 Task: Create a corporate business powerpoint presentation template or business plan presentation slide design.
Action: Mouse moved to (310, 148)
Screenshot: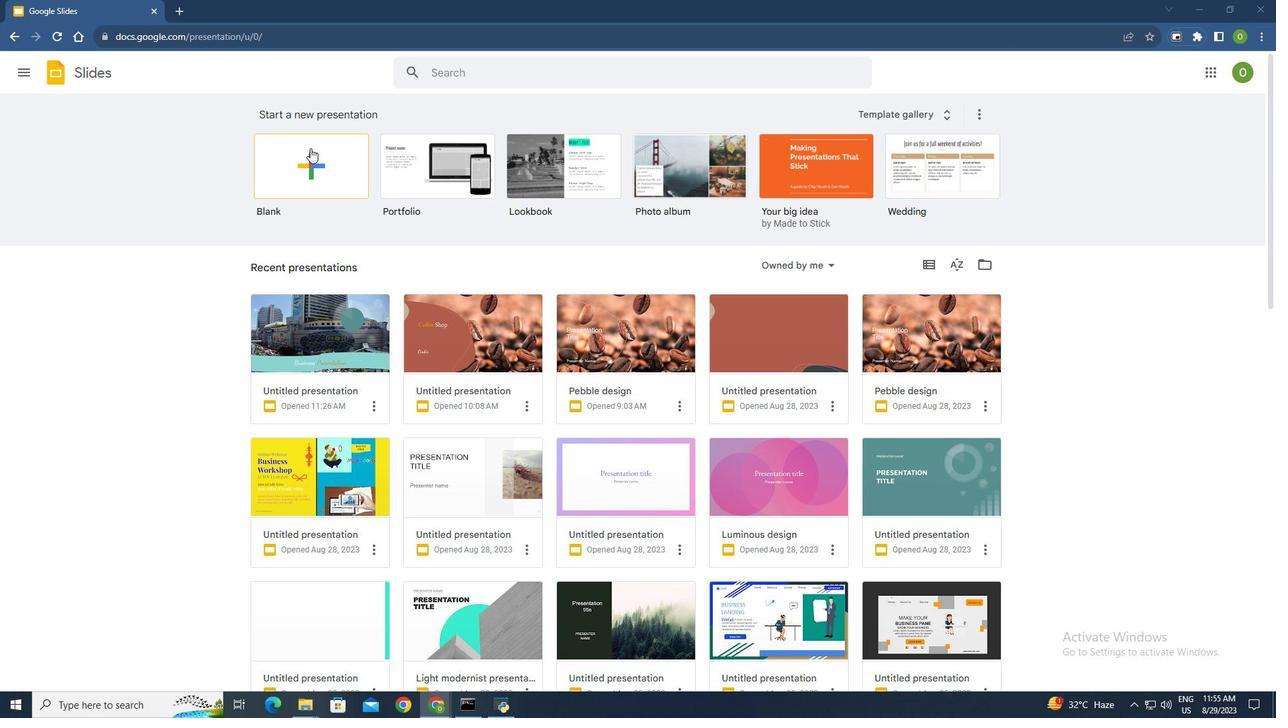 
Action: Mouse pressed left at (310, 148)
Screenshot: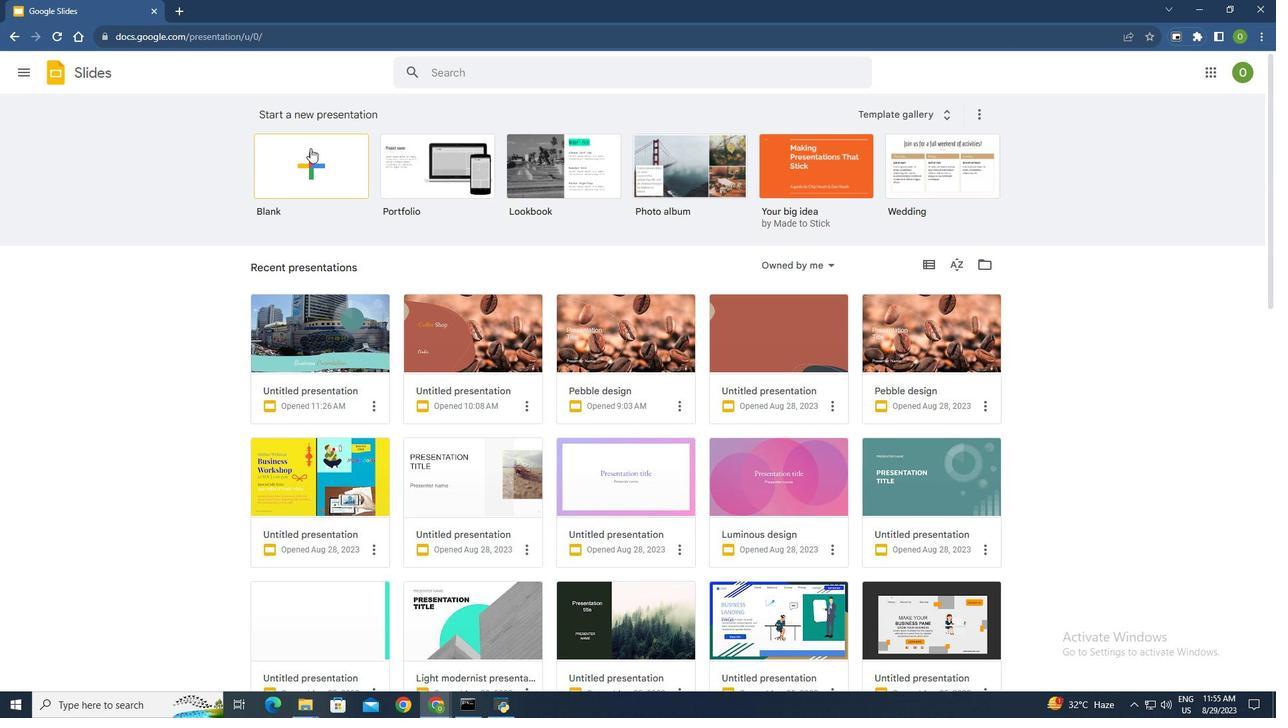 
Action: Mouse moved to (547, 218)
Screenshot: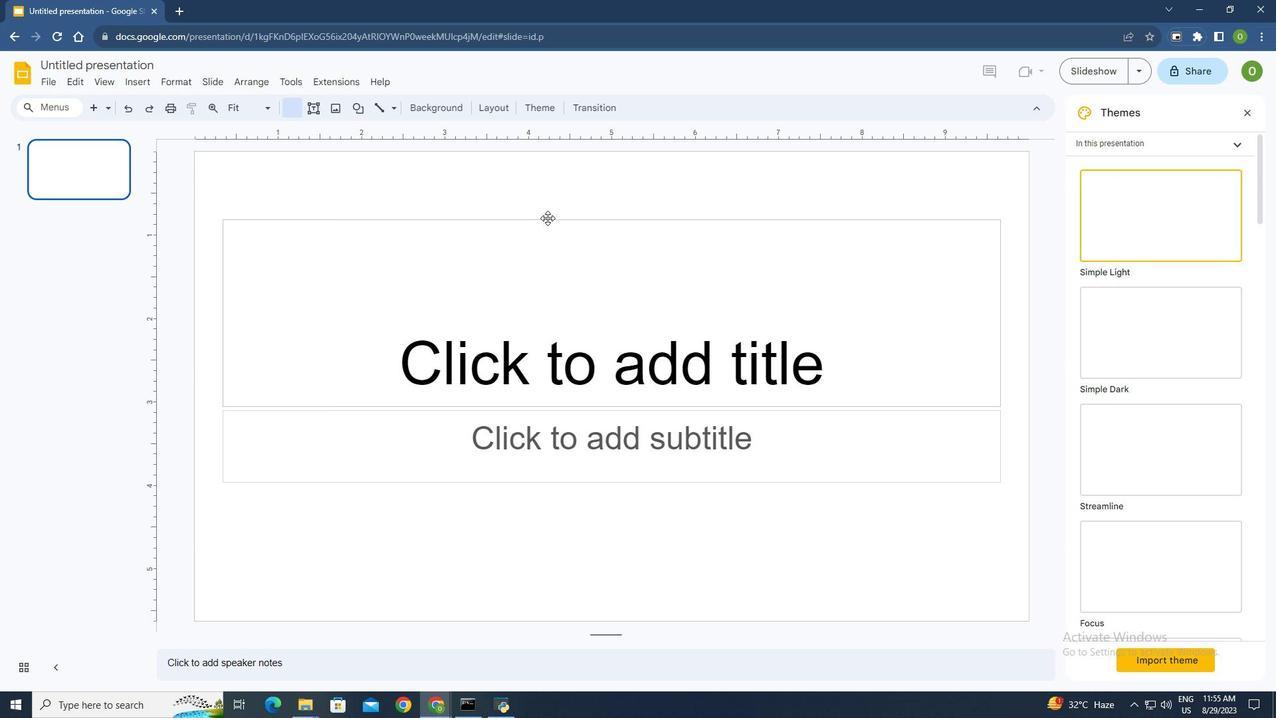 
Action: Mouse pressed left at (547, 218)
Screenshot: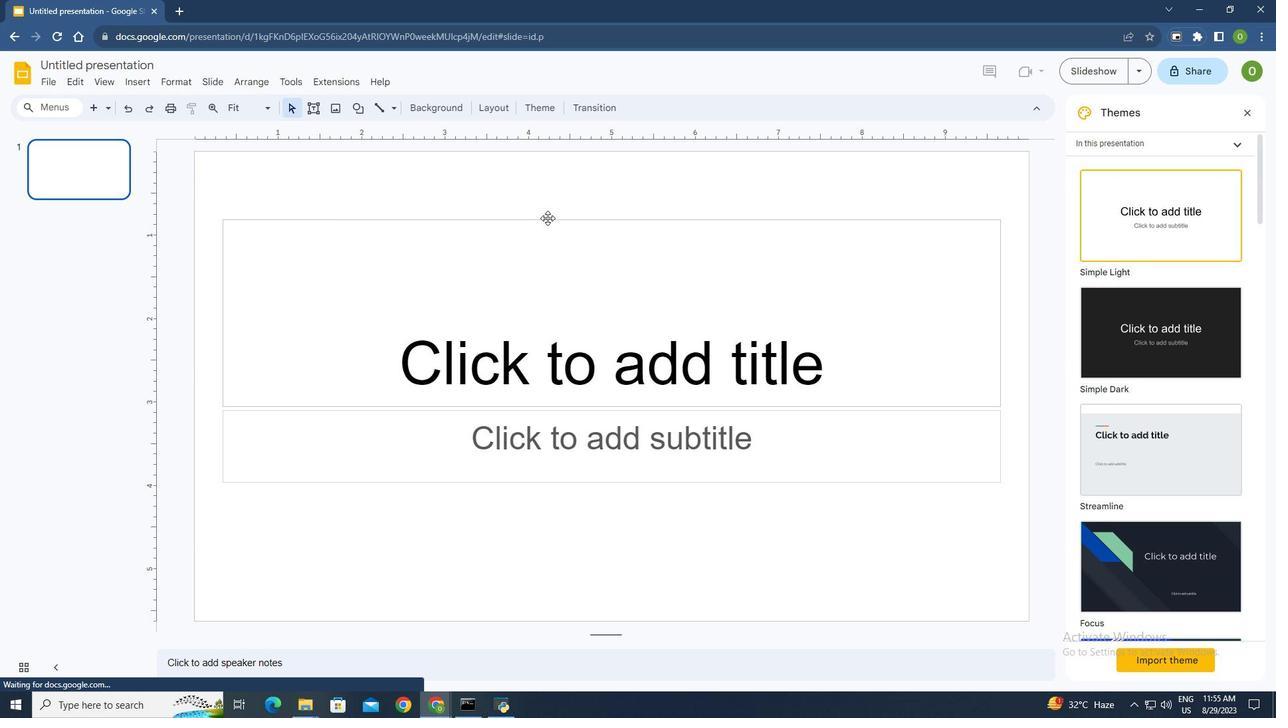 
Action: Key pressed <Key.delete>
Screenshot: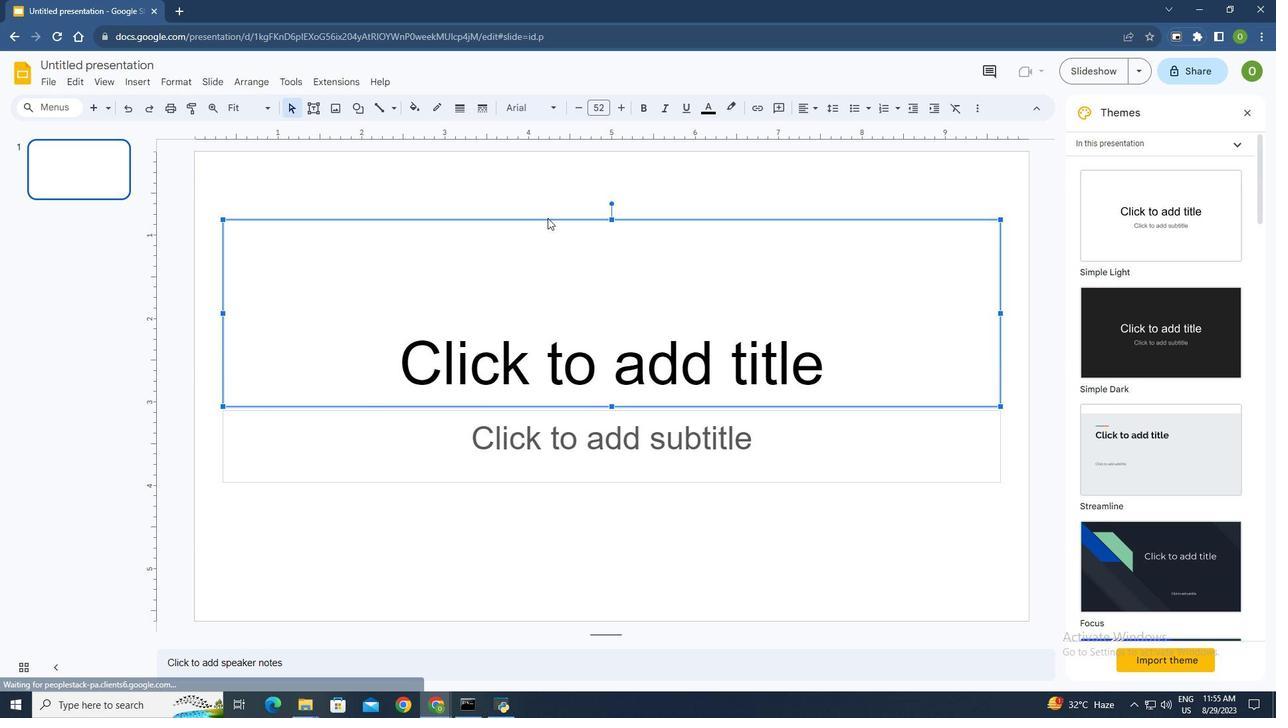 
Action: Mouse moved to (511, 411)
Screenshot: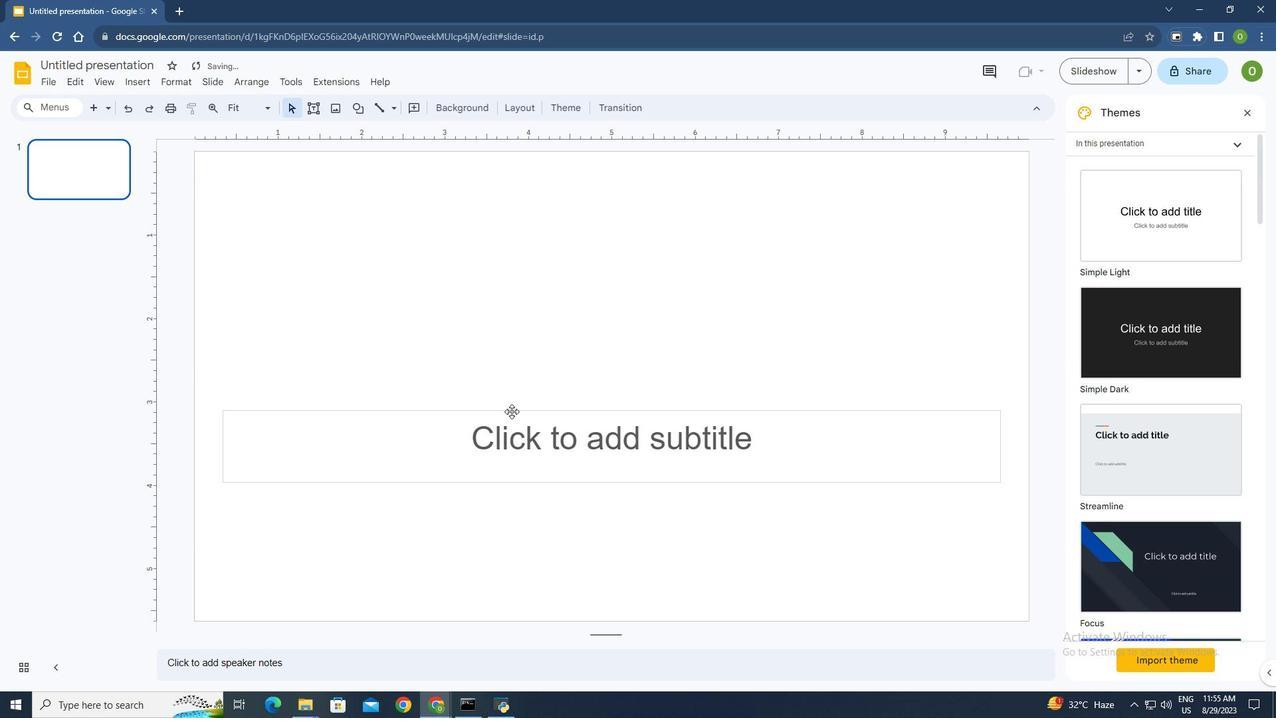 
Action: Mouse pressed left at (511, 411)
Screenshot: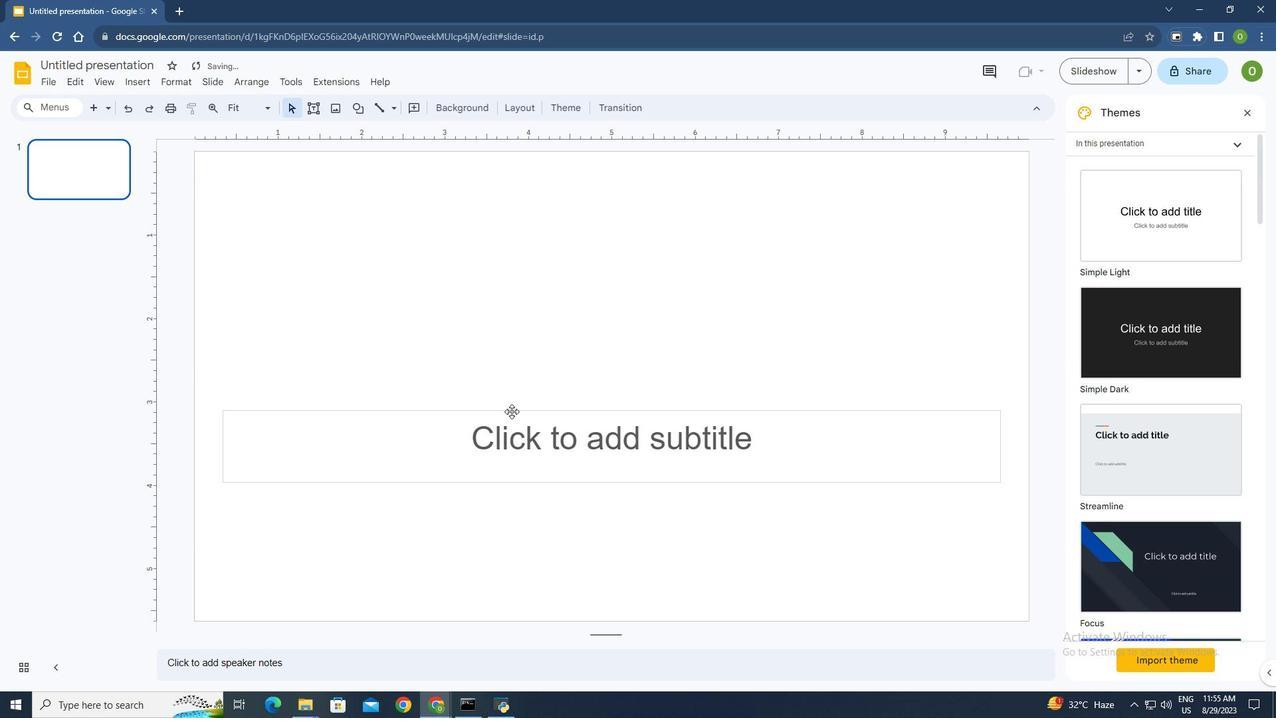 
Action: Key pressed <Key.delete>
Screenshot: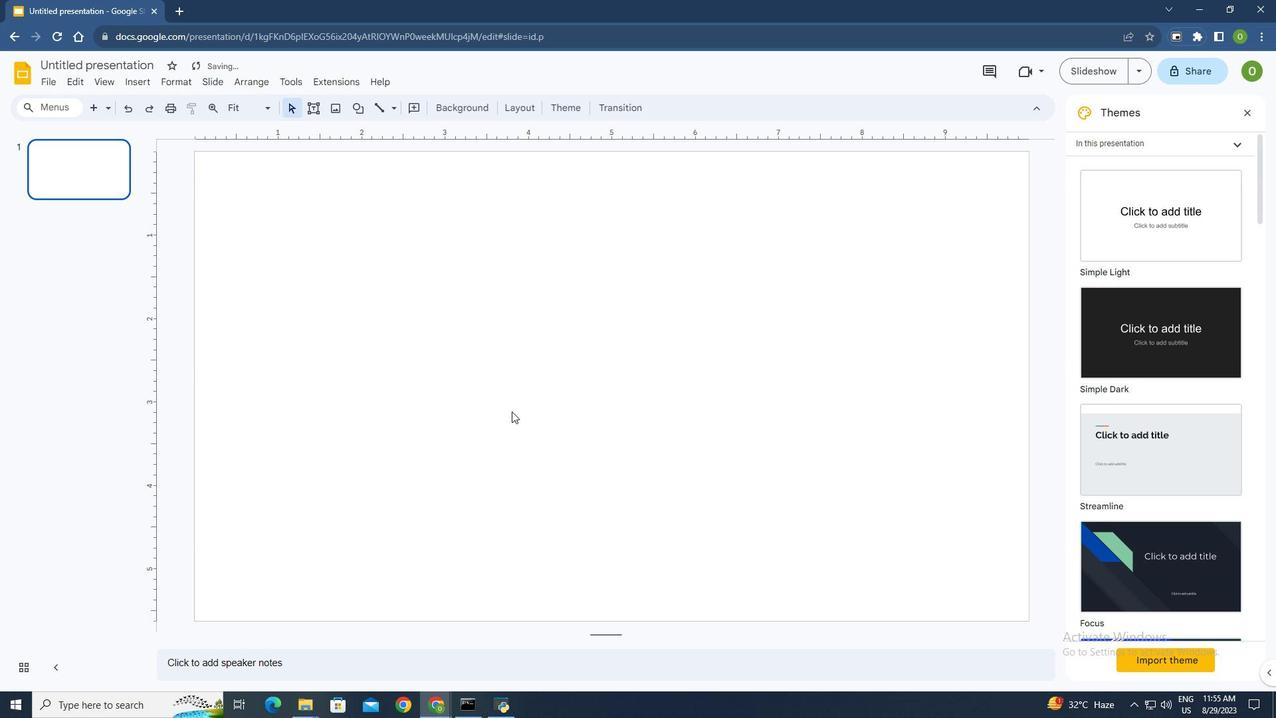 
Action: Mouse moved to (1141, 503)
Screenshot: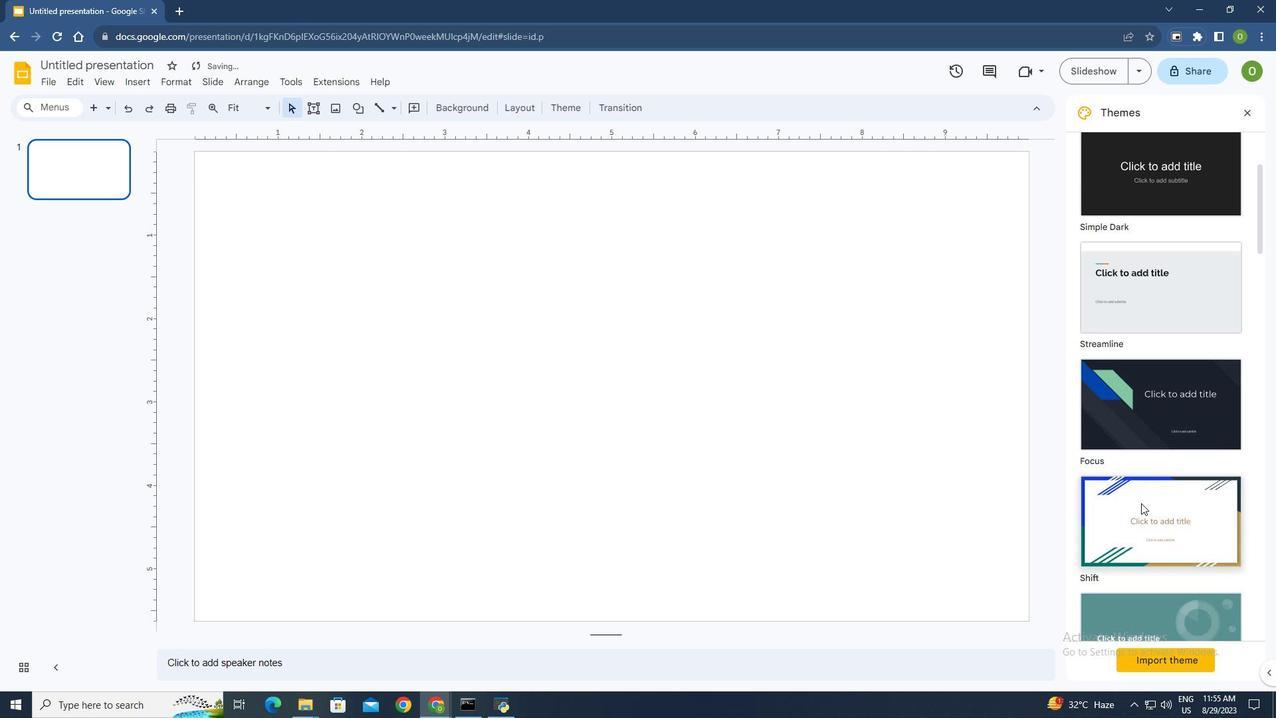 
Action: Mouse scrolled (1141, 502) with delta (0, 0)
Screenshot: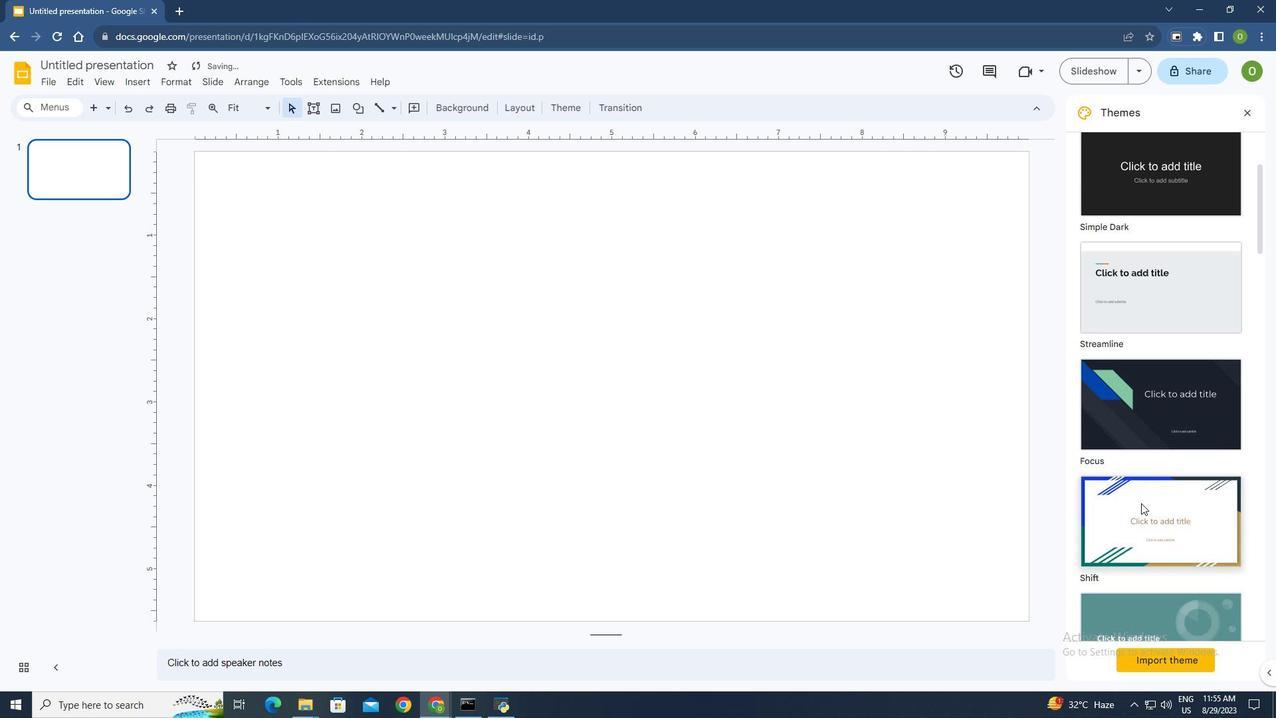 
Action: Mouse scrolled (1141, 502) with delta (0, 0)
Screenshot: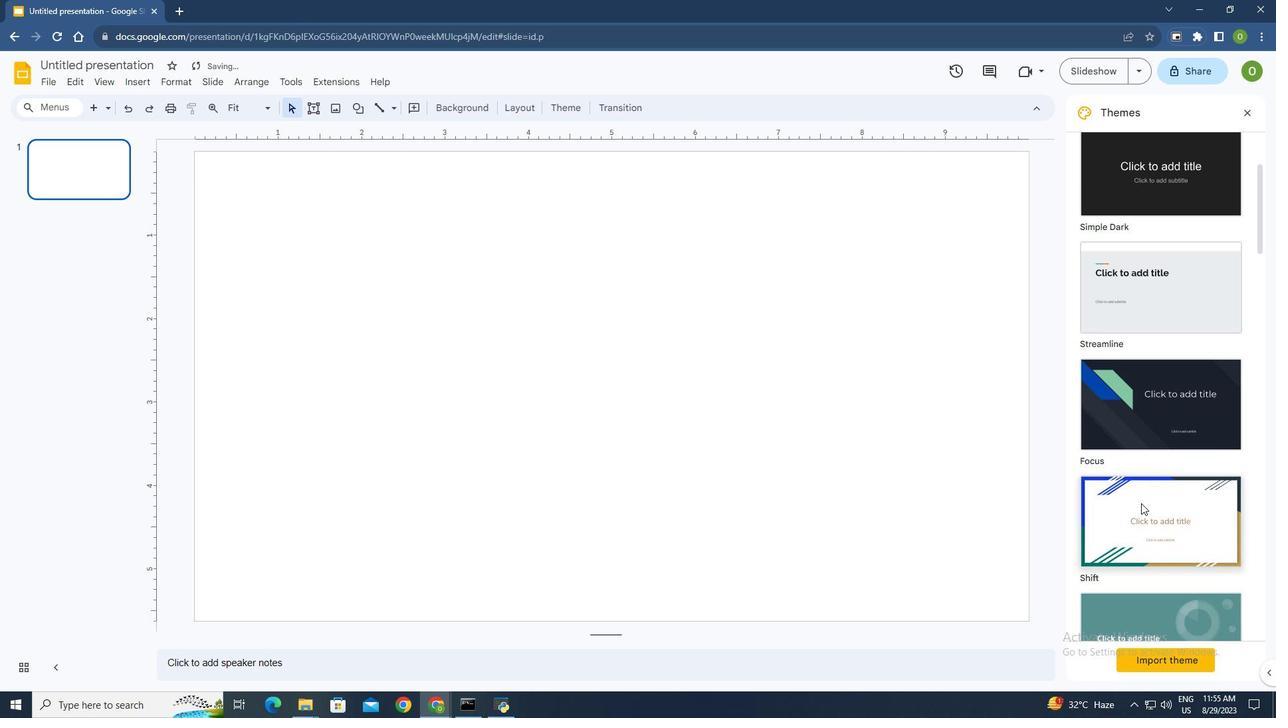
Action: Mouse scrolled (1141, 502) with delta (0, 0)
Screenshot: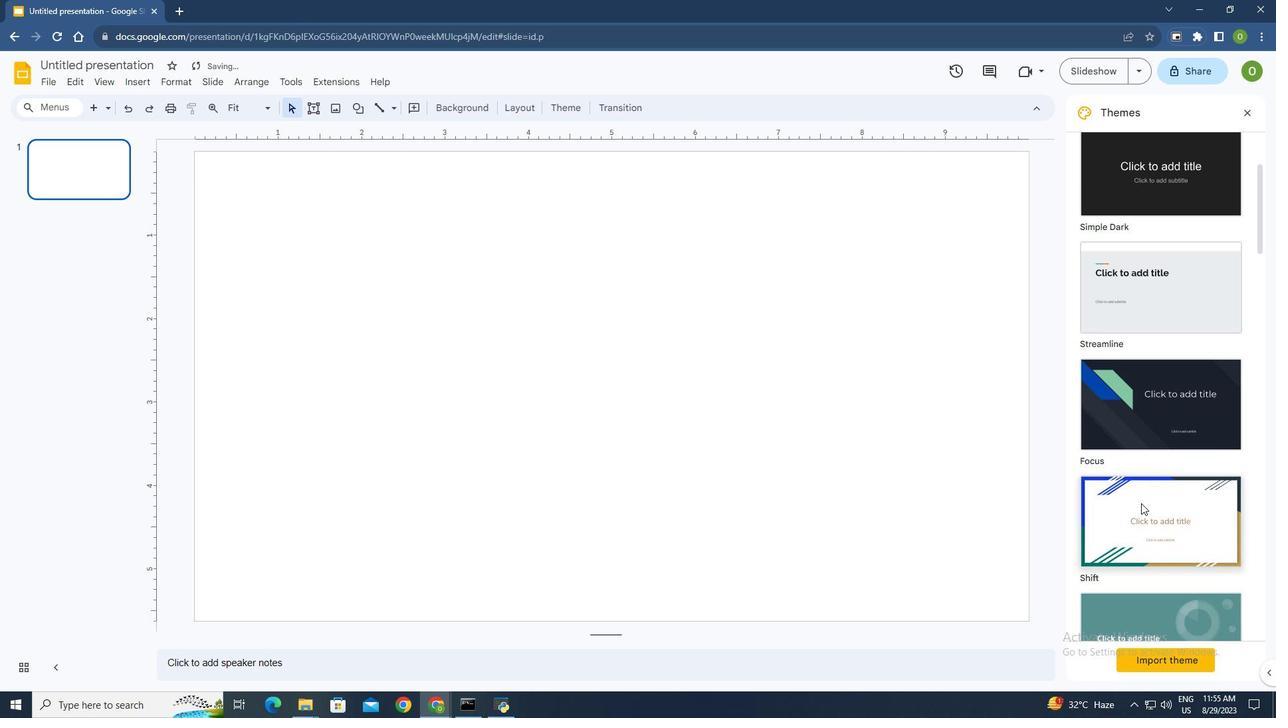 
Action: Mouse scrolled (1141, 502) with delta (0, 0)
Screenshot: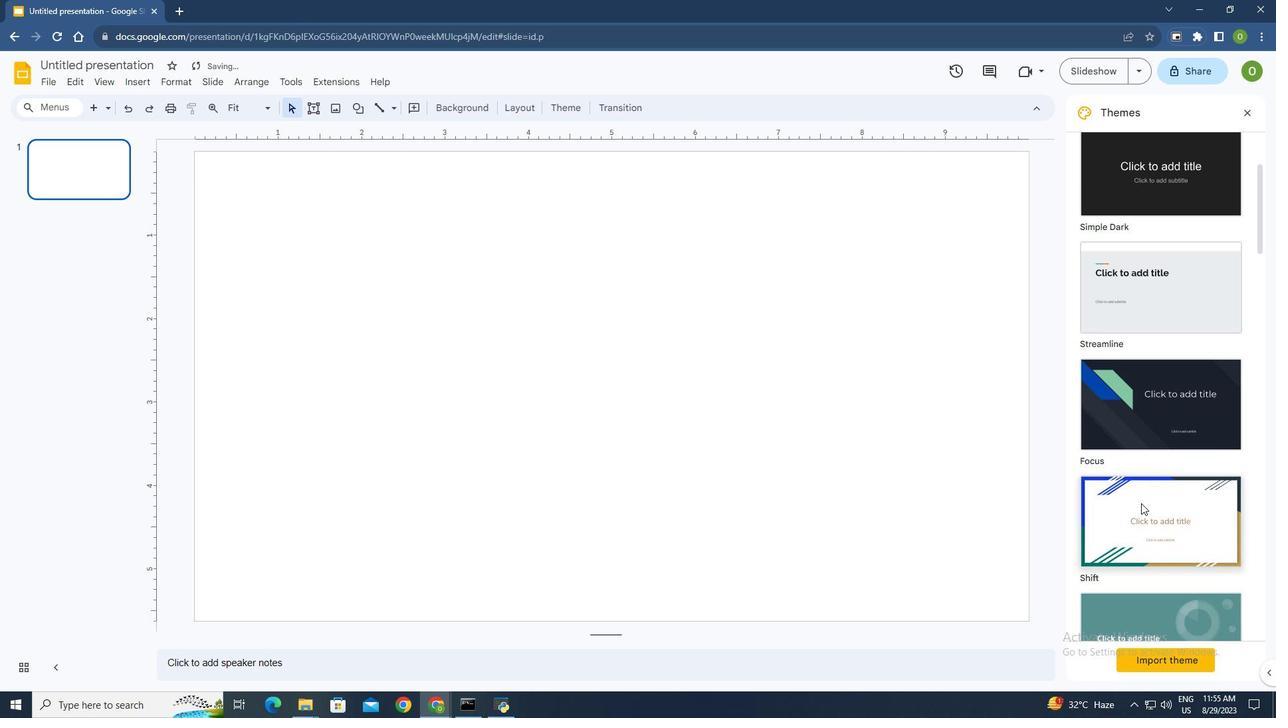 
Action: Mouse scrolled (1141, 502) with delta (0, 0)
Screenshot: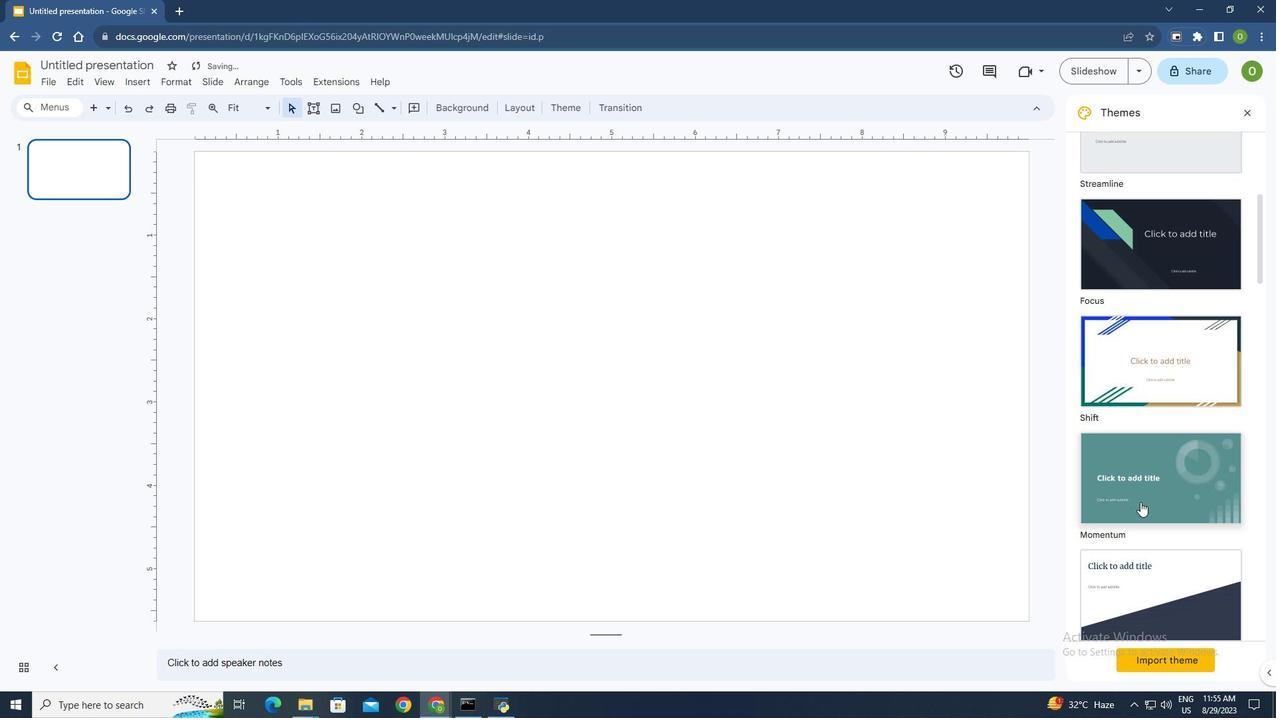 
Action: Mouse moved to (1140, 496)
Screenshot: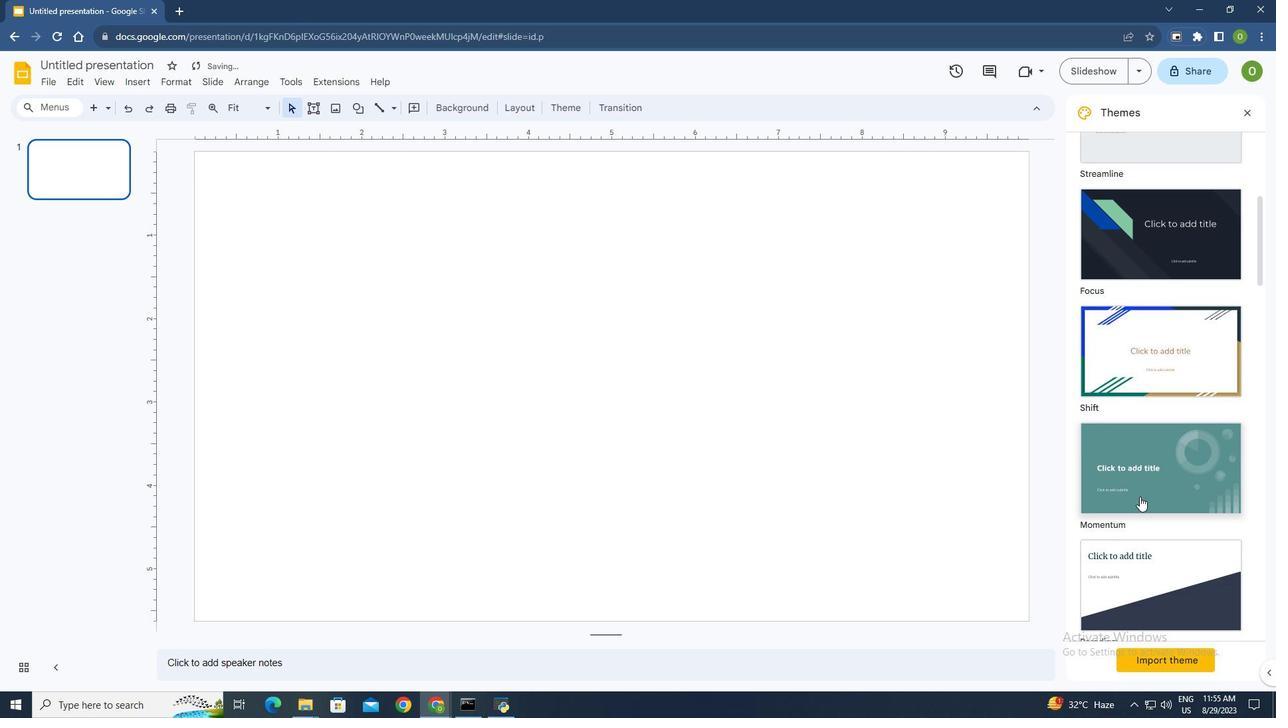
Action: Mouse scrolled (1140, 495) with delta (0, 0)
Screenshot: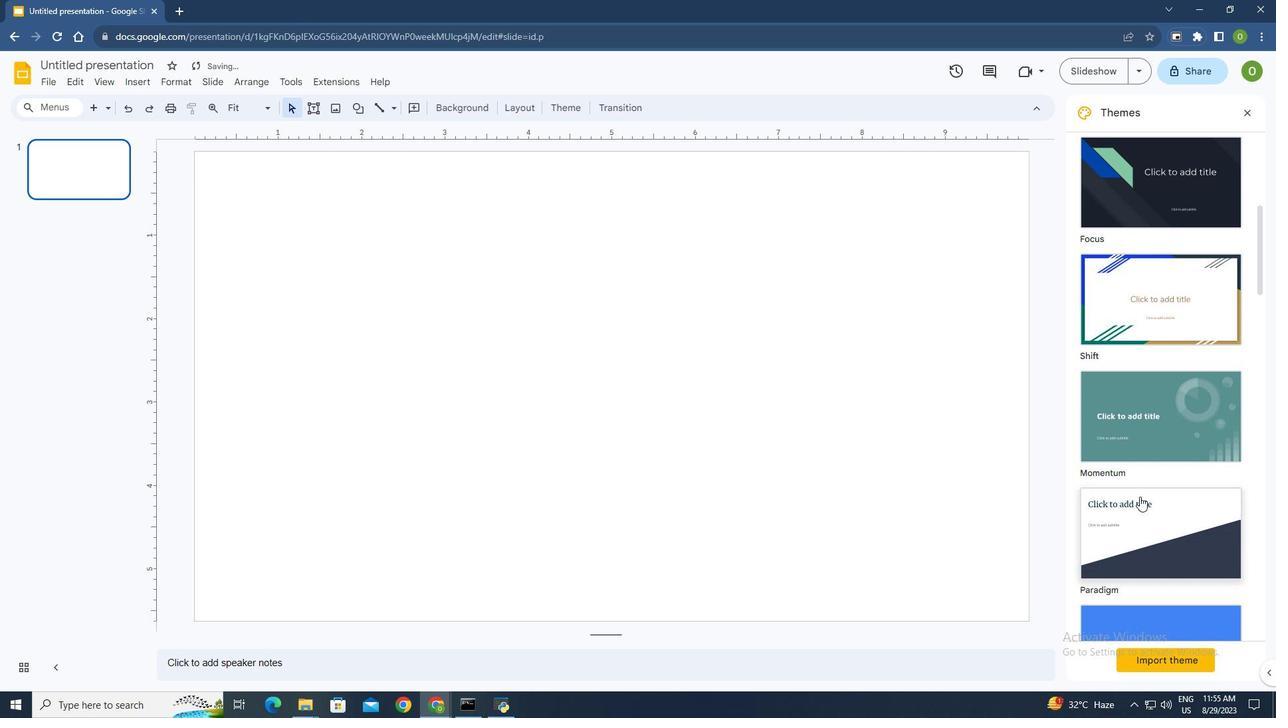 
Action: Mouse scrolled (1140, 495) with delta (0, 0)
Screenshot: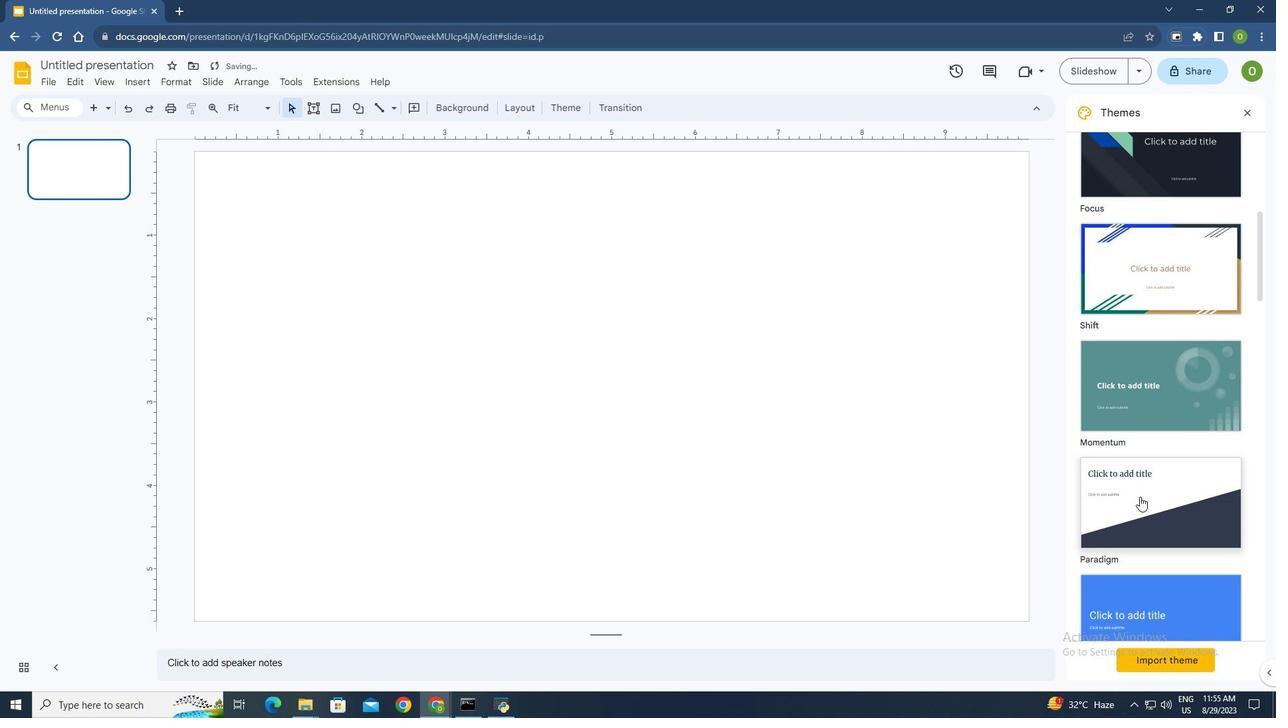 
Action: Mouse scrolled (1140, 495) with delta (0, 0)
Screenshot: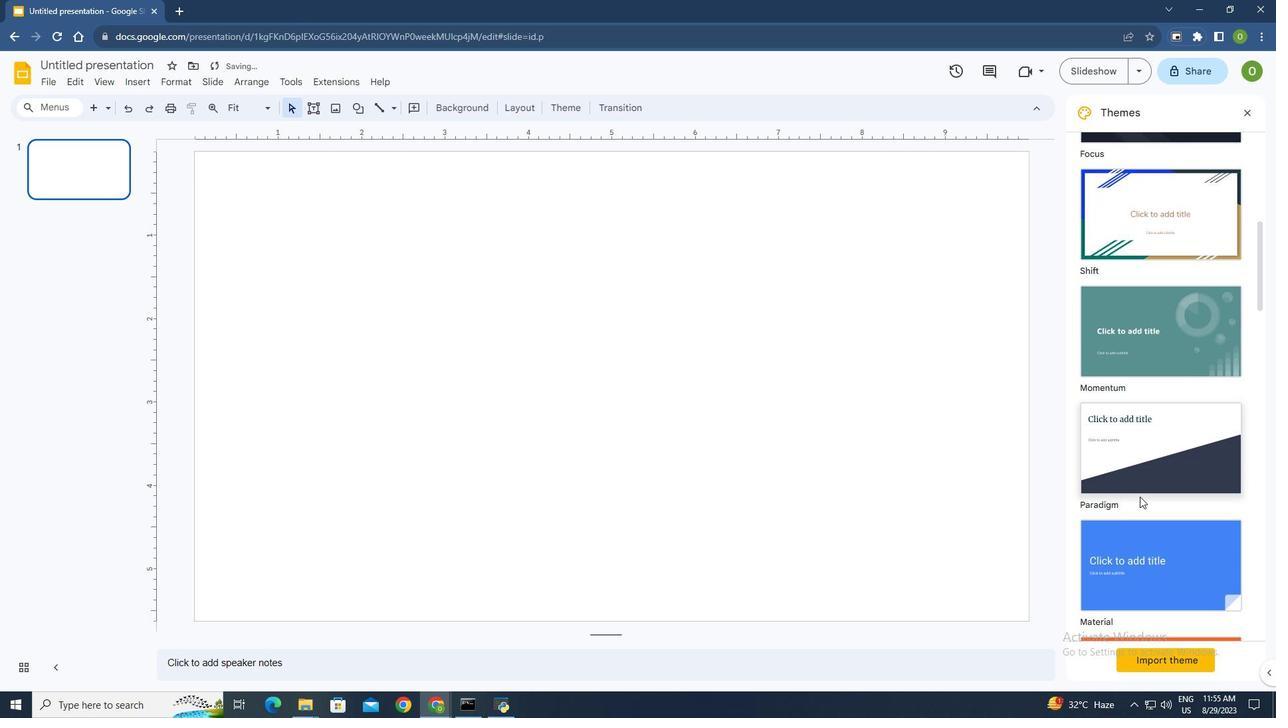 
Action: Mouse scrolled (1140, 495) with delta (0, 0)
Screenshot: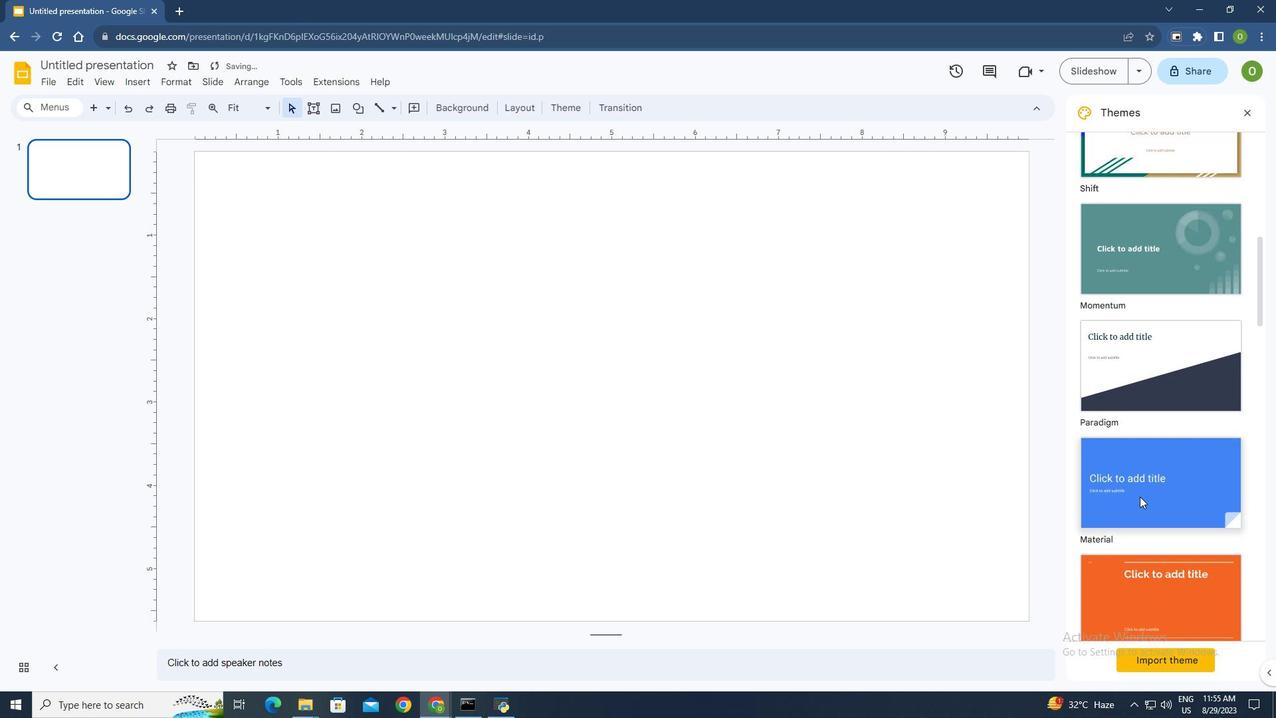 
Action: Mouse scrolled (1140, 495) with delta (0, 0)
Screenshot: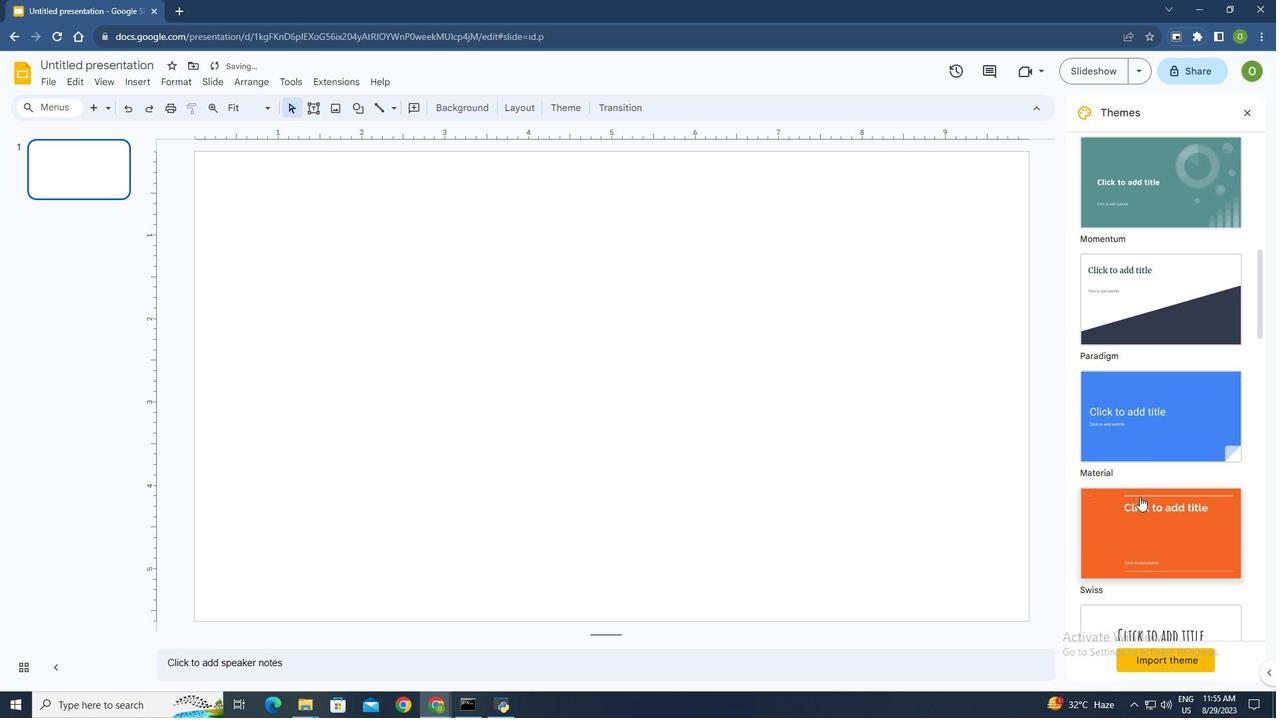 
Action: Mouse scrolled (1140, 495) with delta (0, 0)
Screenshot: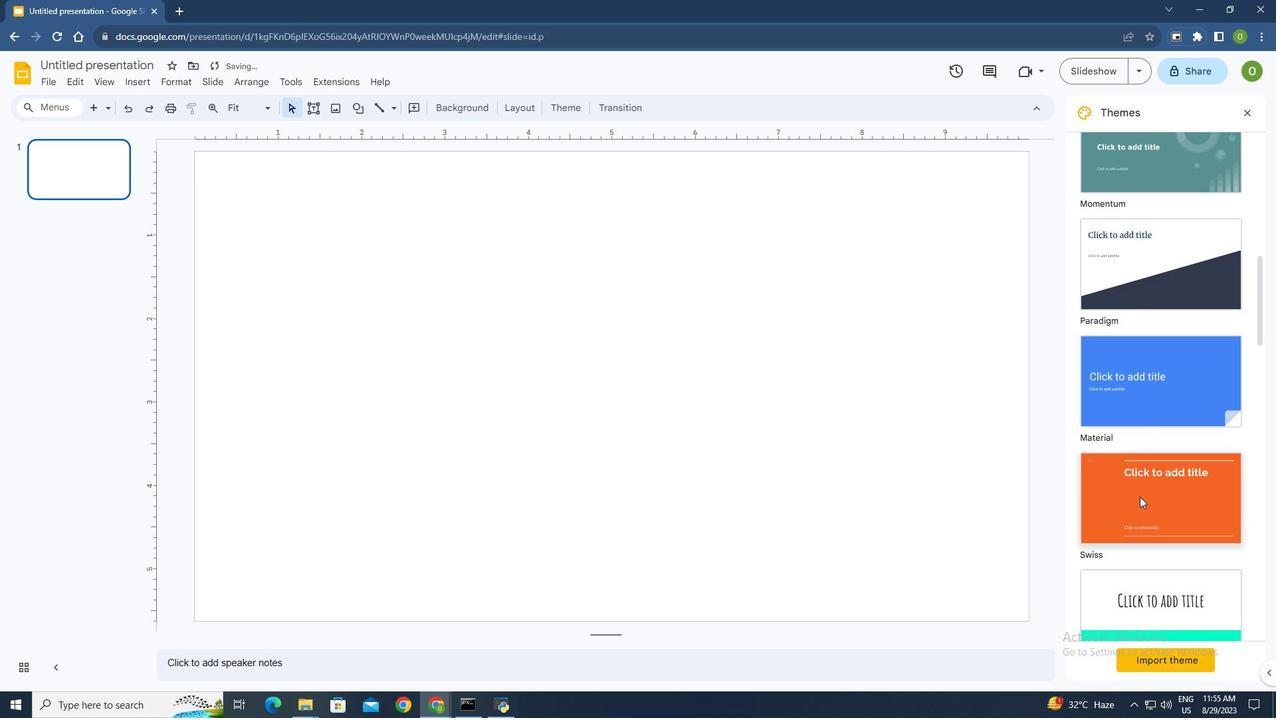 
Action: Mouse scrolled (1140, 495) with delta (0, 0)
Screenshot: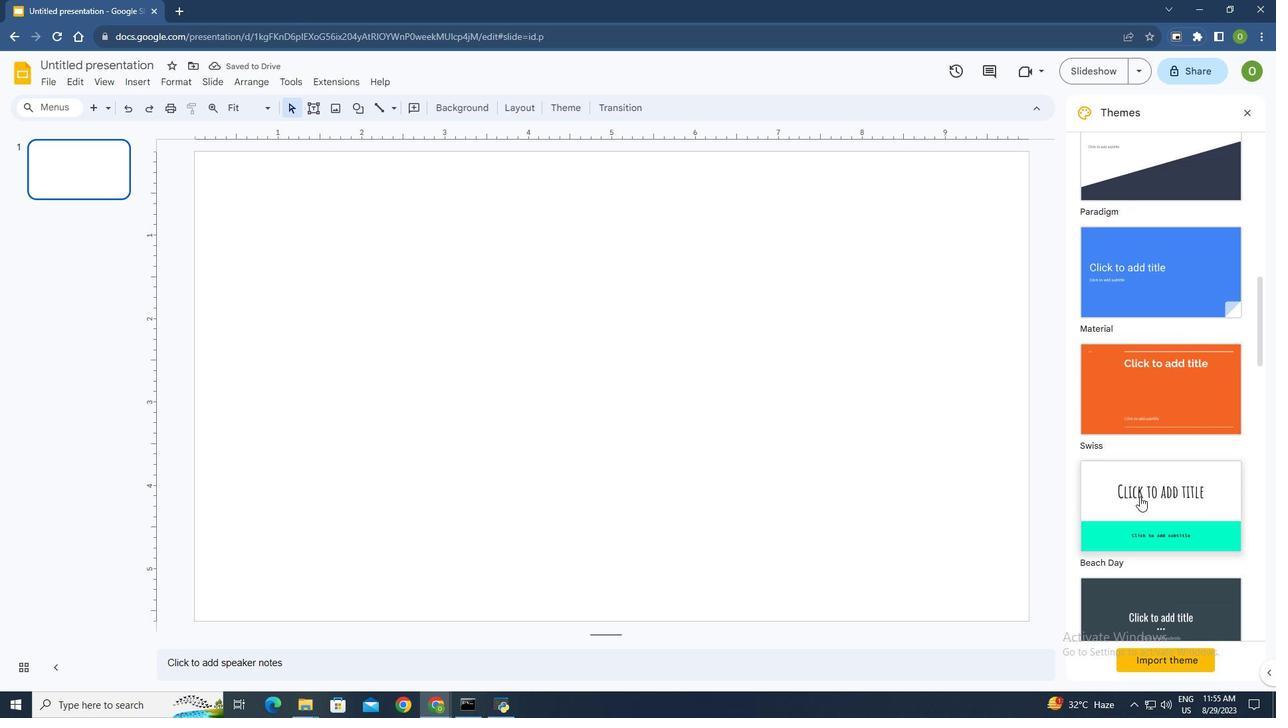 
Action: Mouse scrolled (1140, 495) with delta (0, 0)
Screenshot: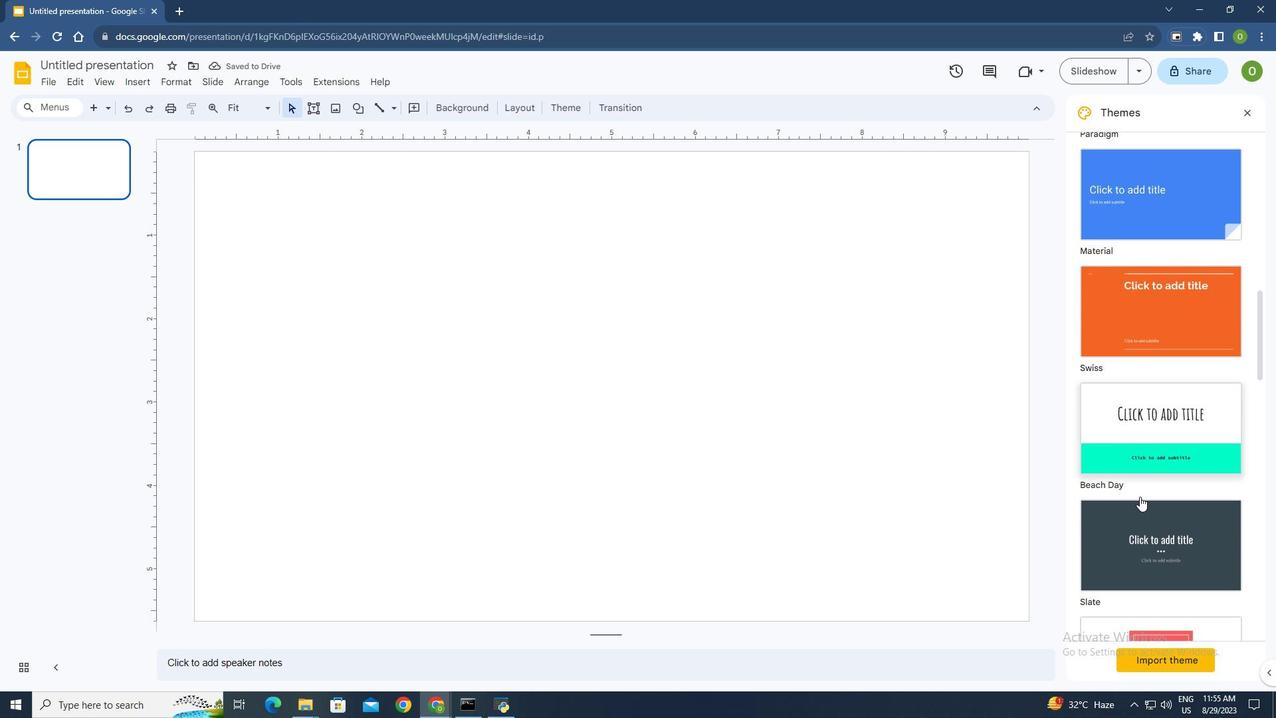 
Action: Mouse scrolled (1140, 495) with delta (0, 0)
Screenshot: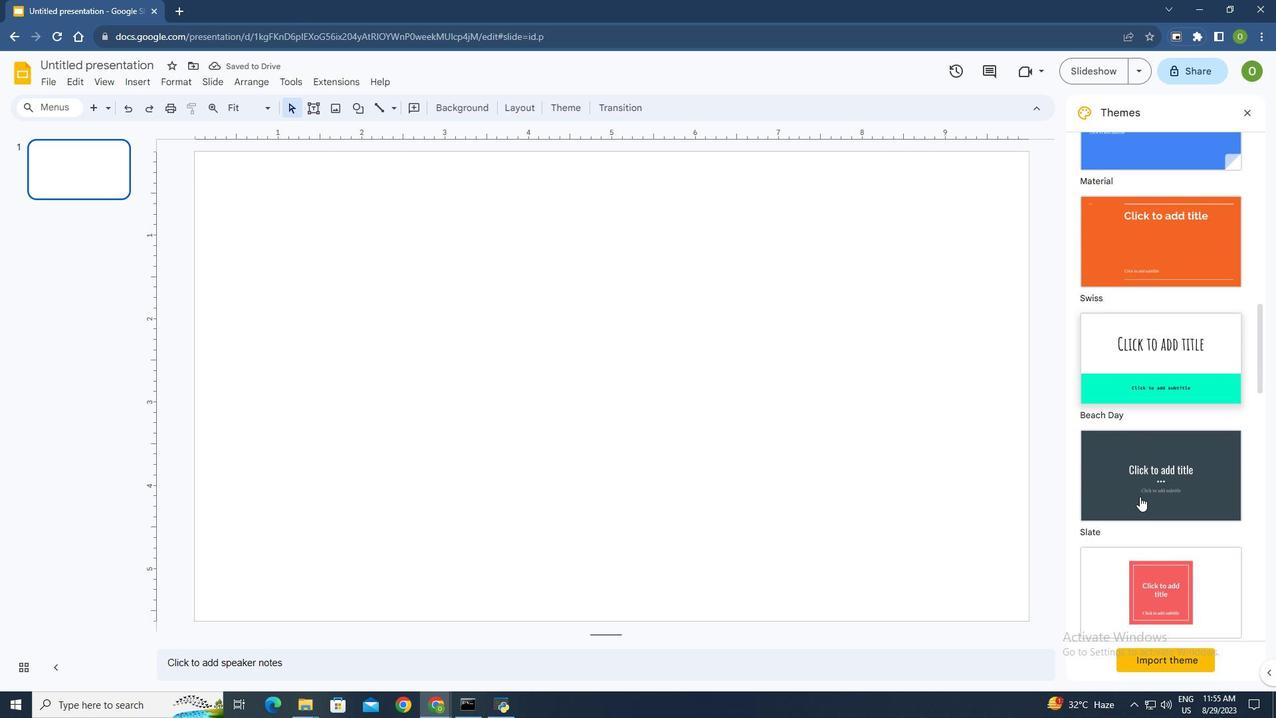 
Action: Mouse scrolled (1140, 495) with delta (0, 0)
Screenshot: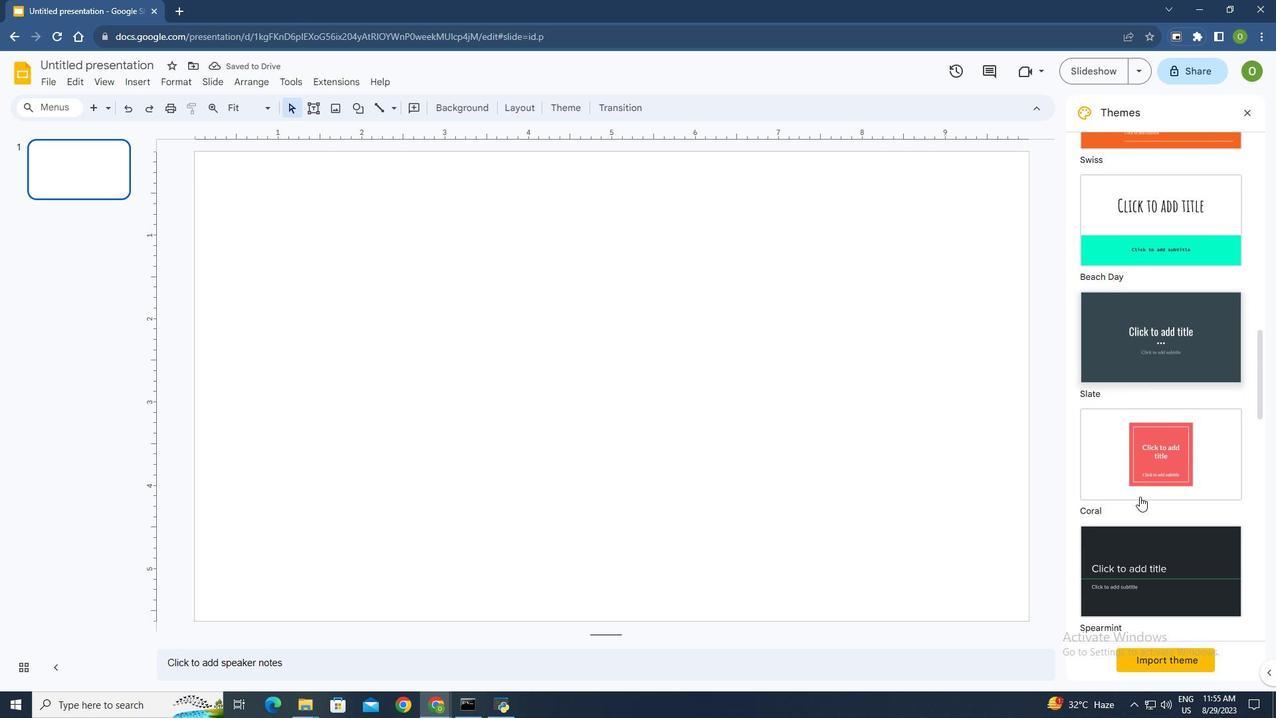 
Action: Mouse scrolled (1140, 495) with delta (0, 0)
Screenshot: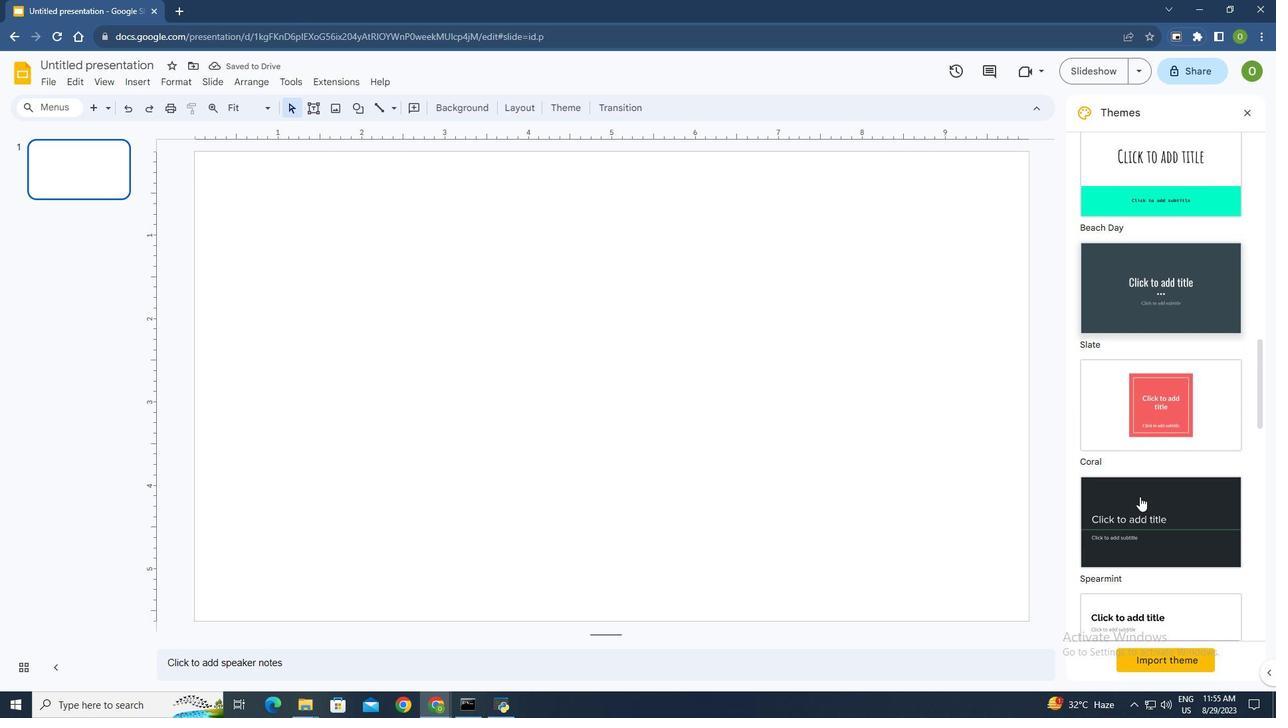 
Action: Mouse scrolled (1140, 495) with delta (0, 0)
Screenshot: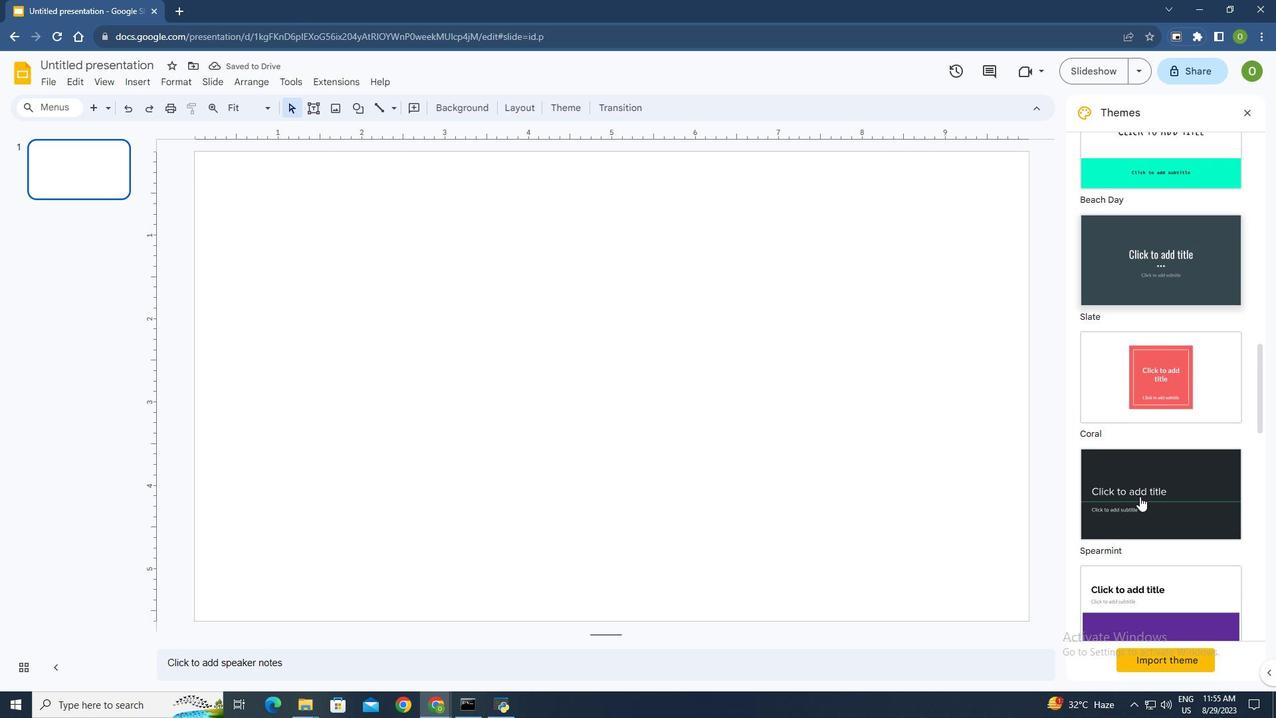 
Action: Mouse scrolled (1140, 495) with delta (0, 0)
Screenshot: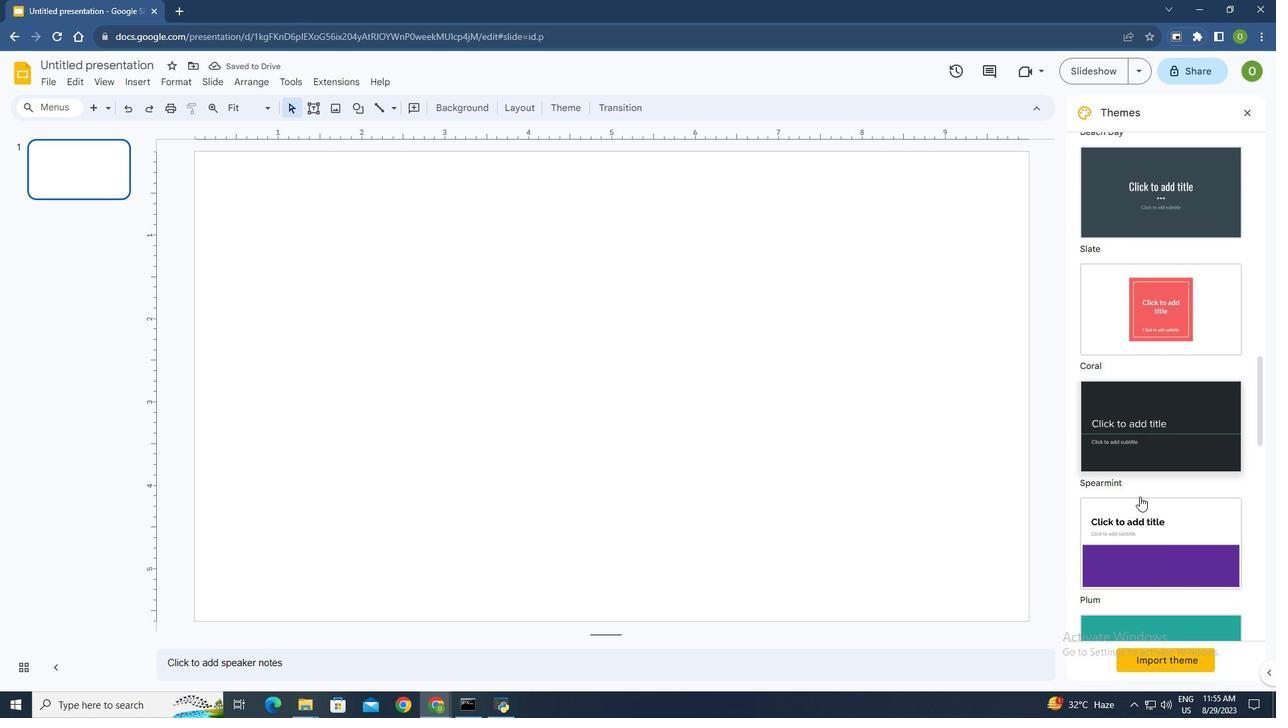 
Action: Mouse scrolled (1140, 495) with delta (0, 0)
Screenshot: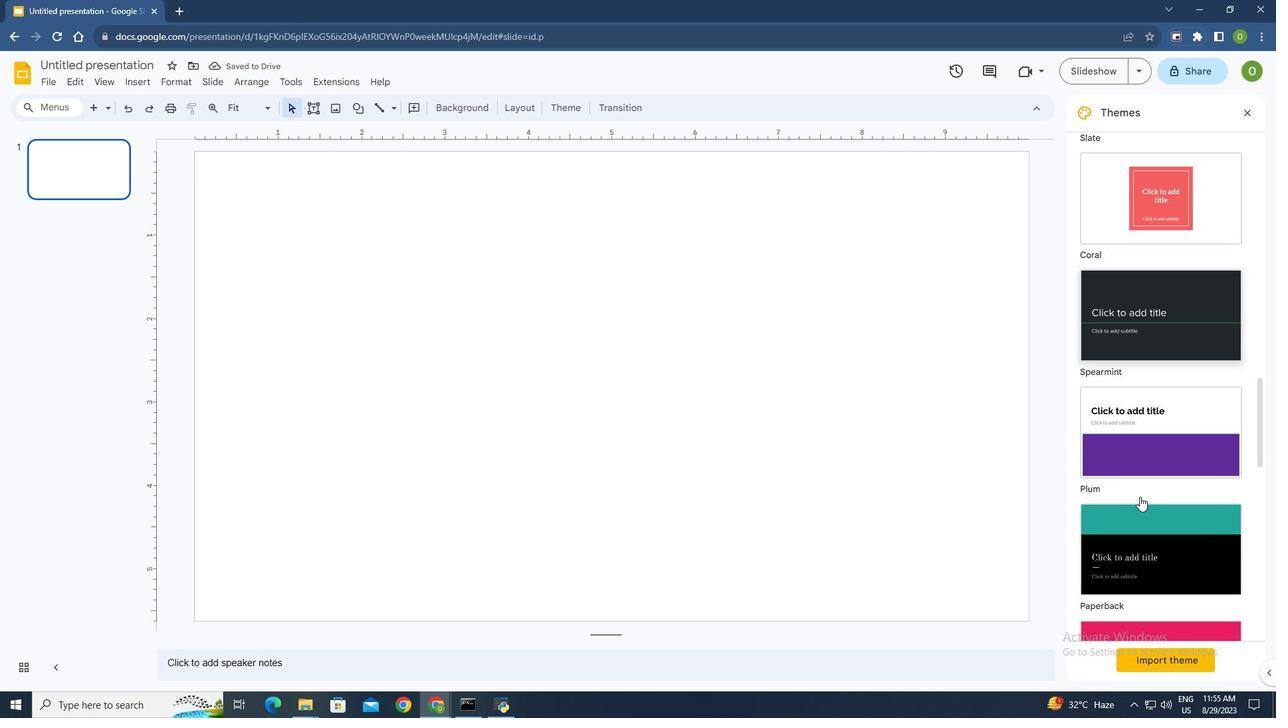 
Action: Mouse scrolled (1140, 495) with delta (0, 0)
Screenshot: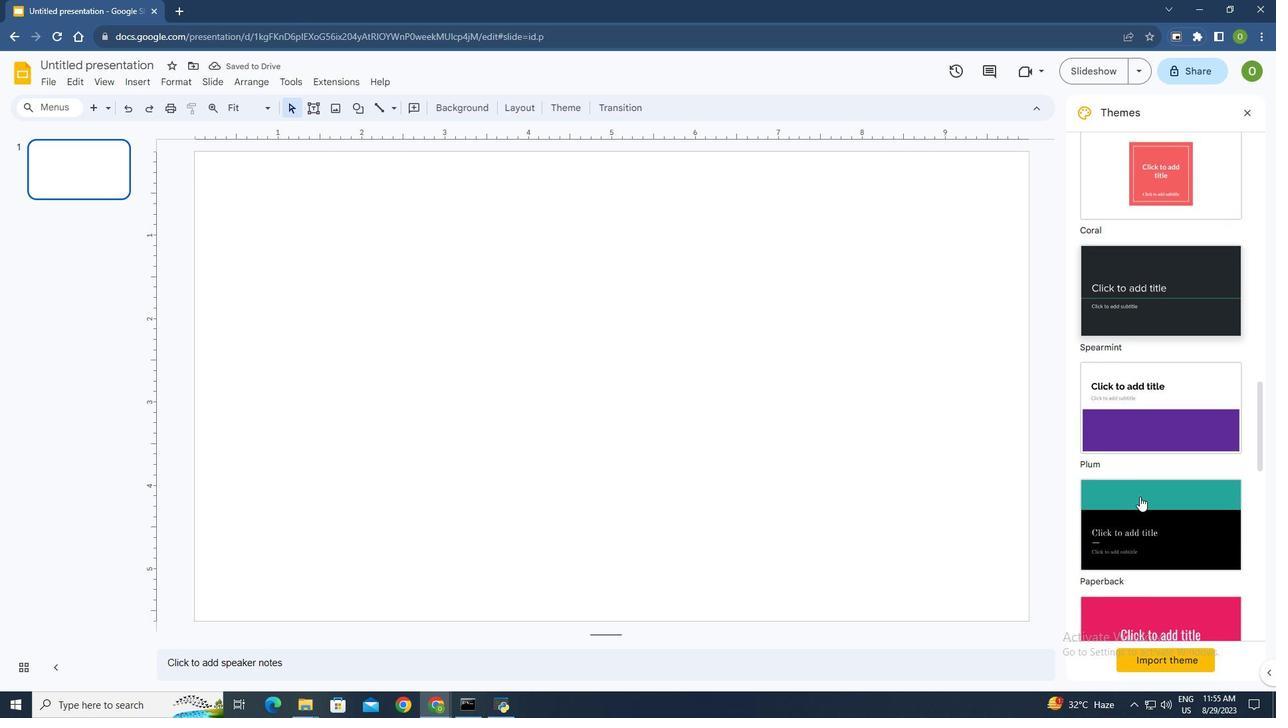 
Action: Mouse scrolled (1140, 495) with delta (0, 0)
Screenshot: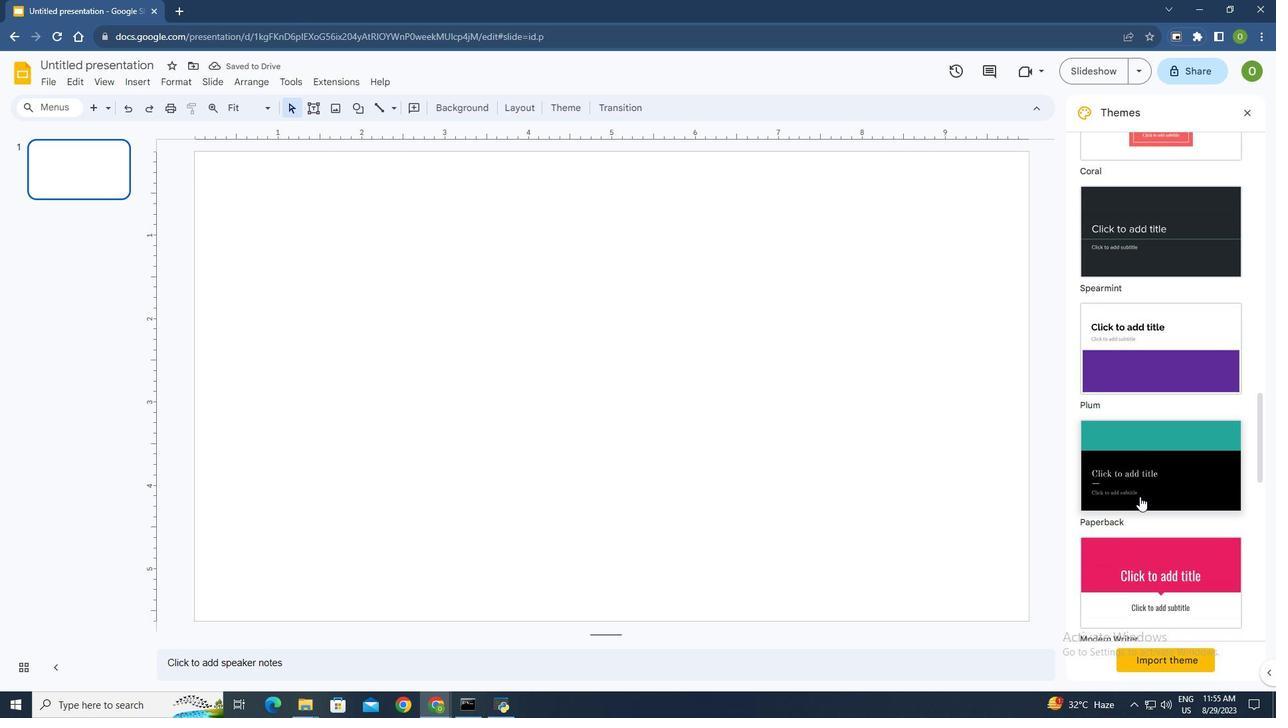 
Action: Mouse scrolled (1140, 495) with delta (0, 0)
Screenshot: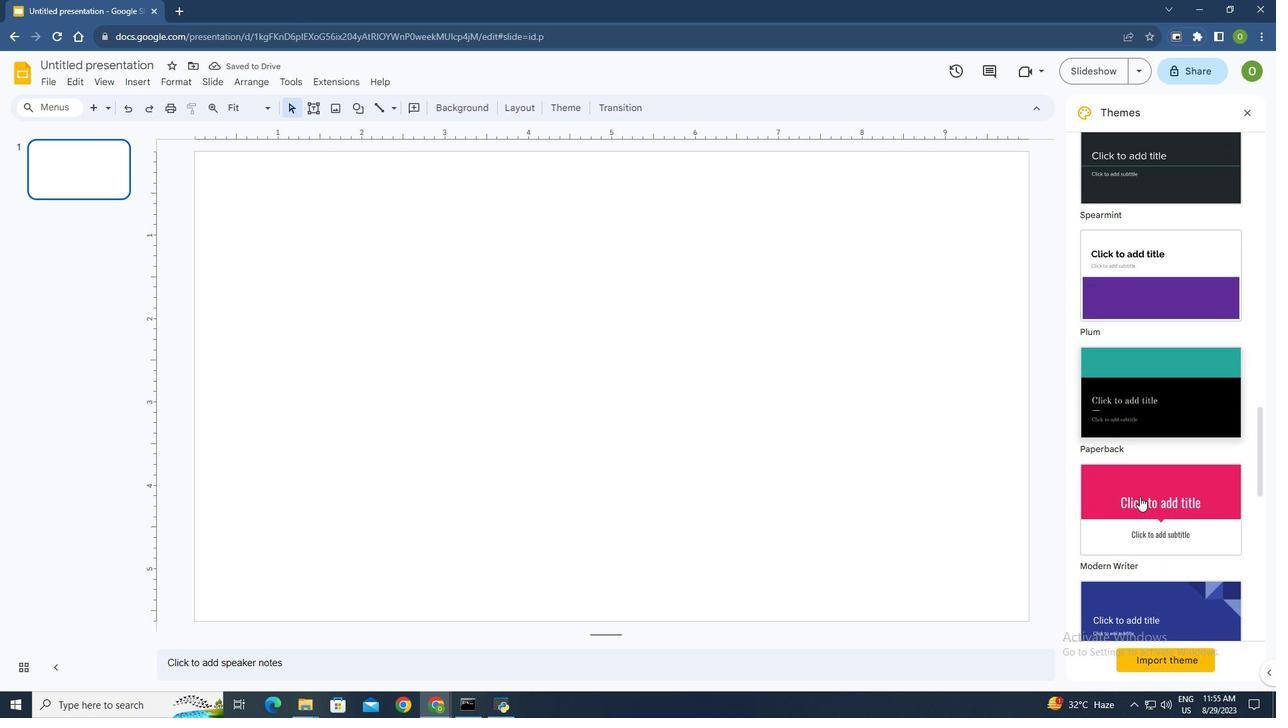 
Action: Mouse scrolled (1140, 495) with delta (0, 0)
Screenshot: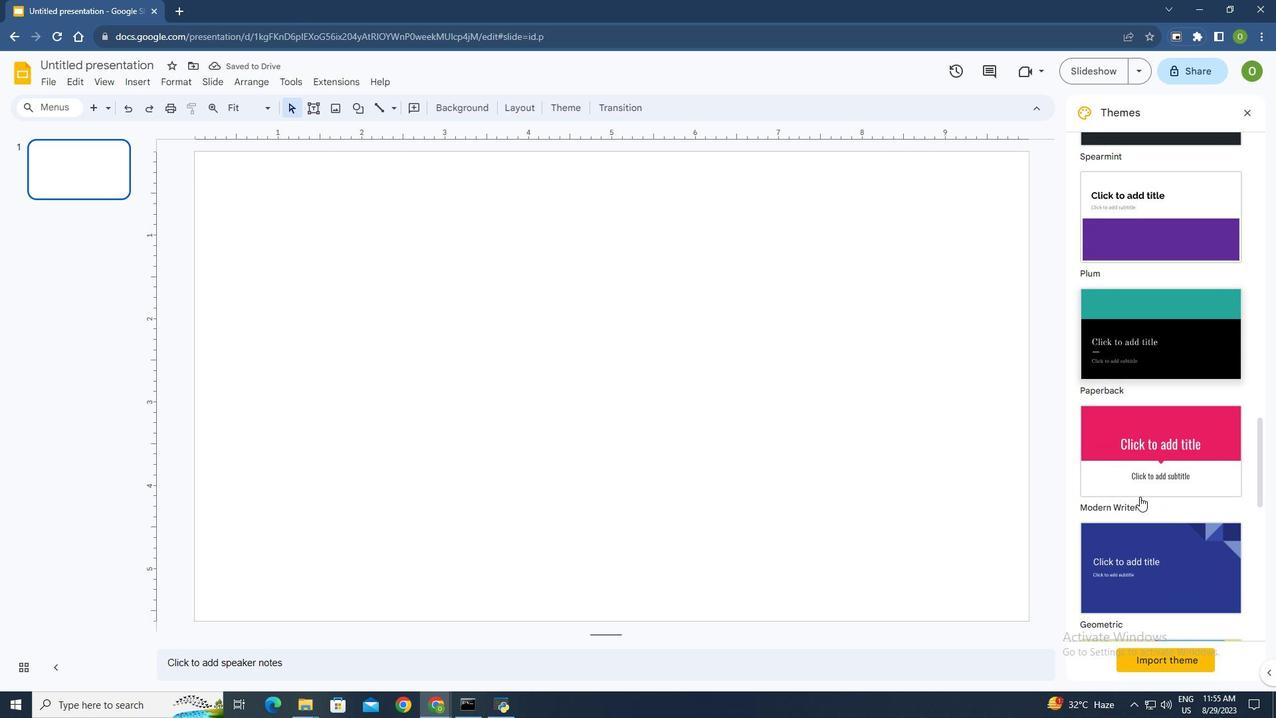 
Action: Mouse scrolled (1140, 495) with delta (0, 0)
Screenshot: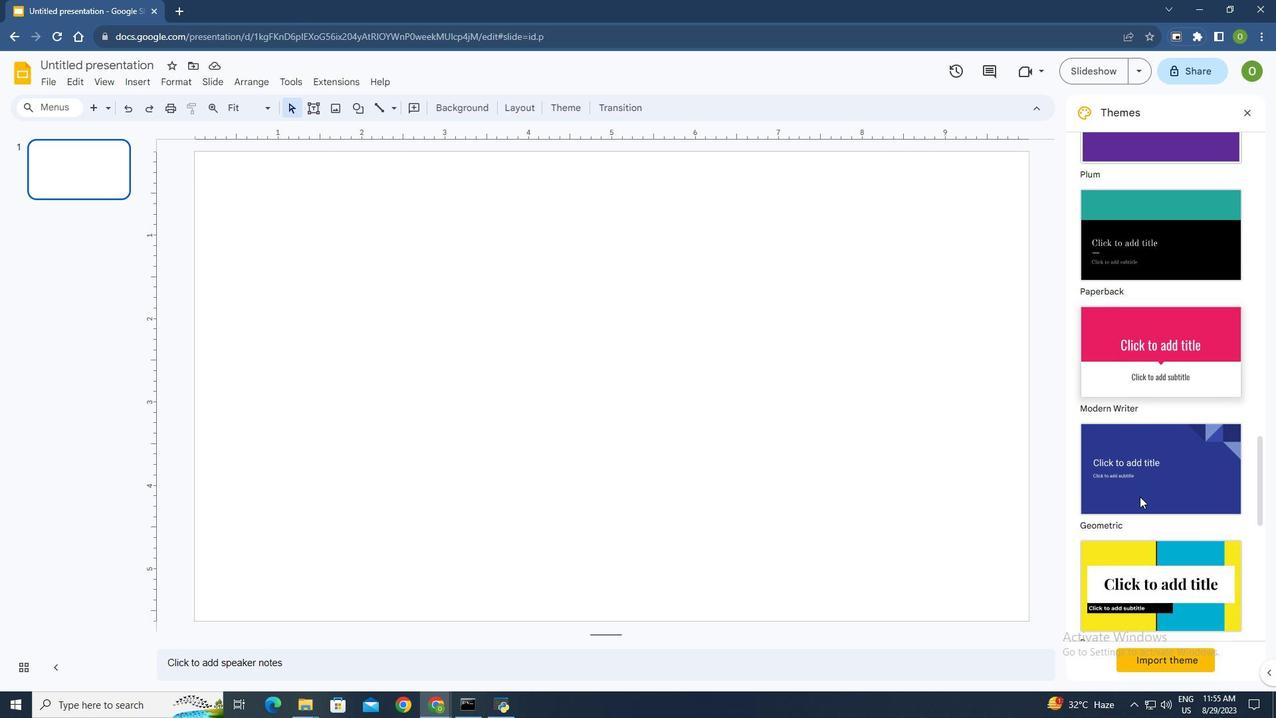 
Action: Mouse scrolled (1140, 495) with delta (0, 0)
Screenshot: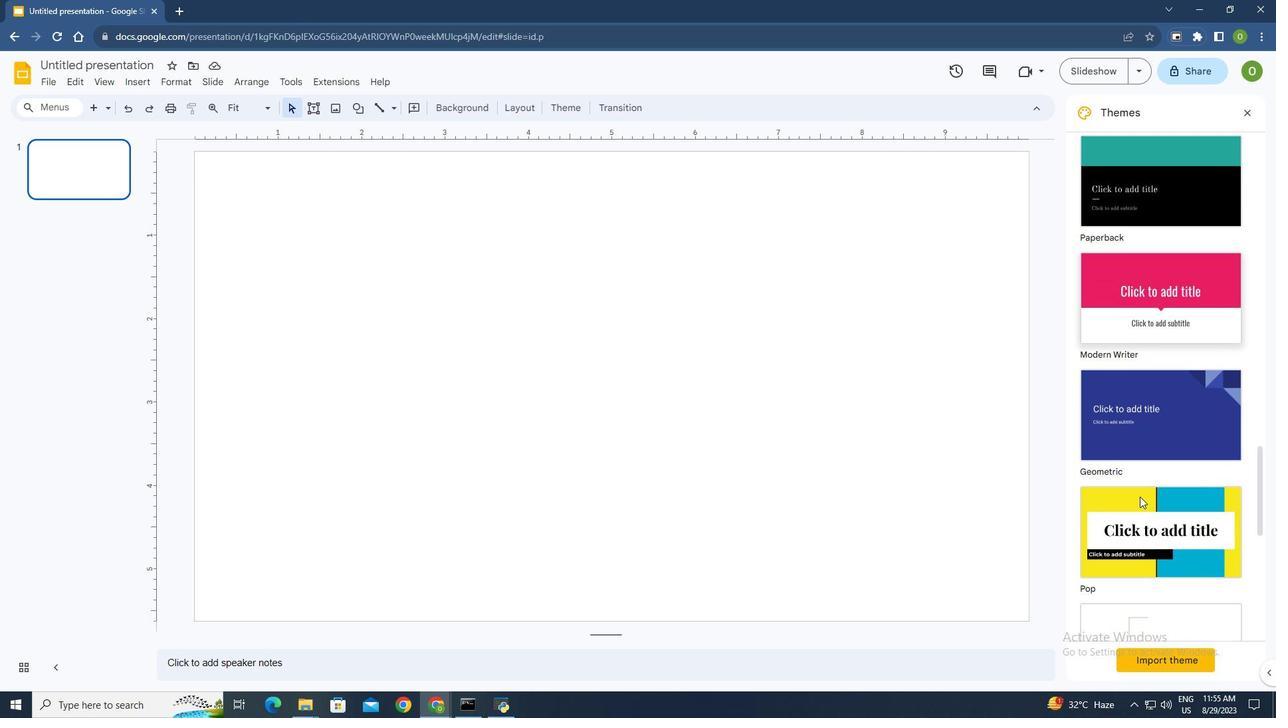 
Action: Mouse scrolled (1140, 495) with delta (0, 0)
Screenshot: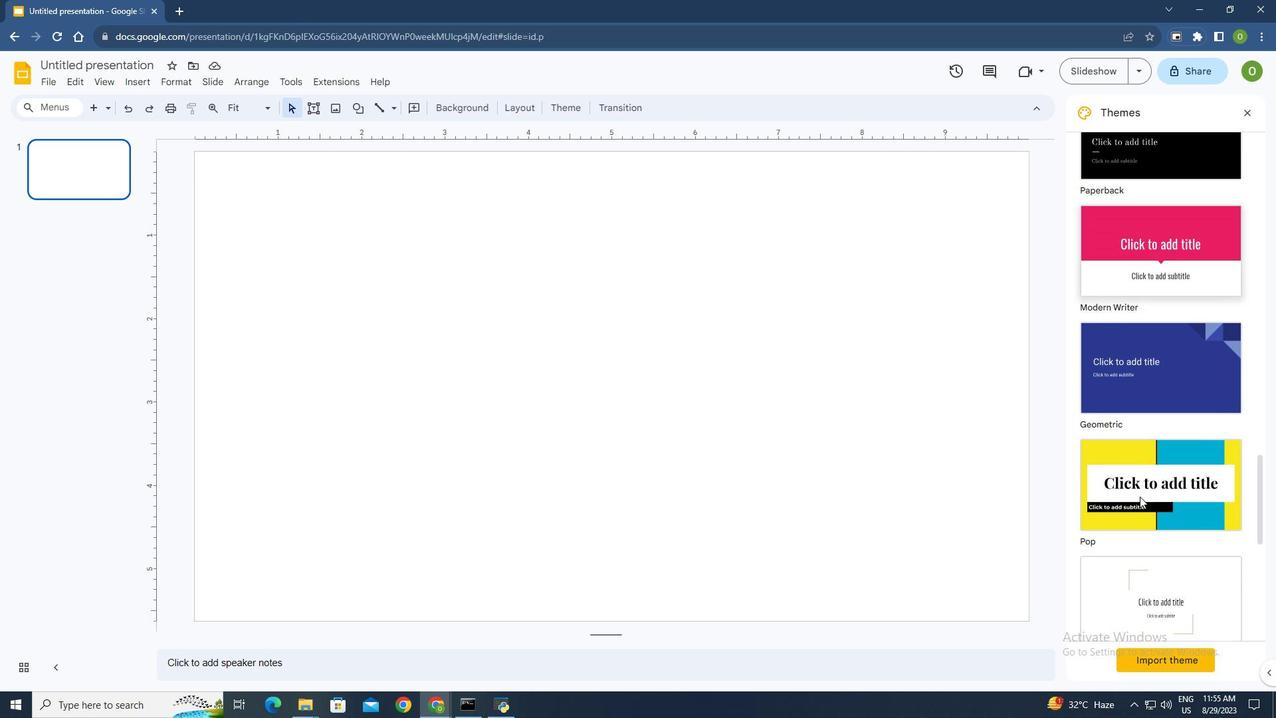 
Action: Mouse scrolled (1140, 495) with delta (0, 0)
Screenshot: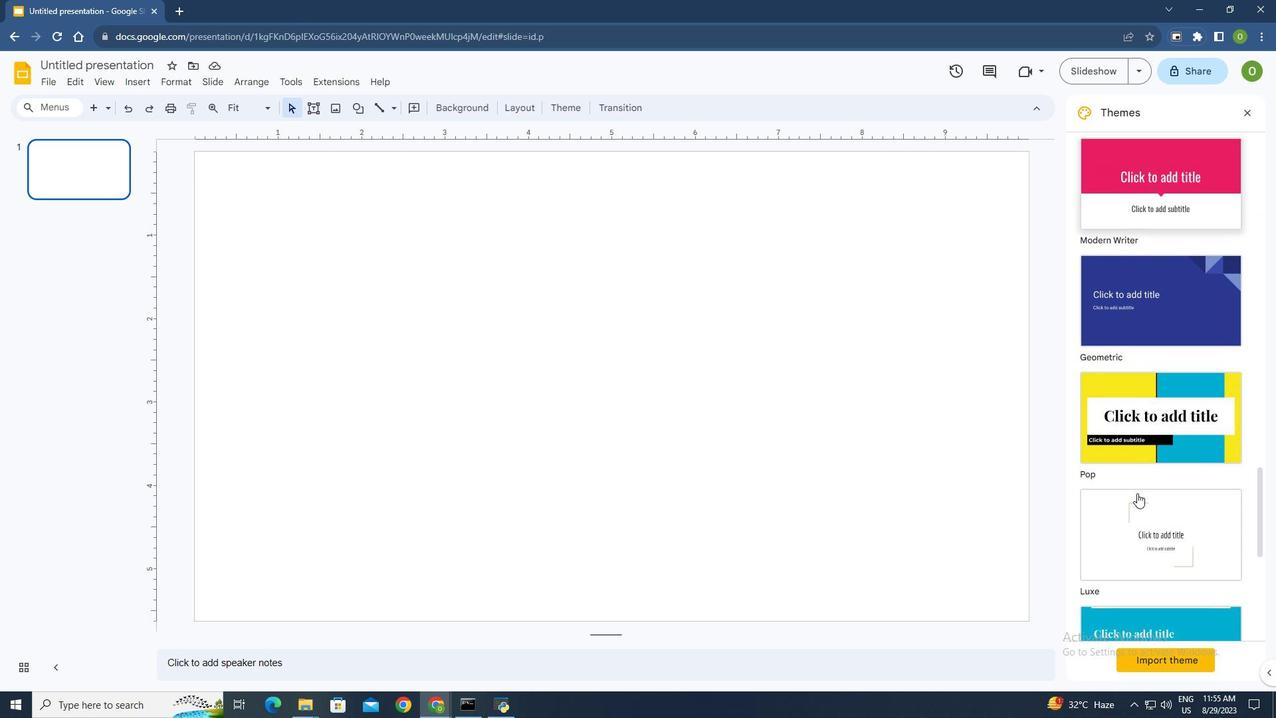 
Action: Mouse moved to (1136, 492)
Screenshot: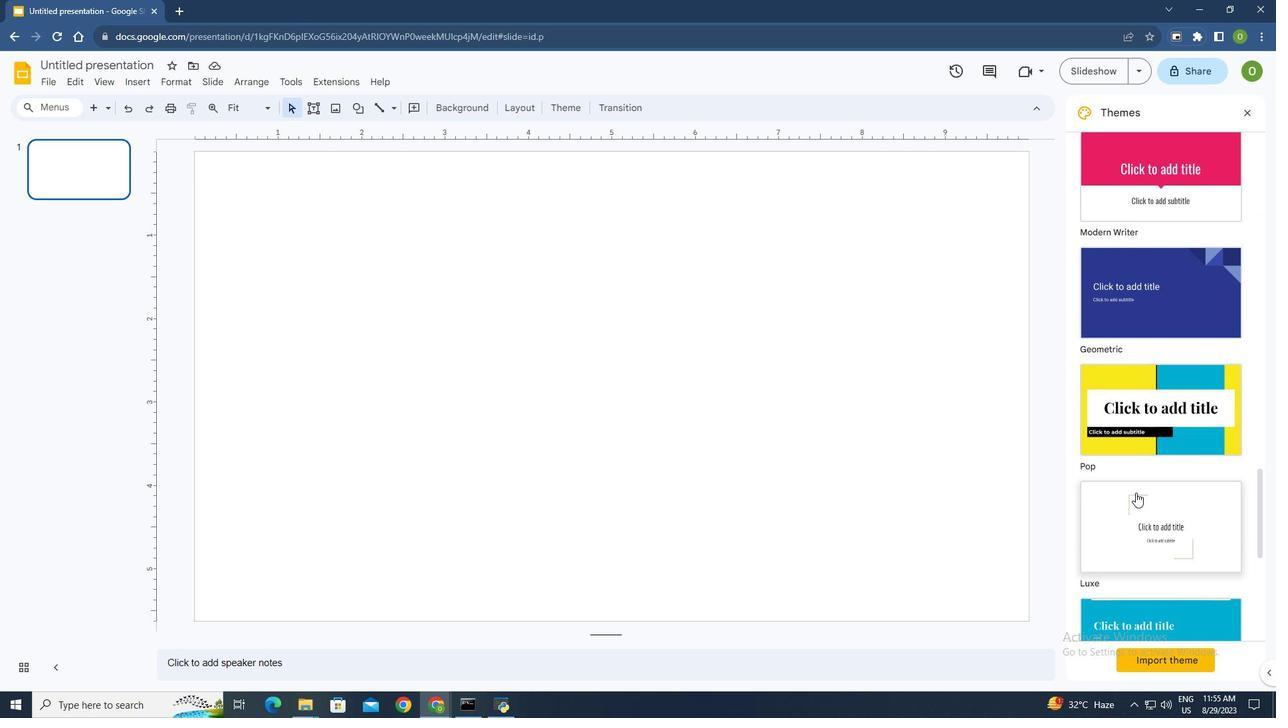 
Action: Mouse scrolled (1136, 491) with delta (0, 0)
Screenshot: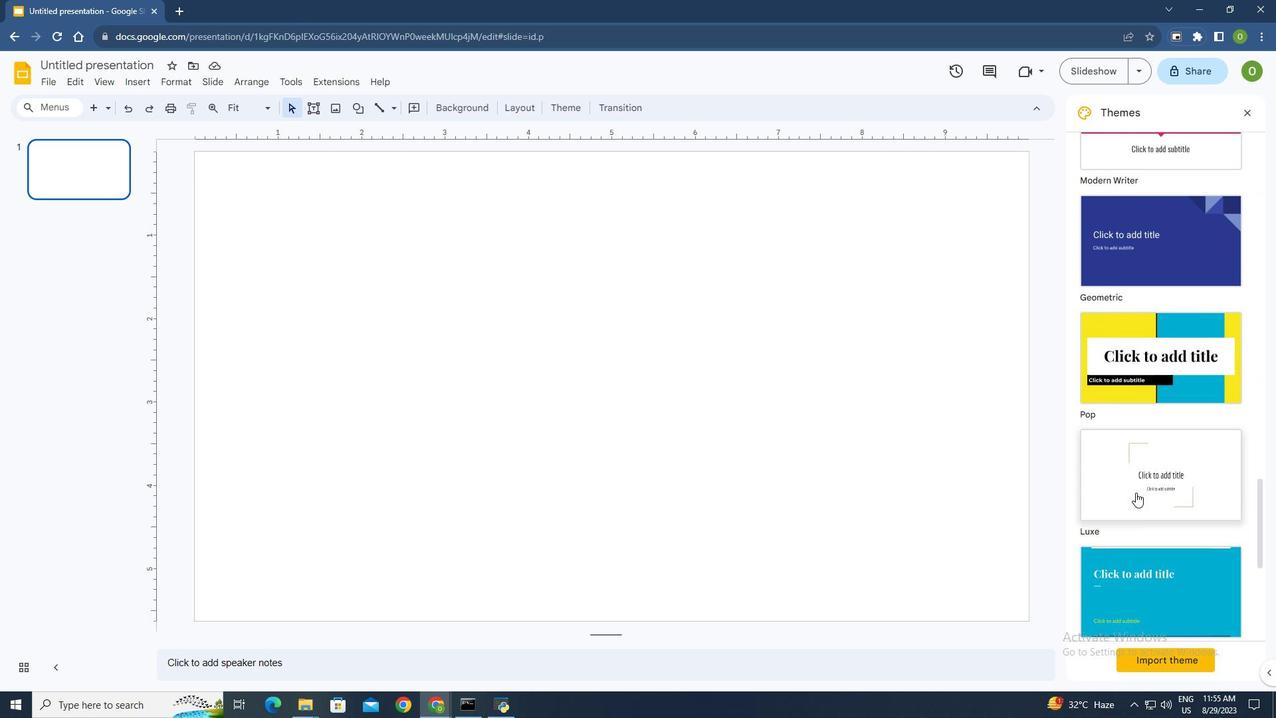 
Action: Mouse moved to (1129, 480)
Screenshot: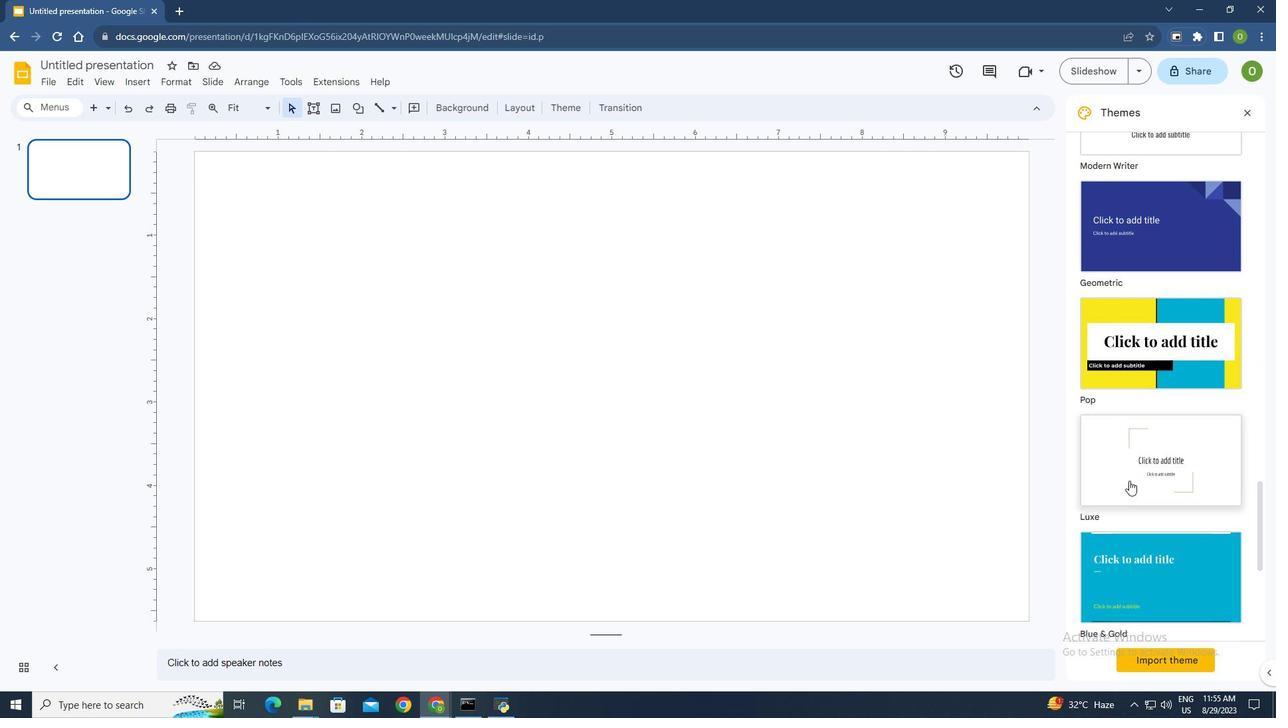 
Action: Mouse scrolled (1129, 481) with delta (0, 0)
Screenshot: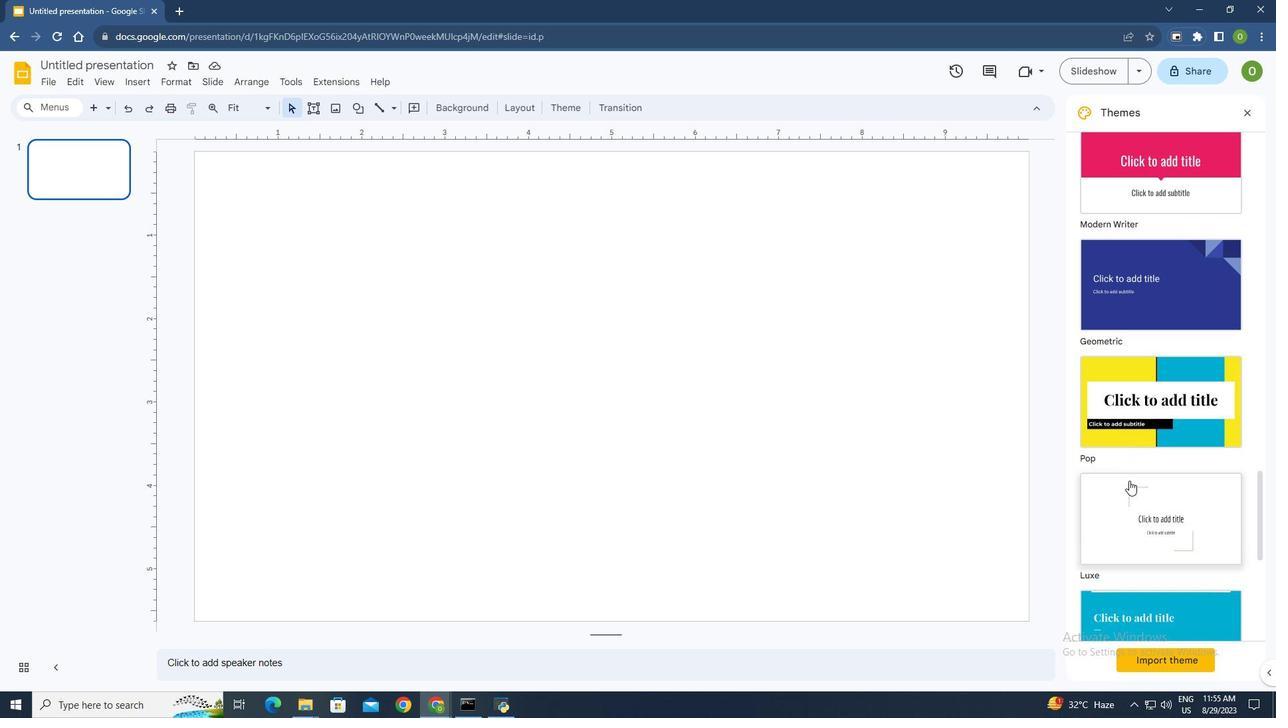 
Action: Mouse moved to (1173, 277)
Screenshot: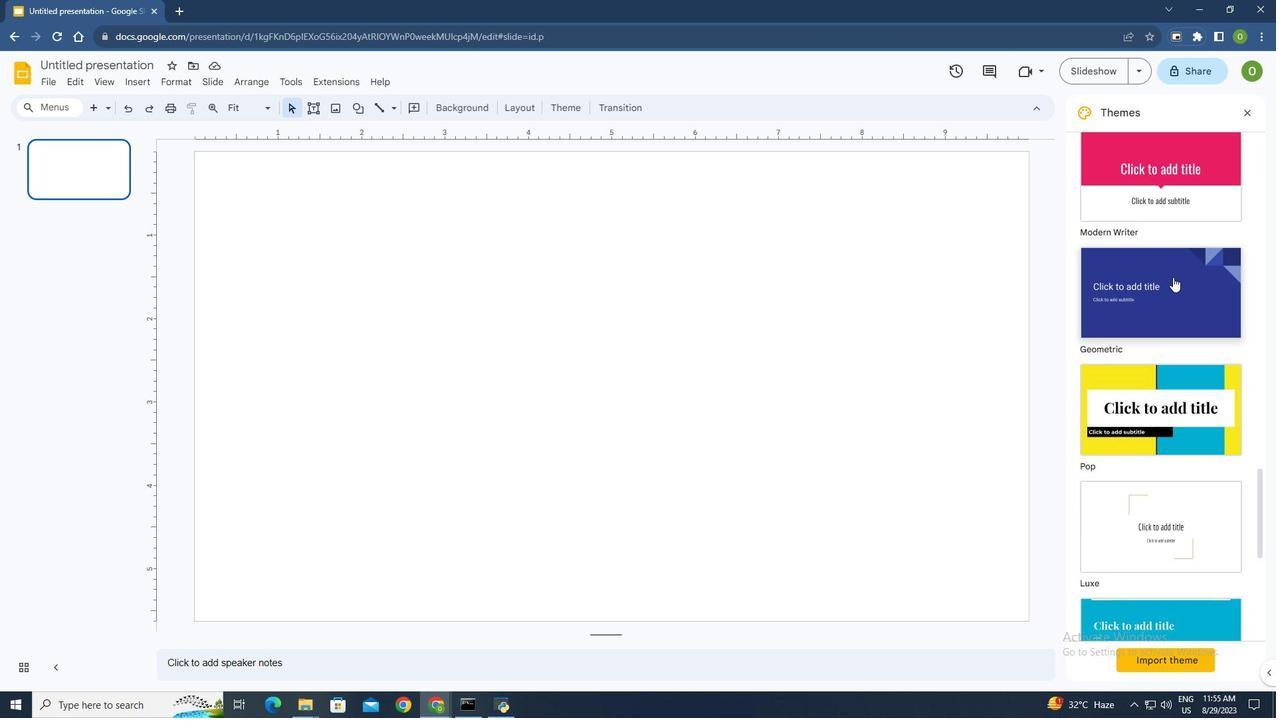 
Action: Mouse pressed left at (1173, 277)
Screenshot: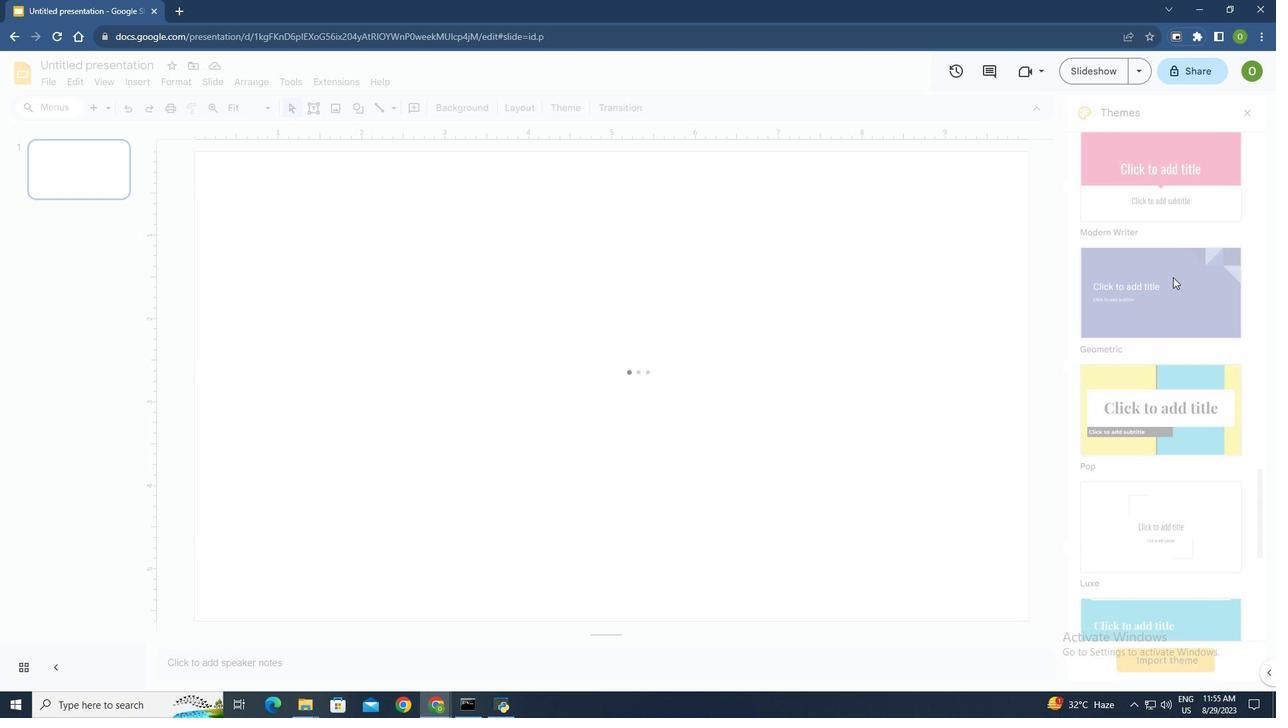 
Action: Mouse moved to (620, 334)
Screenshot: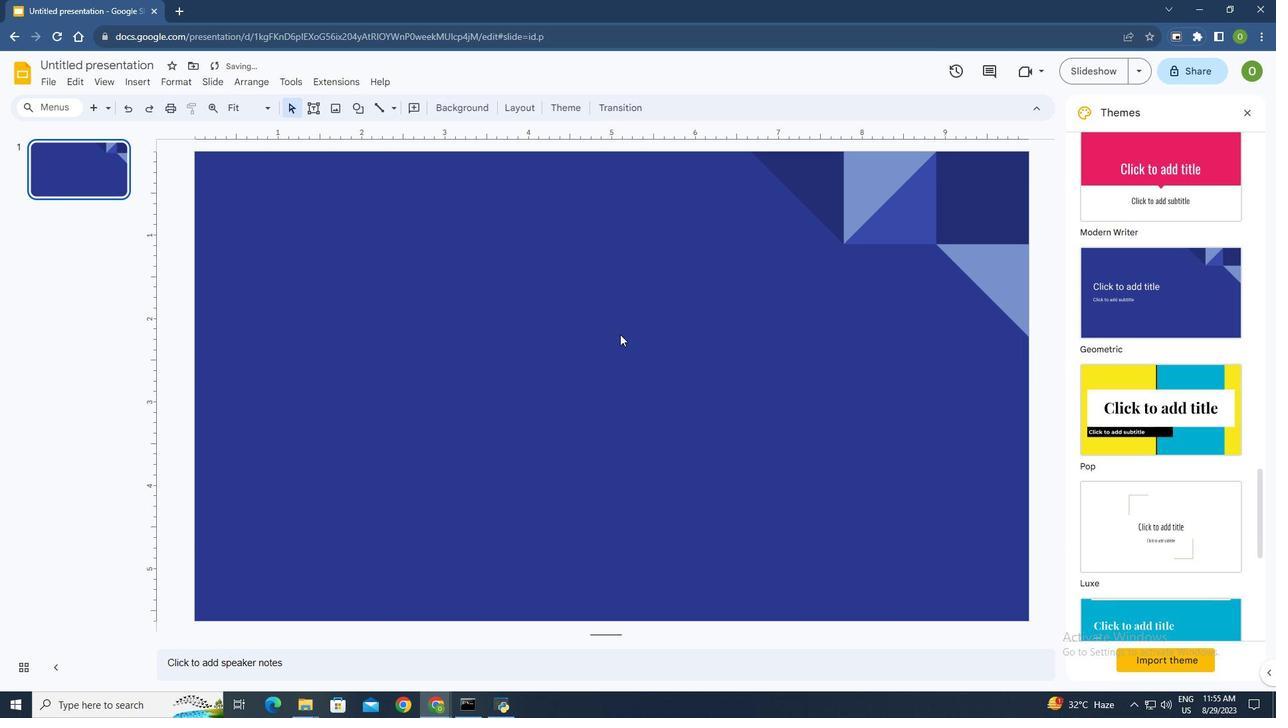 
Action: Mouse pressed left at (620, 334)
Screenshot: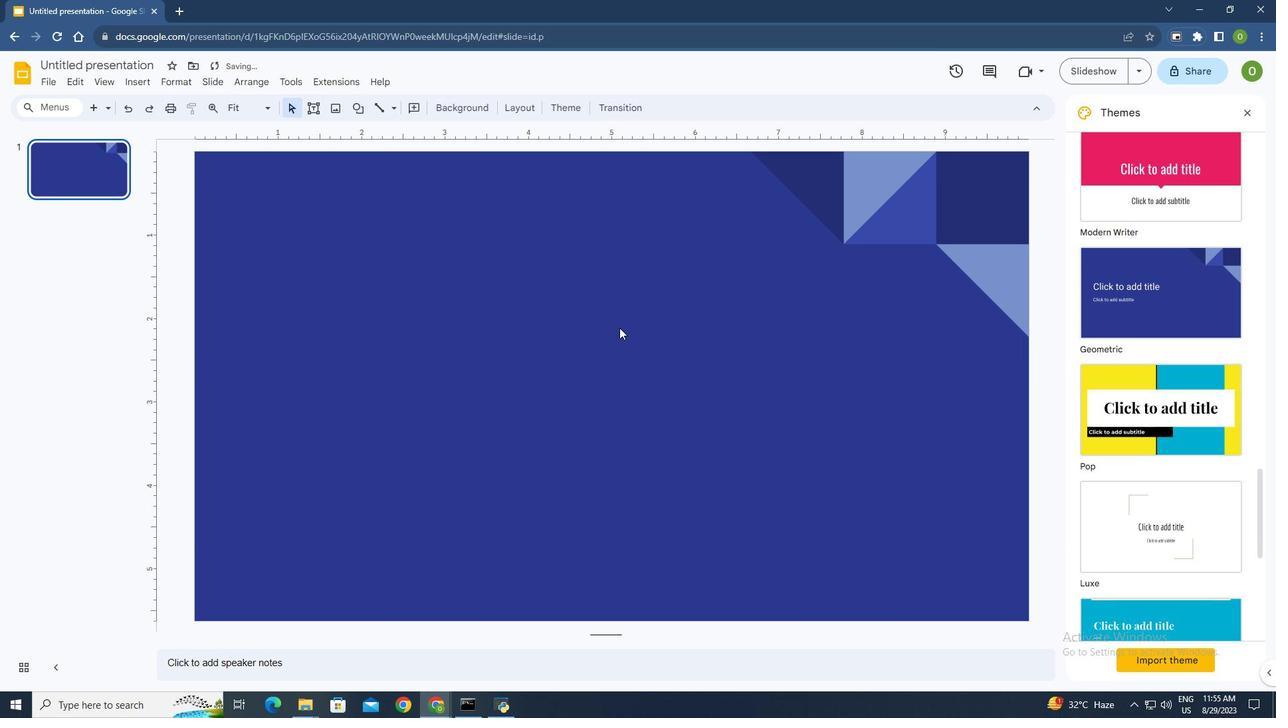 
Action: Mouse moved to (355, 105)
Screenshot: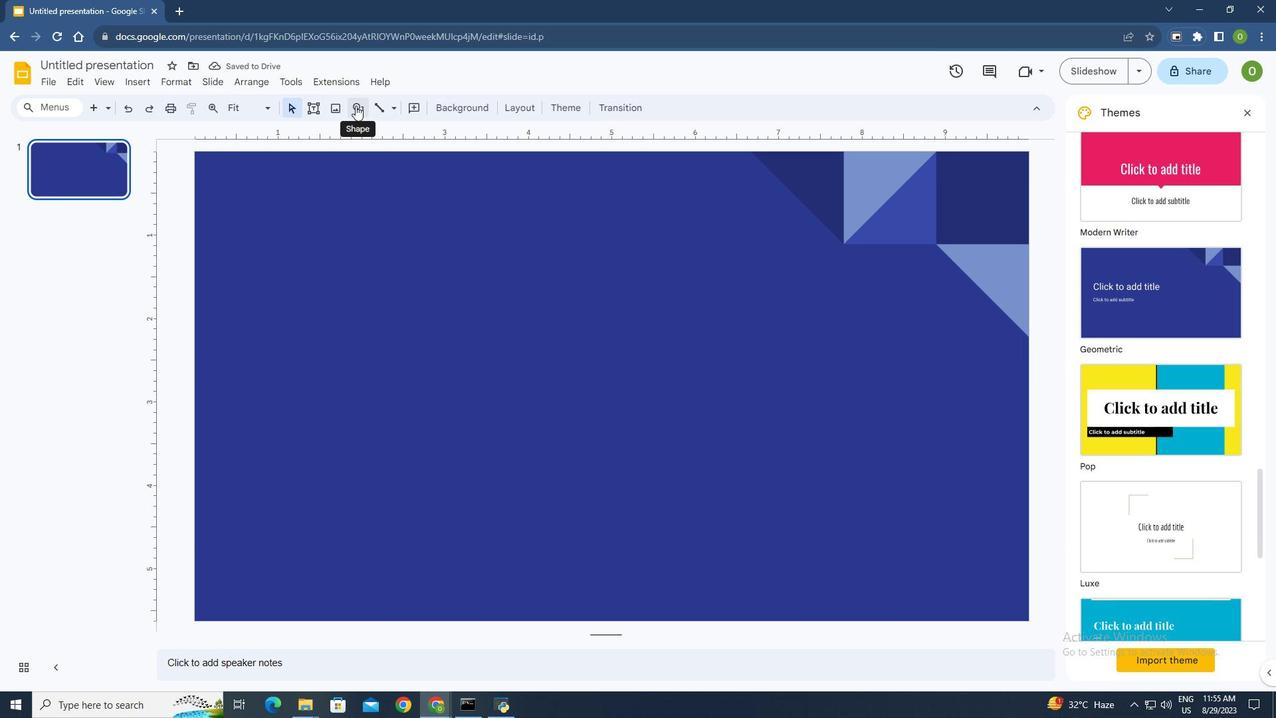 
Action: Mouse pressed left at (355, 105)
Screenshot: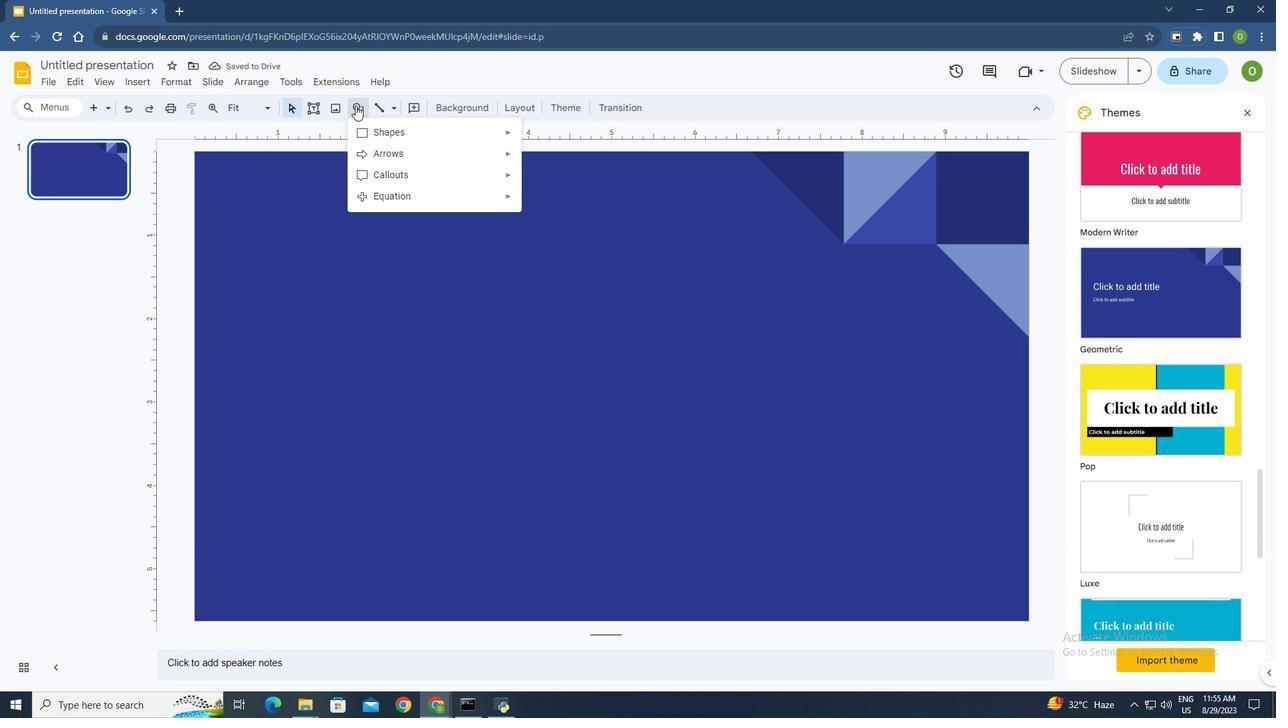 
Action: Mouse moved to (409, 128)
Screenshot: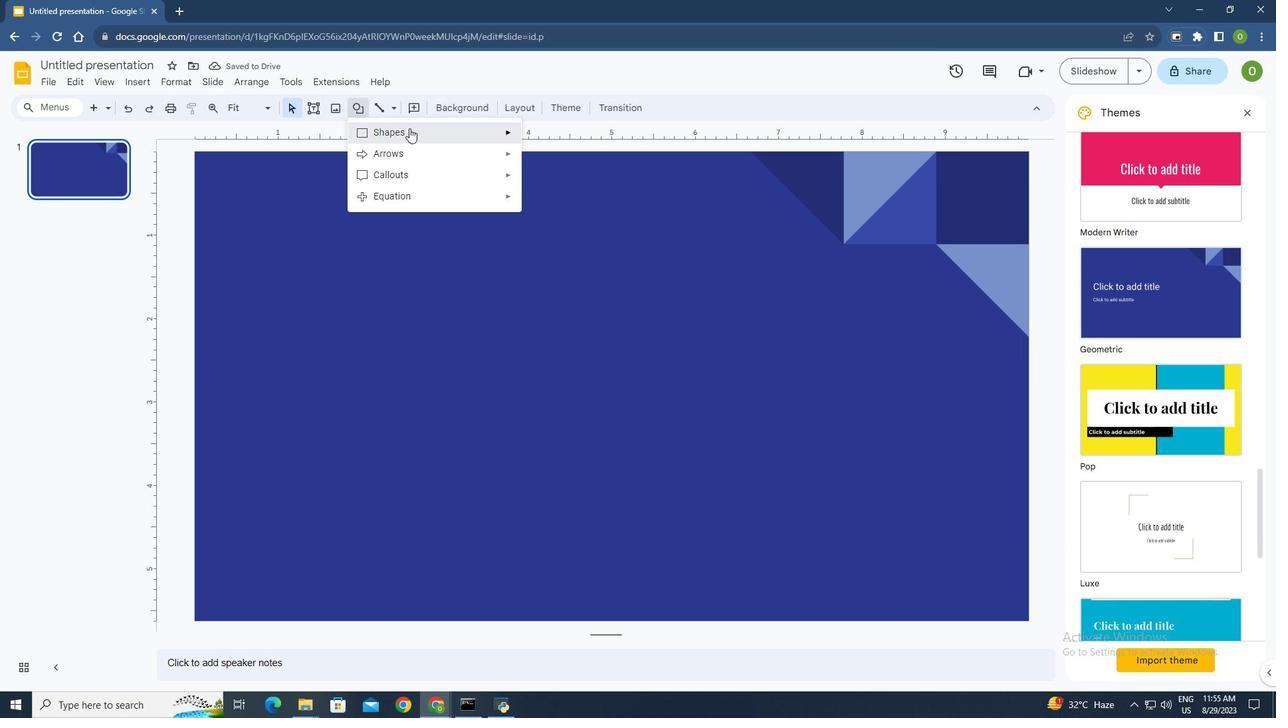 
Action: Mouse pressed left at (409, 128)
Screenshot: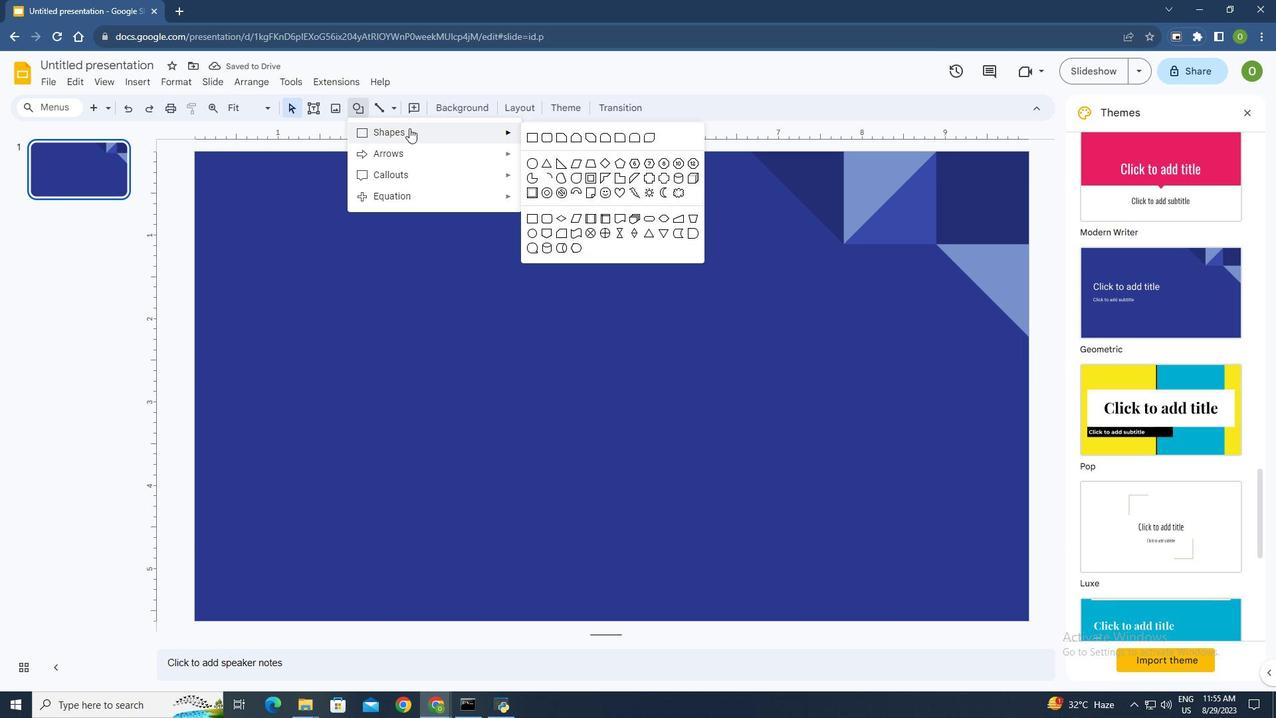 
Action: Mouse moved to (591, 175)
Screenshot: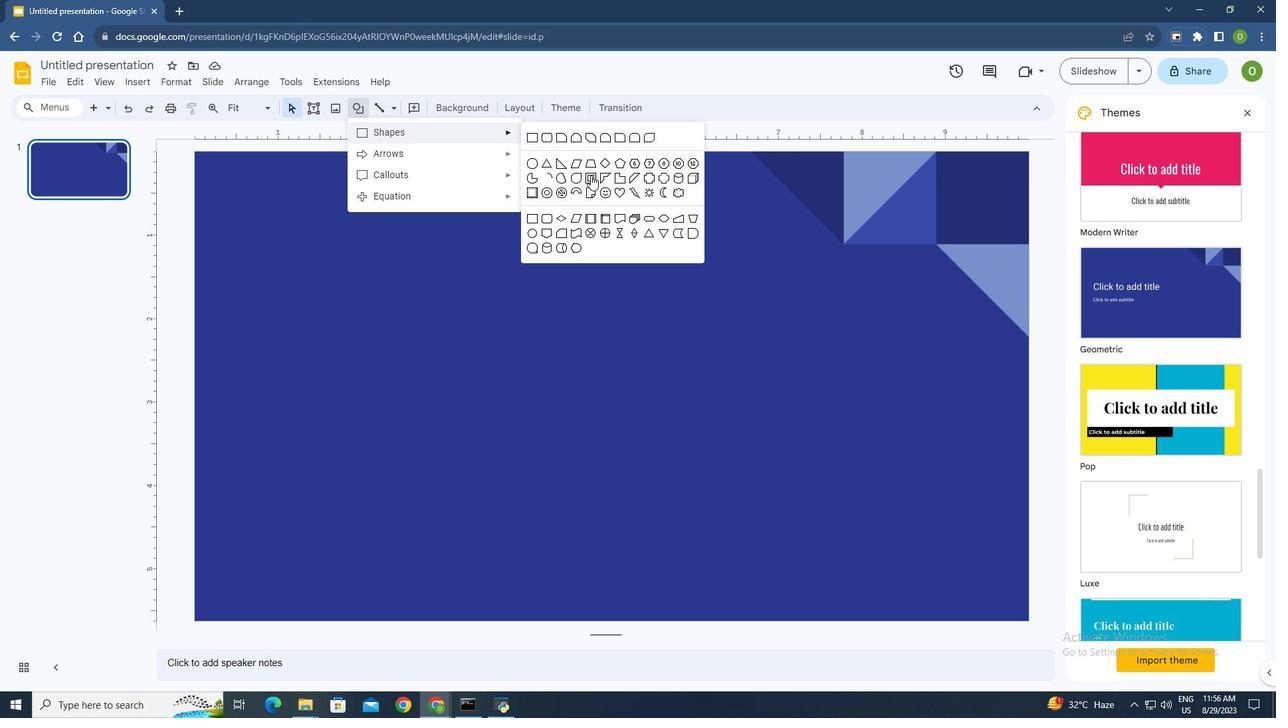 
Action: Mouse pressed left at (591, 175)
Screenshot: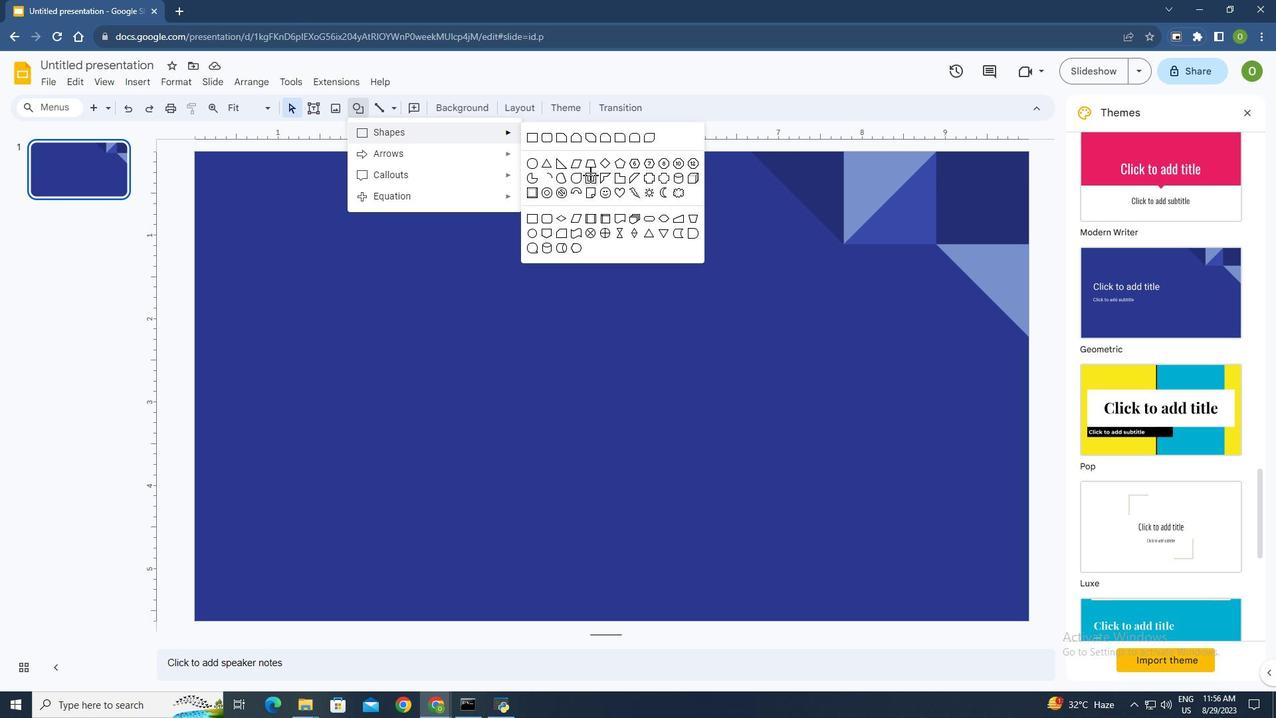 
Action: Mouse moved to (244, 176)
Screenshot: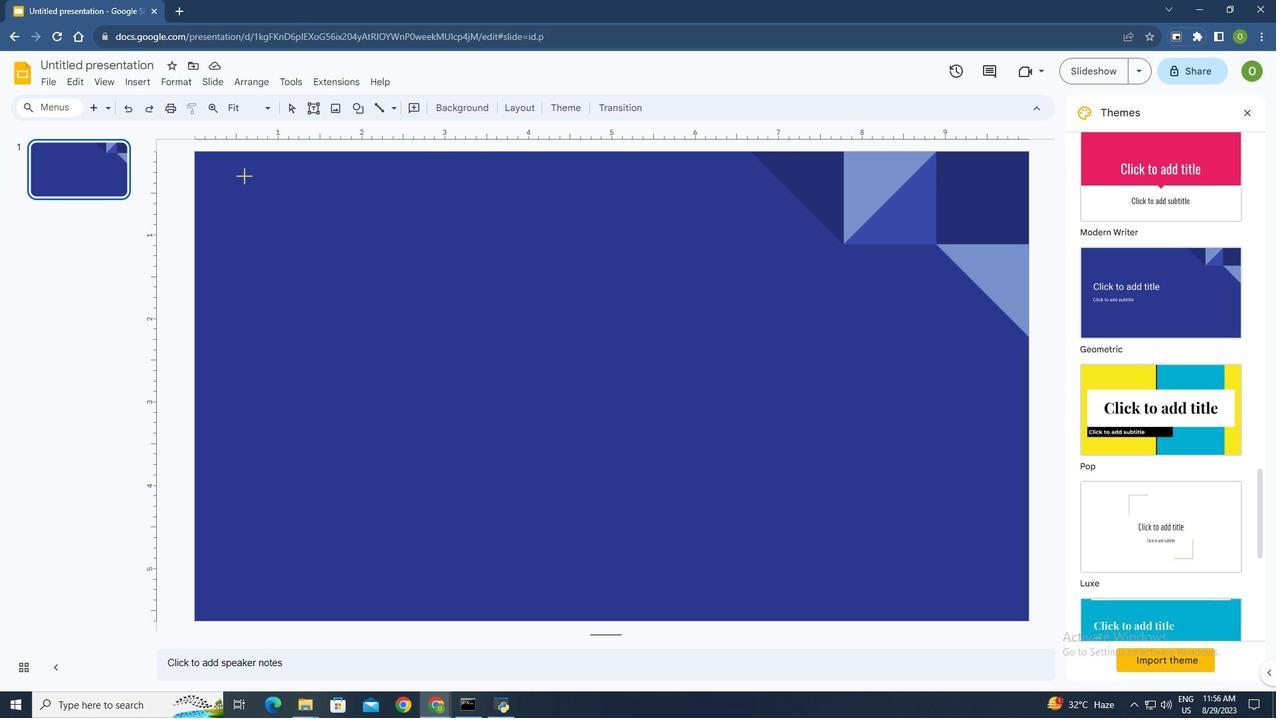 
Action: Mouse pressed left at (244, 176)
Screenshot: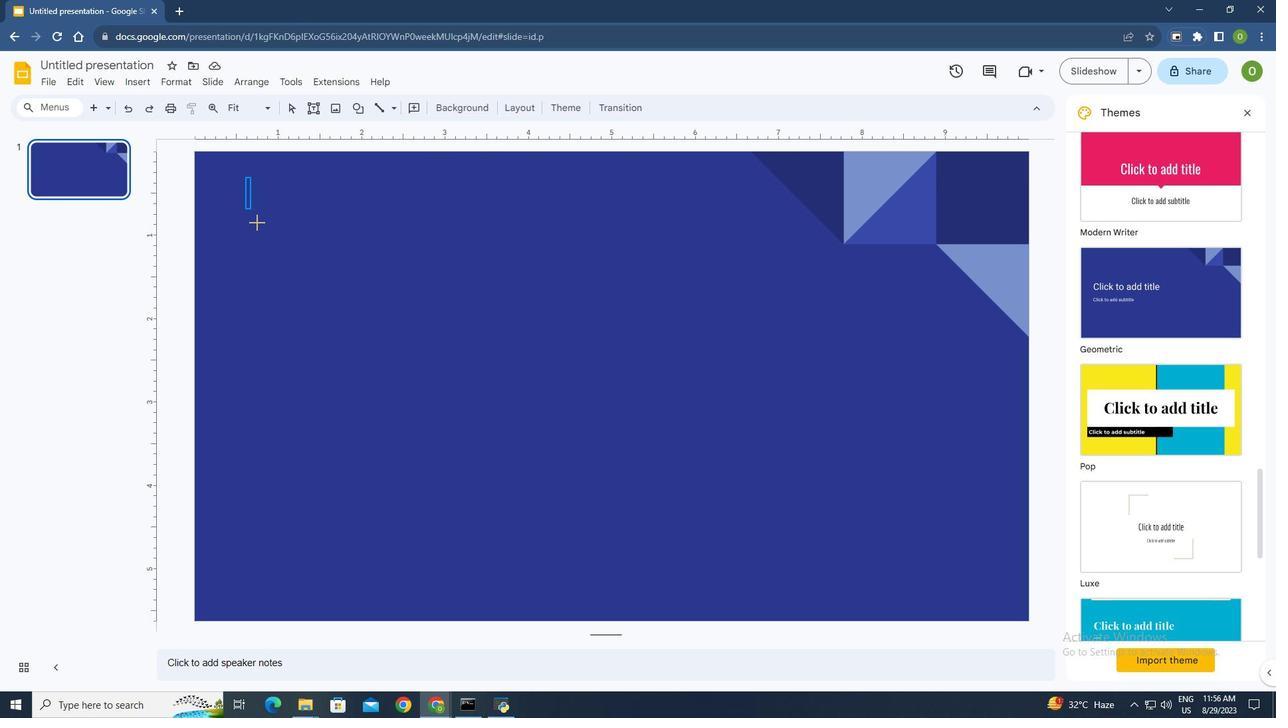 
Action: Mouse moved to (491, 384)
Screenshot: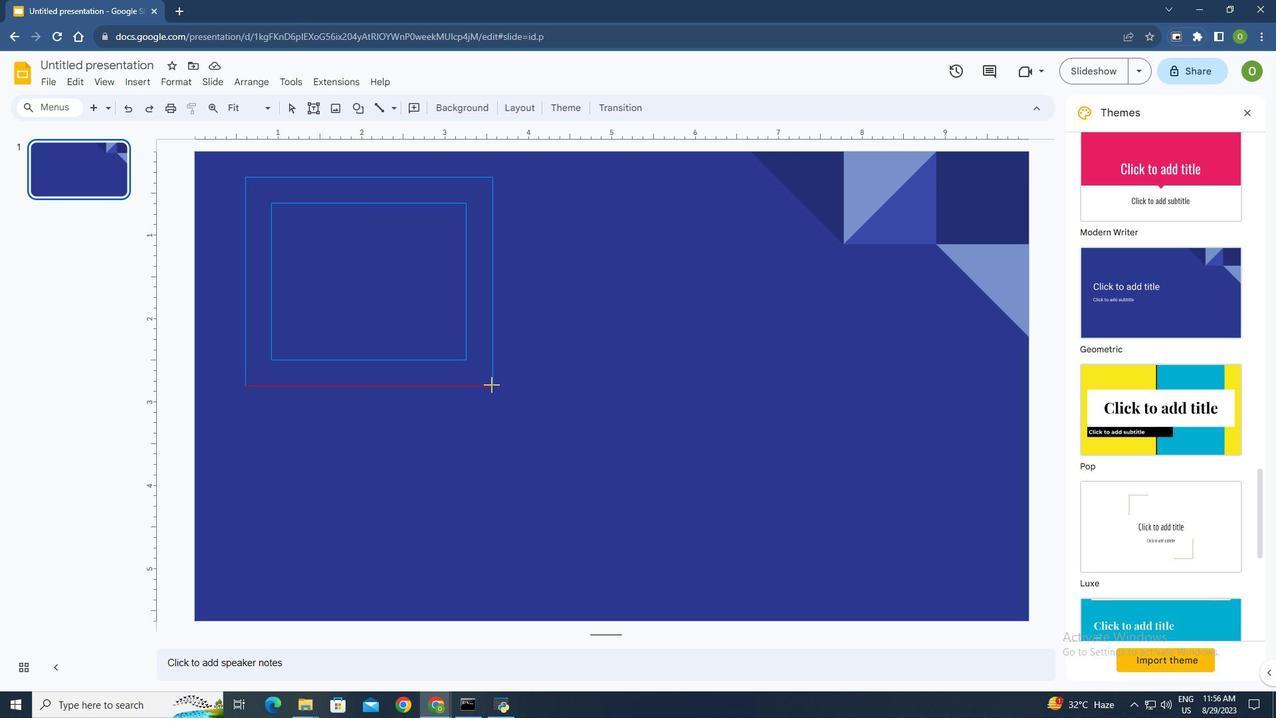 
Action: Key pressed <Key.shift>
Screenshot: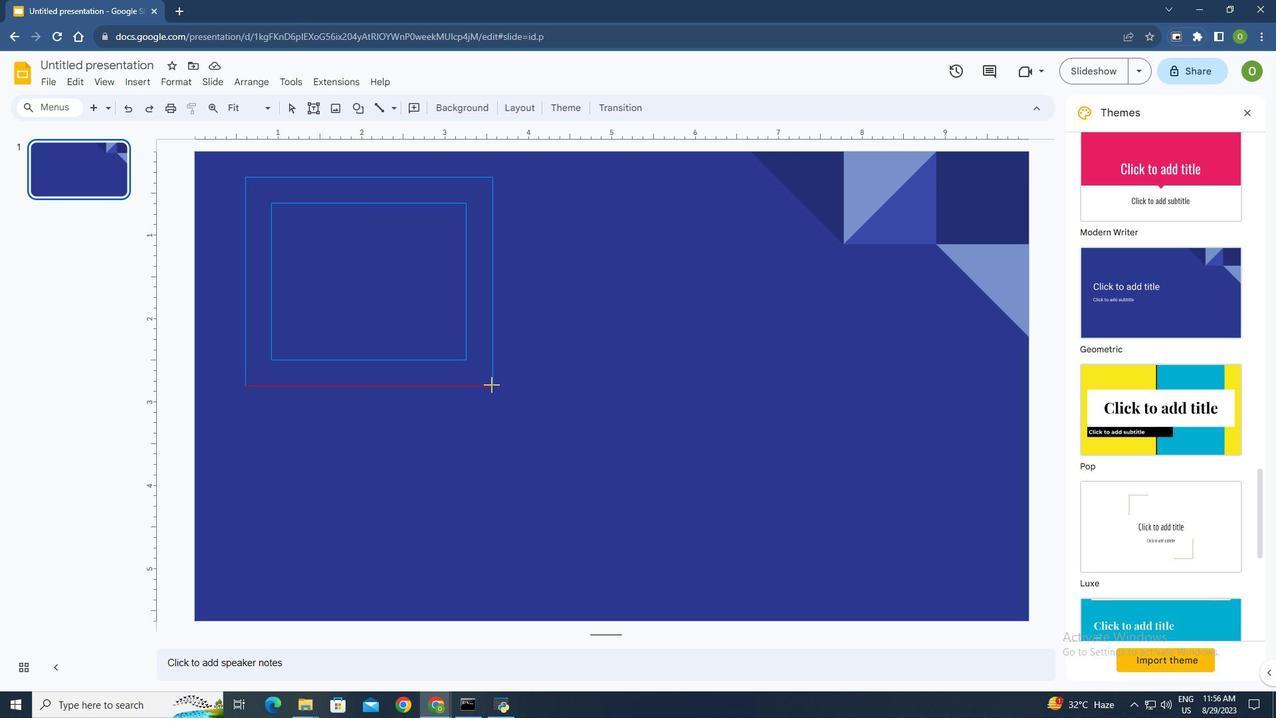 
Action: Mouse moved to (499, 399)
Screenshot: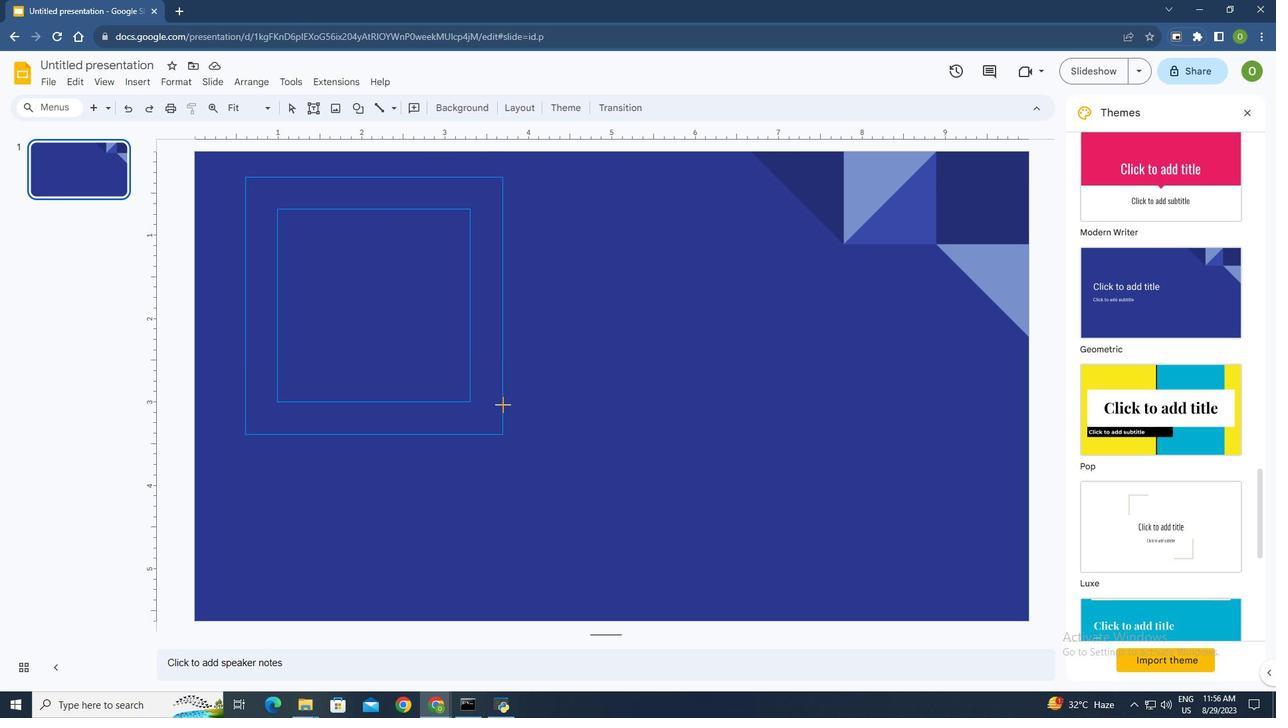 
Action: Key pressed <Key.shift>
Screenshot: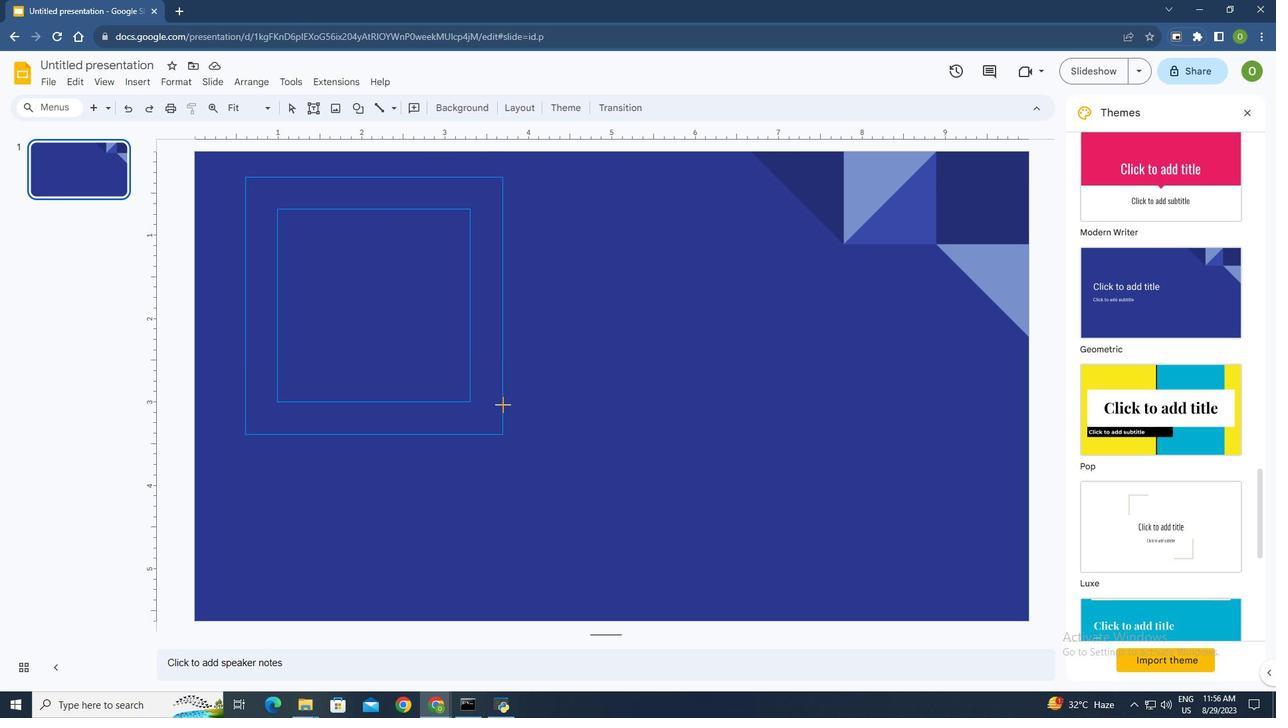 
Action: Mouse moved to (499, 400)
Screenshot: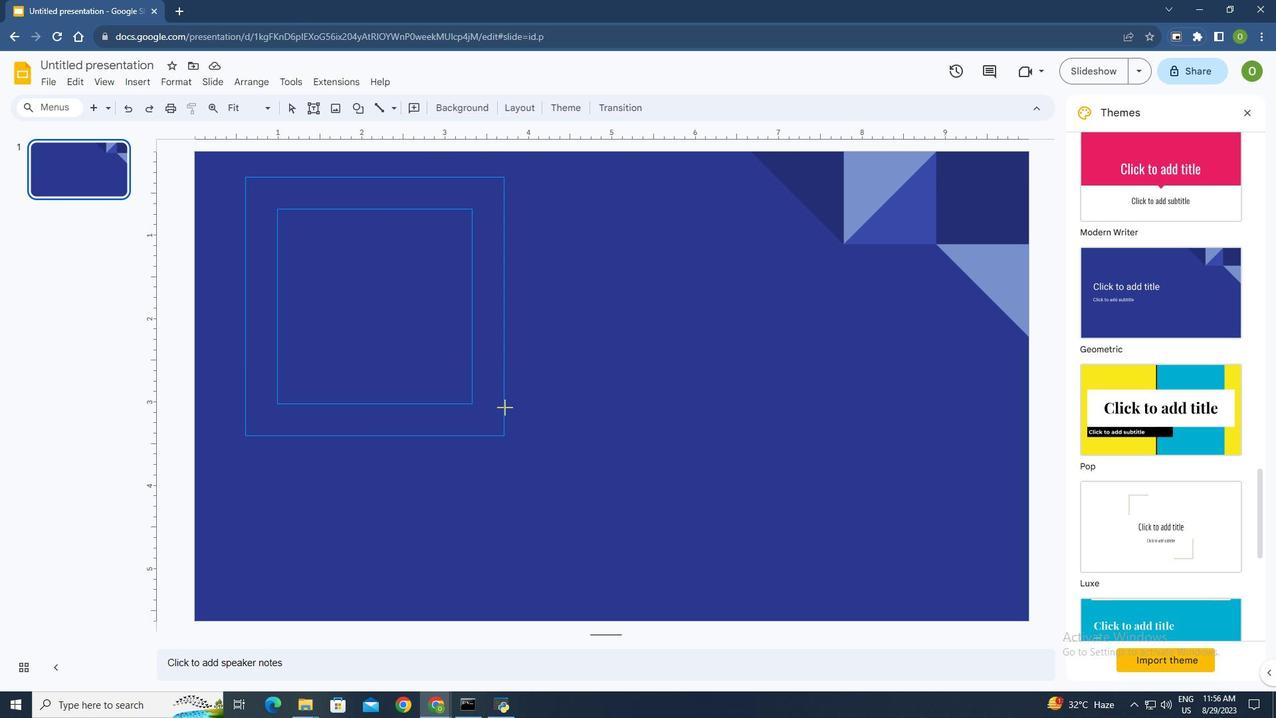 
Action: Key pressed <Key.shift>
Screenshot: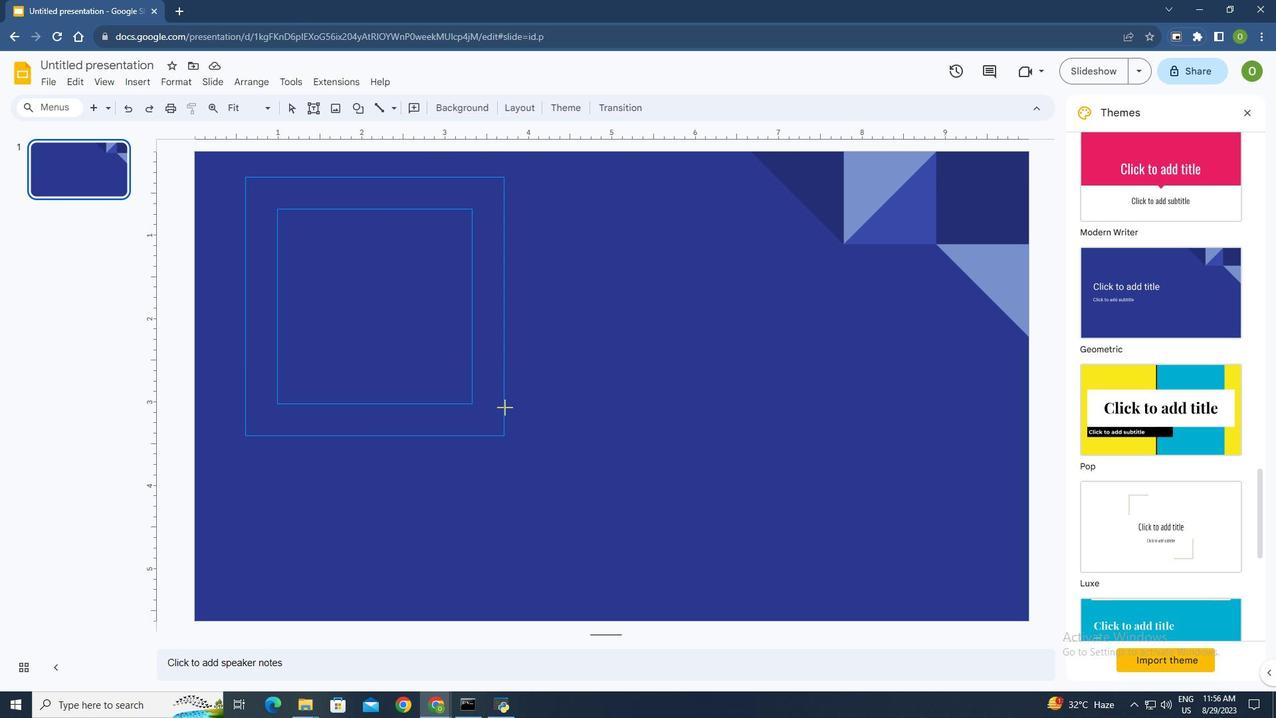 
Action: Mouse moved to (500, 402)
Screenshot: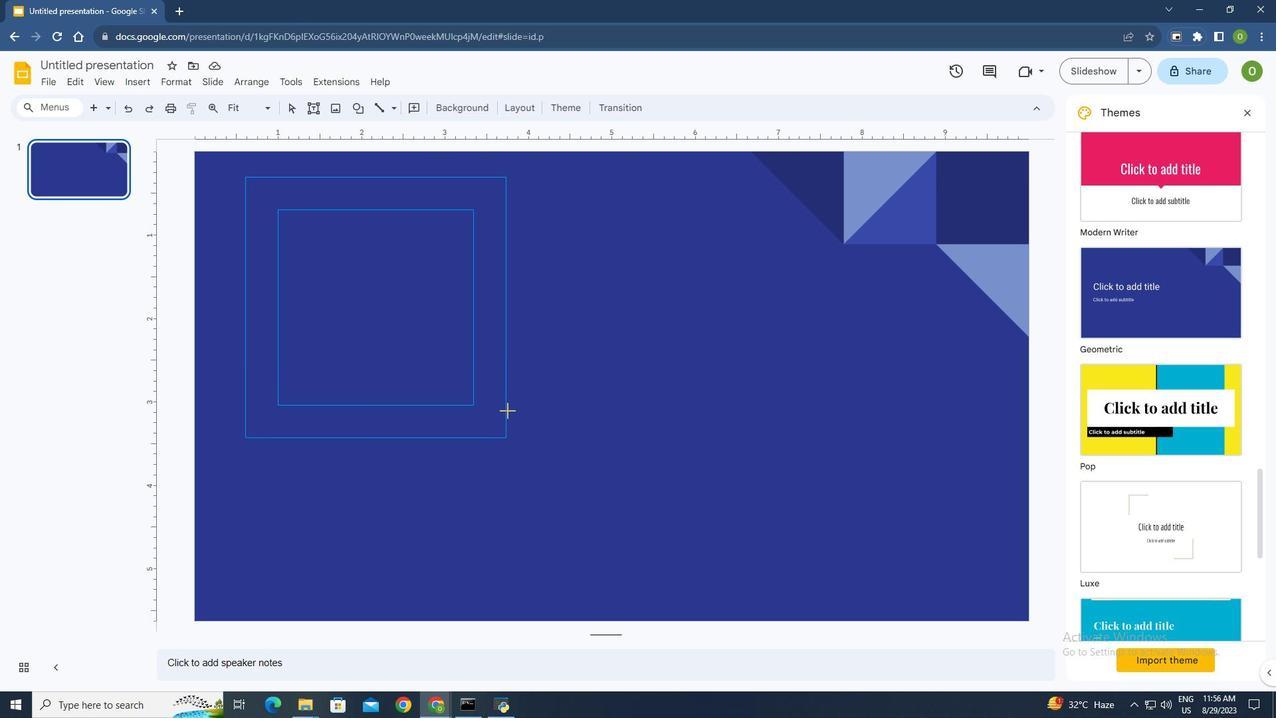 
Action: Key pressed <Key.shift>
Screenshot: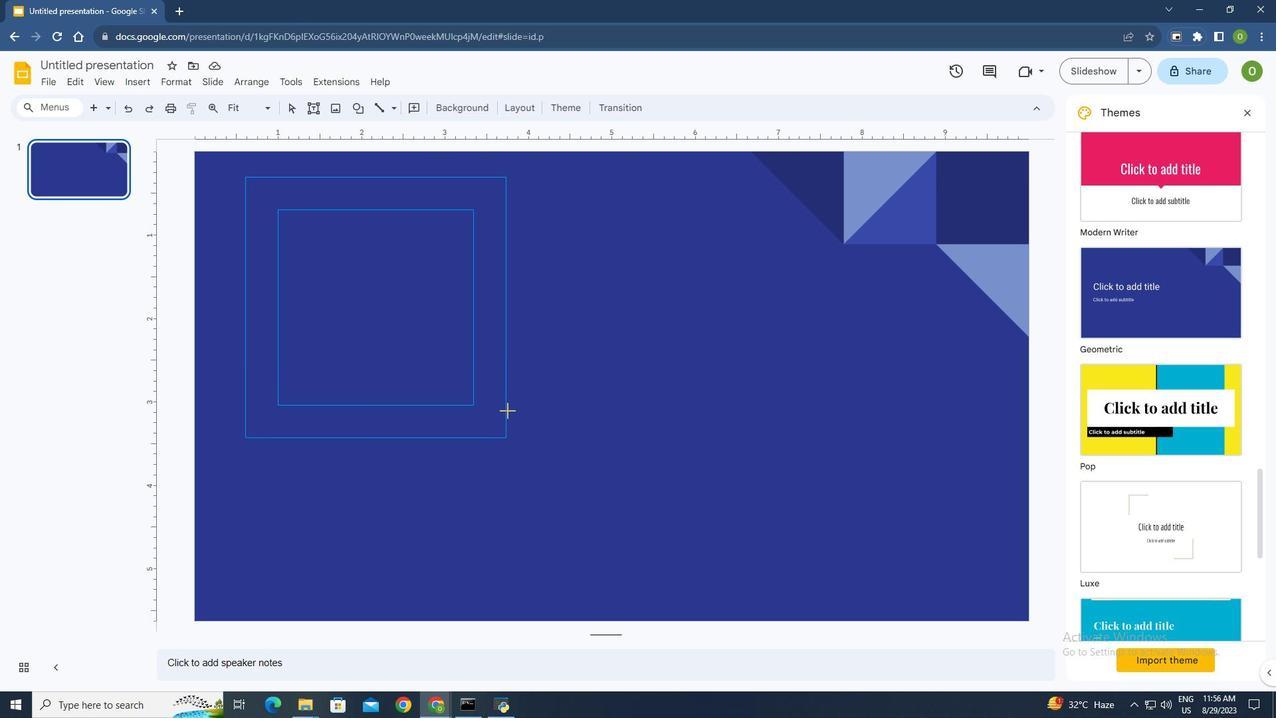 
Action: Mouse moved to (501, 402)
Screenshot: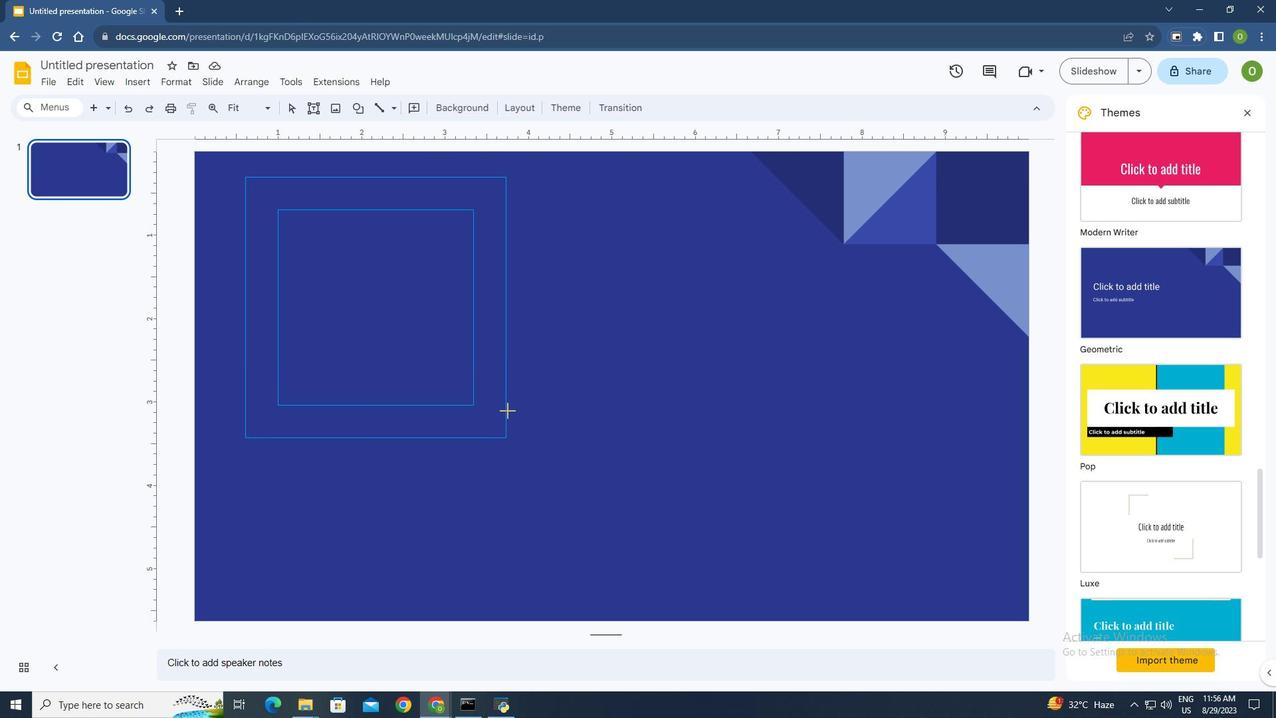 
Action: Key pressed <Key.shift>
Screenshot: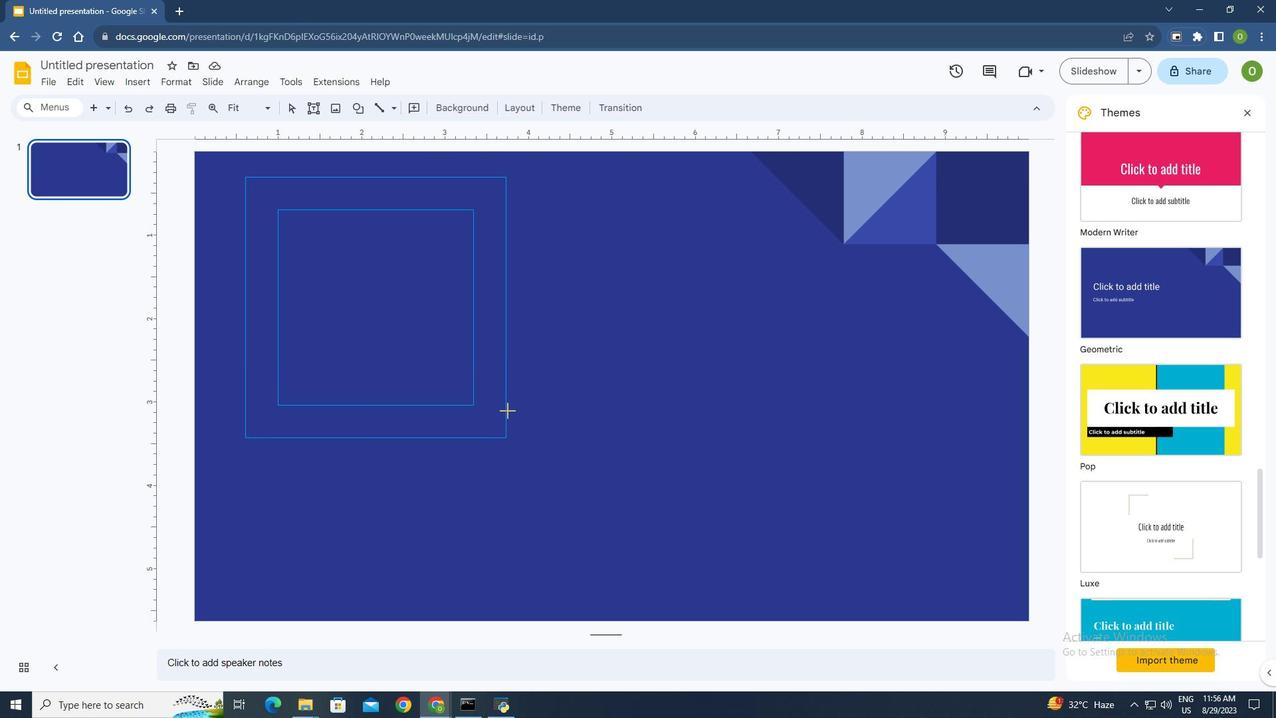 
Action: Mouse moved to (501, 403)
Screenshot: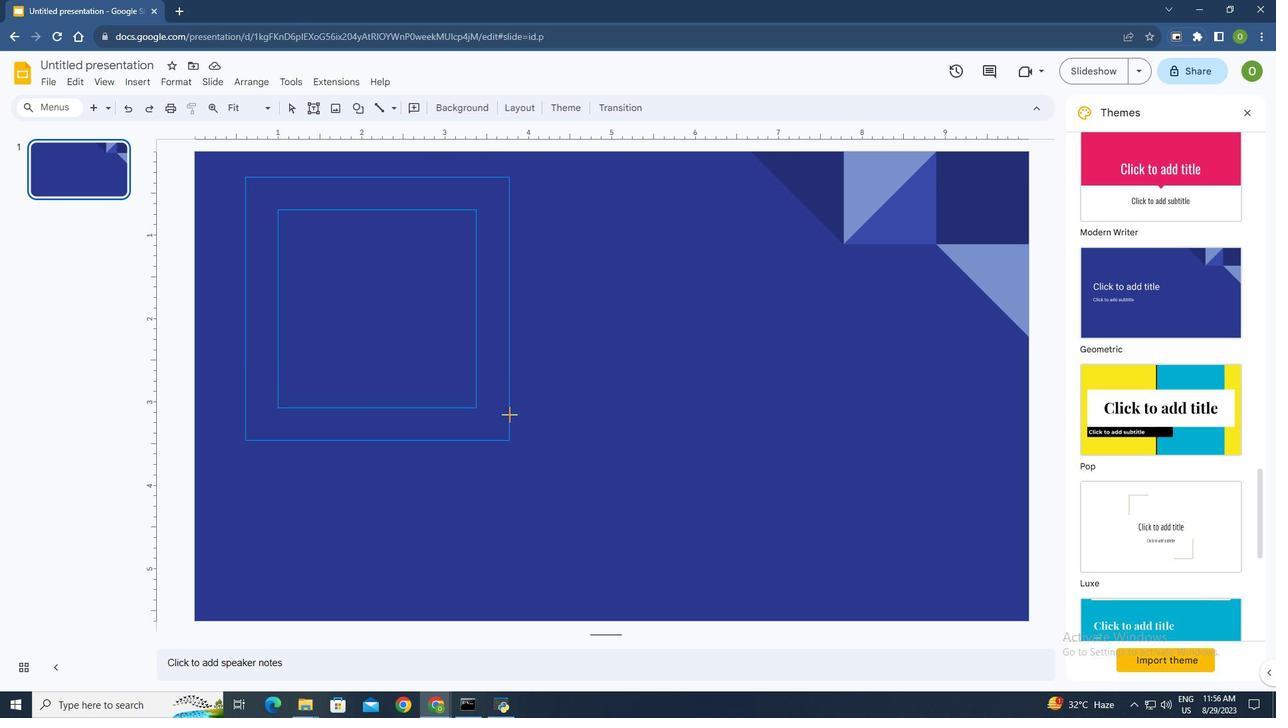 
Action: Key pressed <Key.shift>
Screenshot: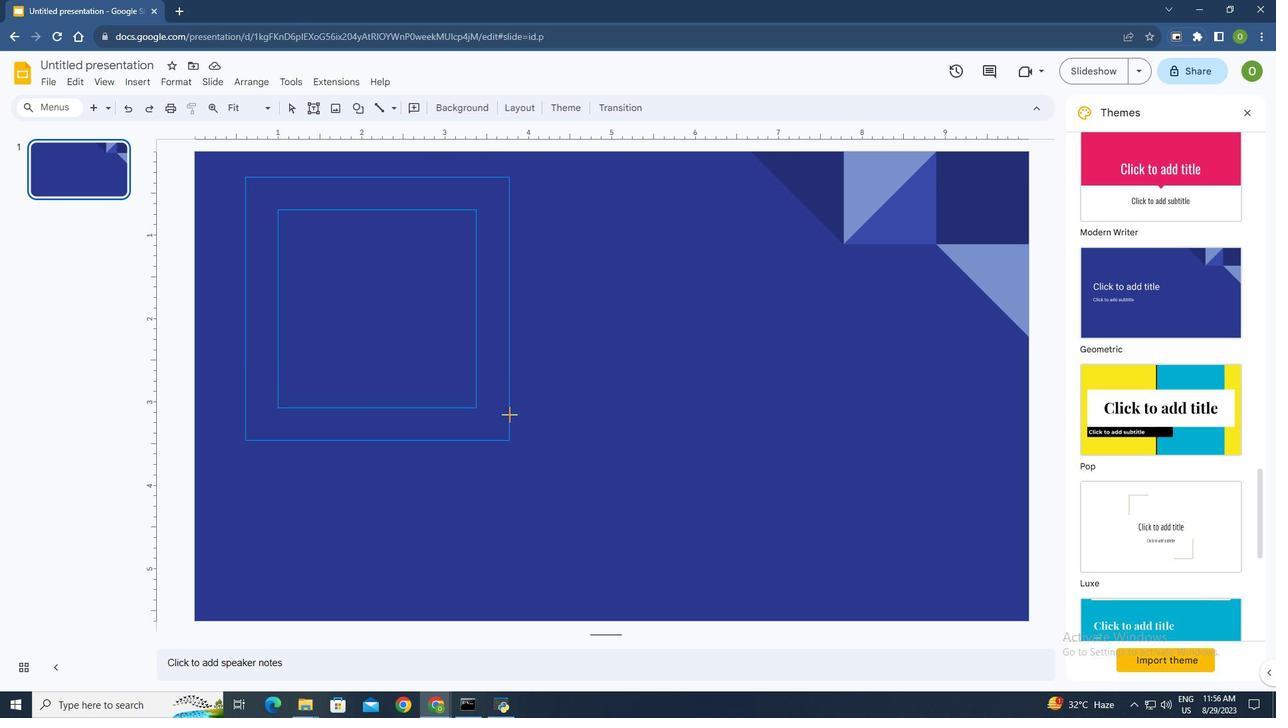 
Action: Mouse moved to (503, 404)
Screenshot: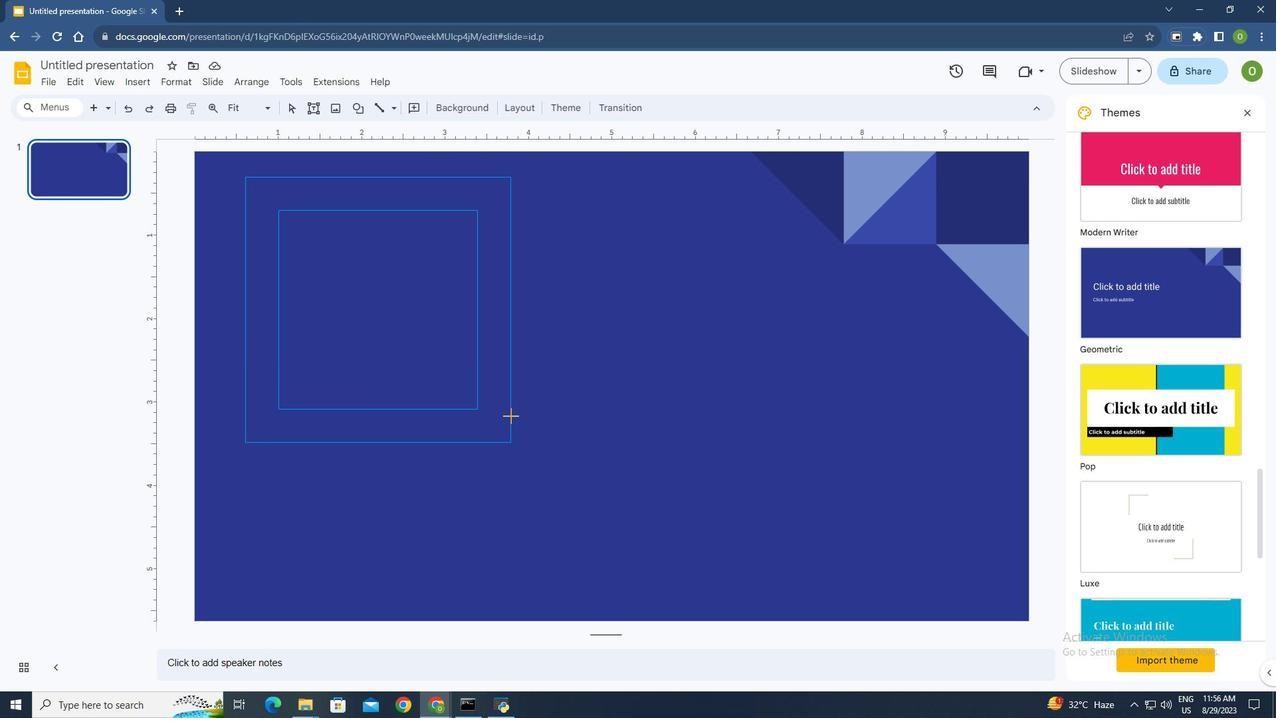 
Action: Key pressed <Key.shift>
Screenshot: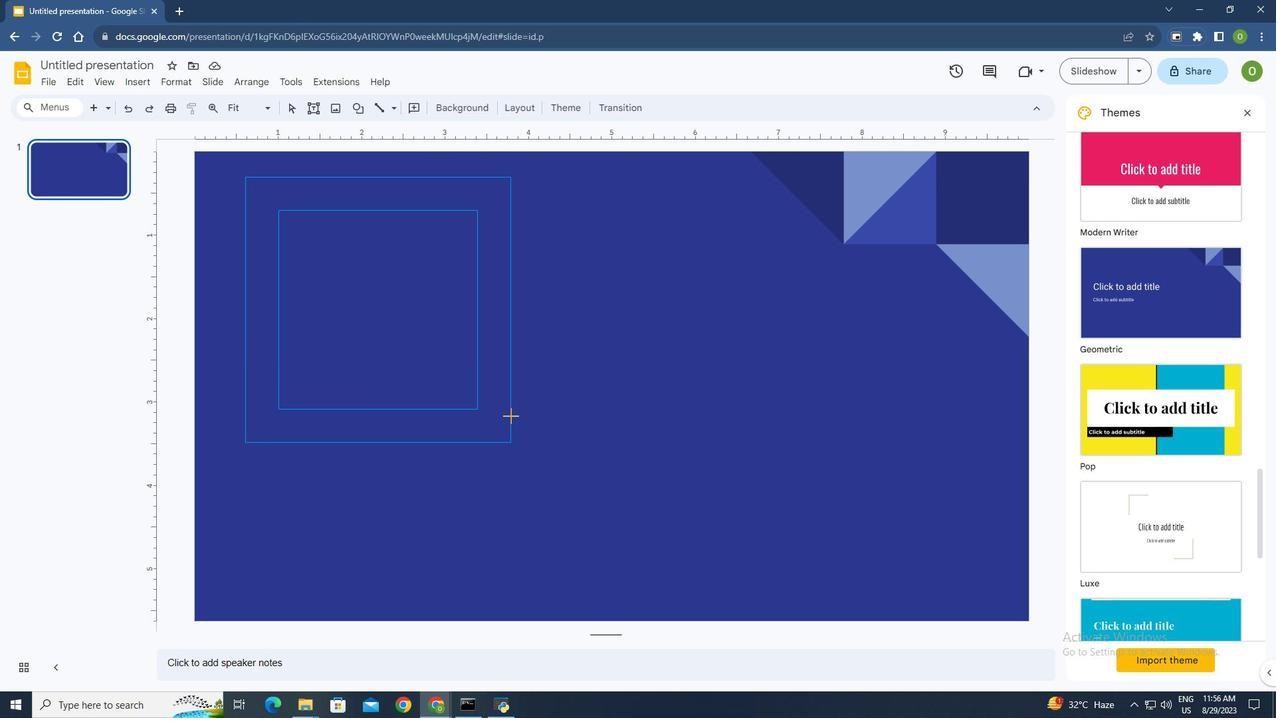 
Action: Mouse moved to (504, 406)
Screenshot: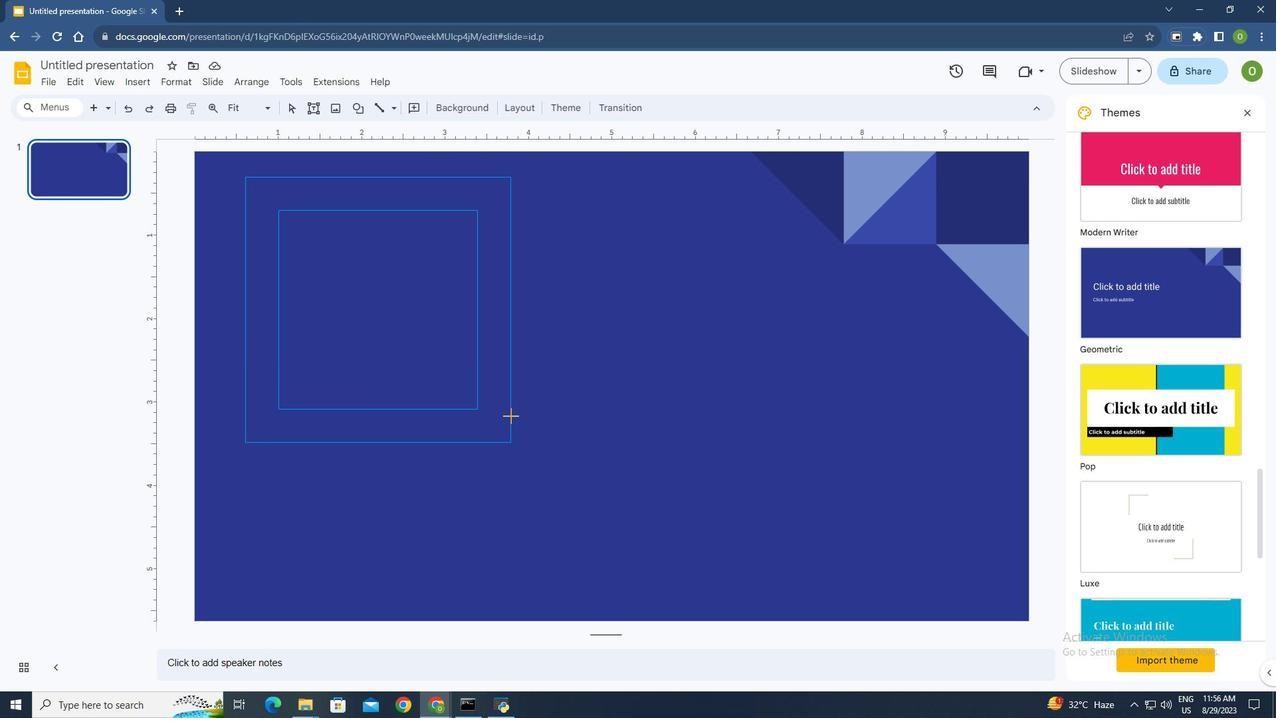 
Action: Key pressed <Key.shift>
Screenshot: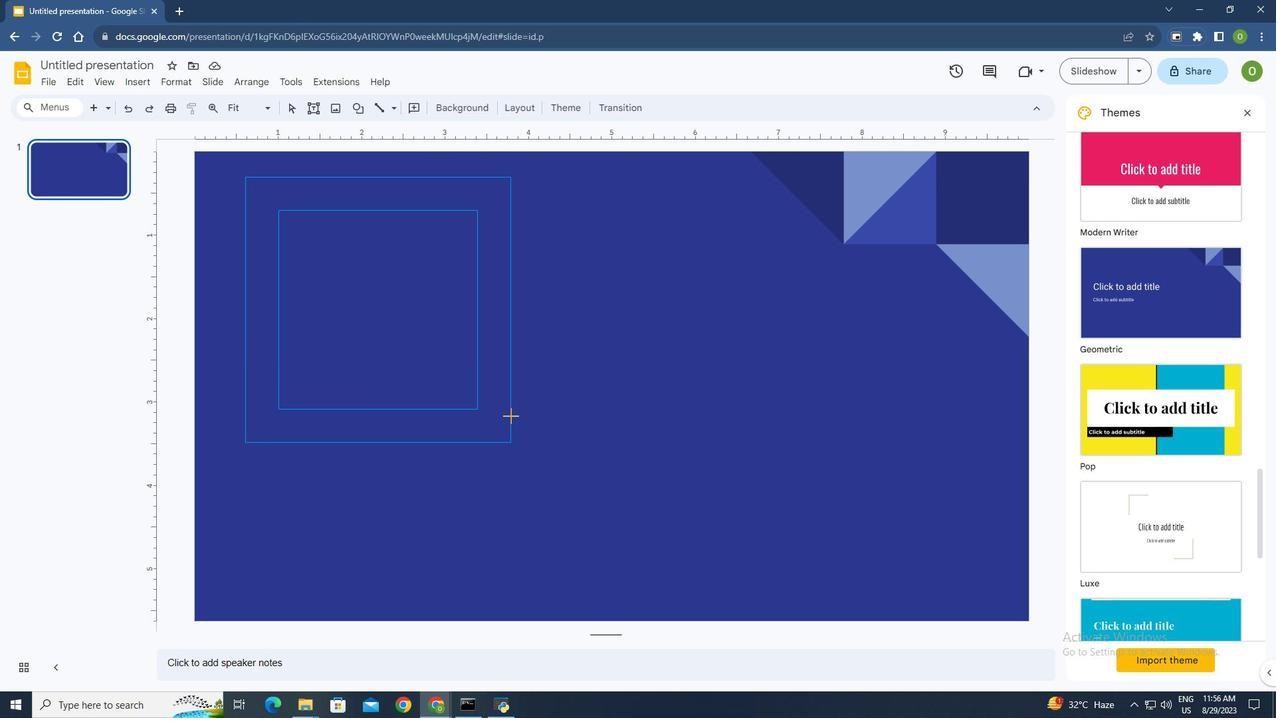 
Action: Mouse moved to (506, 408)
Screenshot: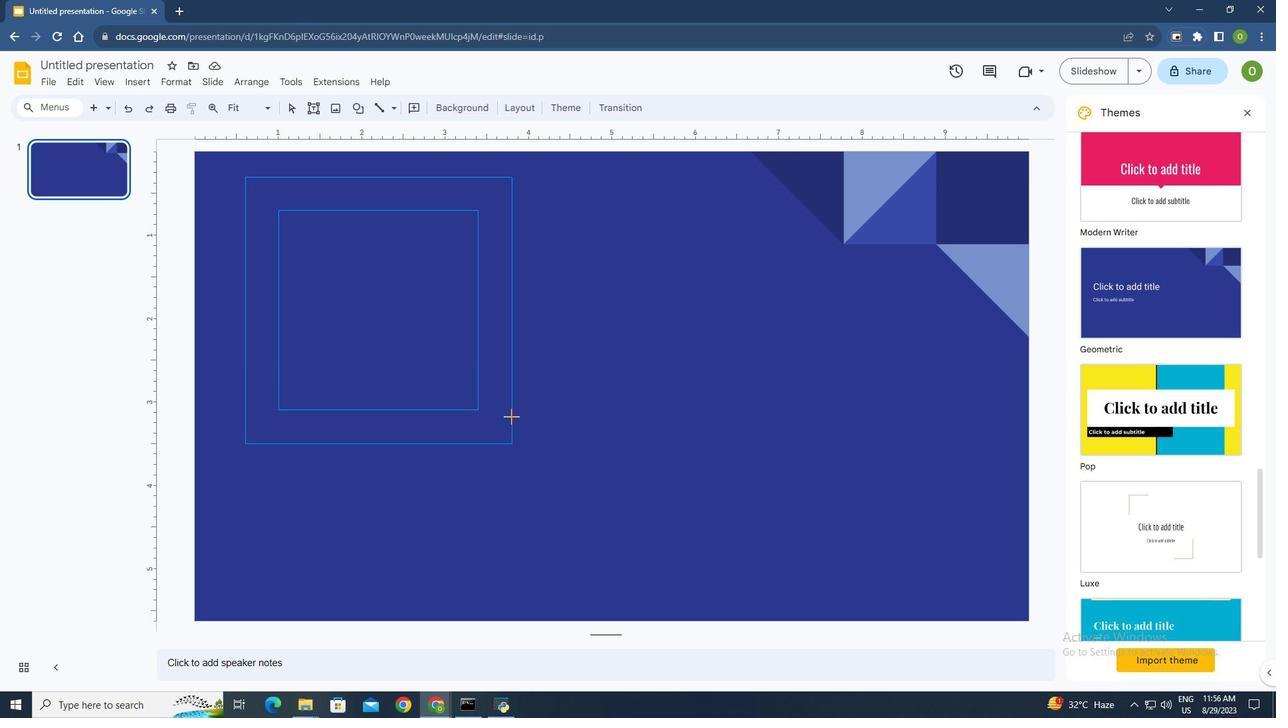 
Action: Key pressed <Key.shift>
Screenshot: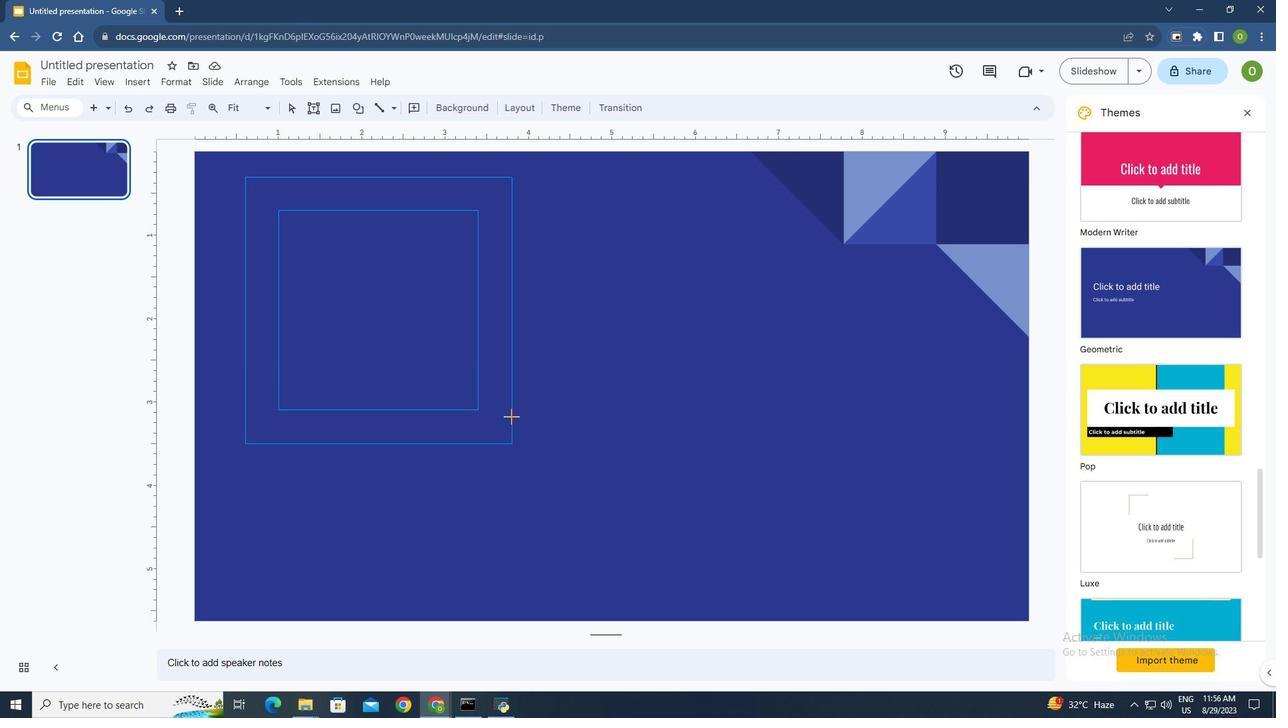 
Action: Mouse moved to (507, 410)
Screenshot: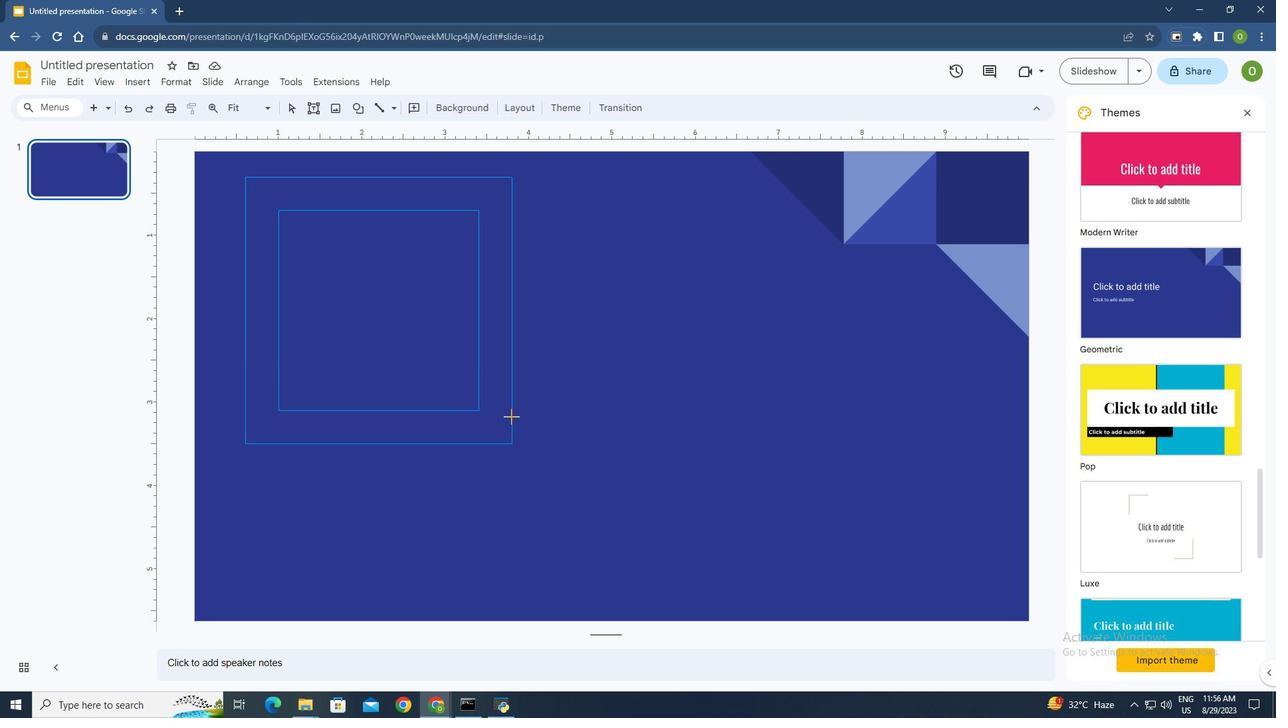 
Action: Key pressed <Key.shift>
Screenshot: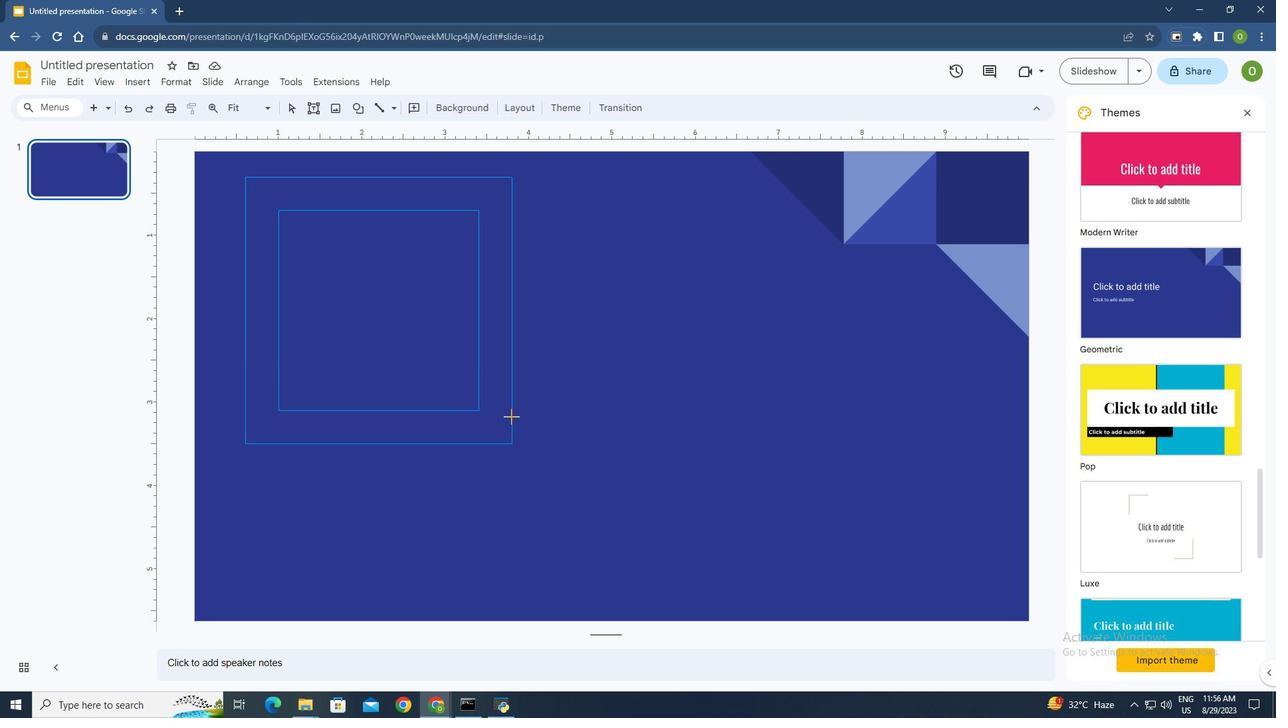 
Action: Mouse moved to (509, 413)
Screenshot: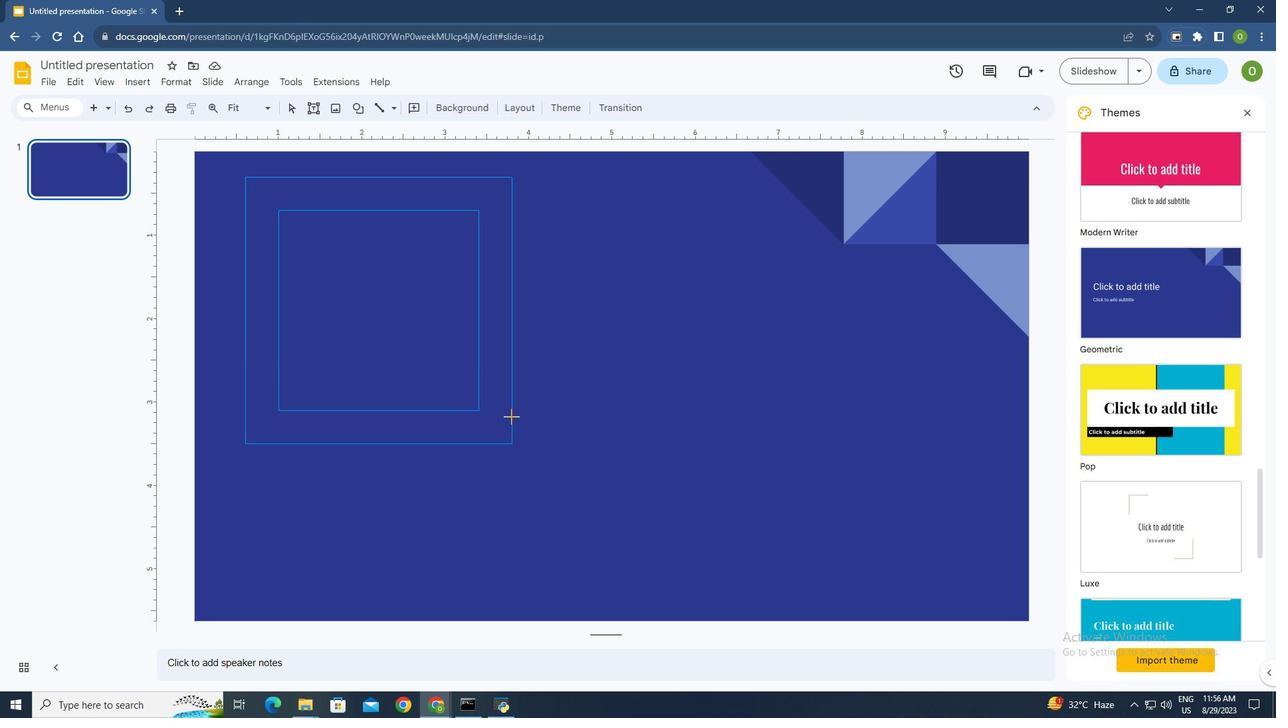 
Action: Key pressed <Key.shift>
Screenshot: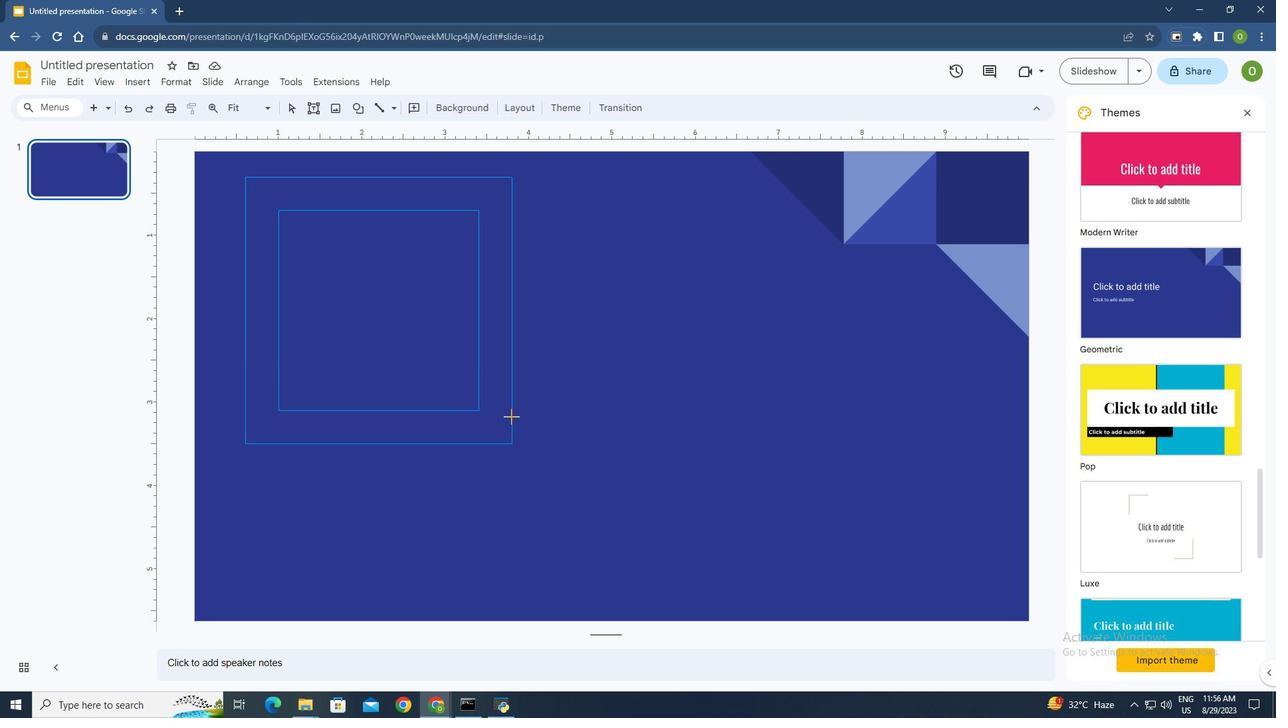 
Action: Mouse moved to (510, 415)
Screenshot: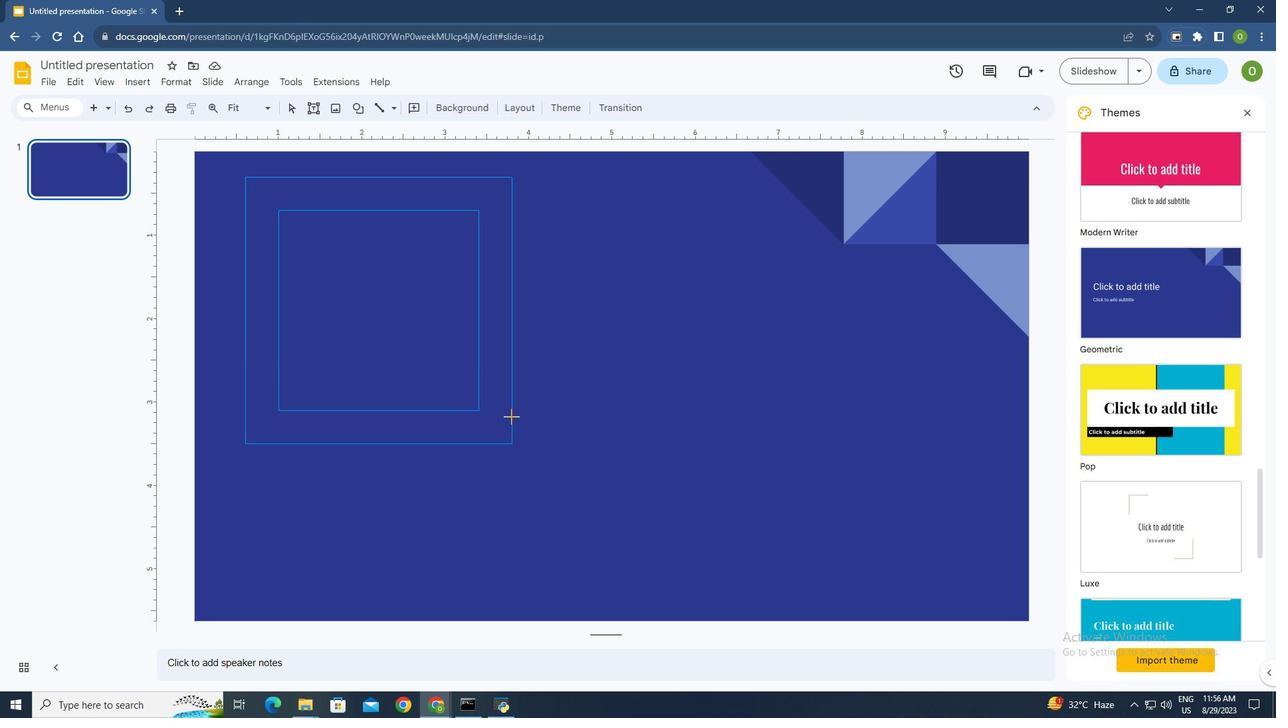 
Action: Key pressed <Key.shift>
Screenshot: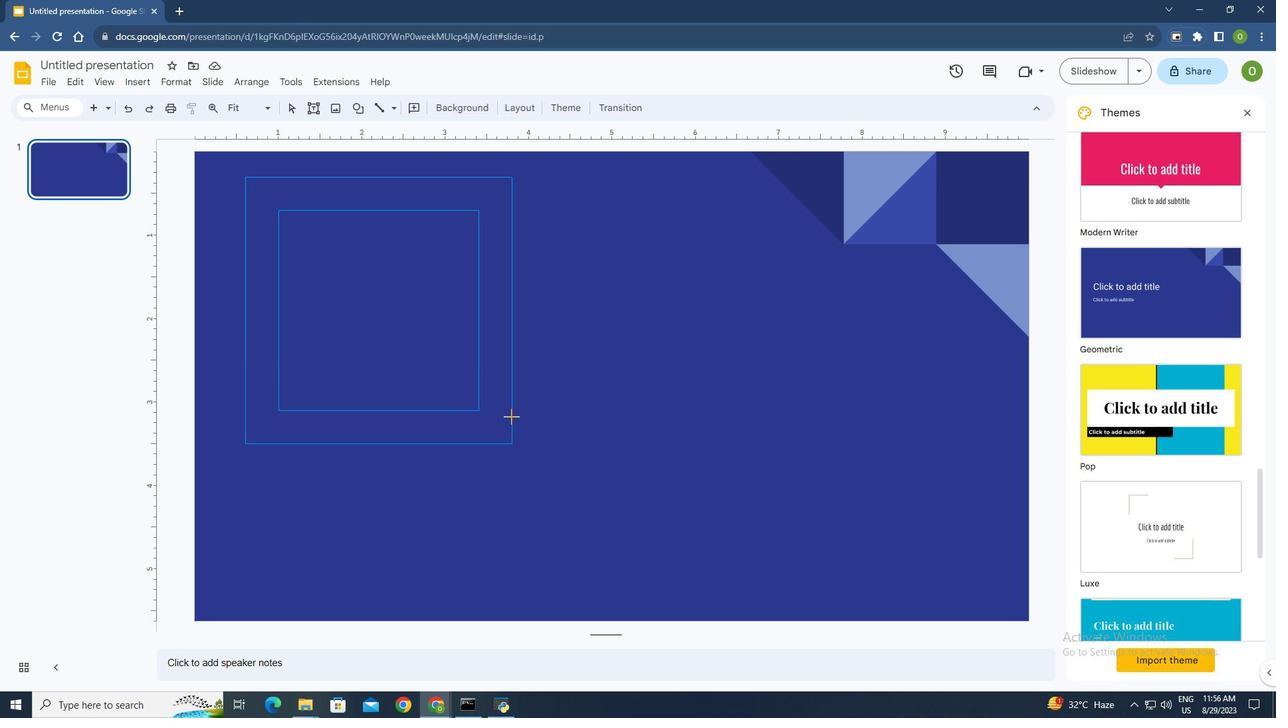 
Action: Mouse moved to (511, 416)
Screenshot: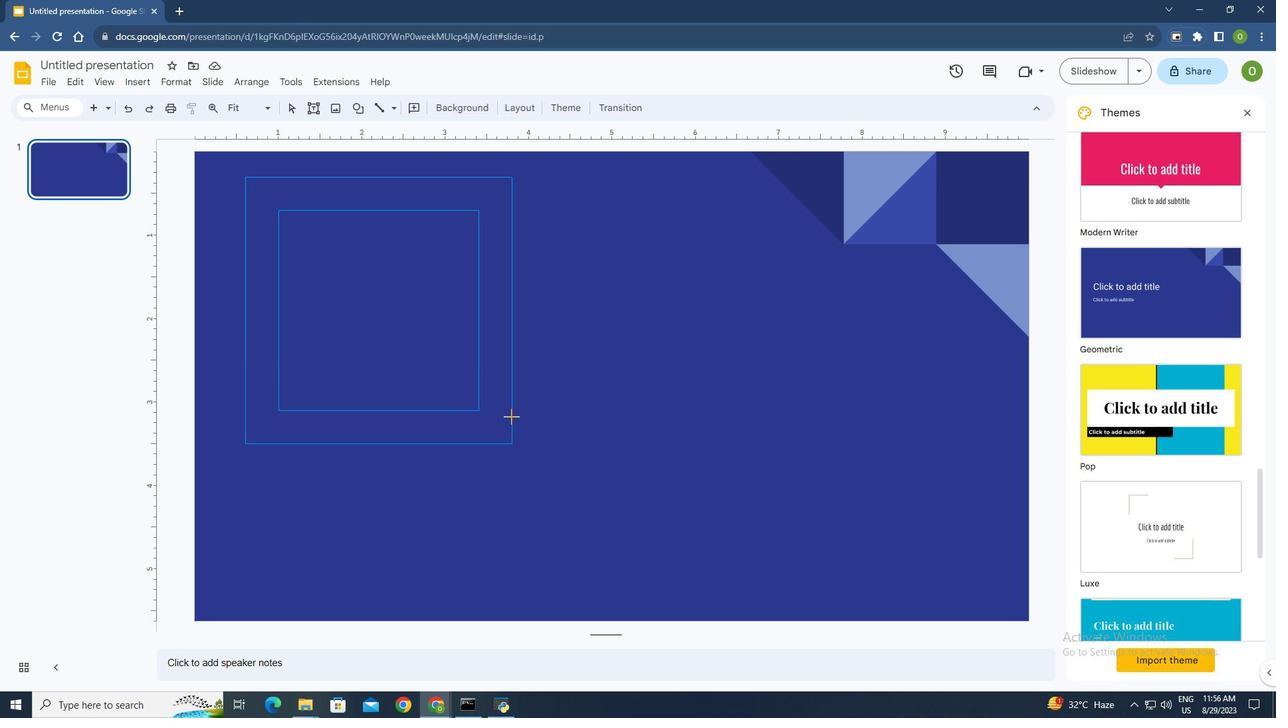 
Action: Key pressed <Key.shift>
Screenshot: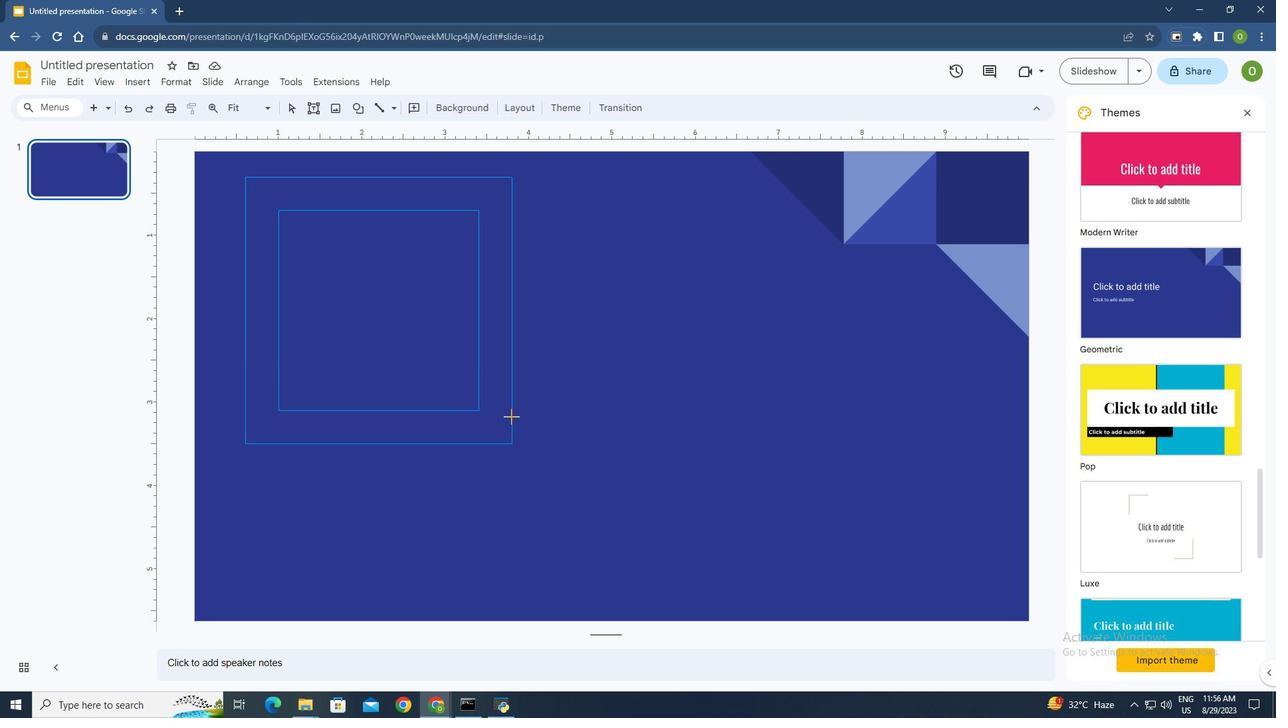 
Action: Mouse moved to (511, 416)
Screenshot: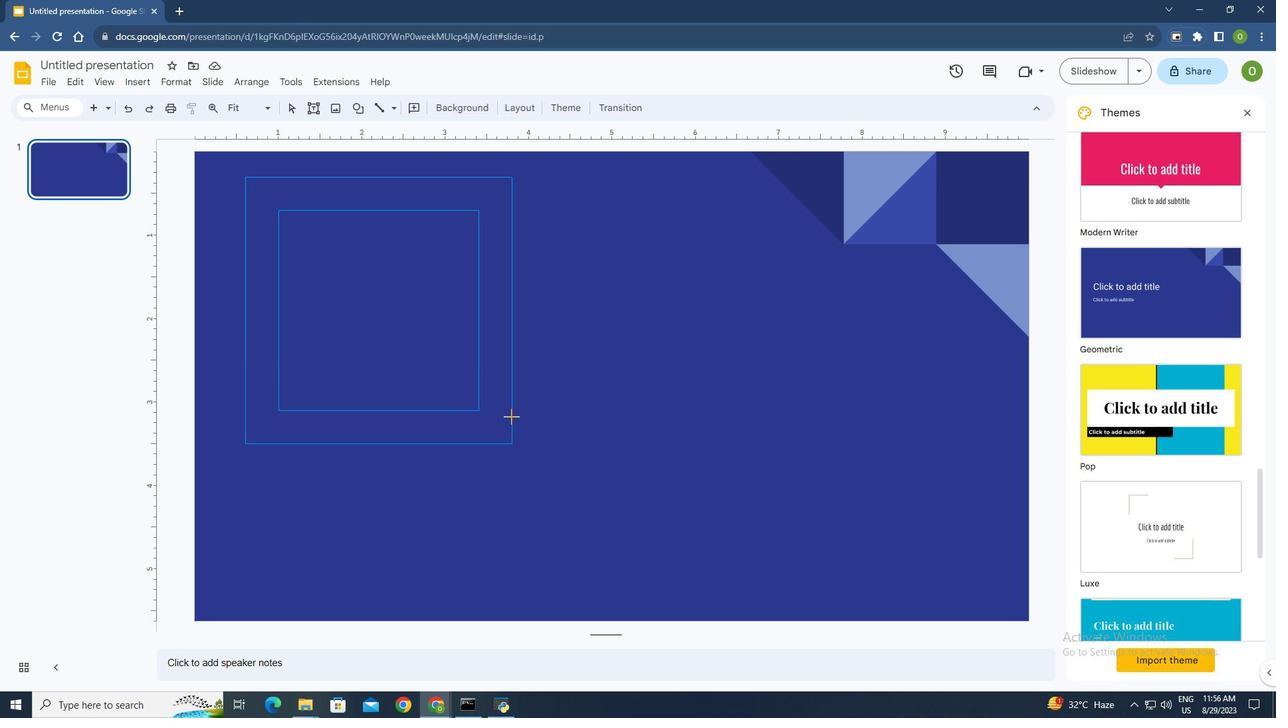 
Action: Key pressed <Key.shift>
Screenshot: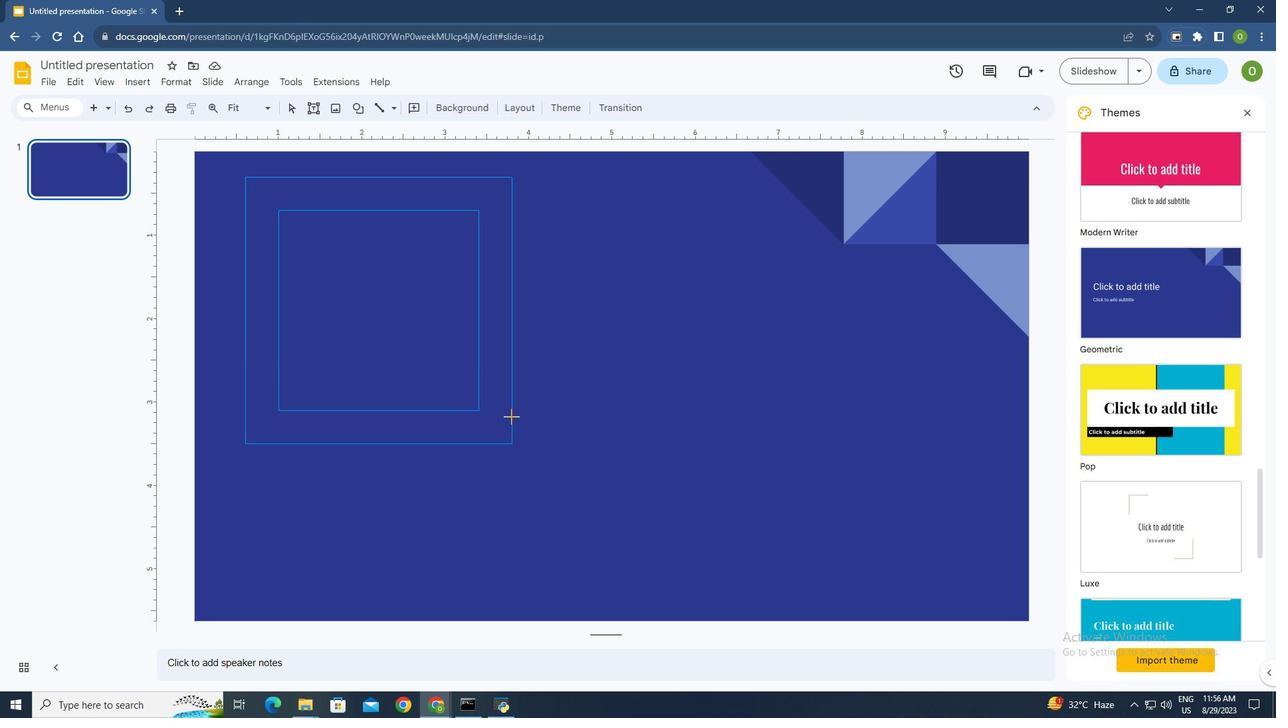 
Action: Mouse moved to (511, 416)
Screenshot: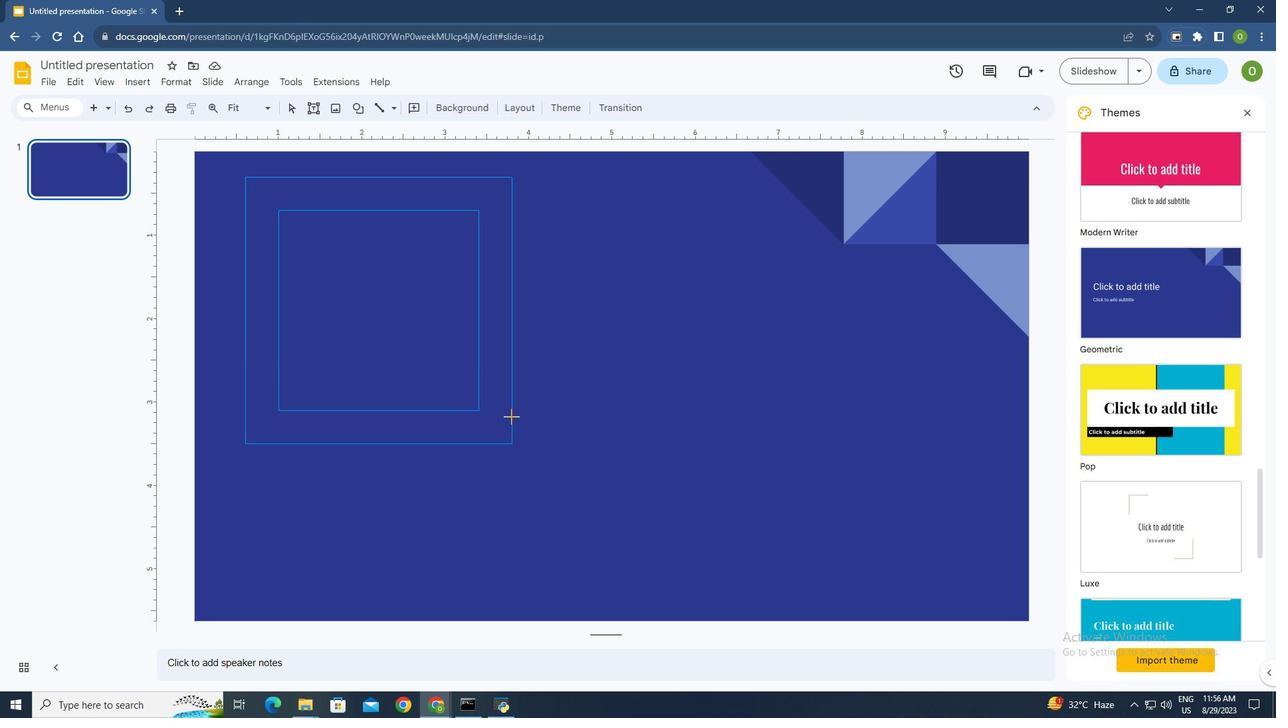 
Action: Key pressed <Key.shift><Key.shift><Key.shift><Key.shift><Key.shift><Key.shift><Key.shift><Key.shift><Key.shift><Key.shift><Key.shift><Key.shift><Key.shift><Key.shift><Key.shift><Key.shift><Key.shift><Key.shift><Key.shift><Key.shift><Key.shift><Key.shift><Key.shift><Key.shift>
Screenshot: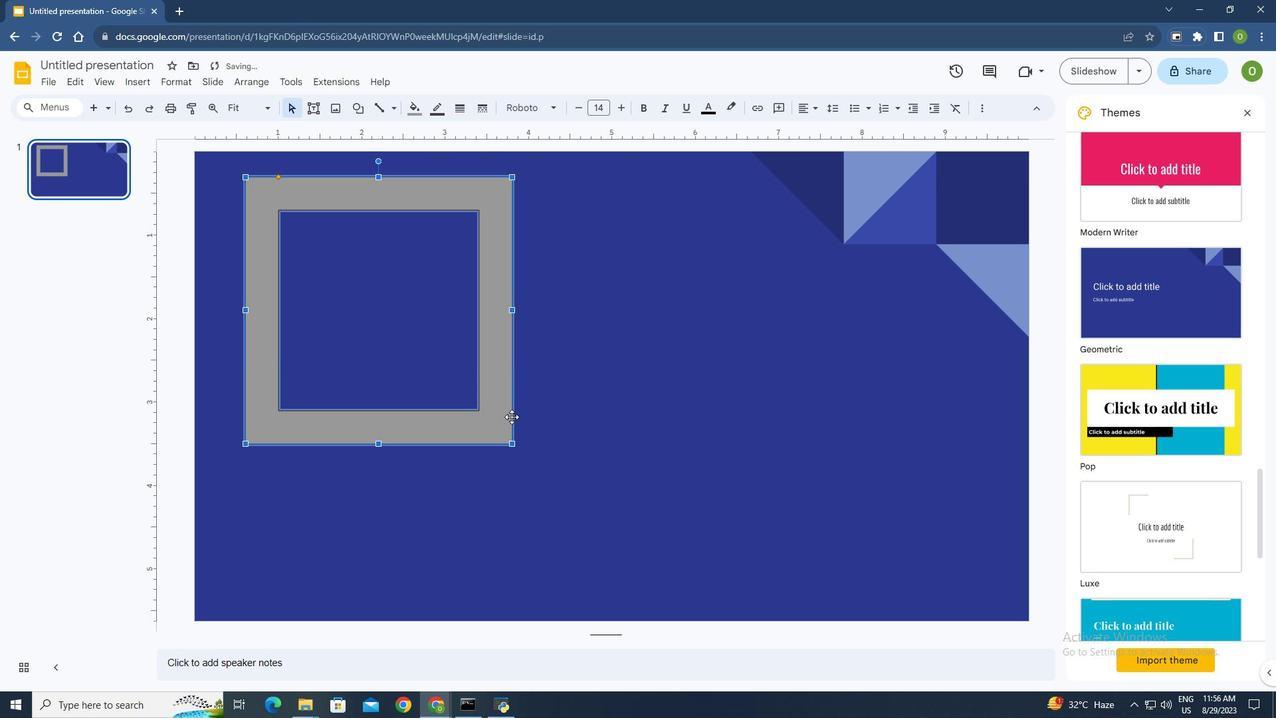
Action: Mouse moved to (511, 416)
Screenshot: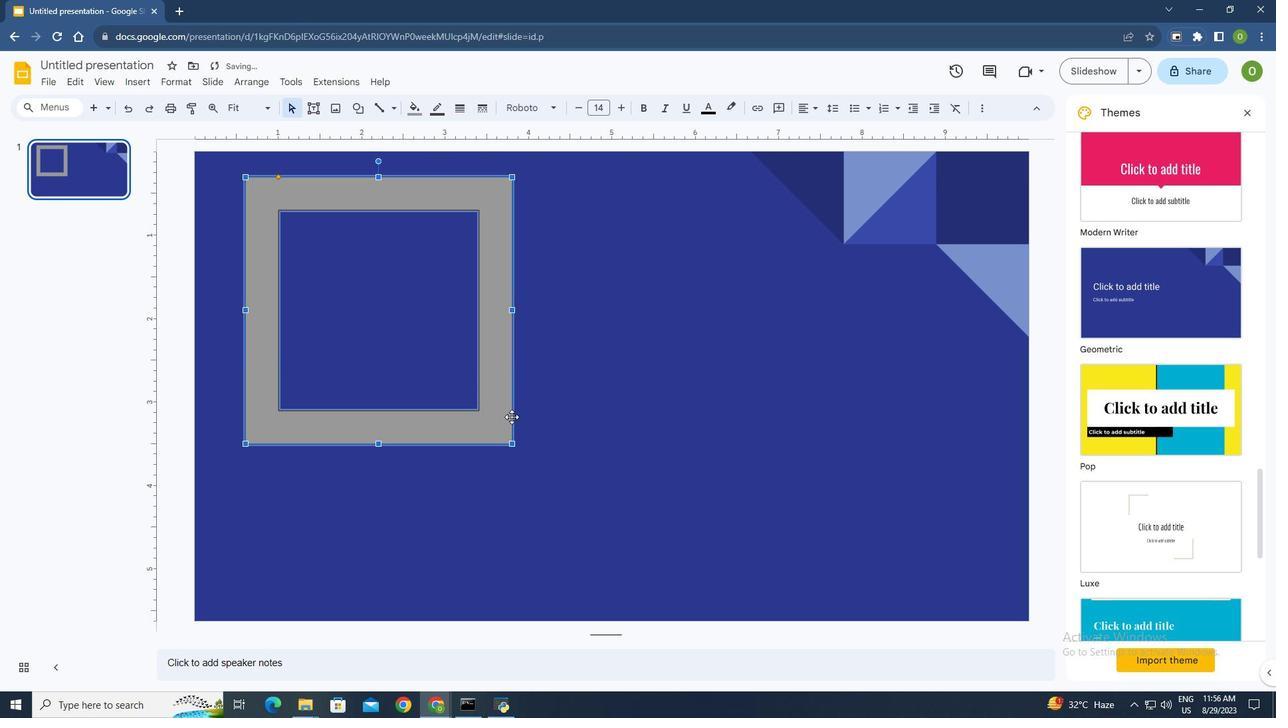 
Action: Key pressed <Key.shift><Key.shift><Key.shift>
Screenshot: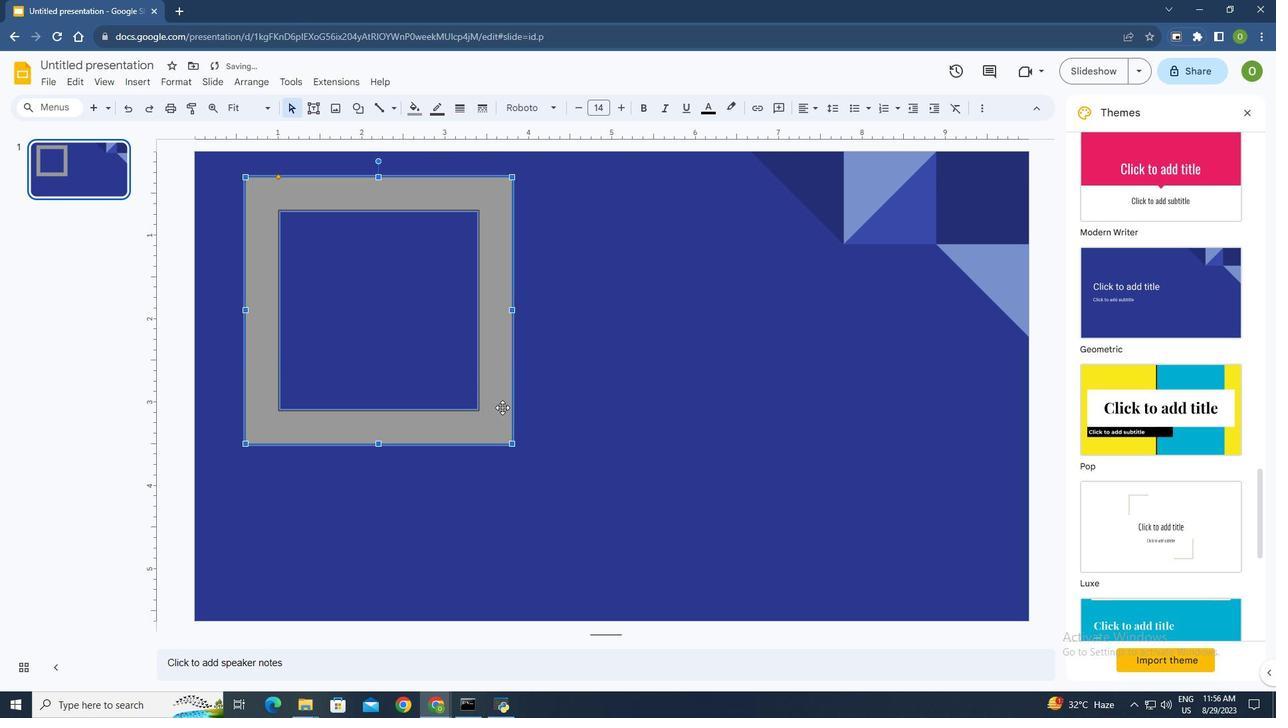 
Action: Mouse moved to (511, 416)
Screenshot: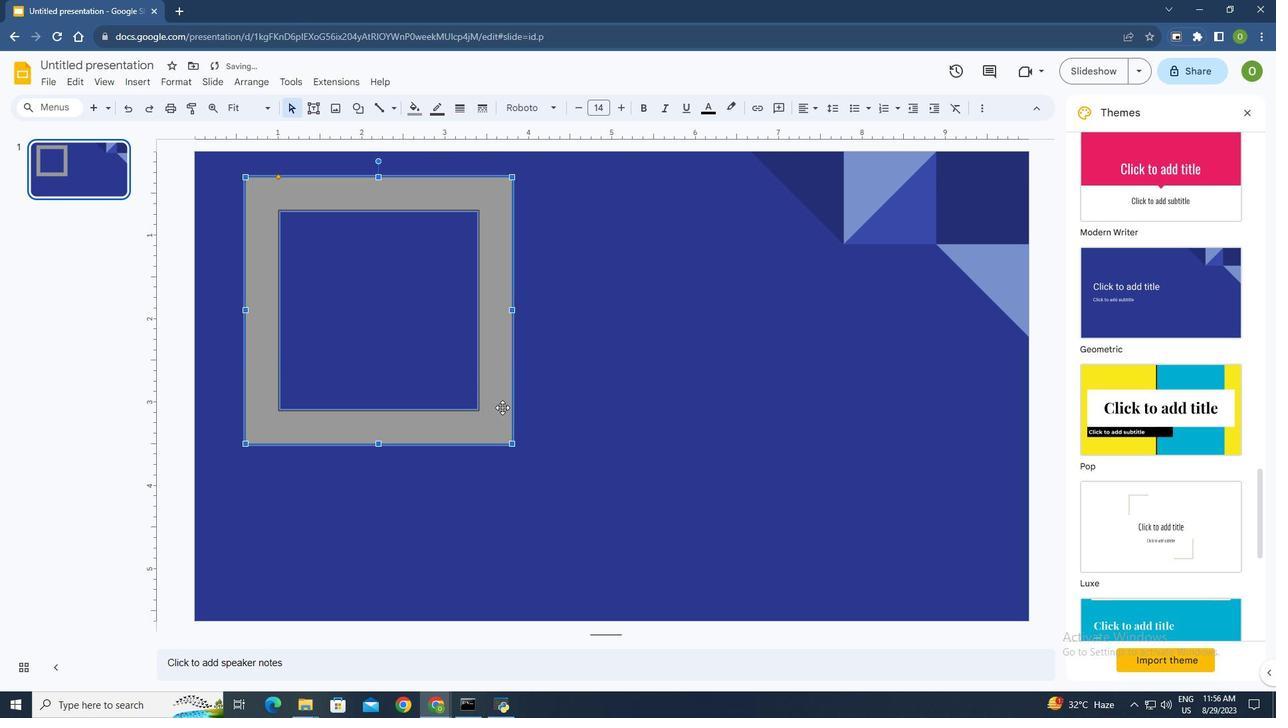 
Action: Key pressed <Key.shift><Key.shift><Key.shift><Key.shift>
Screenshot: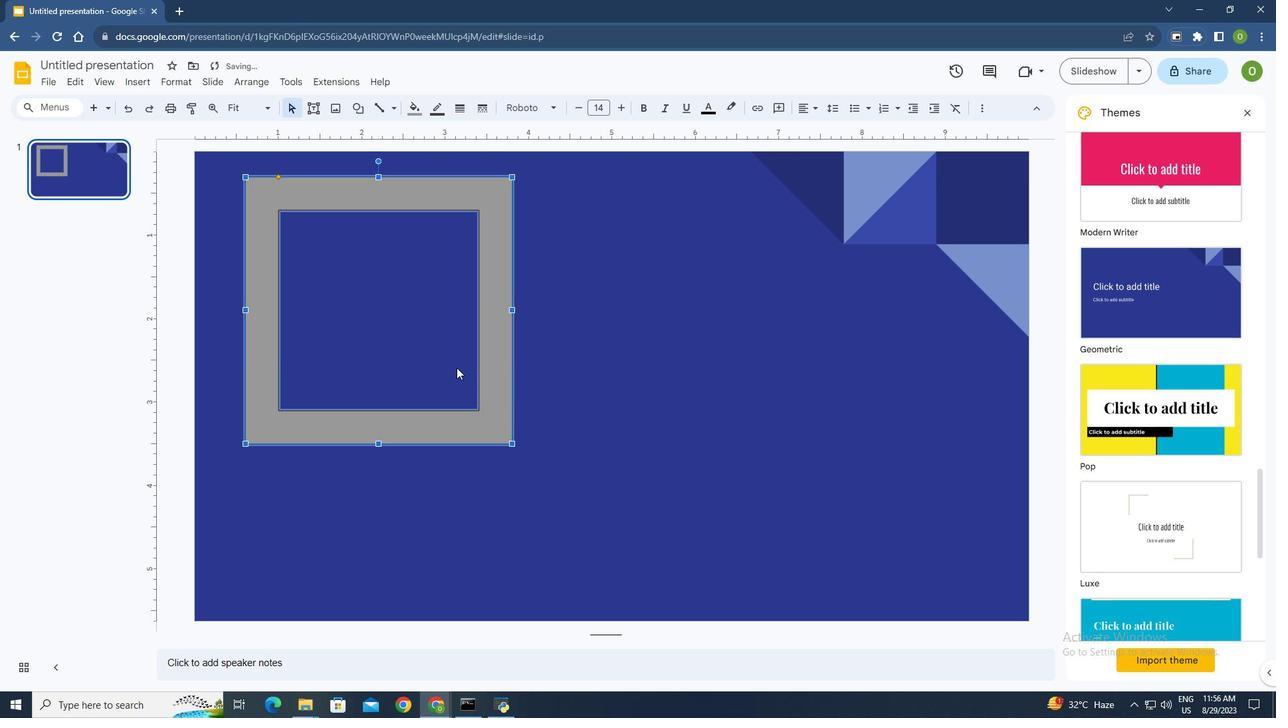 
Action: Mouse moved to (509, 413)
Screenshot: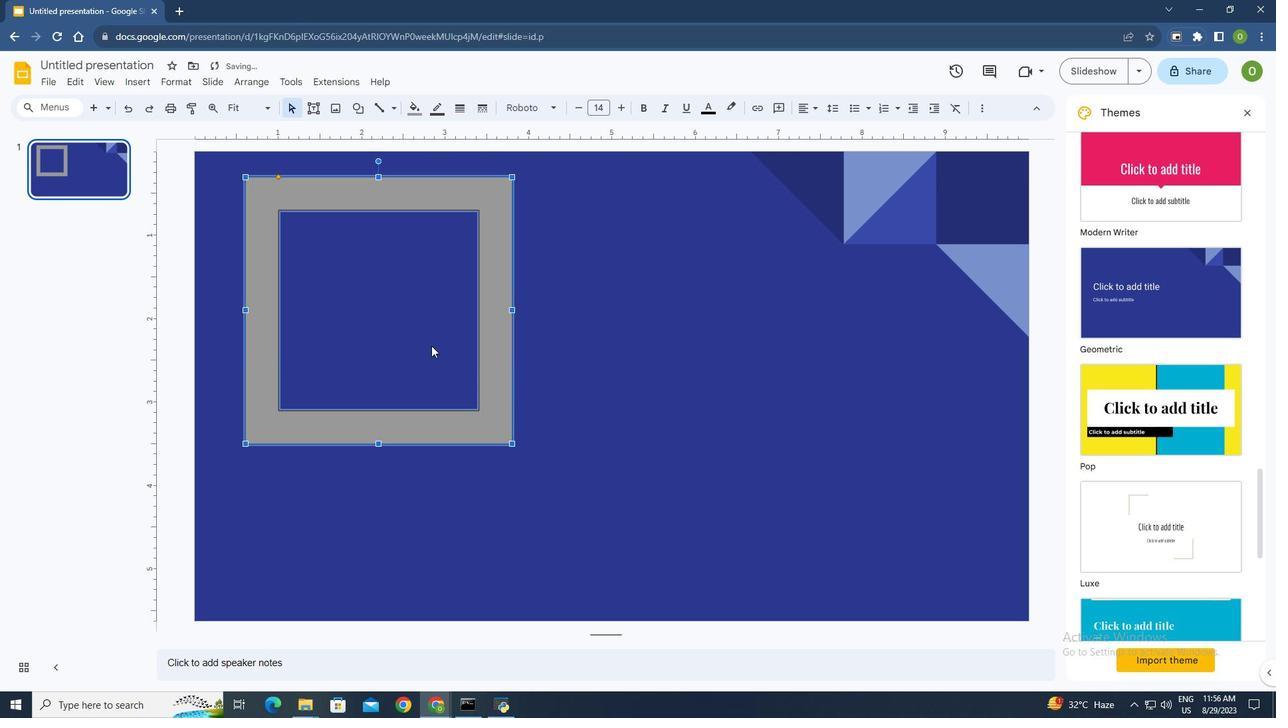 
Action: Key pressed <Key.shift>
Screenshot: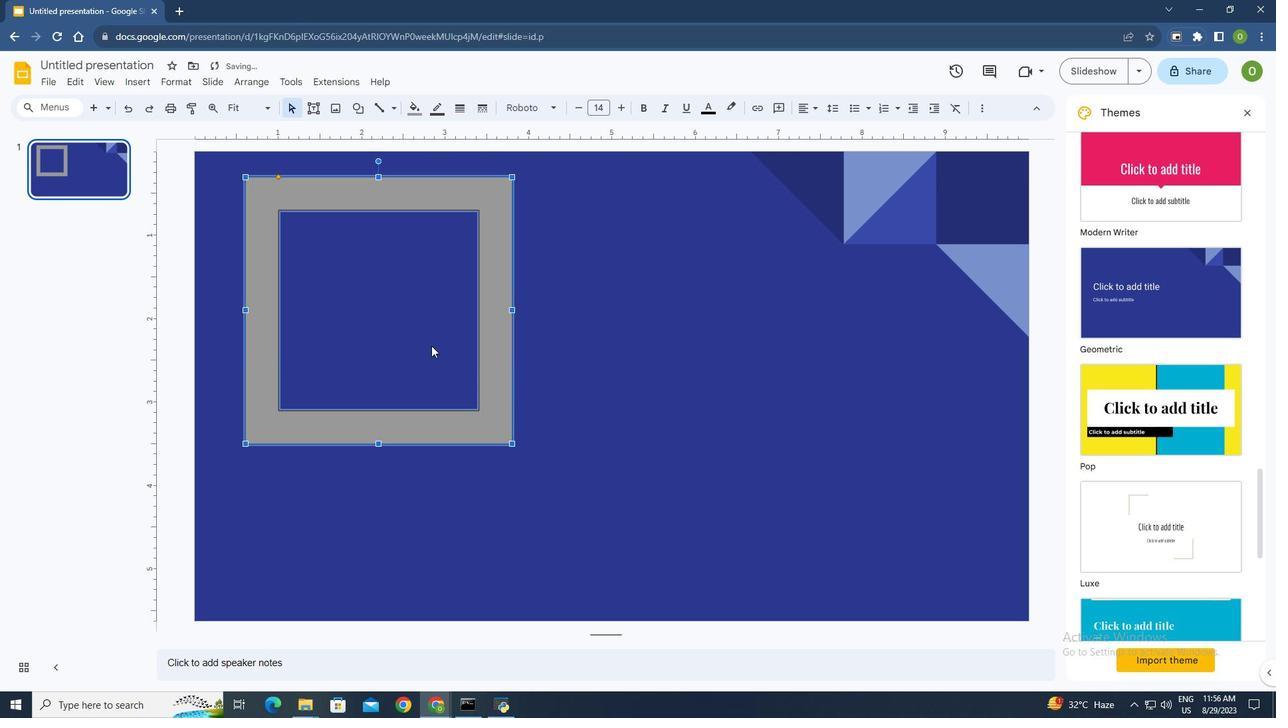 
Action: Mouse moved to (506, 410)
Screenshot: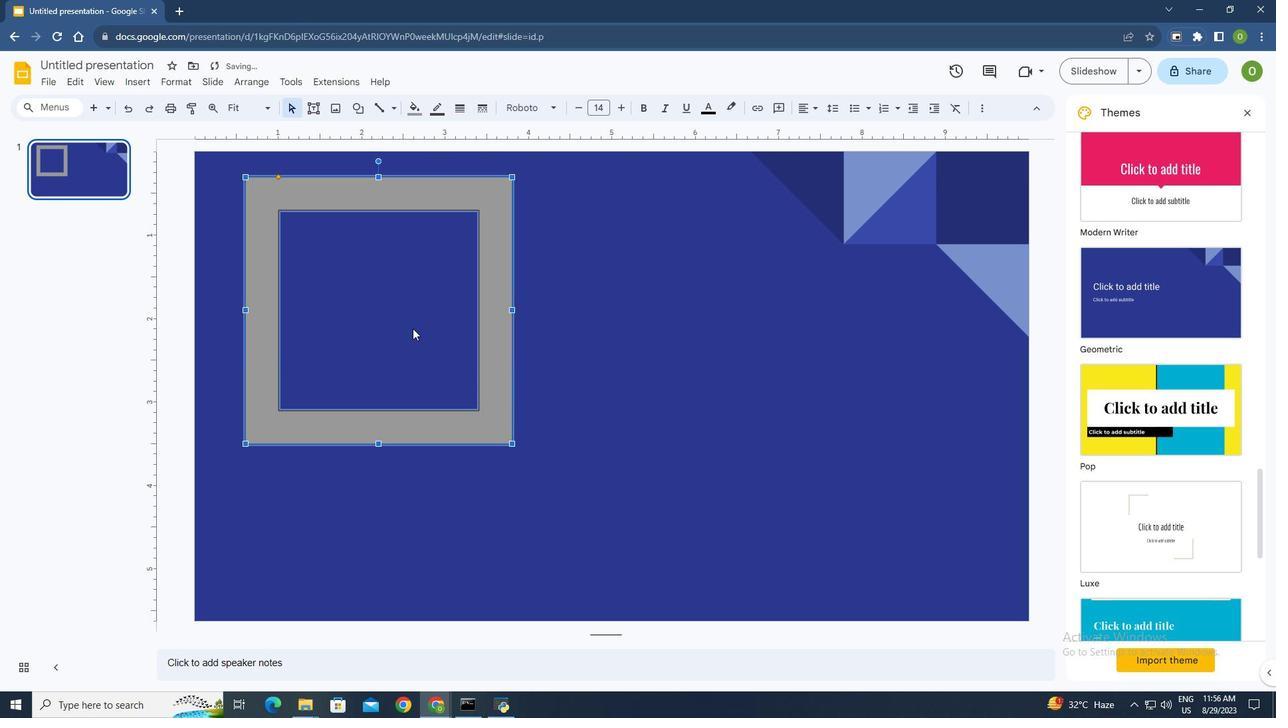 
Action: Key pressed <Key.shift>
Screenshot: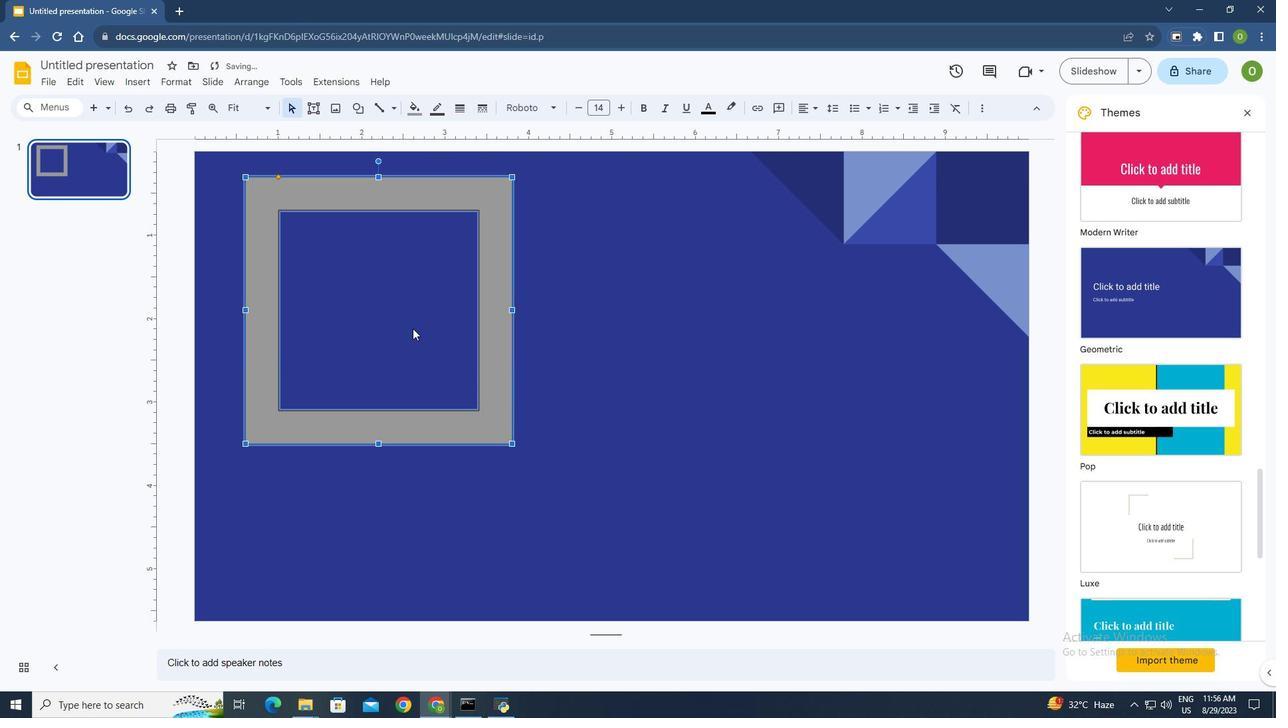 
Action: Mouse moved to (497, 401)
Screenshot: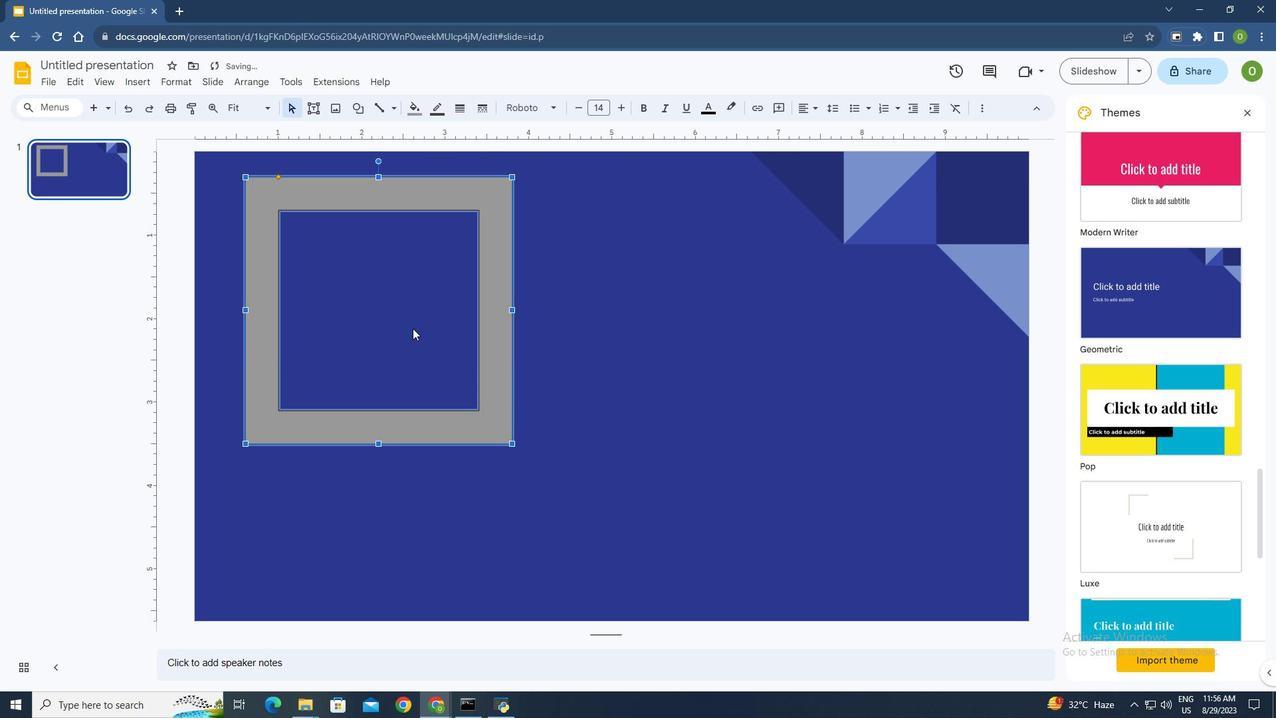 
Action: Key pressed <Key.shift>
Screenshot: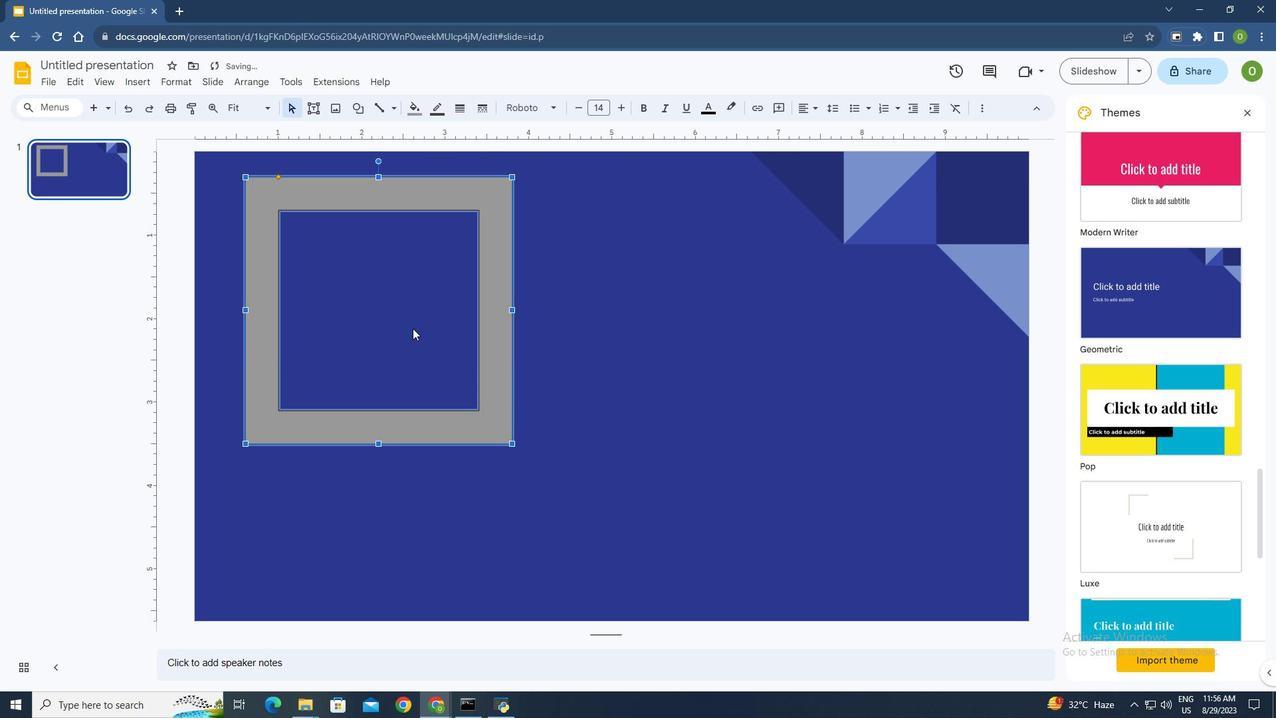 
Action: Mouse moved to (379, 297)
Screenshot: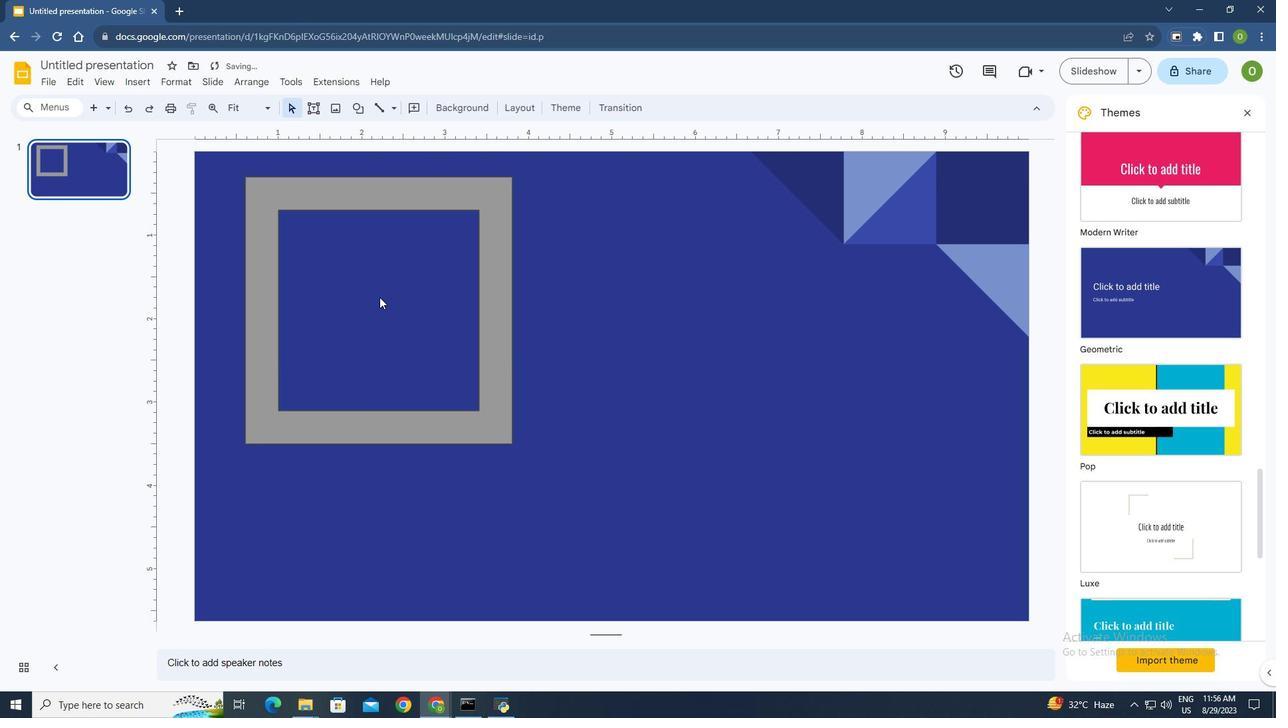 
Action: Mouse pressed left at (379, 297)
Screenshot: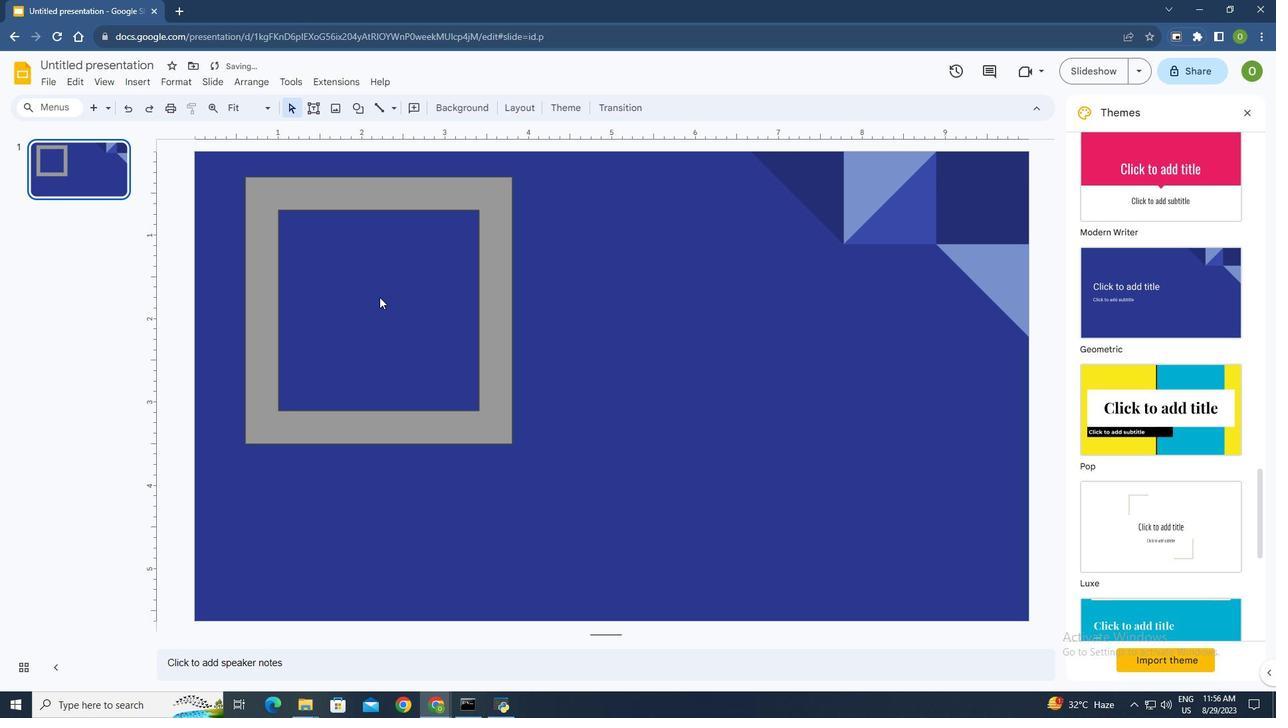 
Action: Mouse pressed right at (379, 297)
Screenshot: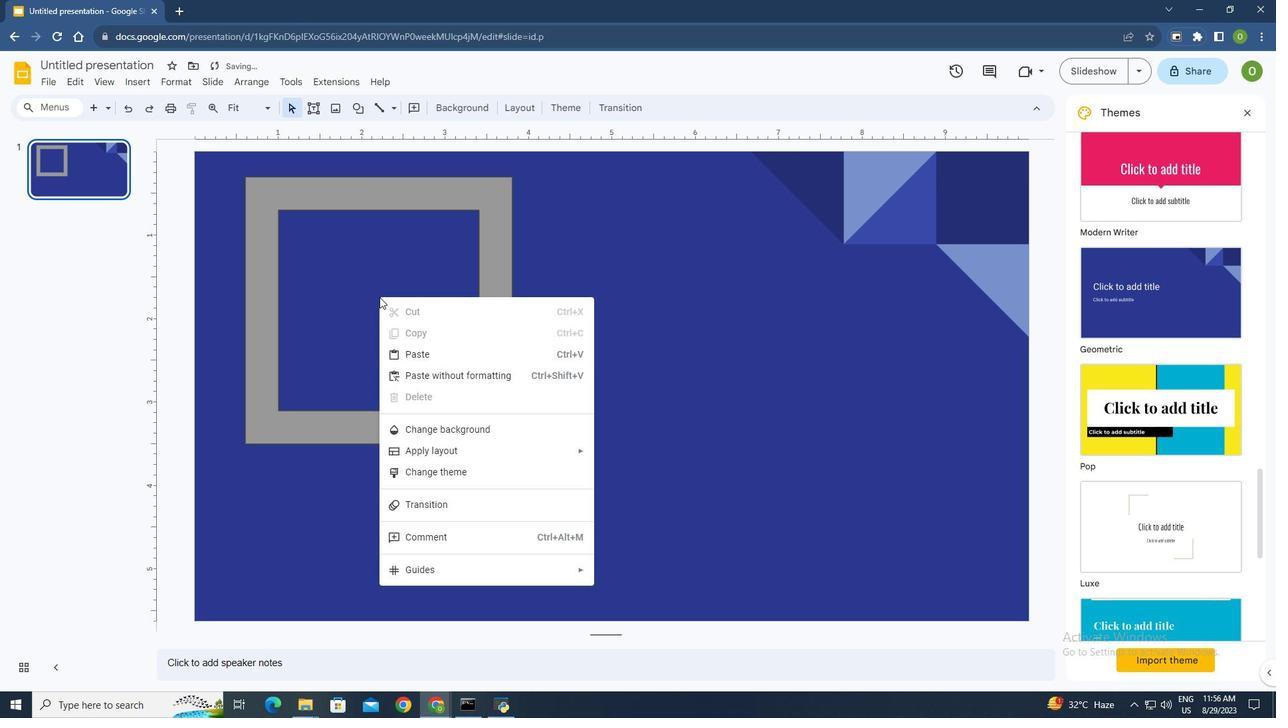 
Action: Mouse moved to (476, 428)
Screenshot: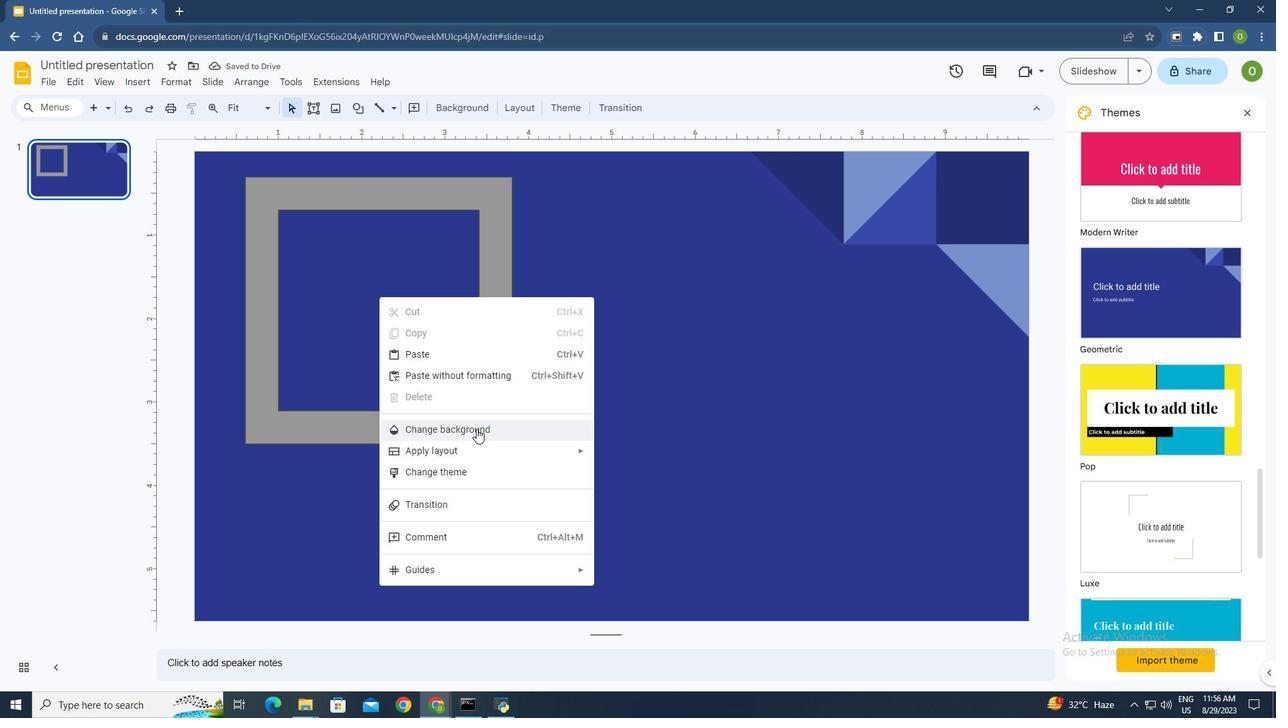 
Action: Mouse pressed left at (476, 428)
Screenshot: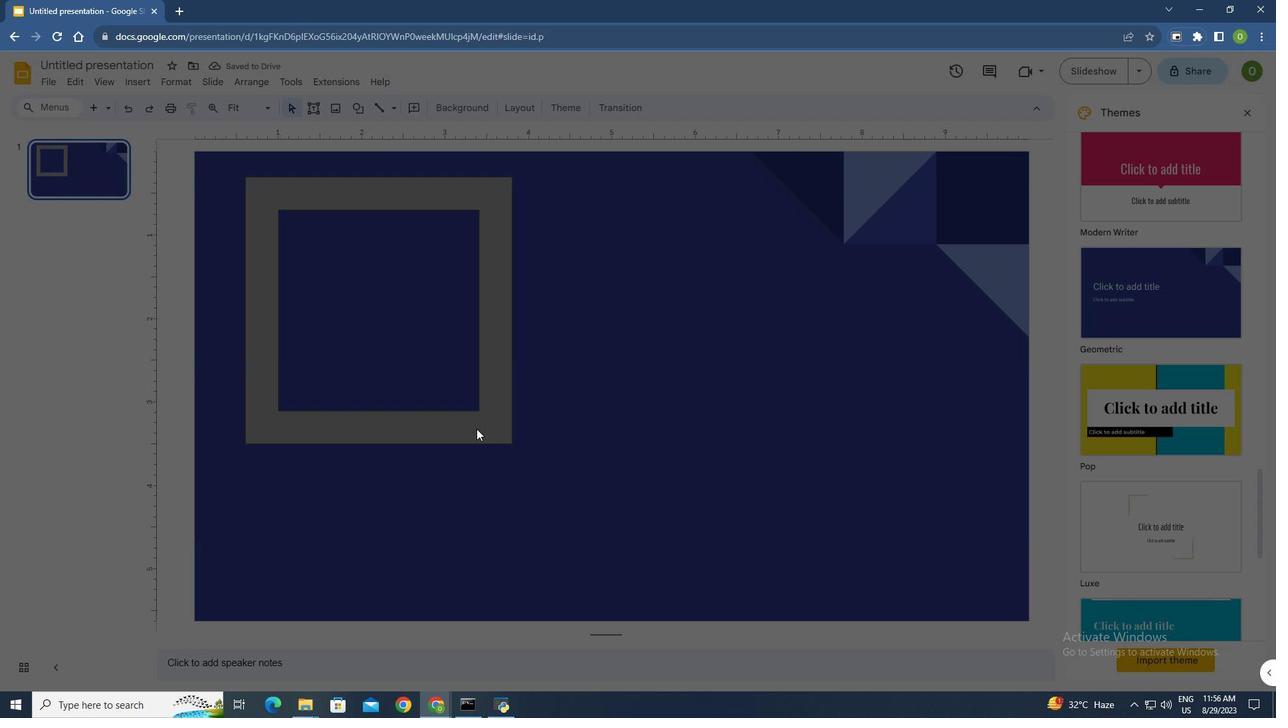 
Action: Mouse moved to (734, 295)
Screenshot: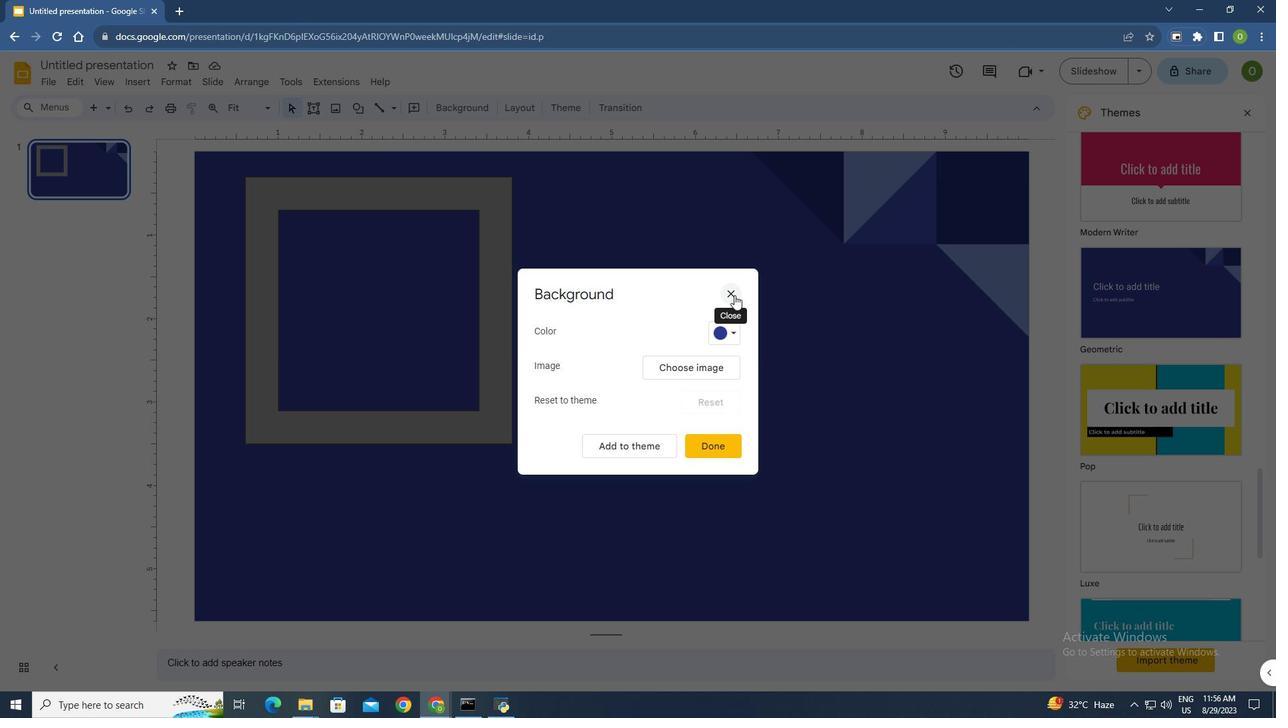 
Action: Mouse pressed left at (734, 295)
Screenshot: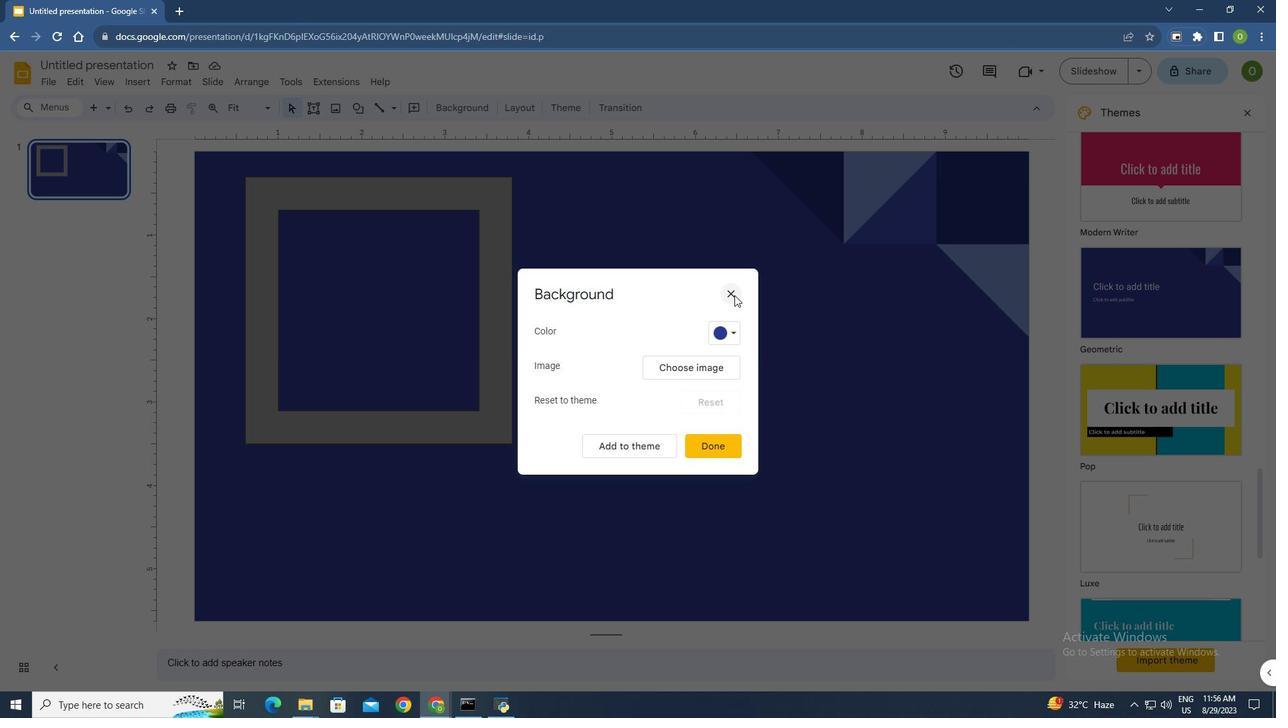 
Action: Mouse moved to (345, 275)
Screenshot: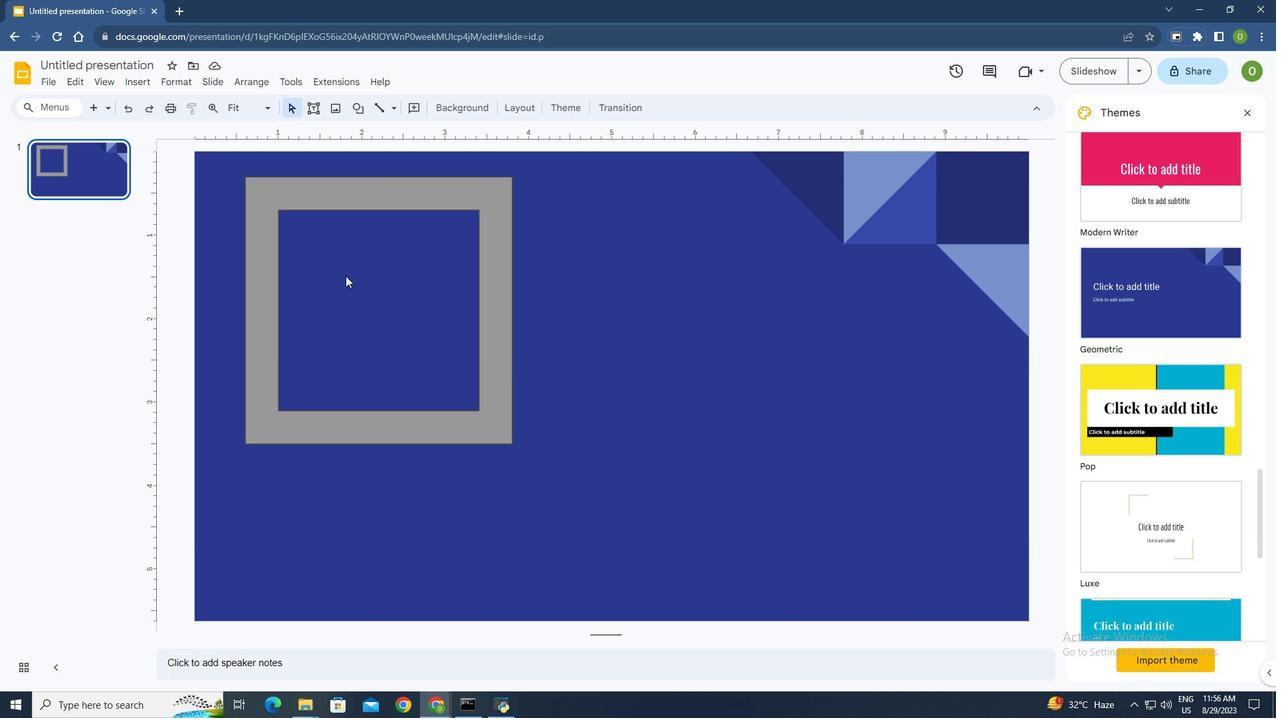 
Action: Mouse pressed left at (345, 275)
Screenshot: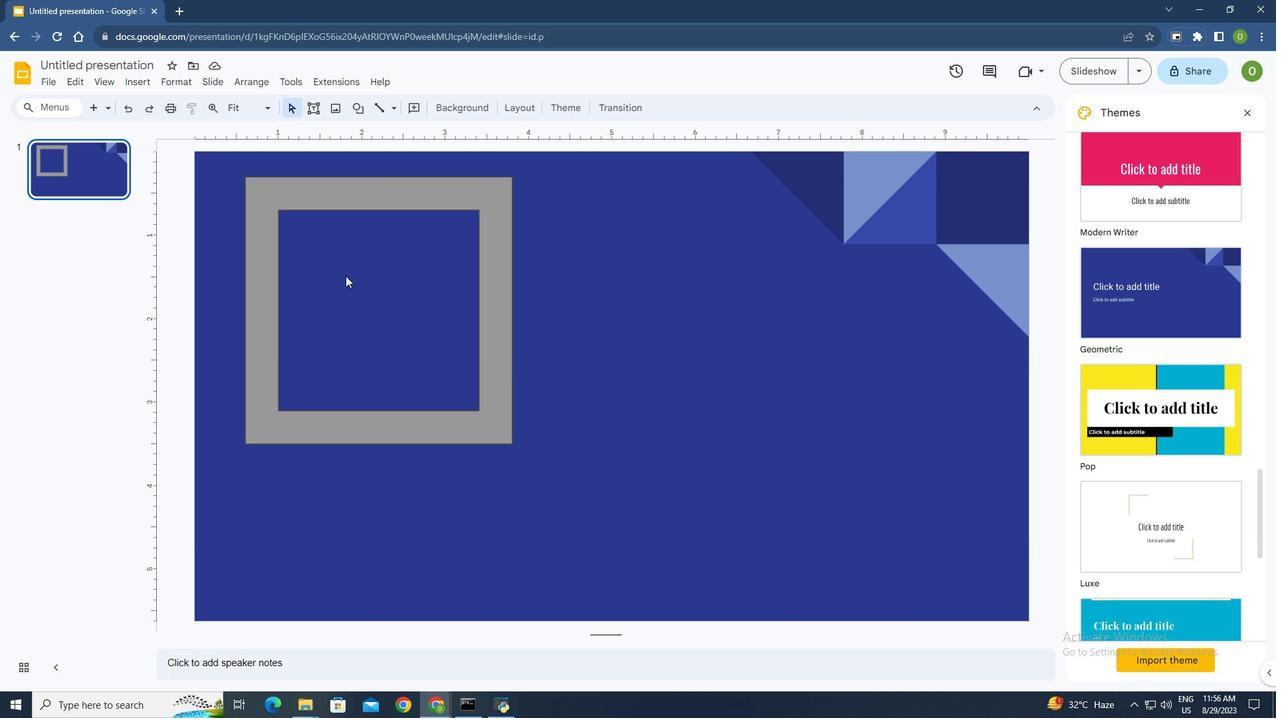 
Action: Mouse moved to (632, 339)
Screenshot: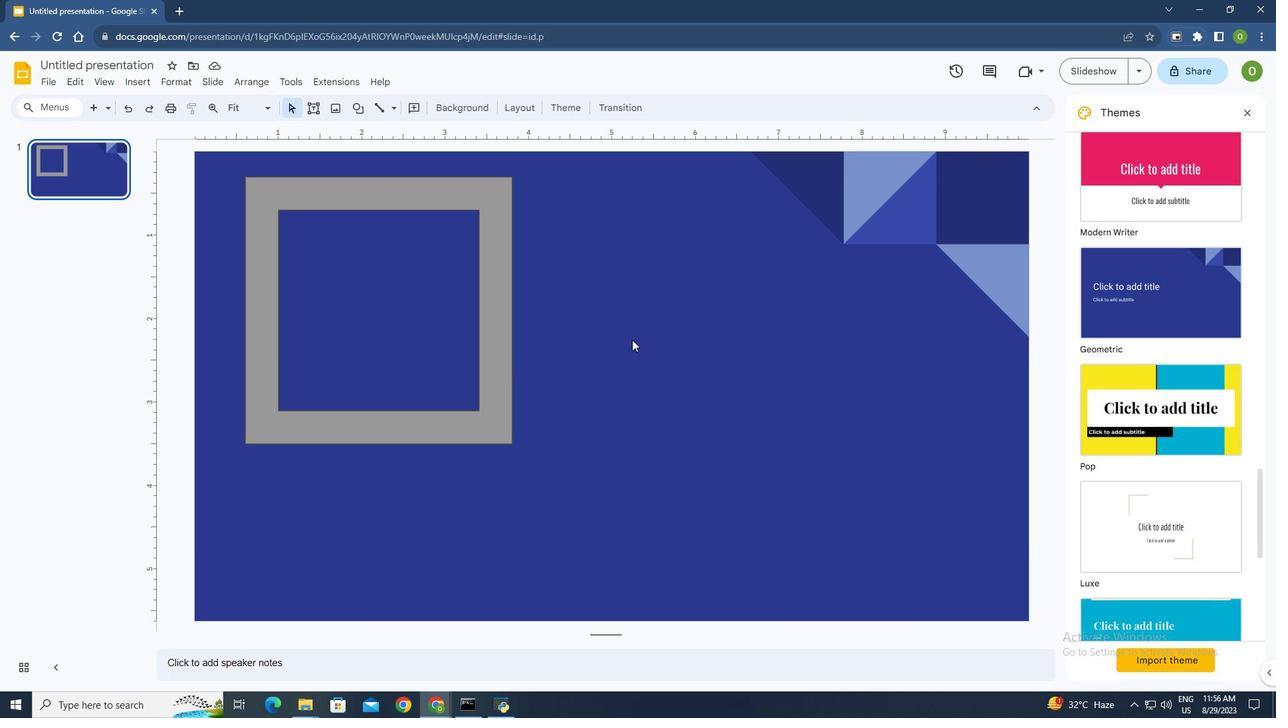 
Action: Mouse pressed left at (632, 339)
Screenshot: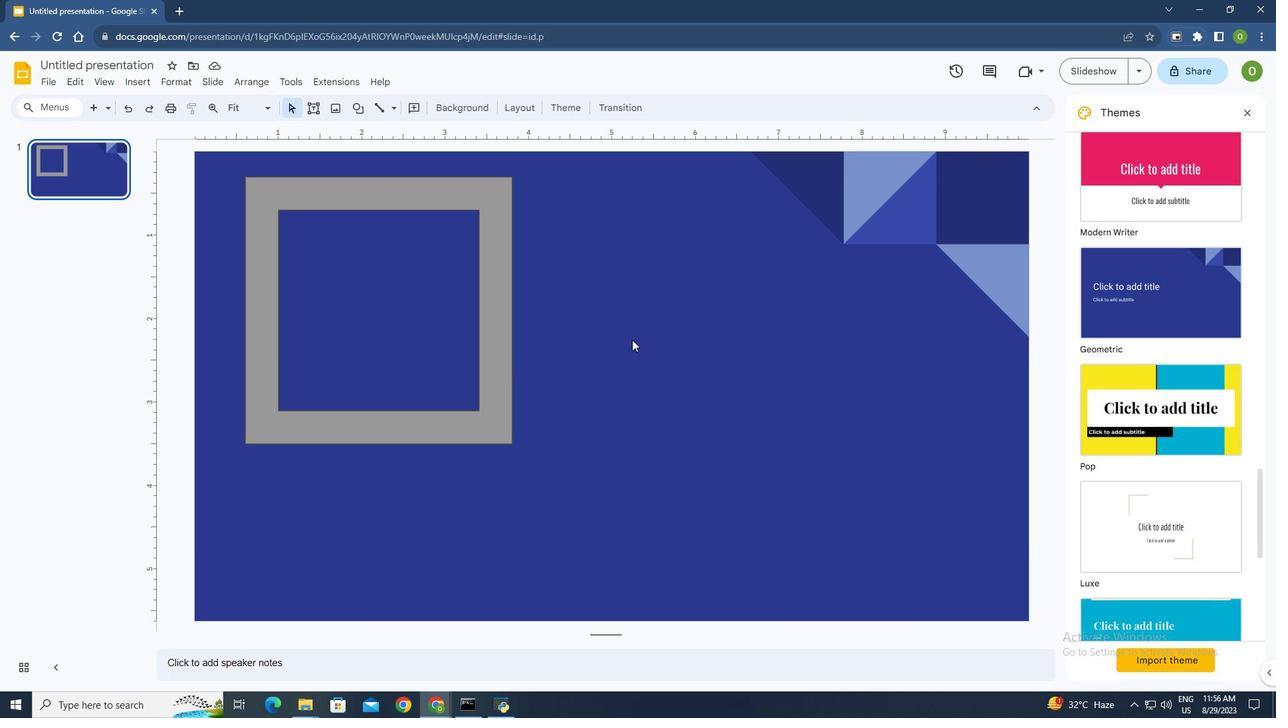 
Action: Mouse pressed right at (632, 339)
Screenshot: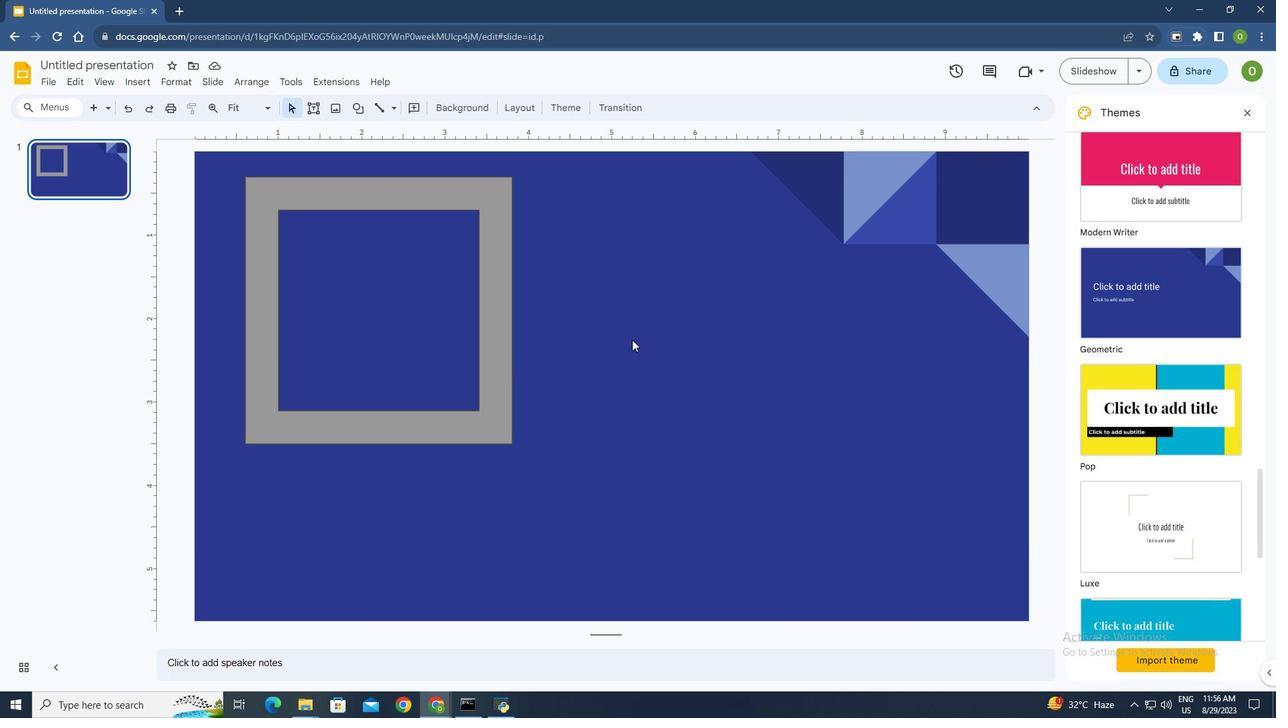 
Action: Mouse moved to (632, 341)
Screenshot: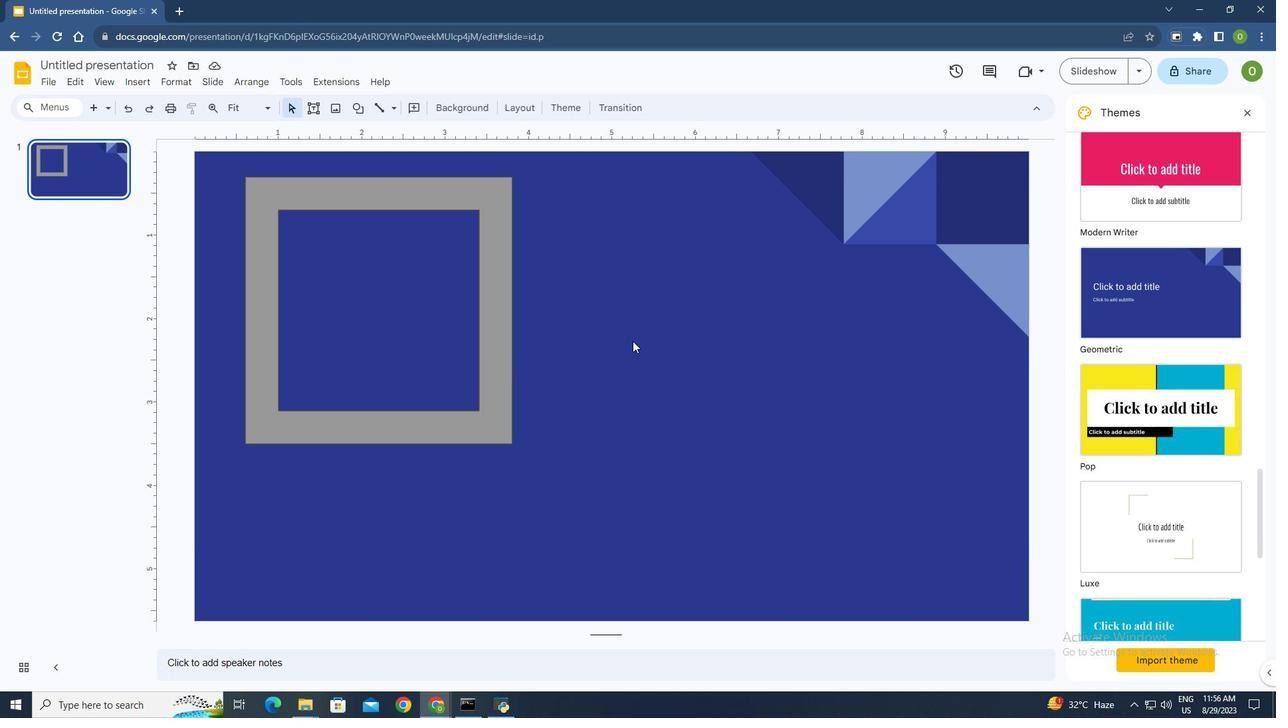 
Action: Mouse pressed right at (632, 341)
Screenshot: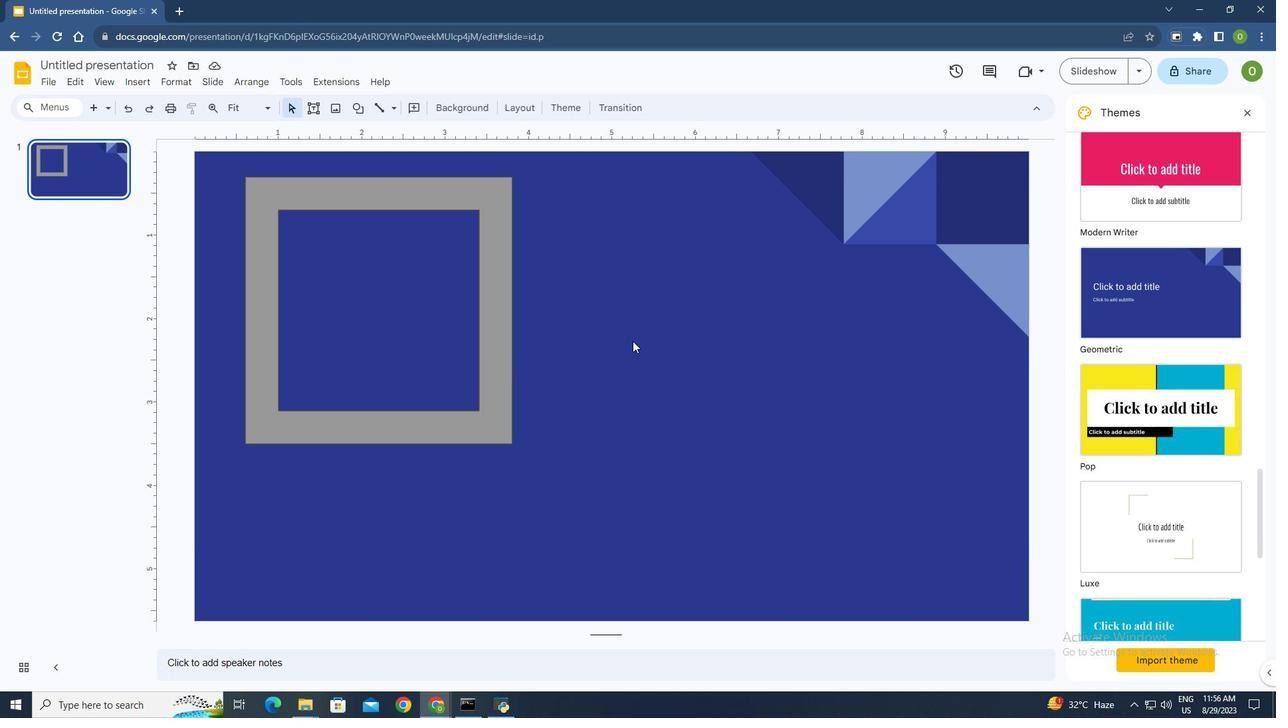 
Action: Mouse moved to (375, 308)
Screenshot: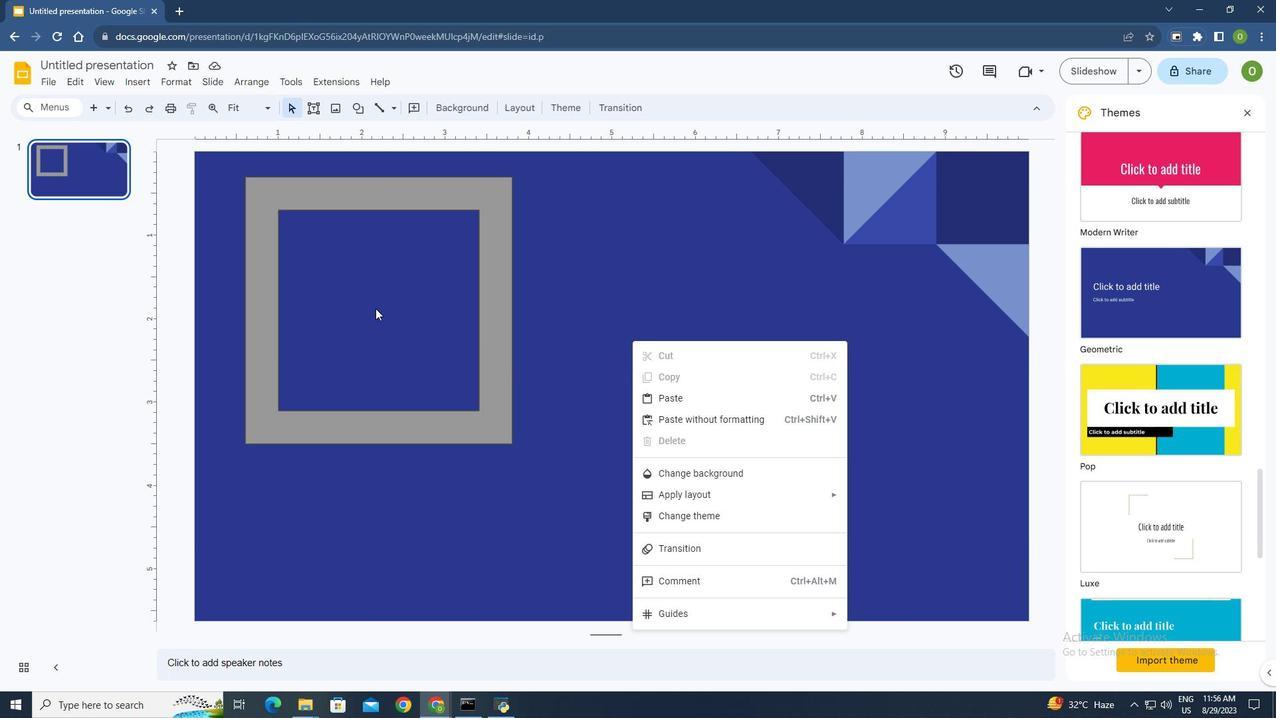 
Action: Mouse pressed left at (375, 308)
Screenshot: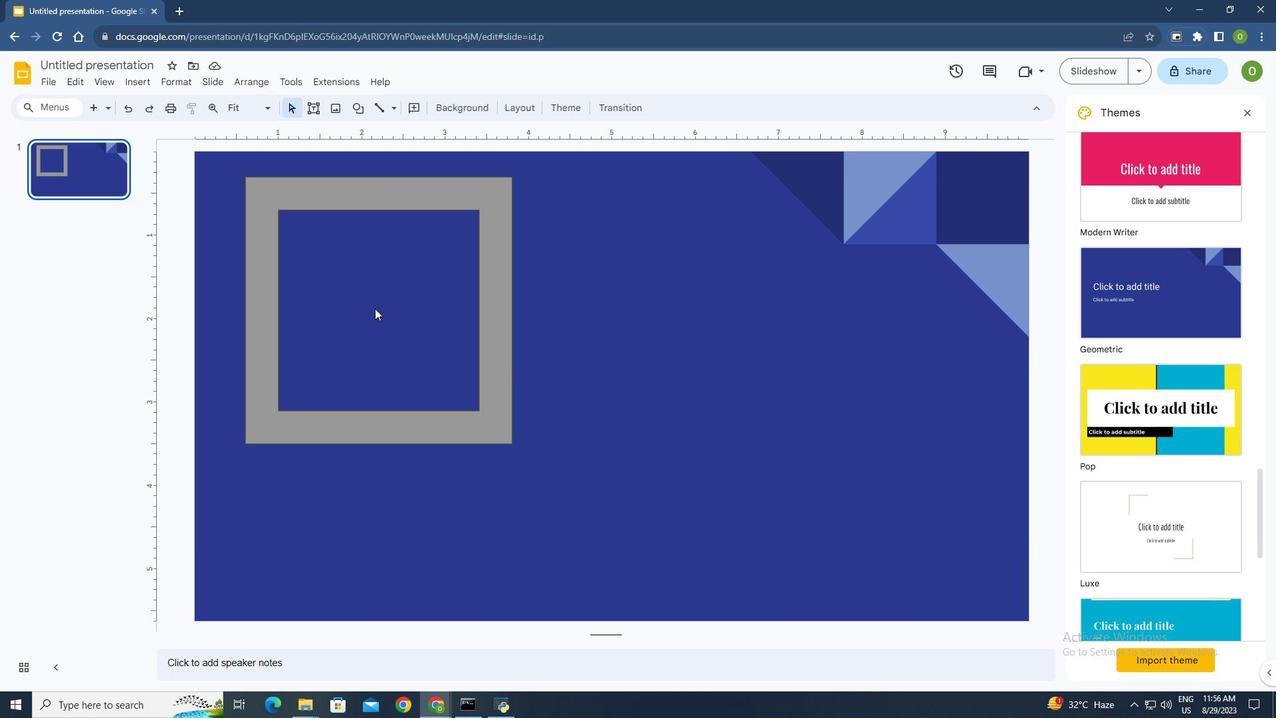 
Action: Mouse moved to (374, 309)
Screenshot: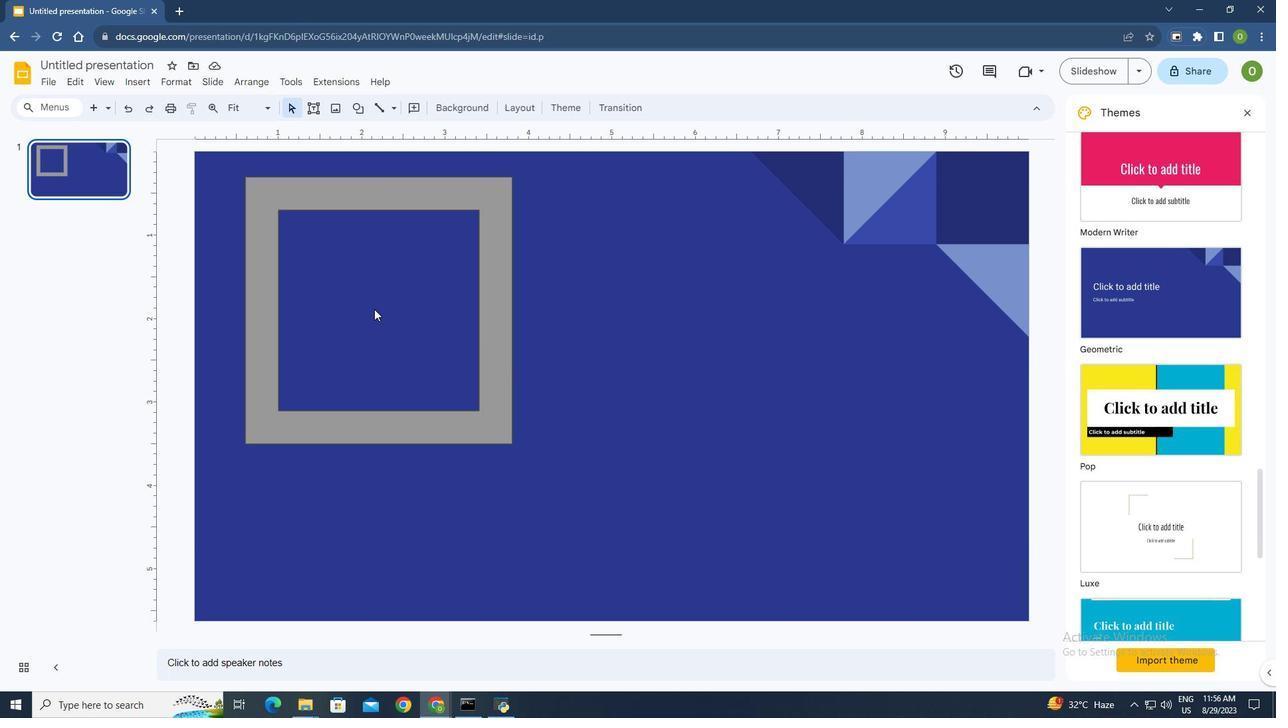 
Action: Mouse pressed left at (374, 309)
Screenshot: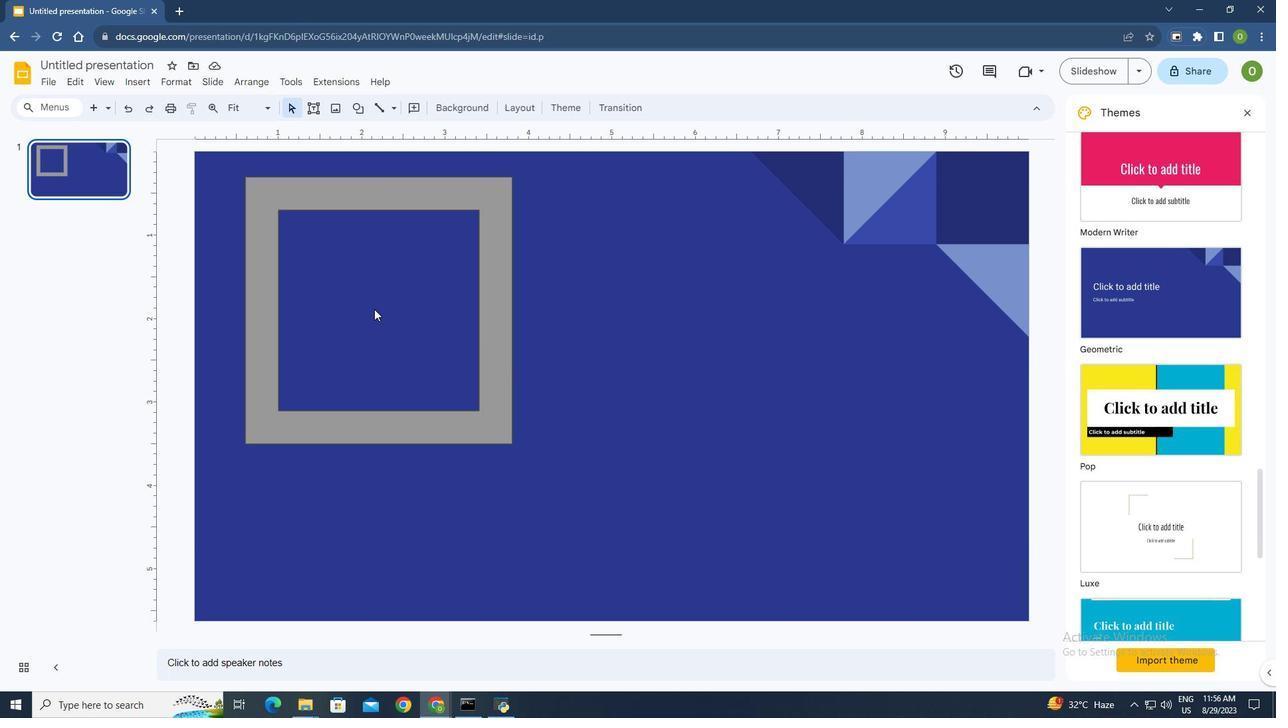
Action: Mouse moved to (339, 105)
Screenshot: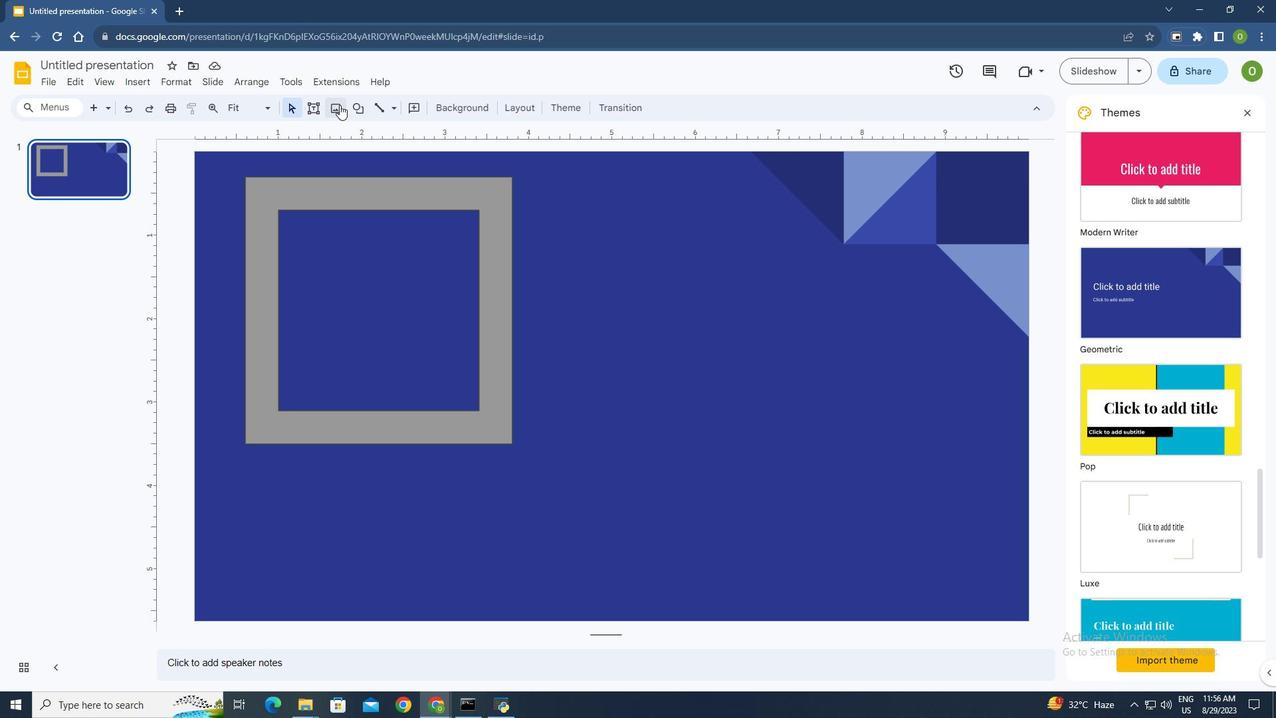 
Action: Mouse pressed left at (339, 105)
Screenshot: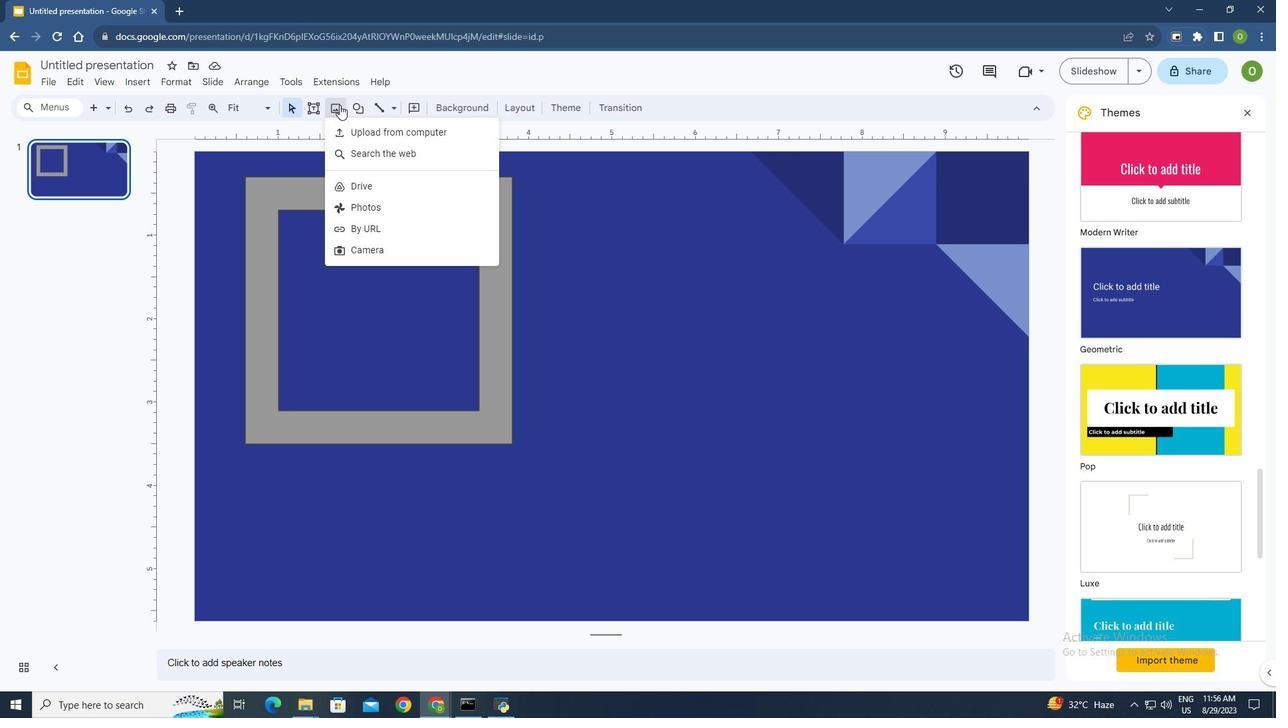 
Action: Mouse moved to (392, 151)
Screenshot: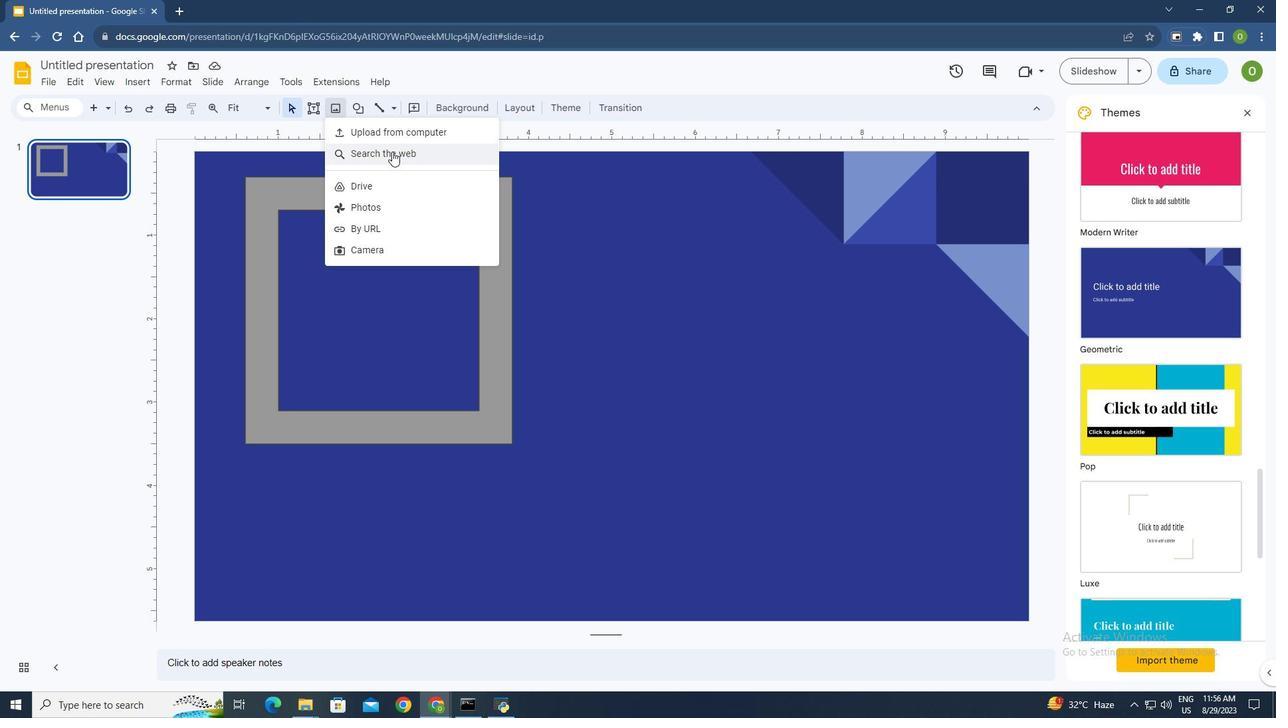 
Action: Mouse pressed left at (392, 151)
Screenshot: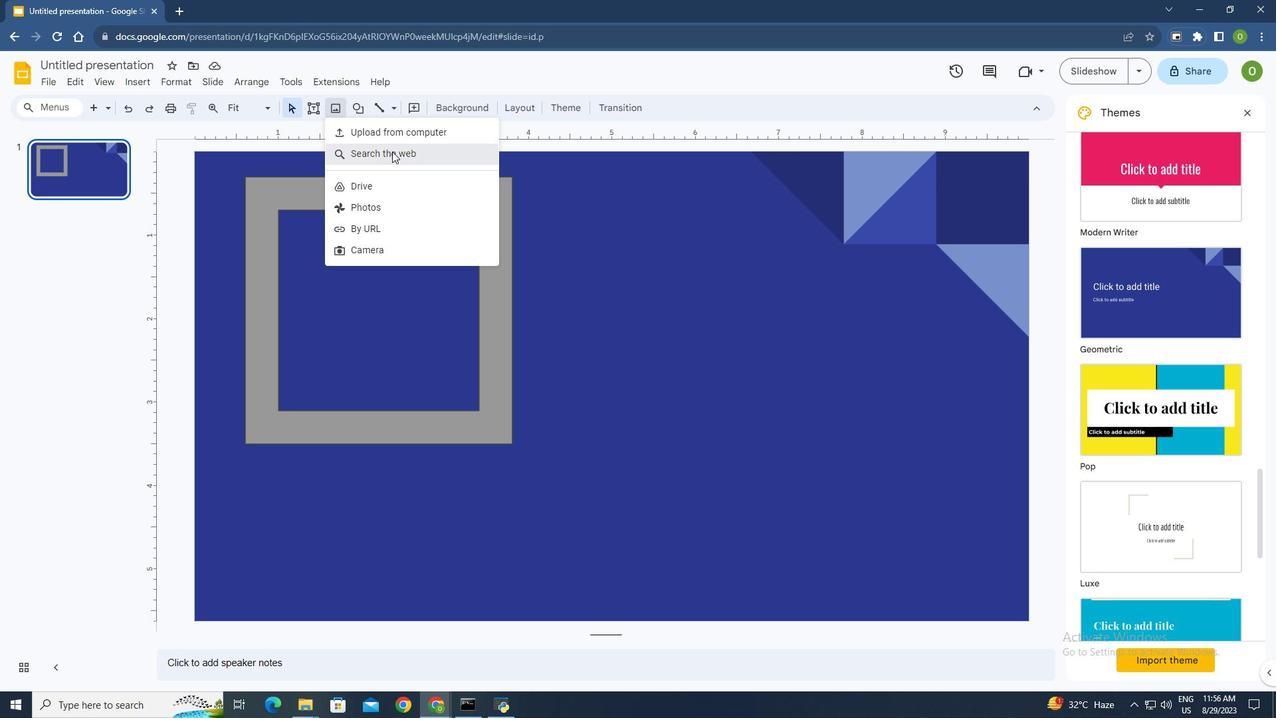 
Action: Mouse moved to (1152, 117)
Screenshot: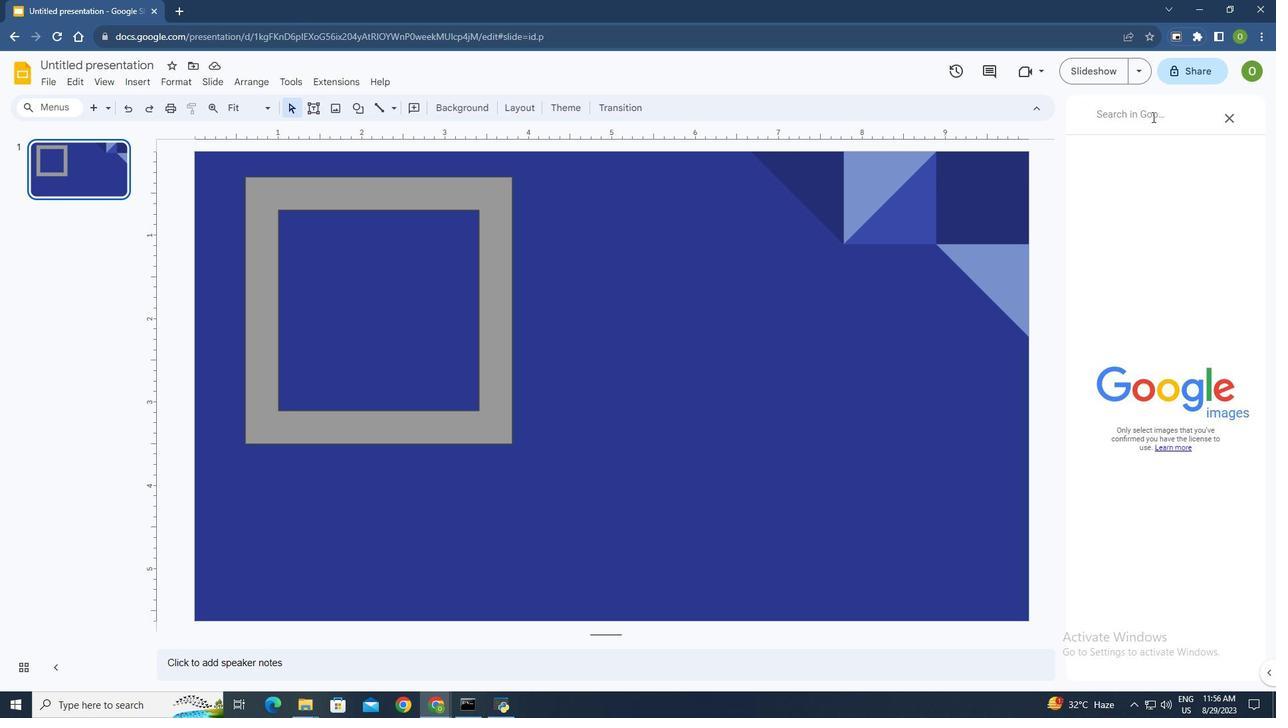 
Action: Mouse pressed left at (1152, 117)
Screenshot: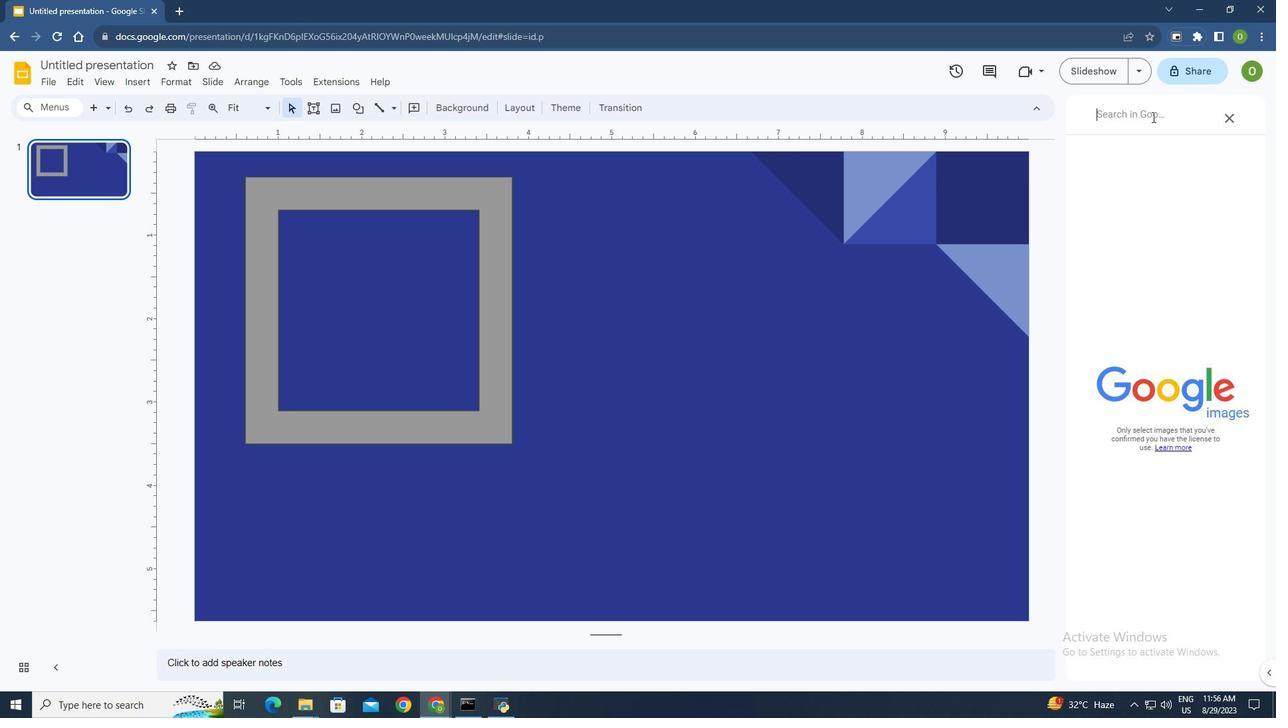 
Action: Key pressed <Key.shift>It<Key.space>employee<Key.enter>
Screenshot: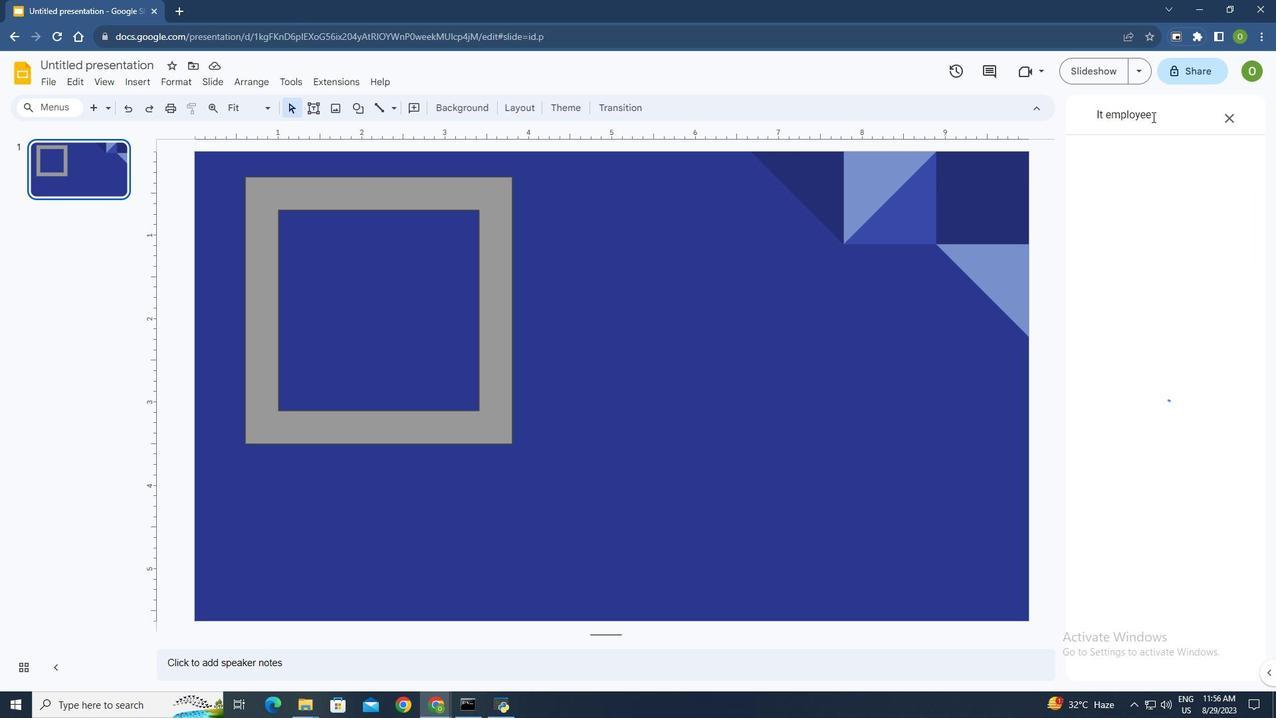 
Action: Mouse moved to (1182, 273)
Screenshot: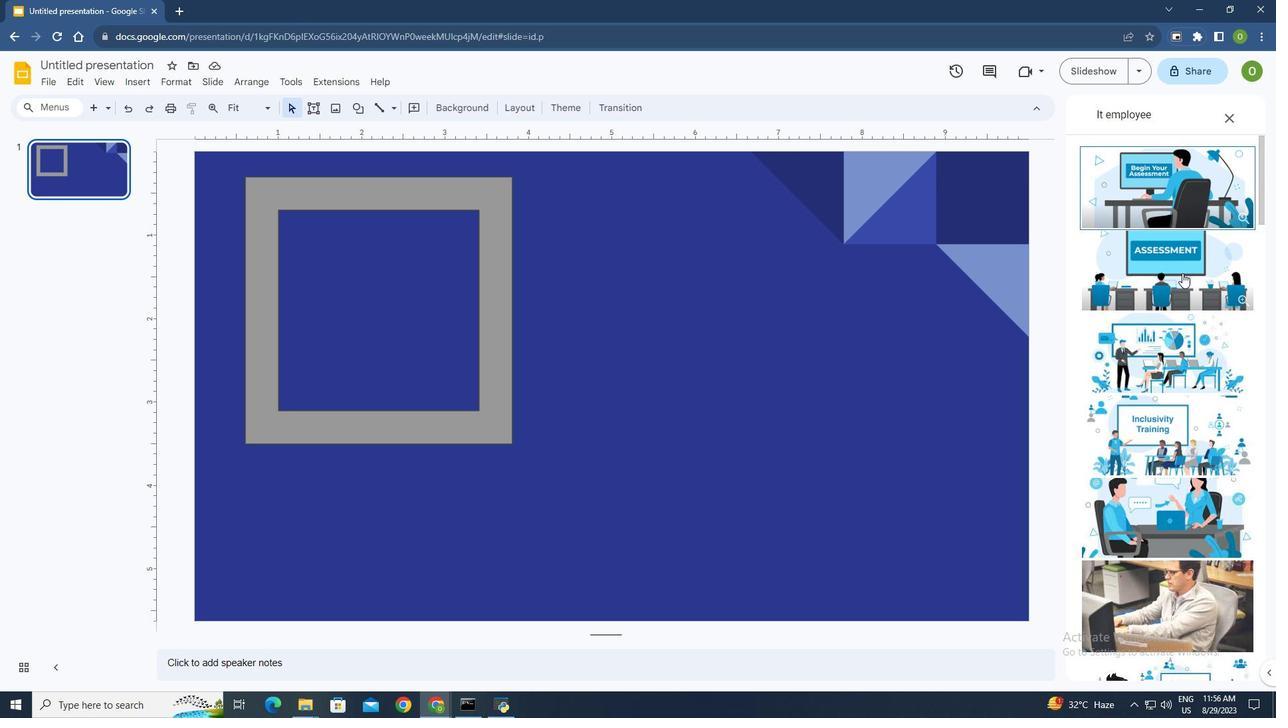 
Action: Mouse scrolled (1182, 272) with delta (0, 0)
Screenshot: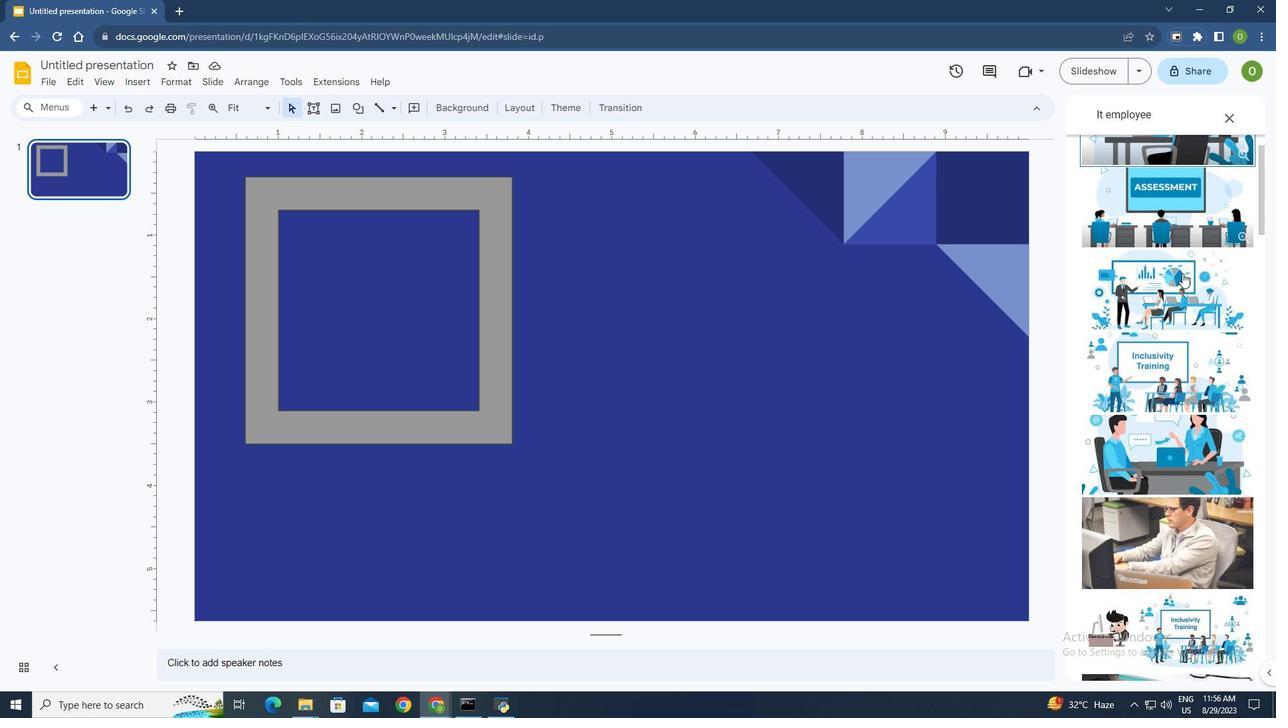 
Action: Mouse scrolled (1182, 272) with delta (0, 0)
Screenshot: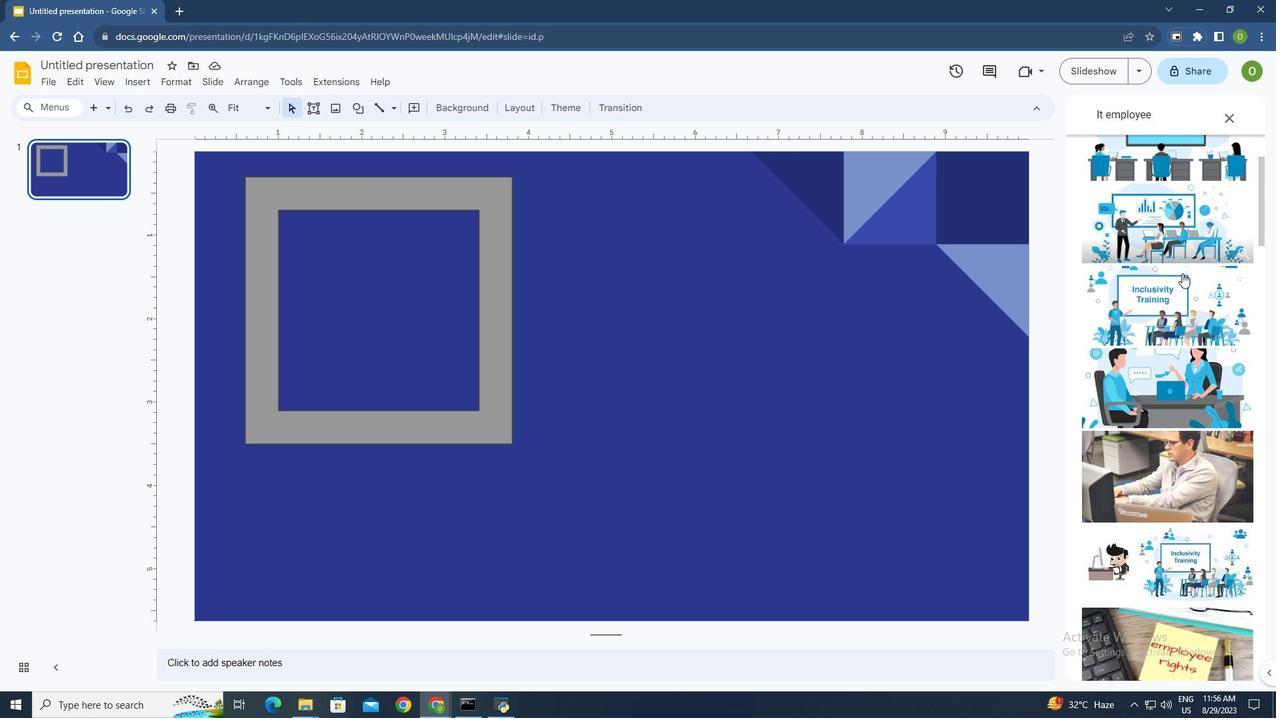 
Action: Mouse moved to (1172, 304)
Screenshot: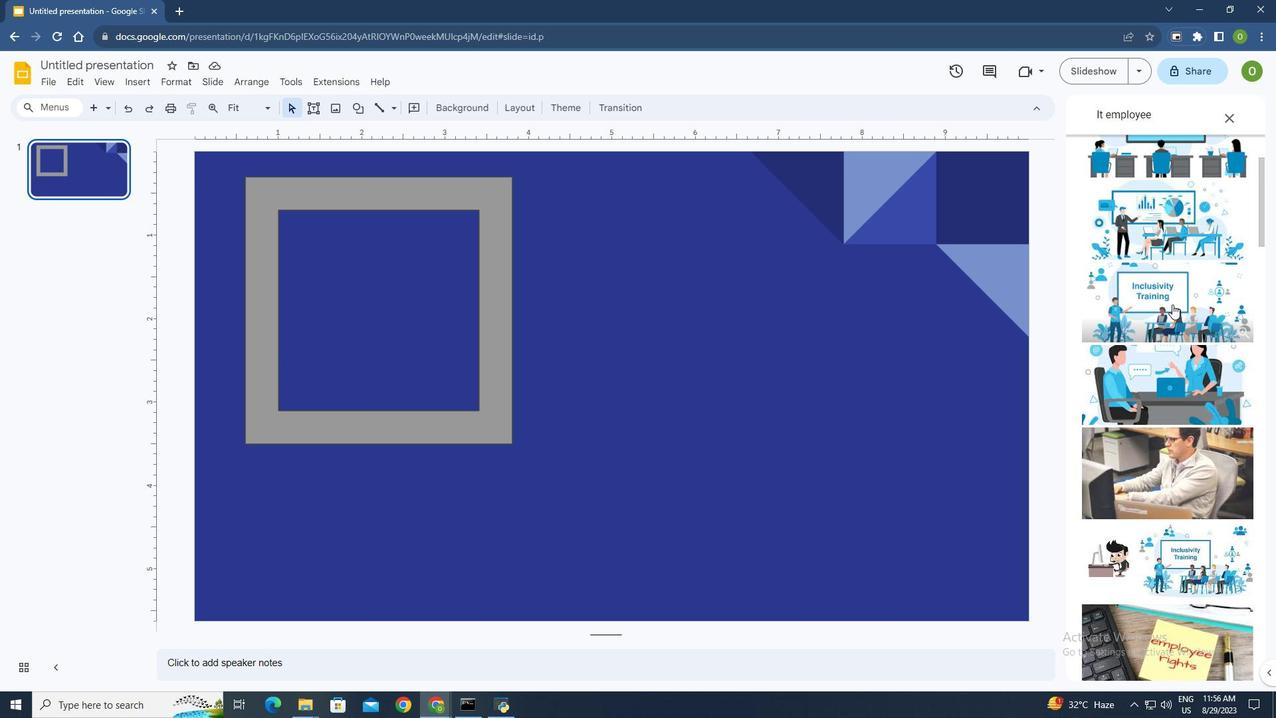 
Action: Mouse scrolled (1172, 303) with delta (0, 0)
Screenshot: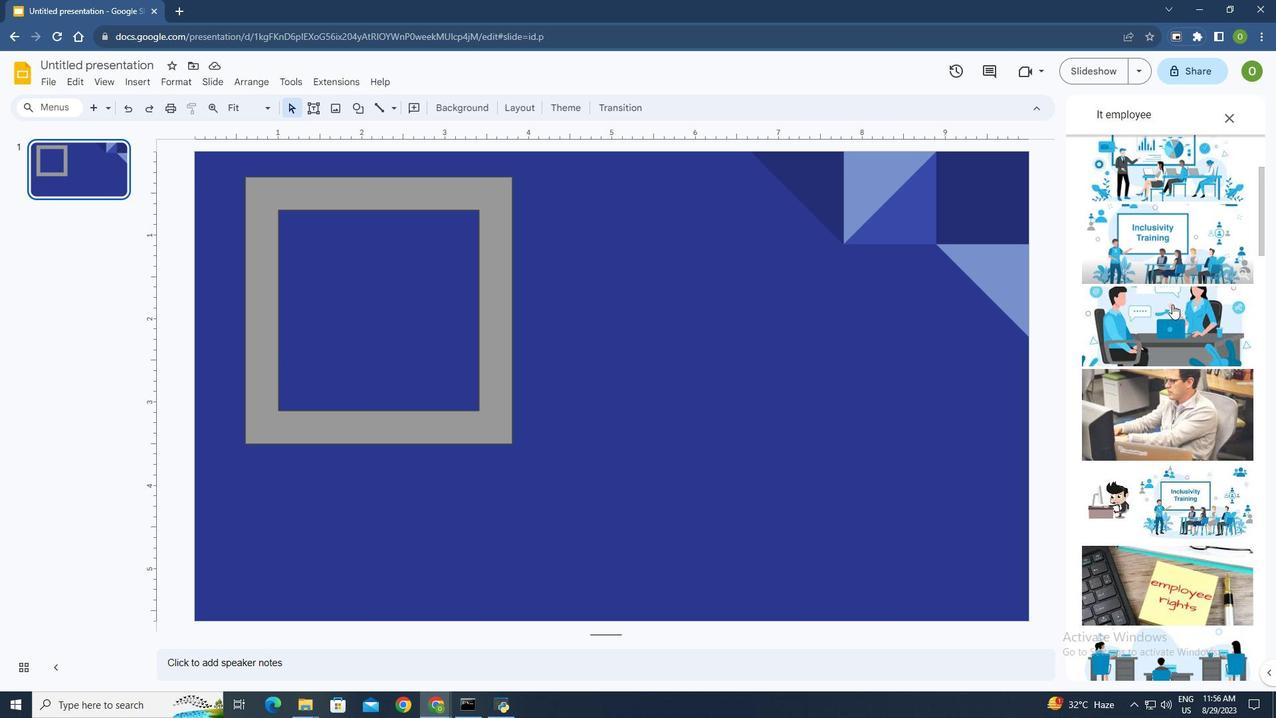 
Action: Mouse scrolled (1172, 303) with delta (0, 0)
Screenshot: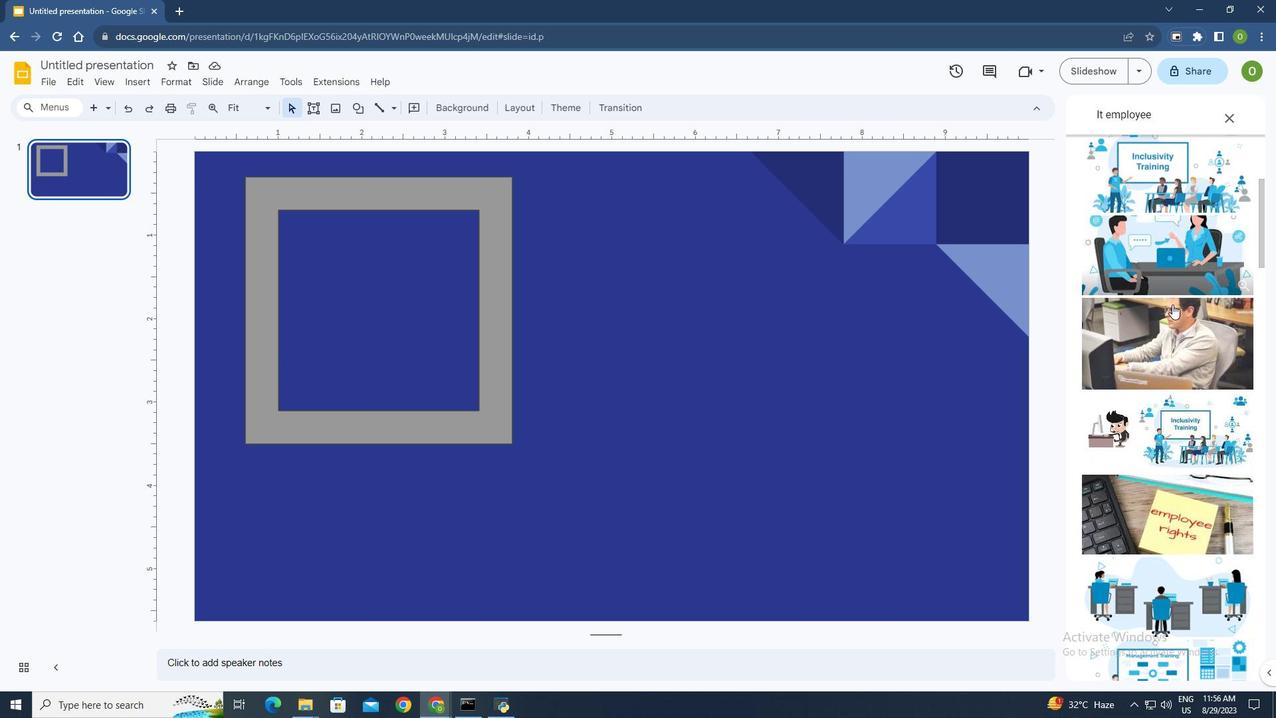 
Action: Mouse scrolled (1172, 303) with delta (0, 0)
Screenshot: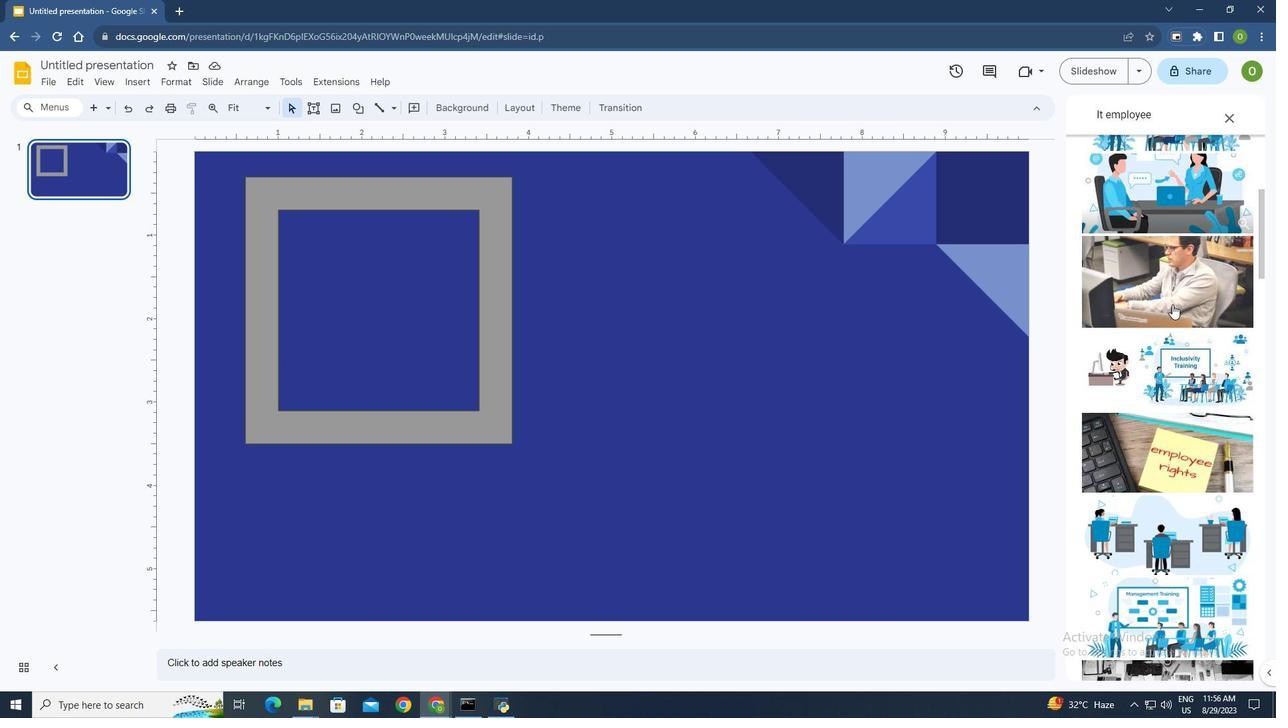 
Action: Mouse scrolled (1172, 303) with delta (0, 0)
Screenshot: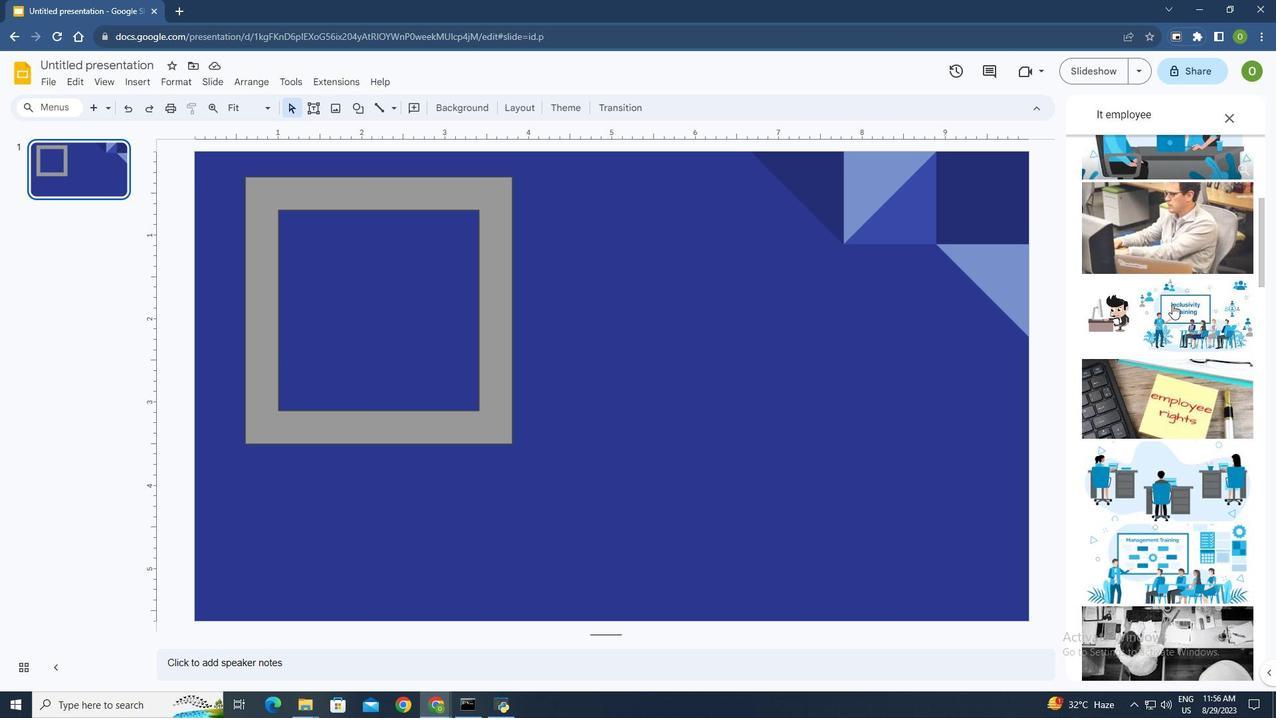 
Action: Mouse scrolled (1172, 303) with delta (0, 0)
Screenshot: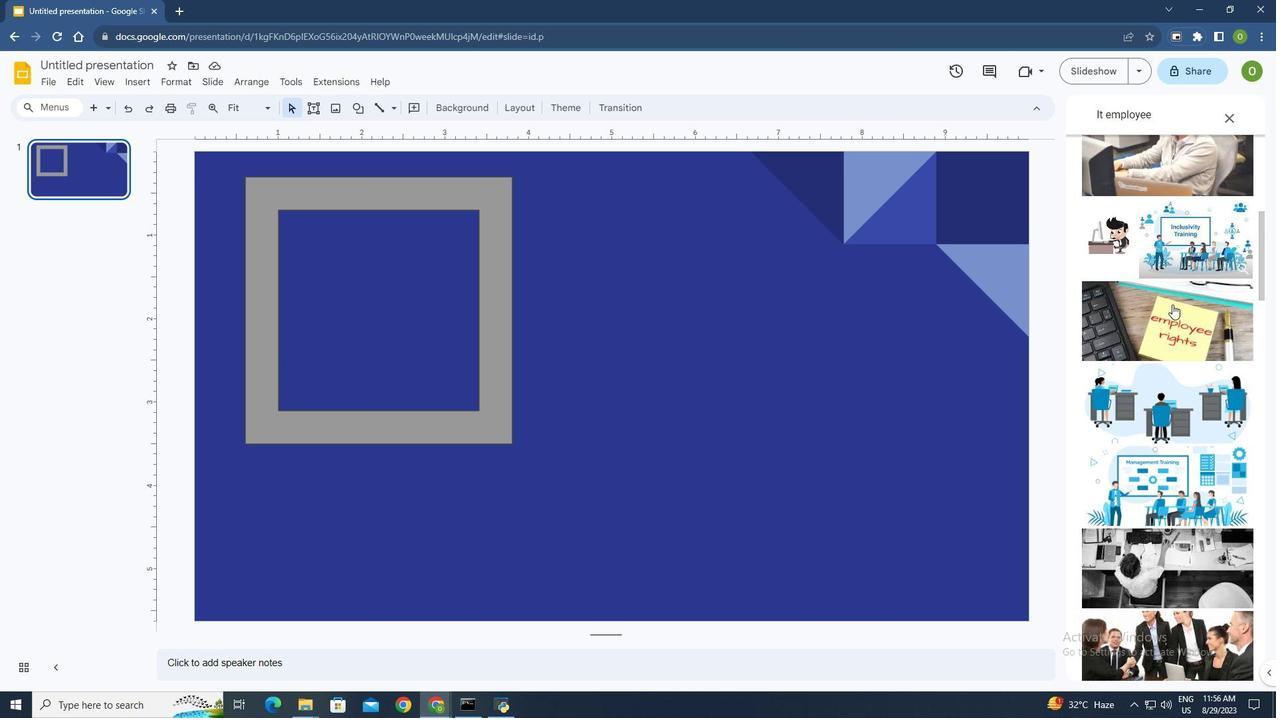 
Action: Mouse scrolled (1172, 303) with delta (0, 0)
Screenshot: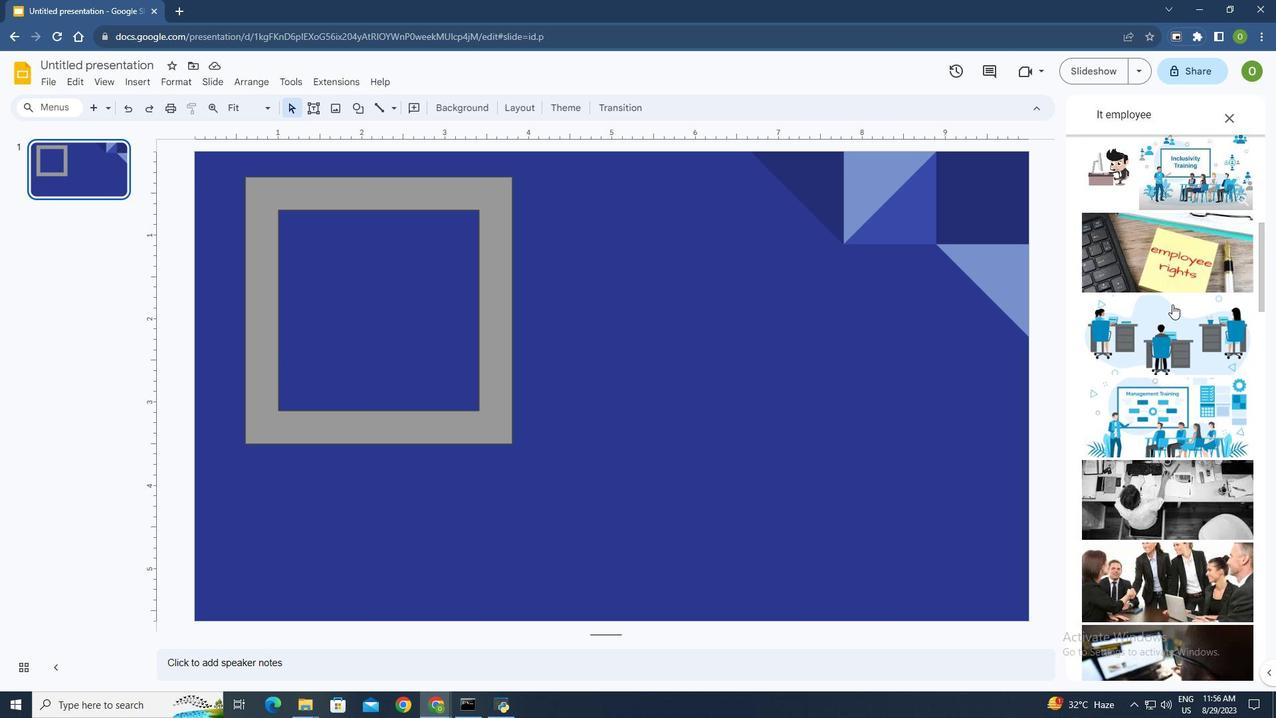 
Action: Mouse scrolled (1172, 303) with delta (0, 0)
Screenshot: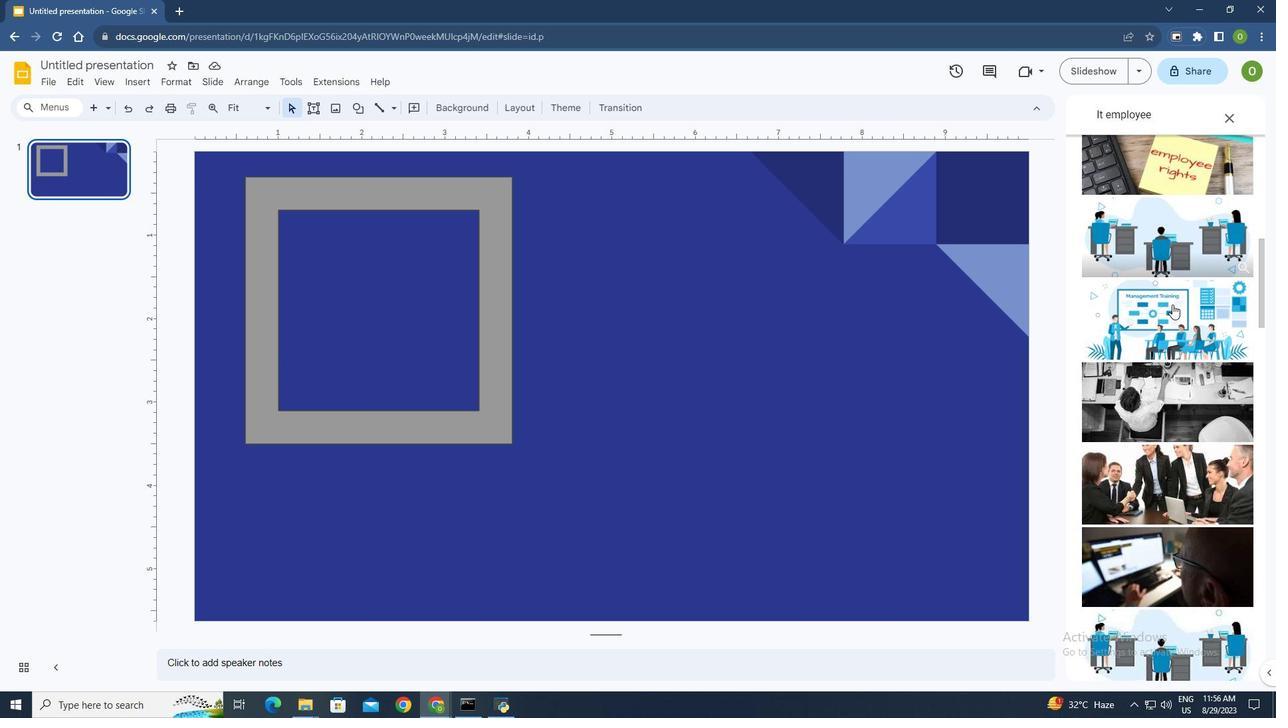 
Action: Mouse scrolled (1172, 303) with delta (0, 0)
Screenshot: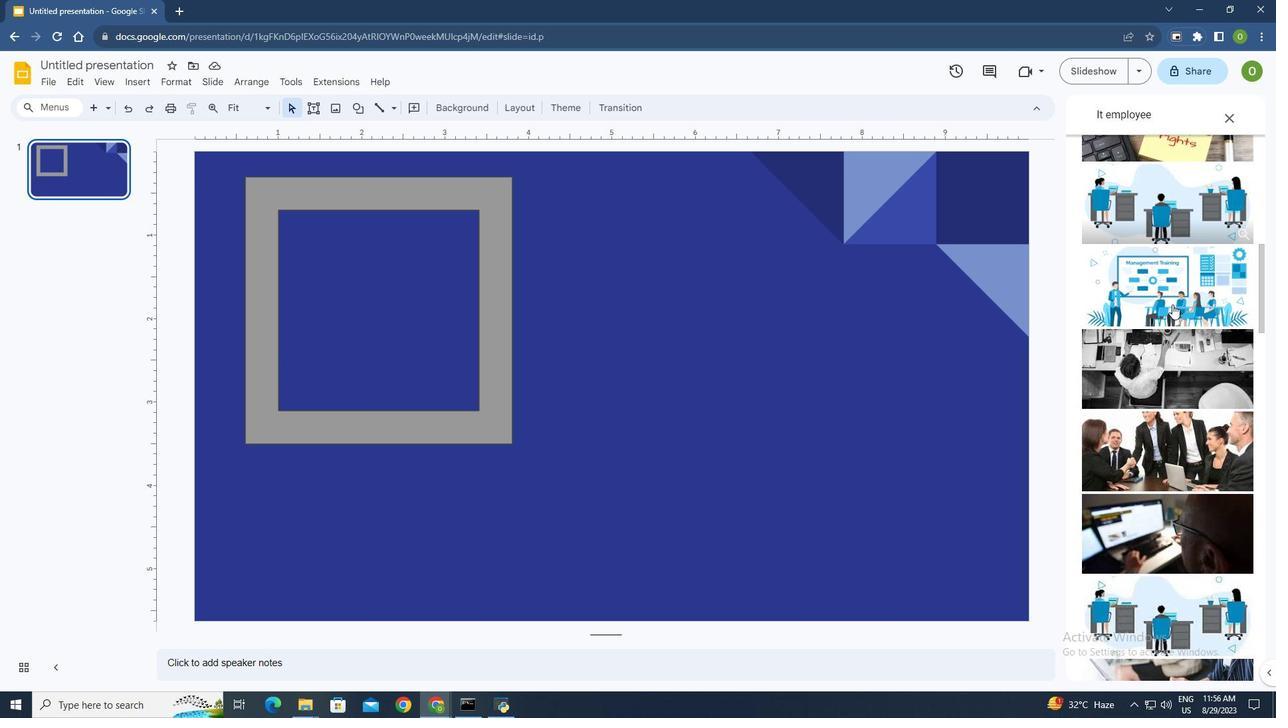 
Action: Mouse moved to (1178, 304)
Screenshot: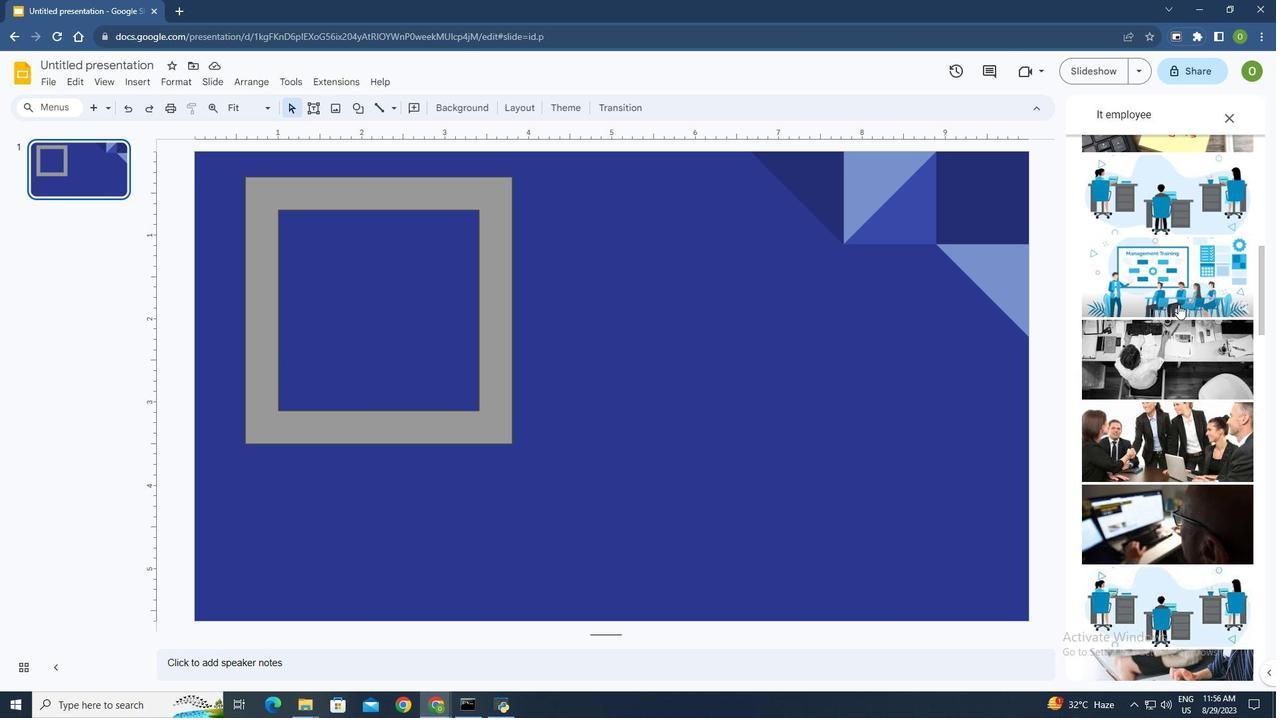 
Action: Mouse scrolled (1178, 303) with delta (0, 0)
Screenshot: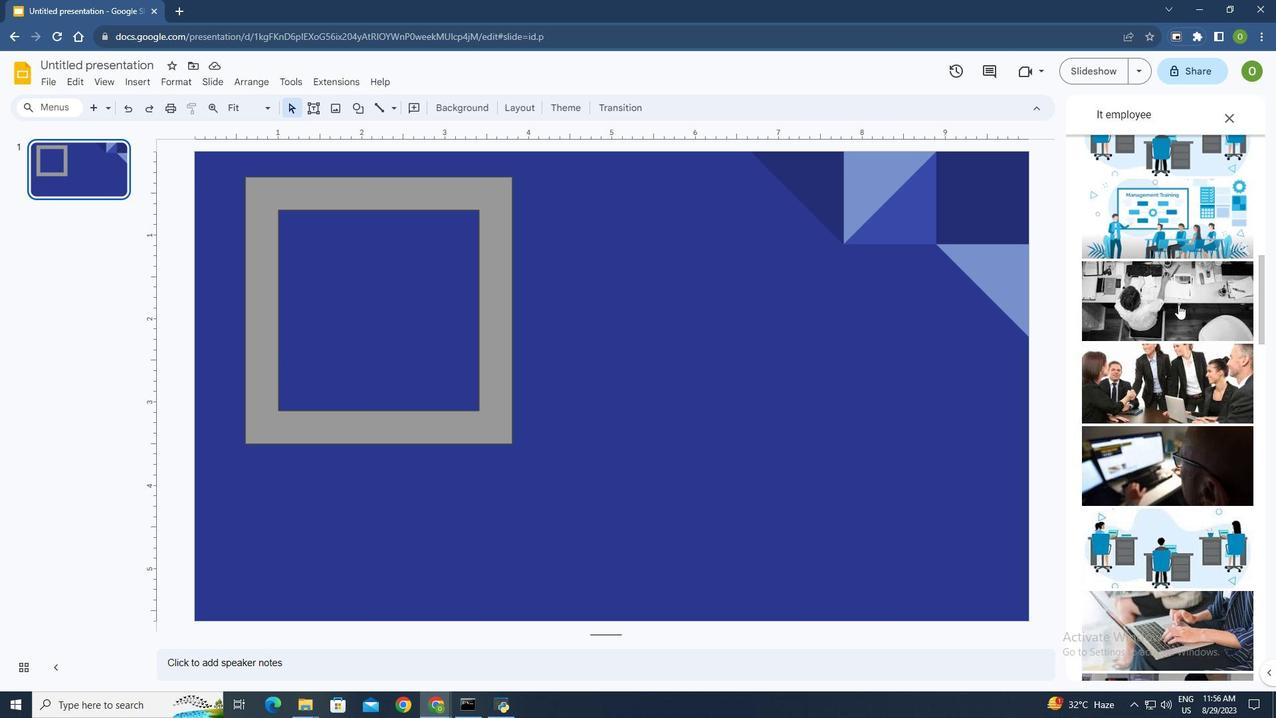 
Action: Mouse scrolled (1178, 303) with delta (0, 0)
Screenshot: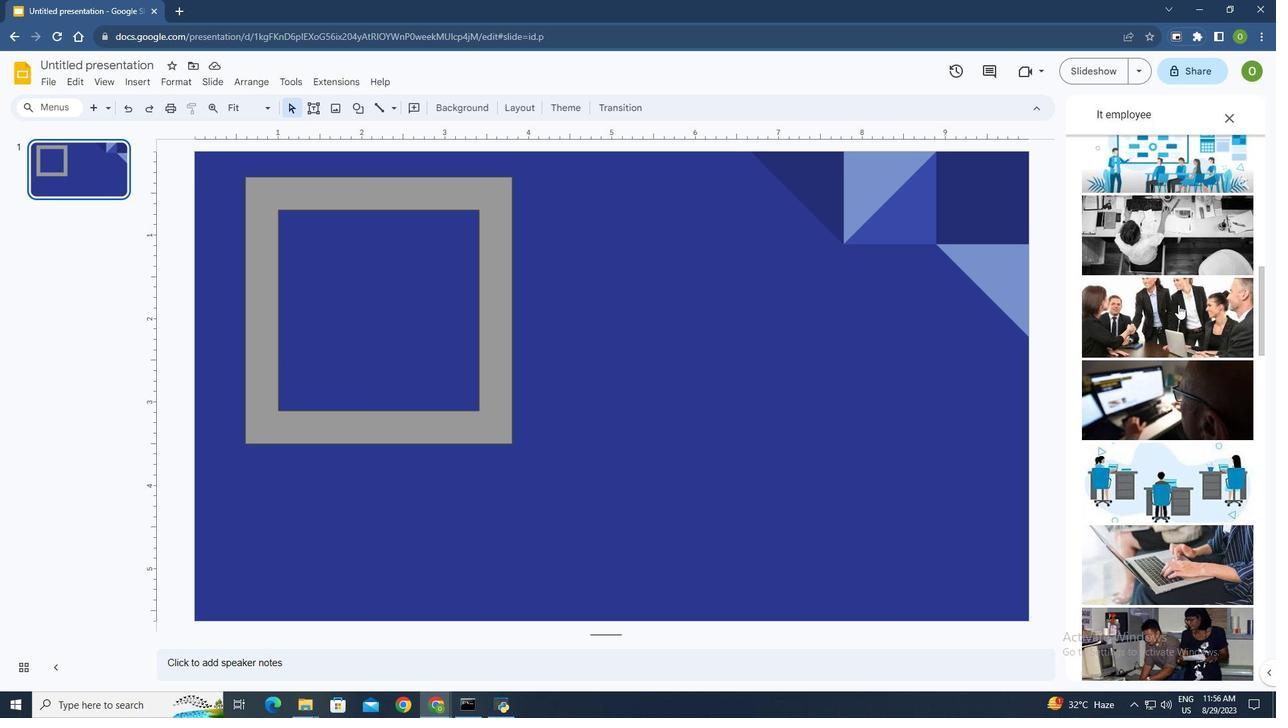 
Action: Mouse scrolled (1178, 303) with delta (0, 0)
Screenshot: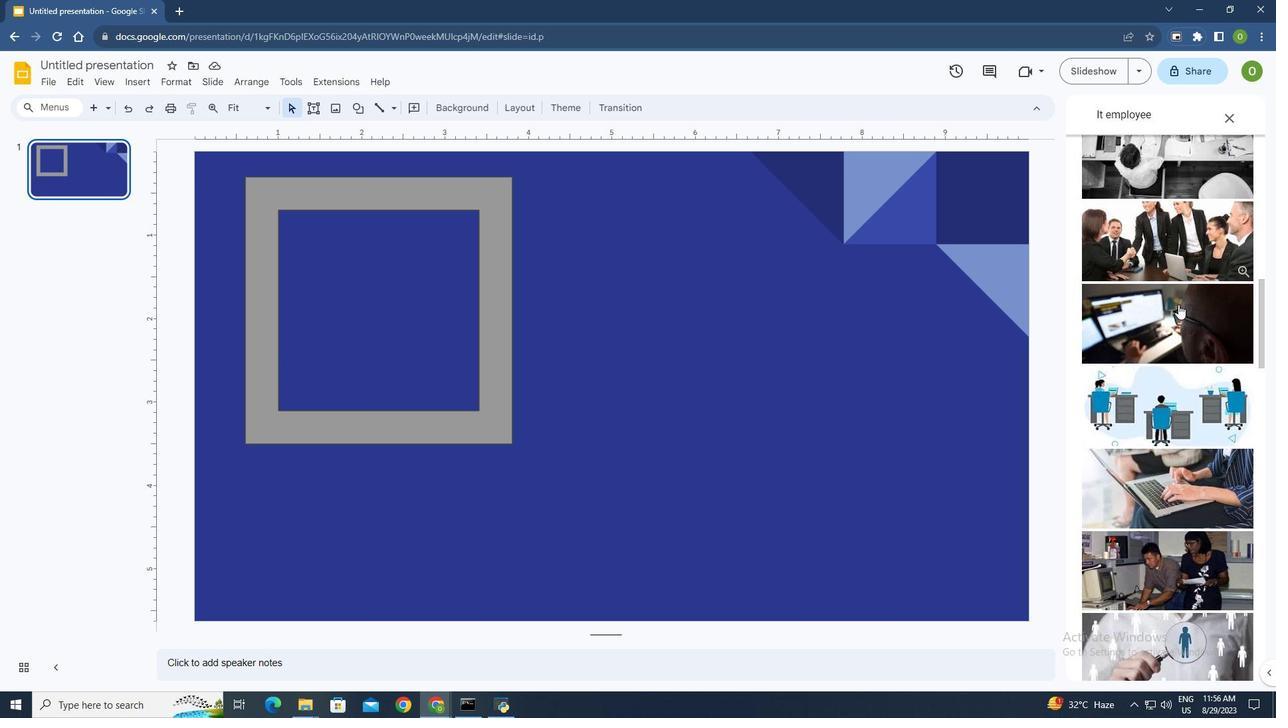 
Action: Mouse scrolled (1178, 303) with delta (0, 0)
Screenshot: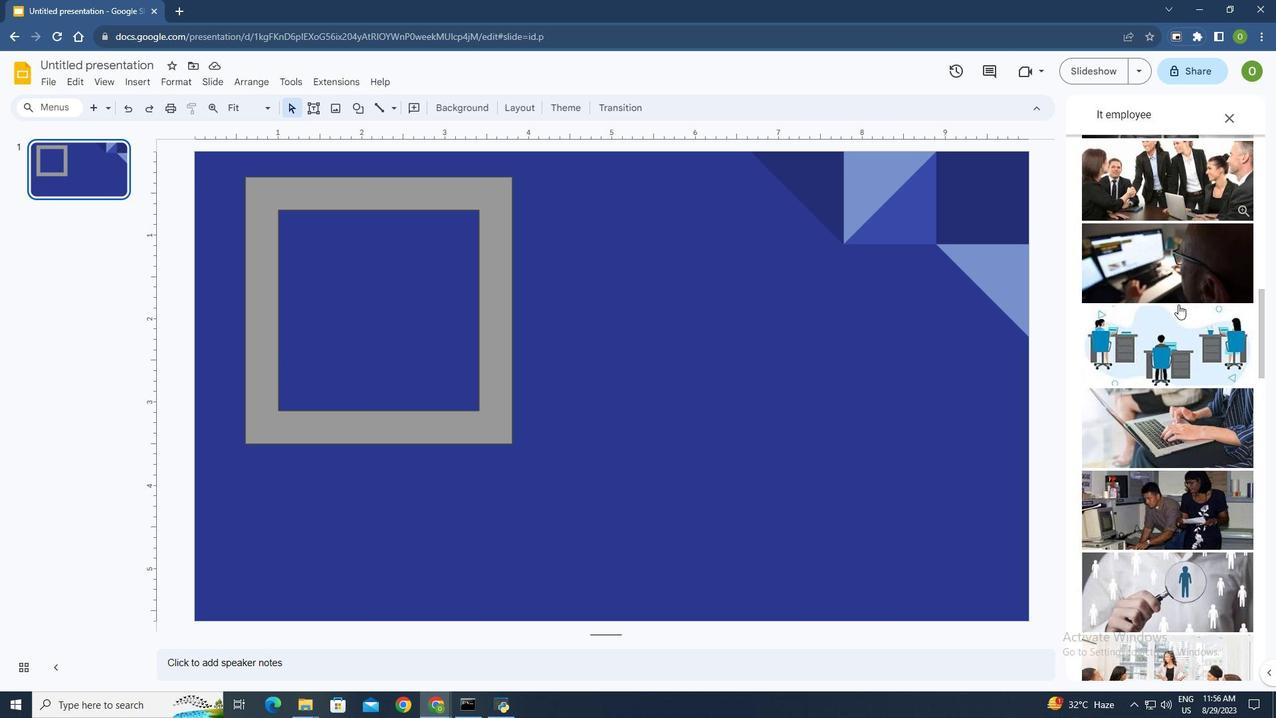 
Action: Mouse scrolled (1178, 303) with delta (0, 0)
Screenshot: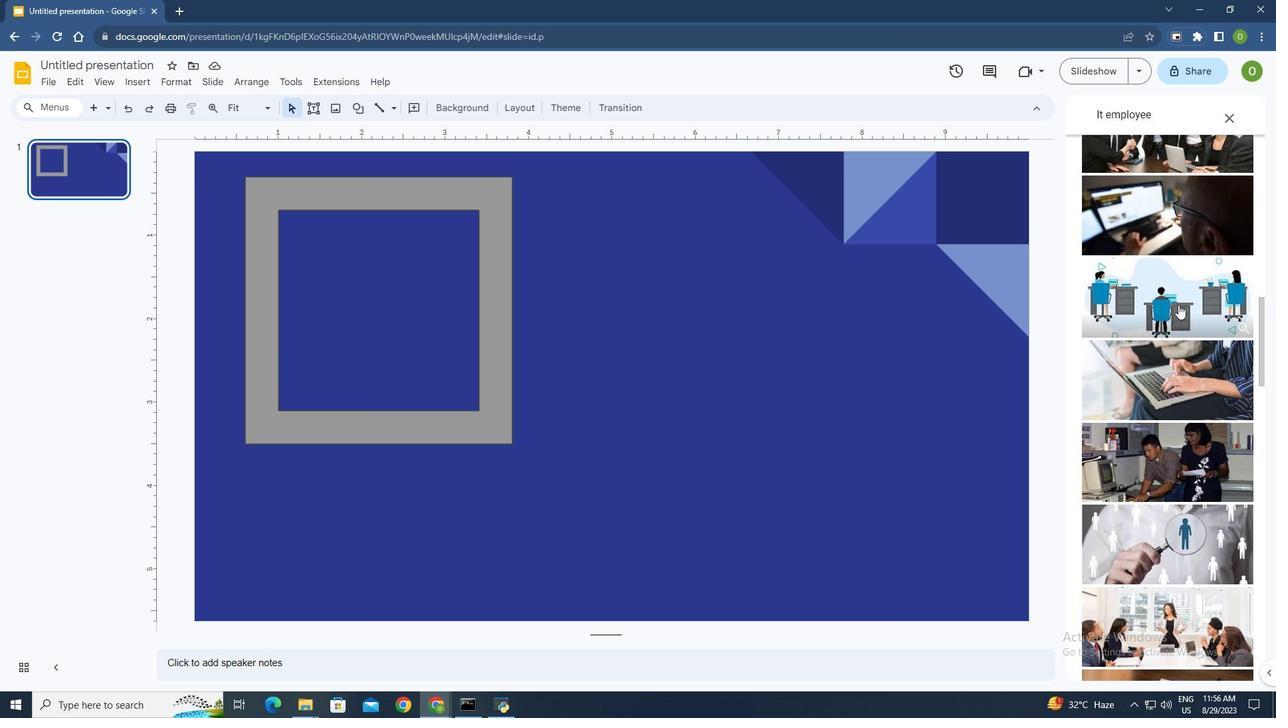 
Action: Mouse scrolled (1178, 303) with delta (0, 0)
Screenshot: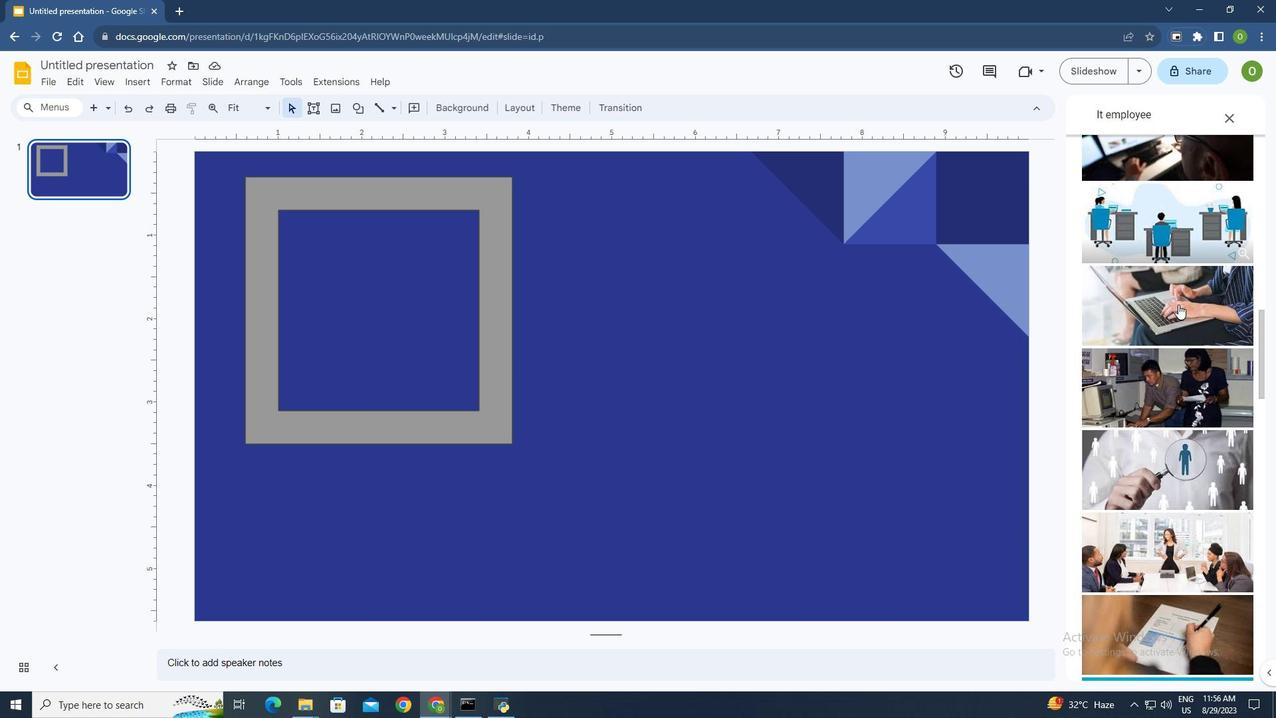 
Action: Mouse scrolled (1178, 303) with delta (0, 0)
Screenshot: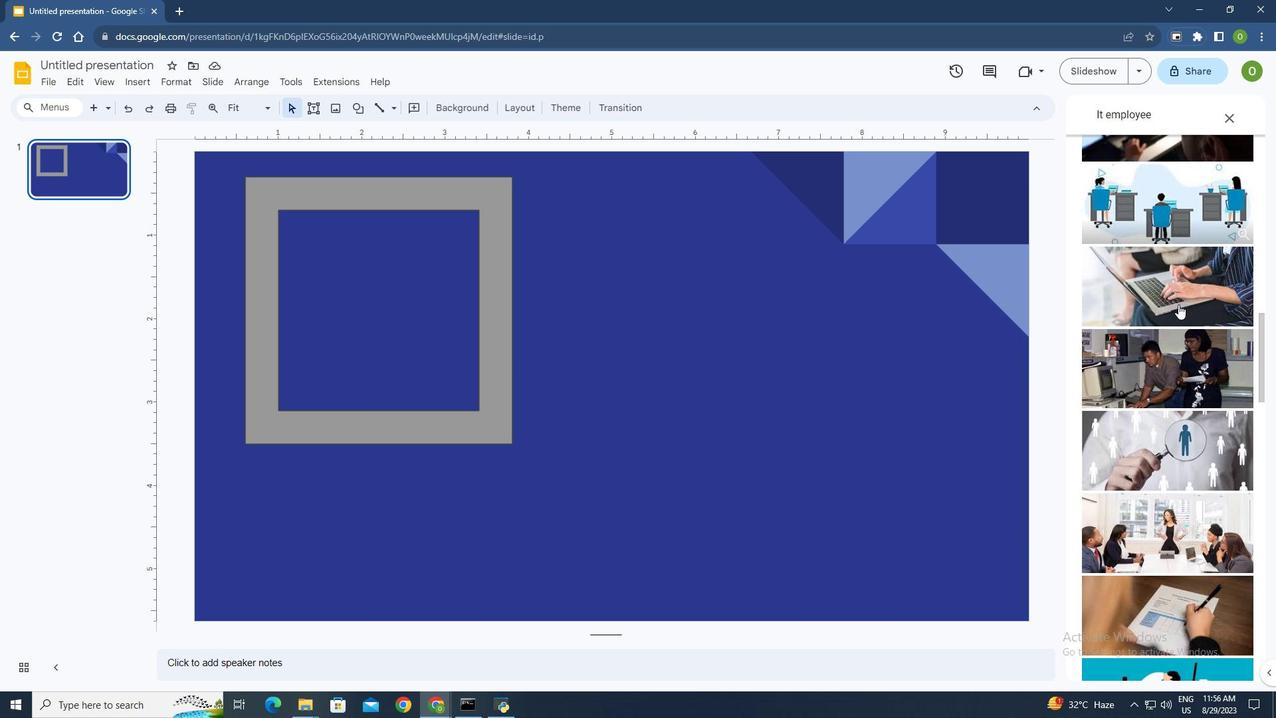 
Action: Mouse moved to (1179, 304)
Screenshot: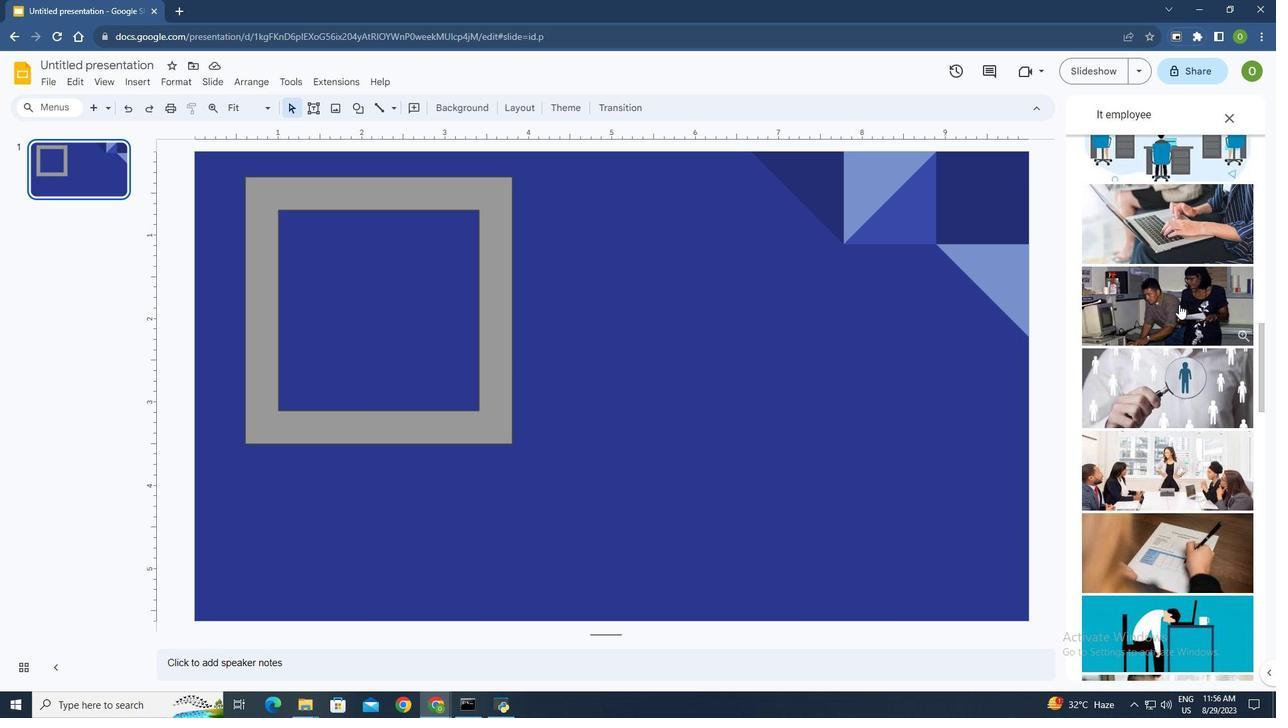 
Action: Mouse scrolled (1179, 303) with delta (0, 0)
Screenshot: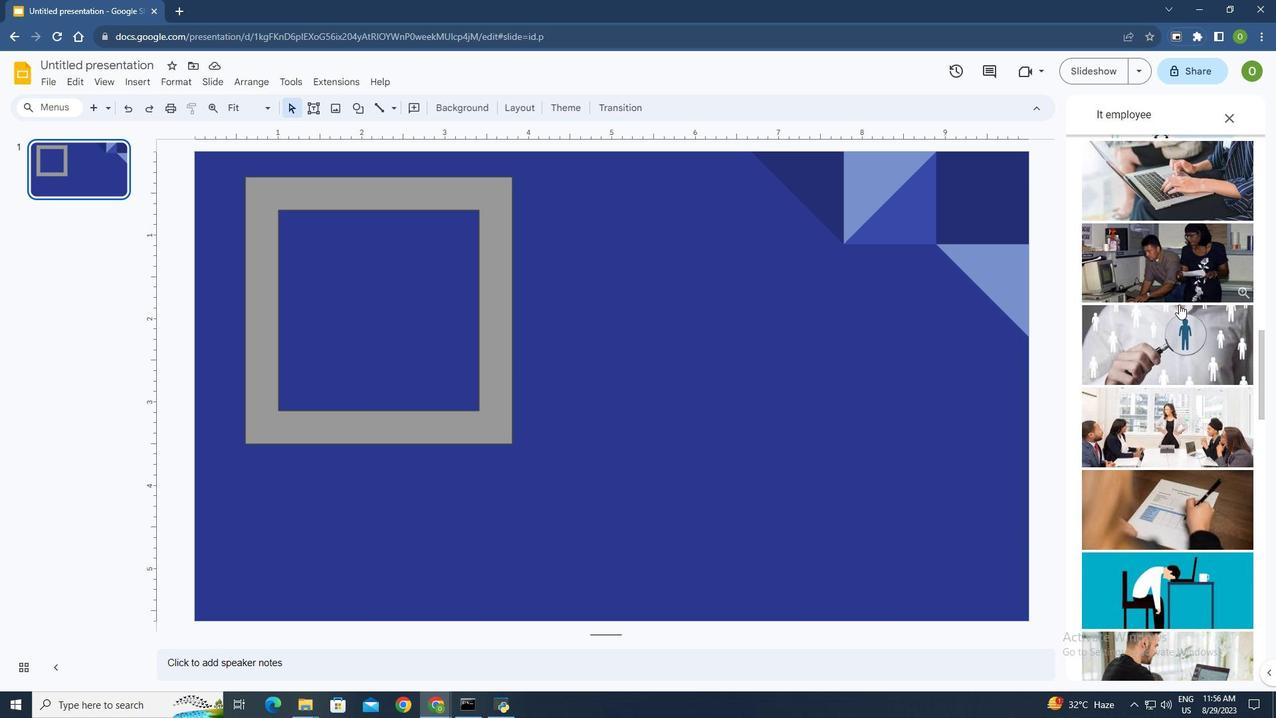 
Action: Mouse moved to (1190, 311)
Screenshot: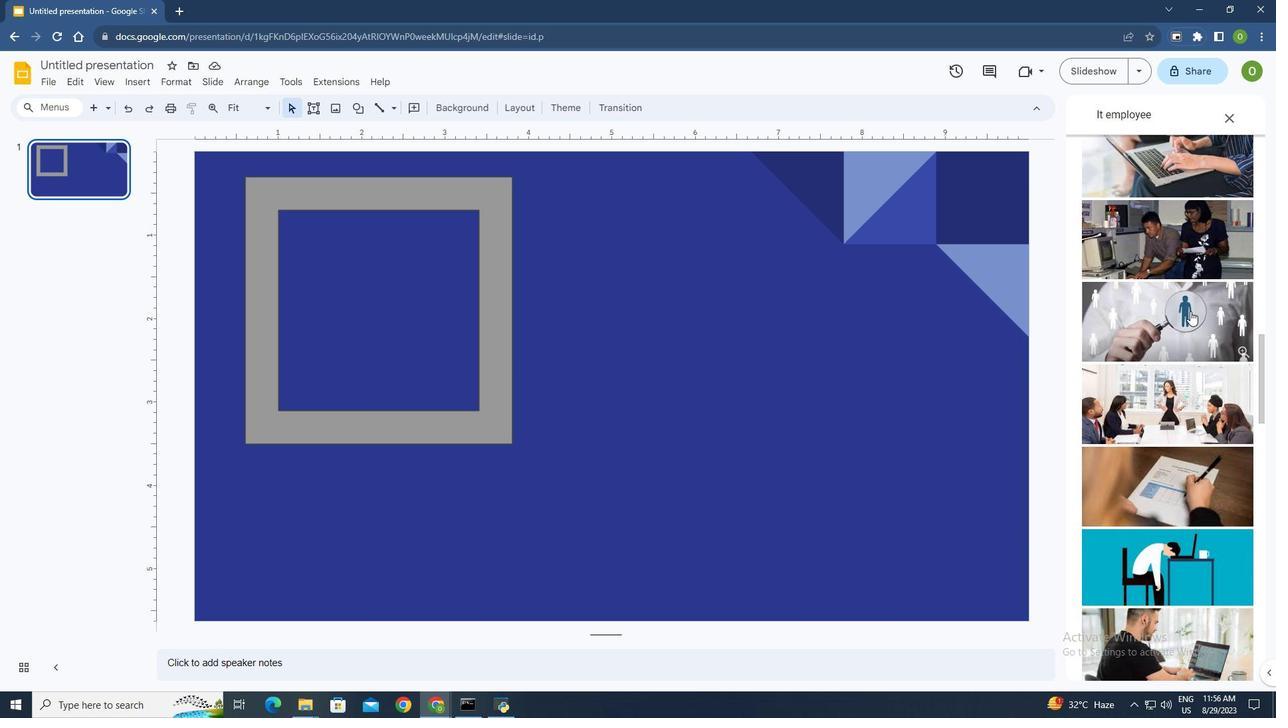 
Action: Mouse pressed left at (1190, 311)
Screenshot: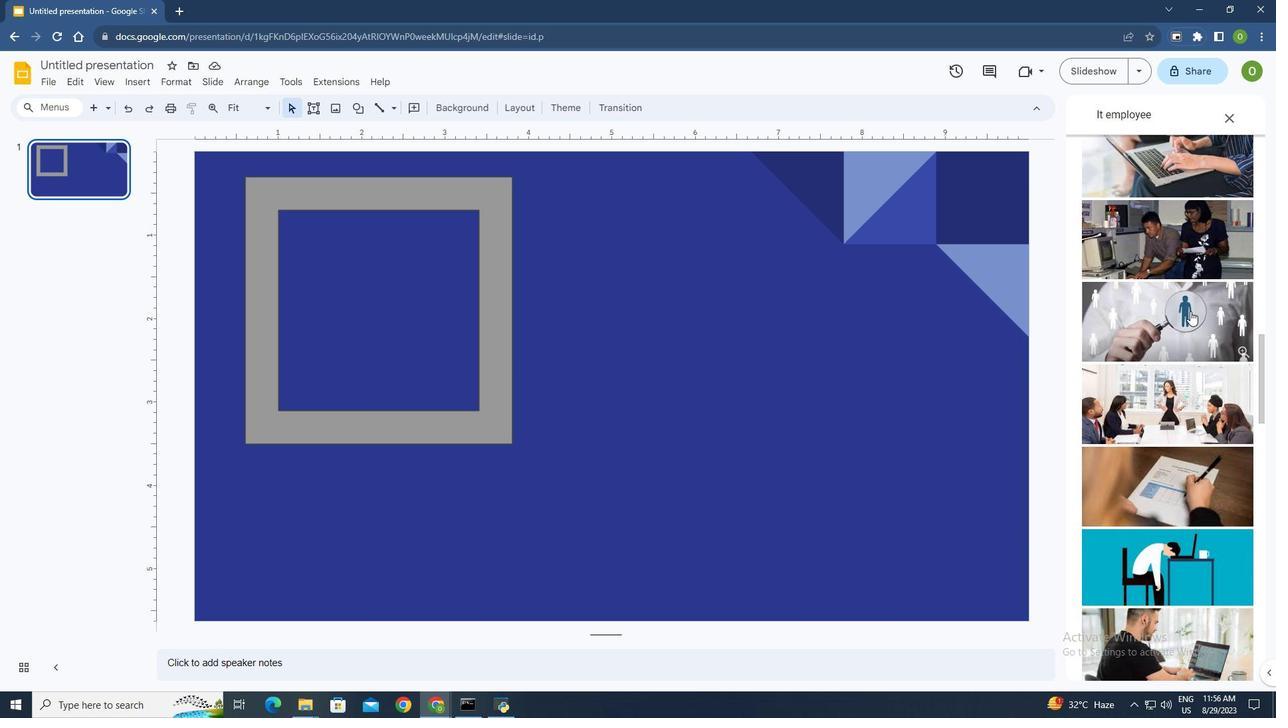 
Action: Mouse moved to (1238, 658)
Screenshot: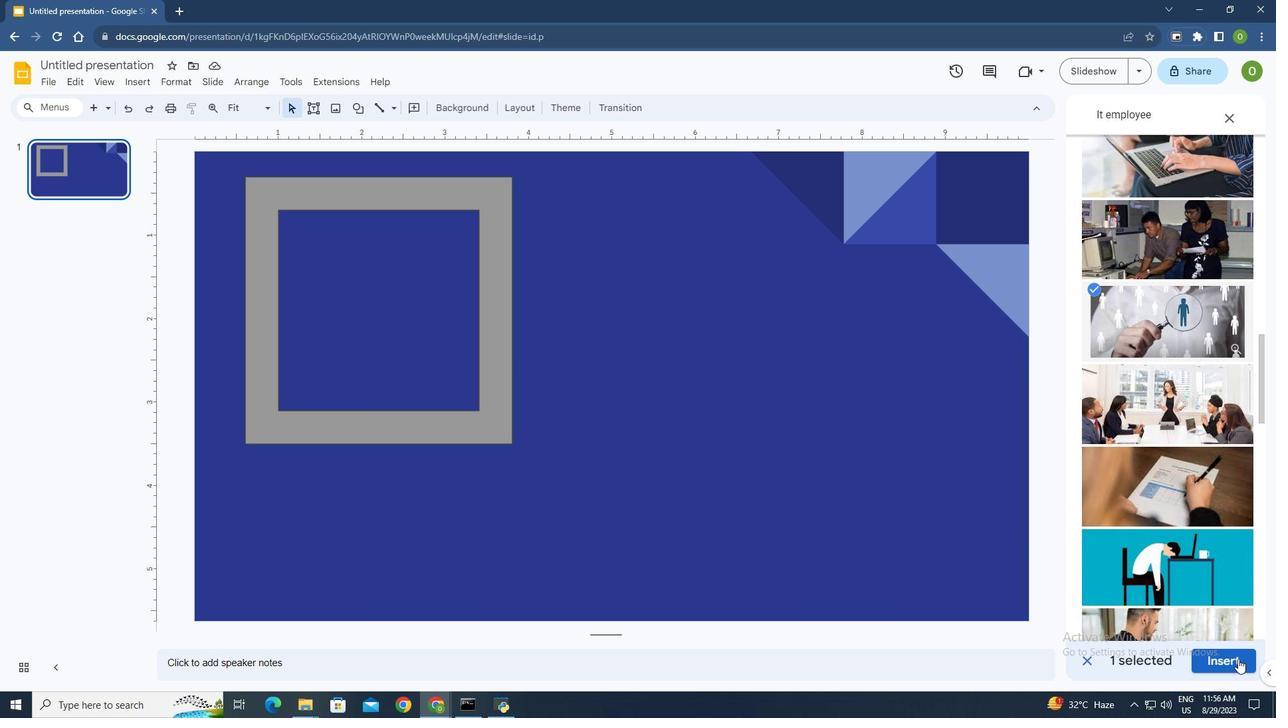 
Action: Mouse pressed left at (1238, 658)
Screenshot: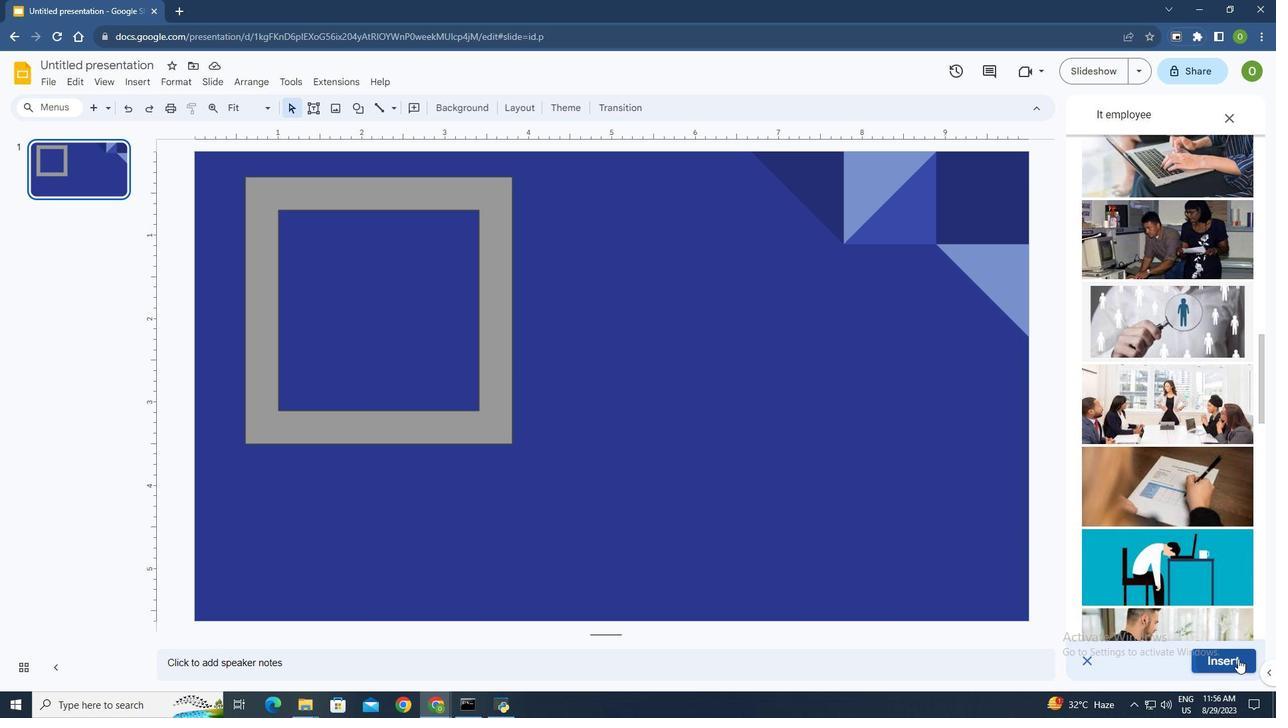 
Action: Mouse moved to (1013, 489)
Screenshot: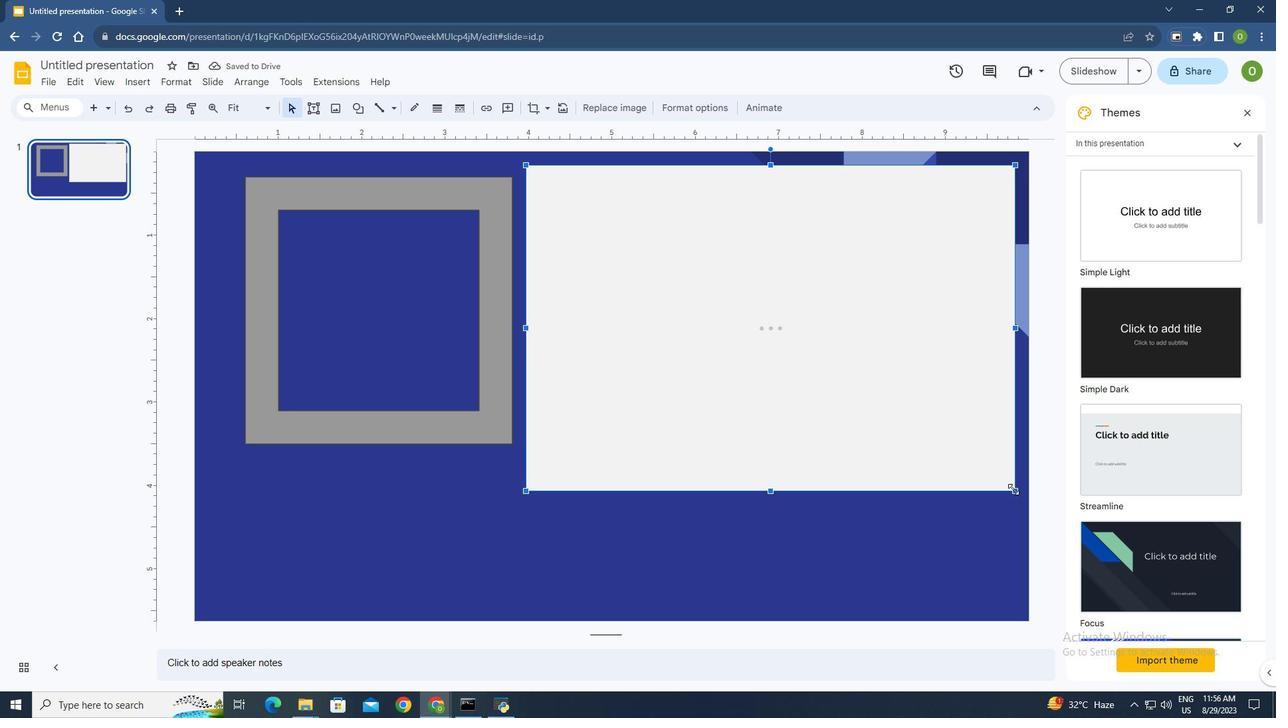 
Action: Mouse pressed left at (1013, 489)
Screenshot: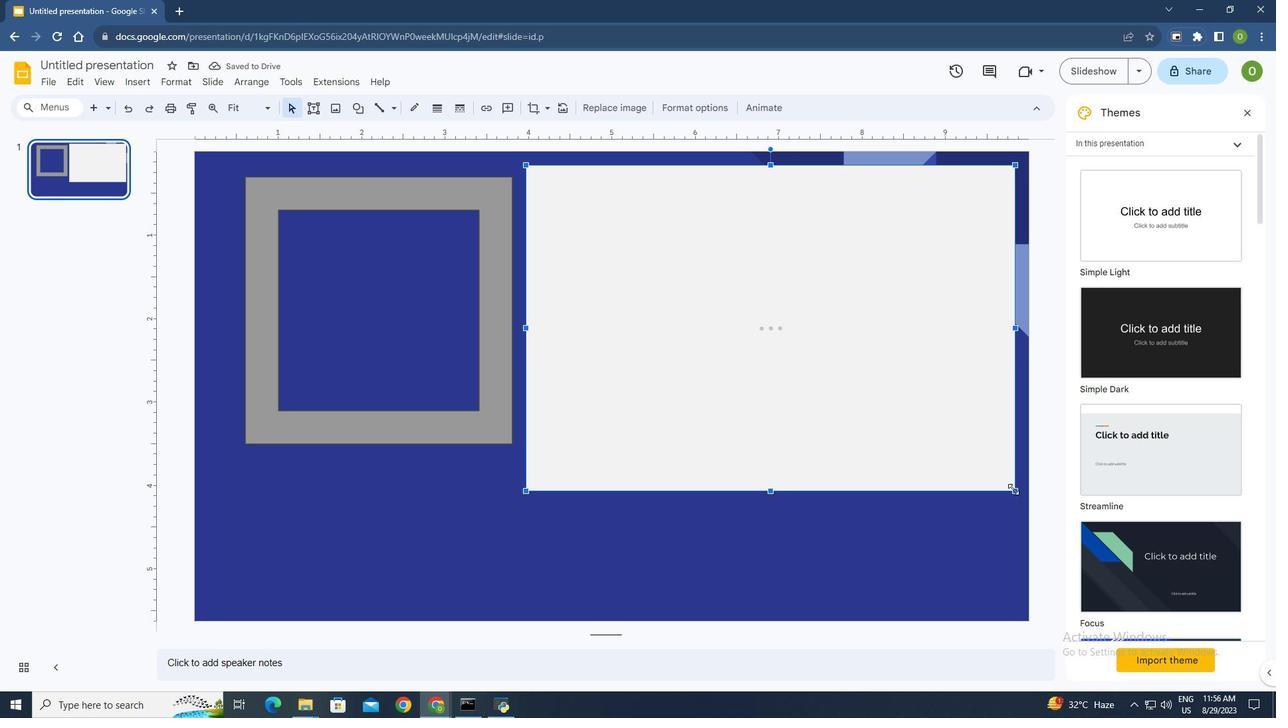 
Action: Mouse moved to (901, 289)
Screenshot: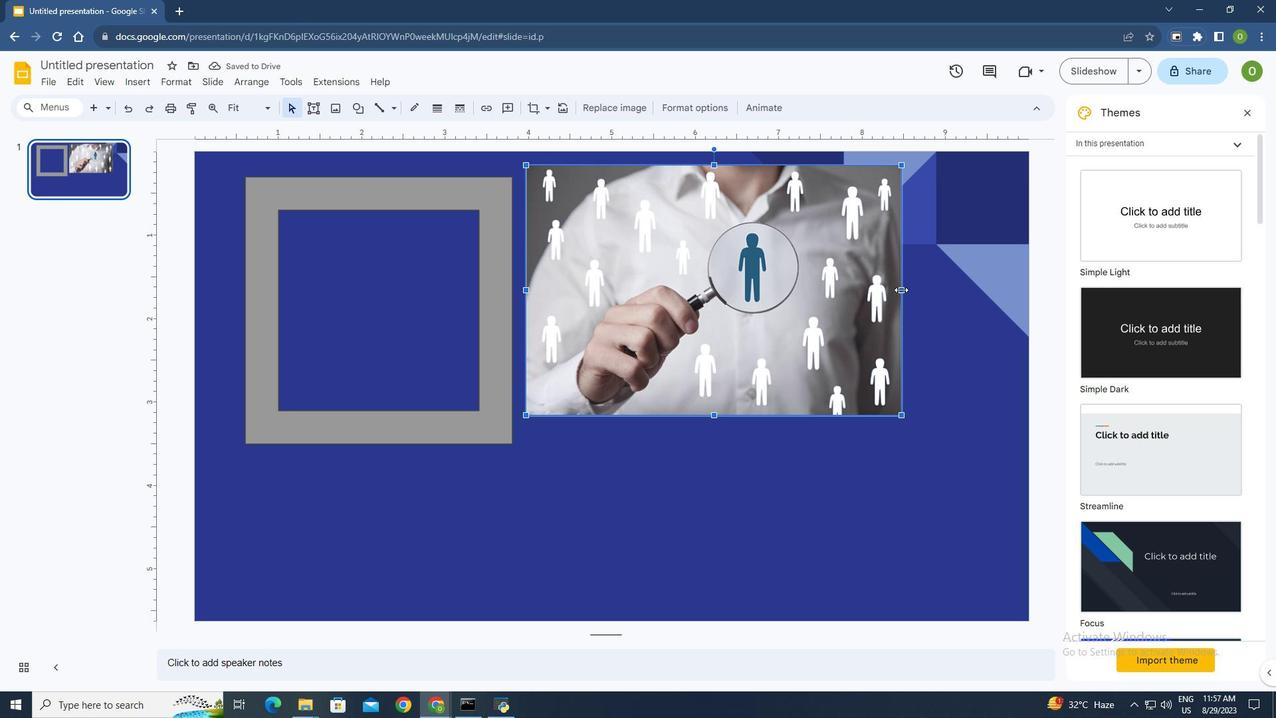 
Action: Mouse pressed left at (901, 289)
Screenshot: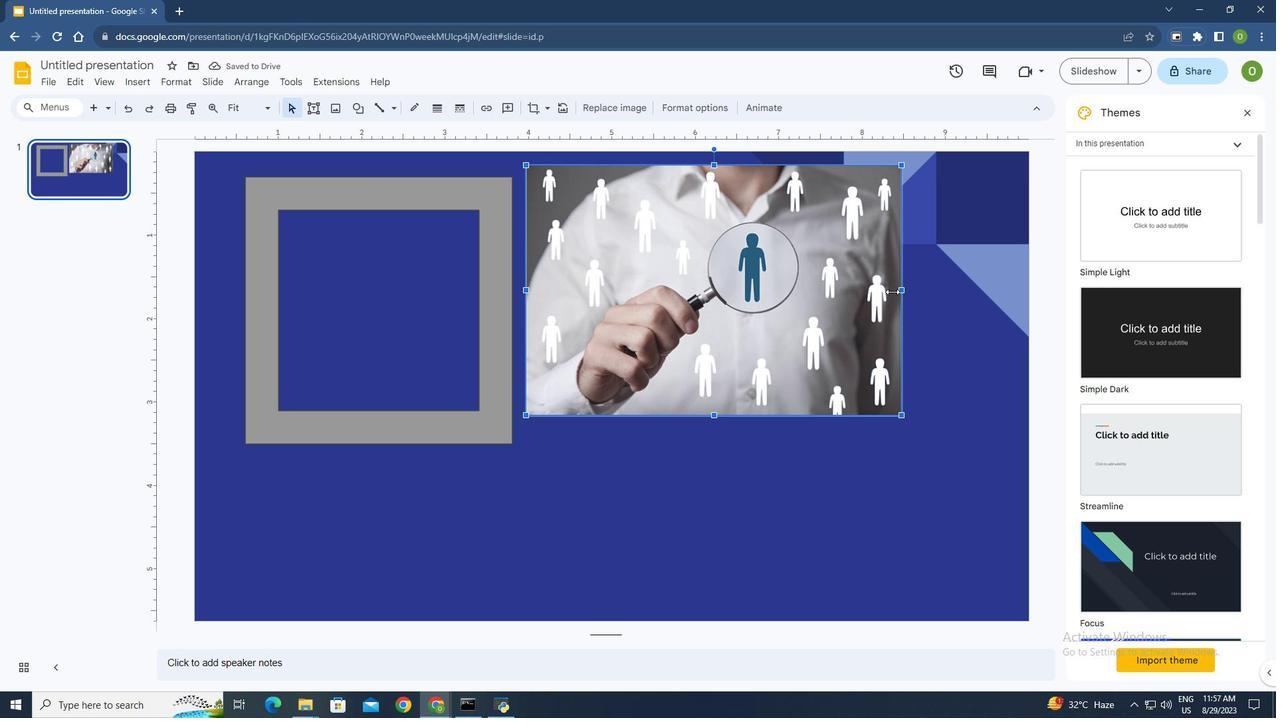 
Action: Mouse moved to (870, 414)
Screenshot: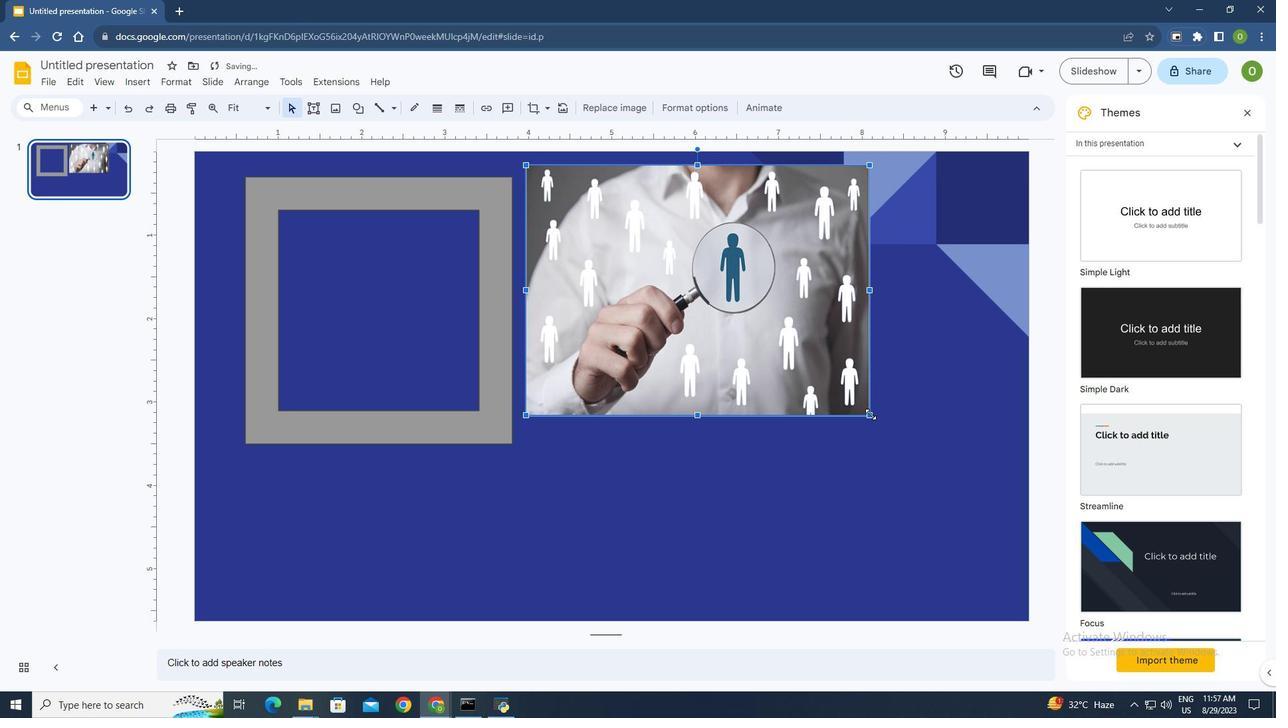 
Action: Mouse pressed left at (870, 414)
Screenshot: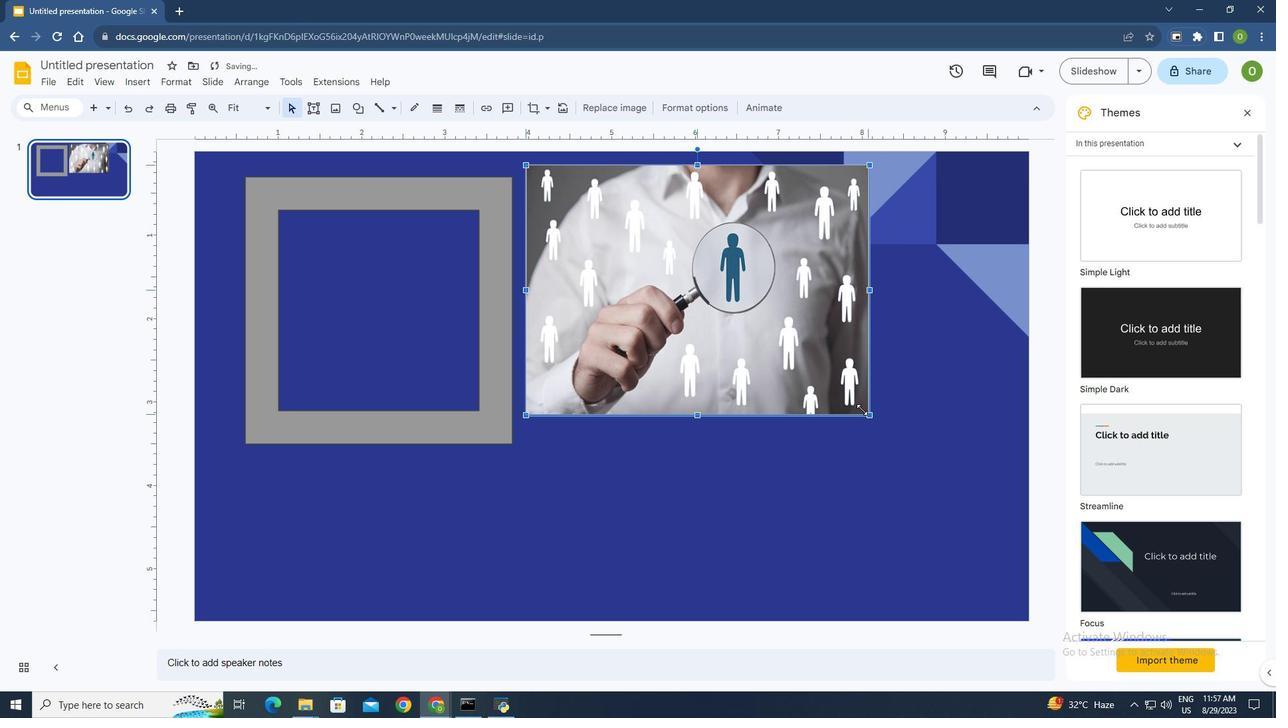 
Action: Mouse moved to (737, 277)
Screenshot: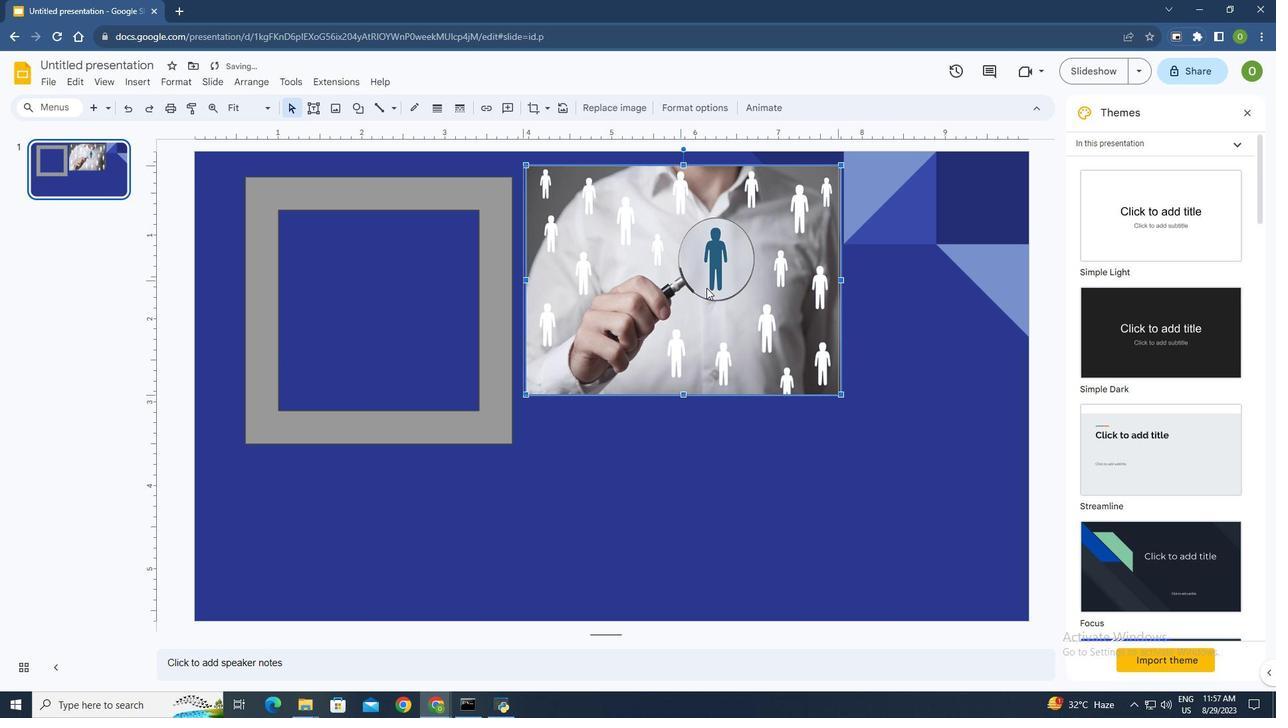 
Action: Mouse pressed left at (737, 277)
Screenshot: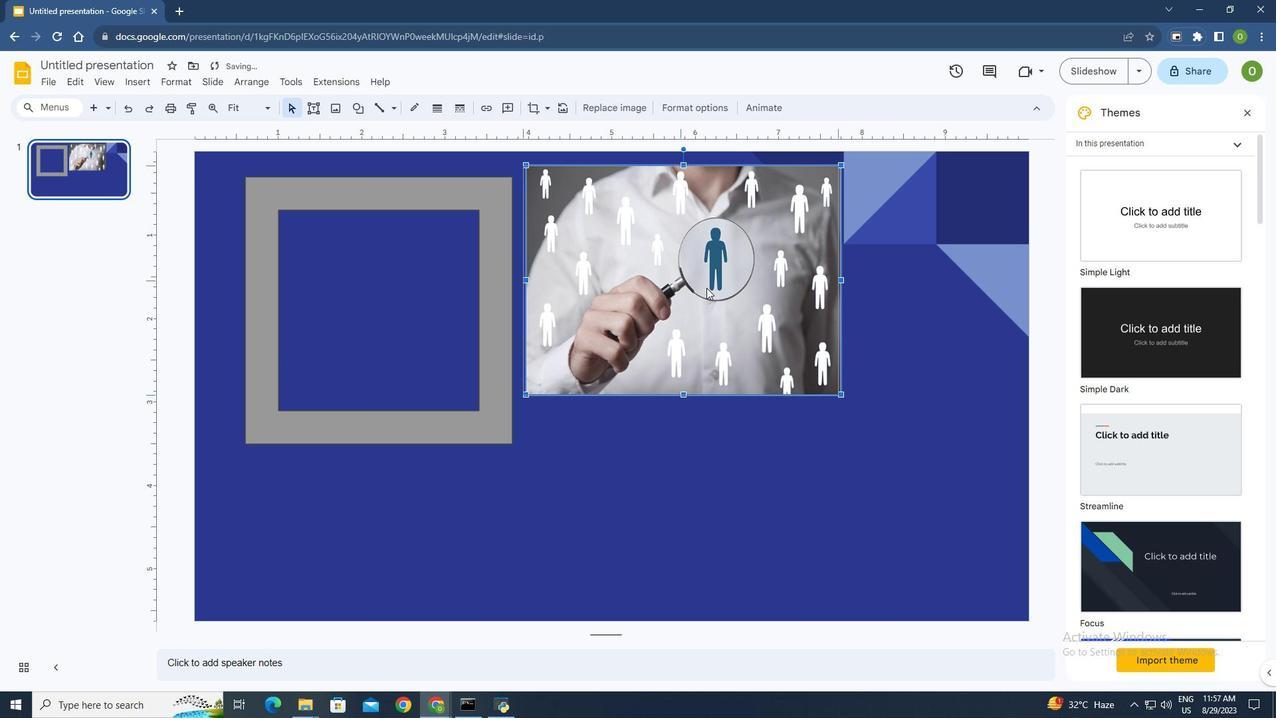 
Action: Mouse moved to (577, 419)
Screenshot: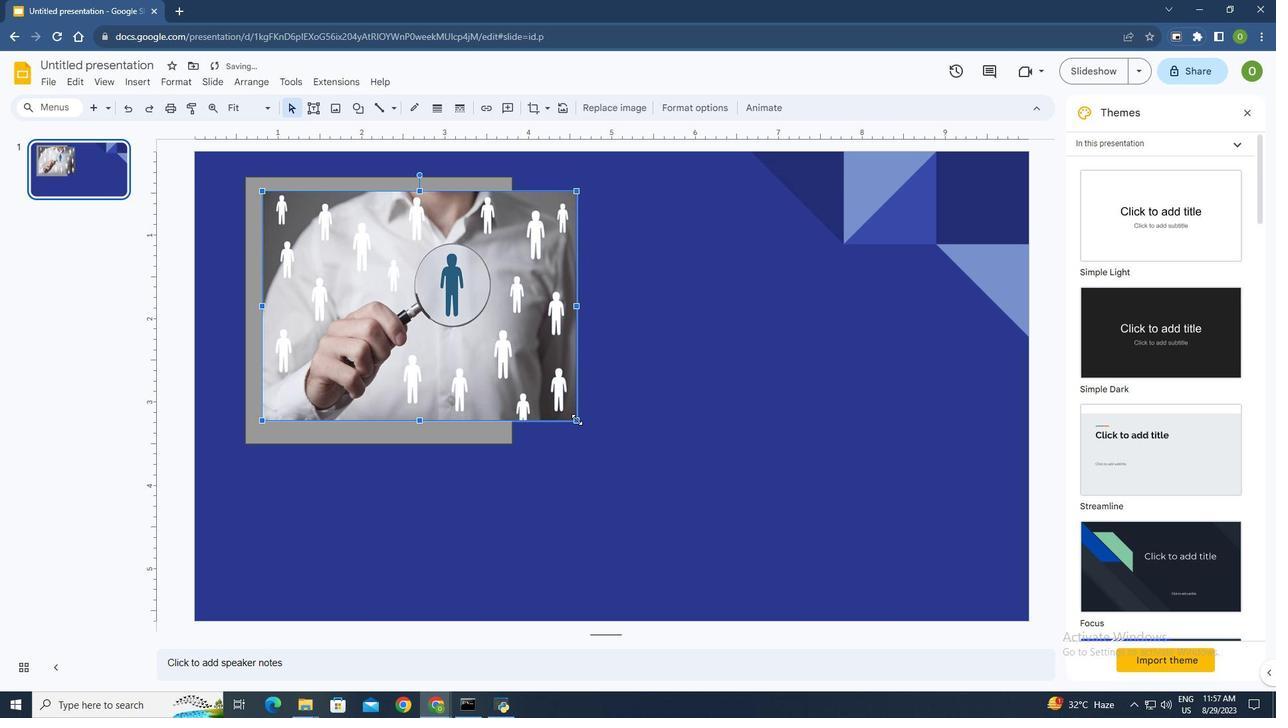 
Action: Mouse pressed left at (577, 419)
Screenshot: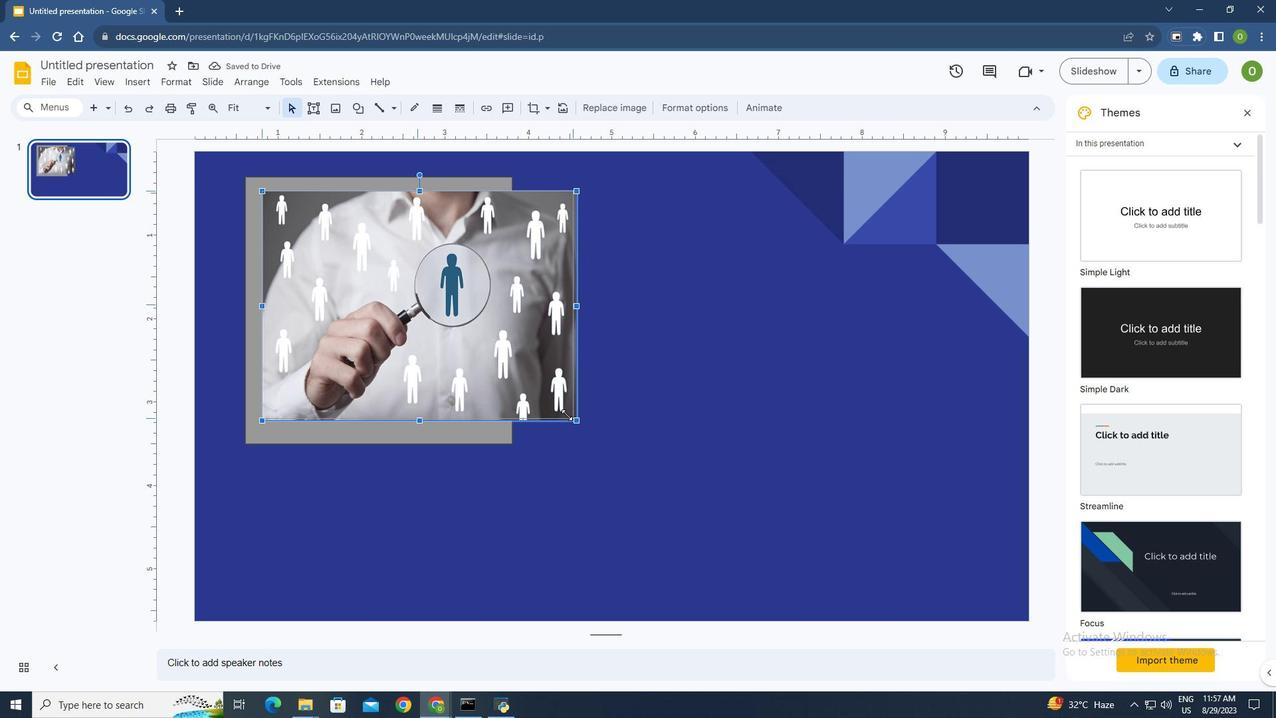 
Action: Mouse moved to (523, 340)
Screenshot: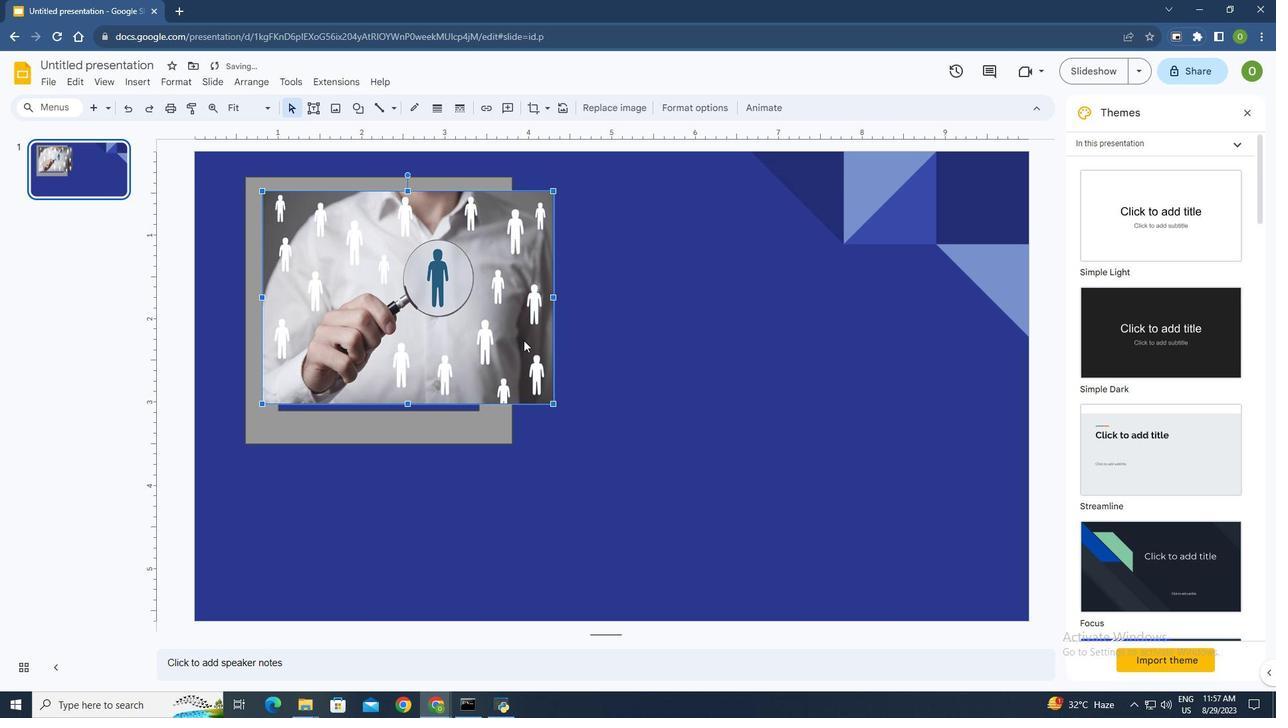 
Action: Mouse pressed left at (523, 340)
Screenshot: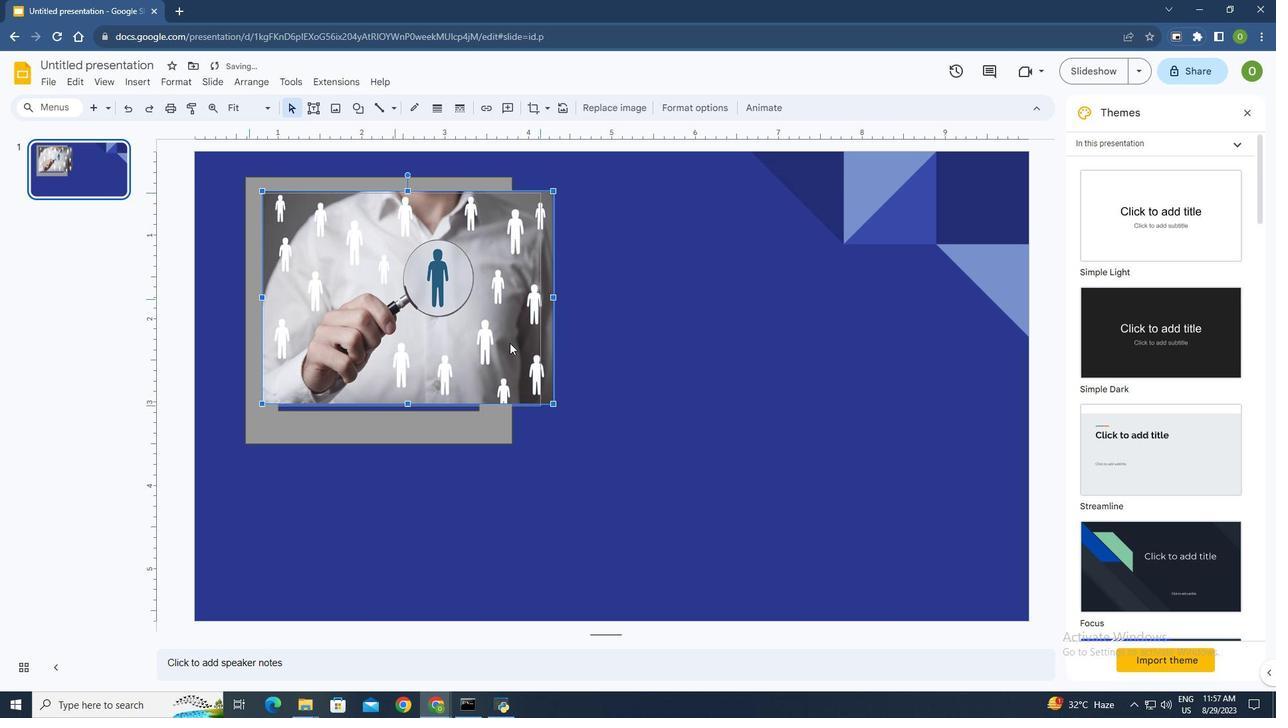 
Action: Mouse moved to (538, 300)
Screenshot: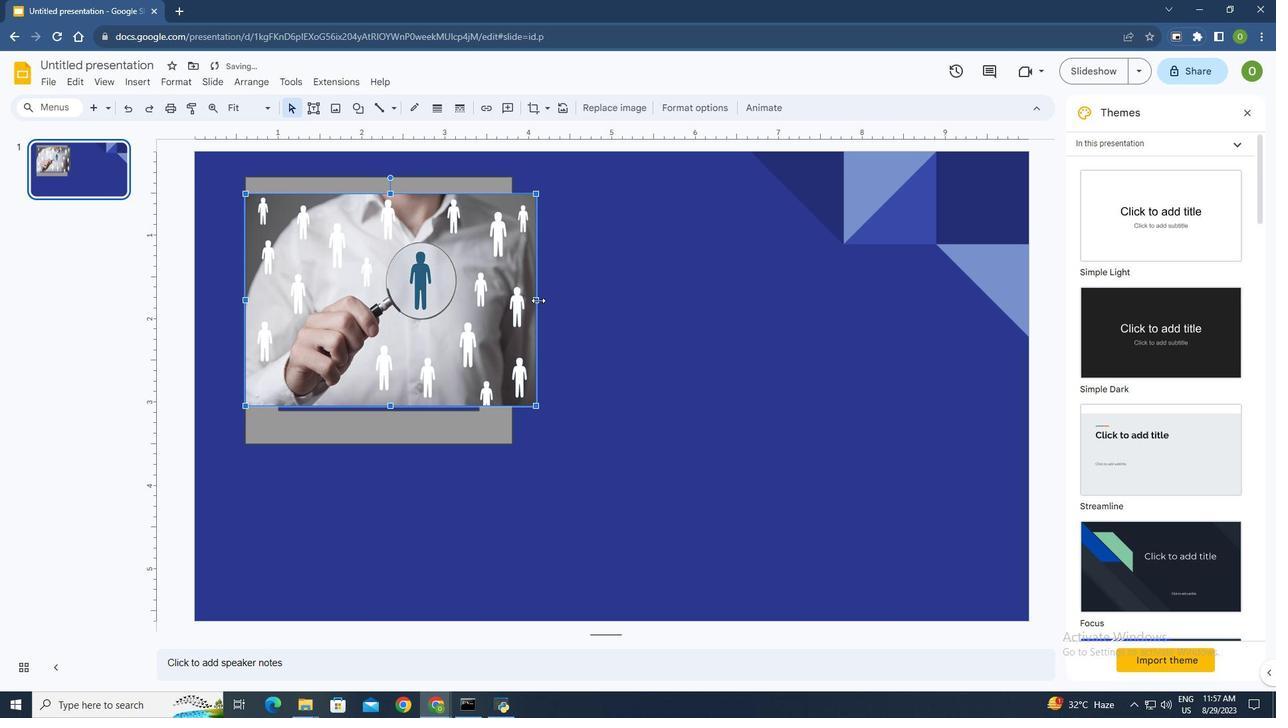 
Action: Mouse pressed left at (538, 300)
Screenshot: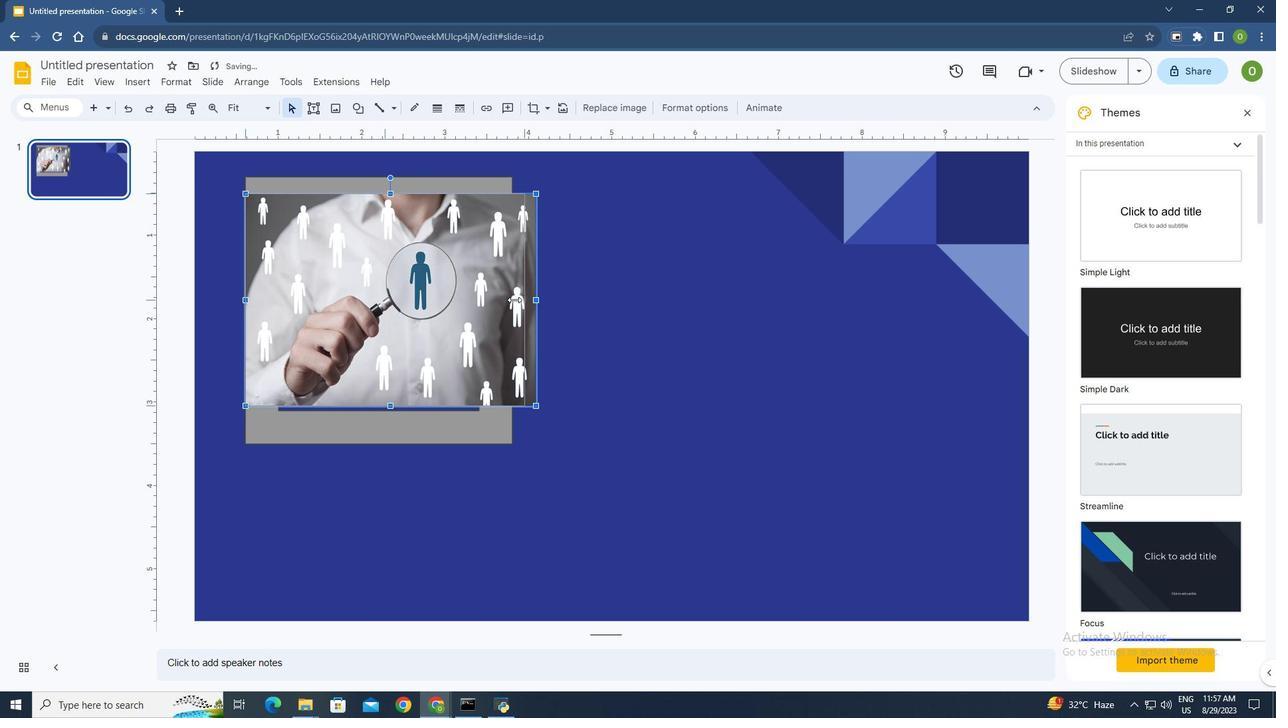 
Action: Mouse moved to (374, 406)
Screenshot: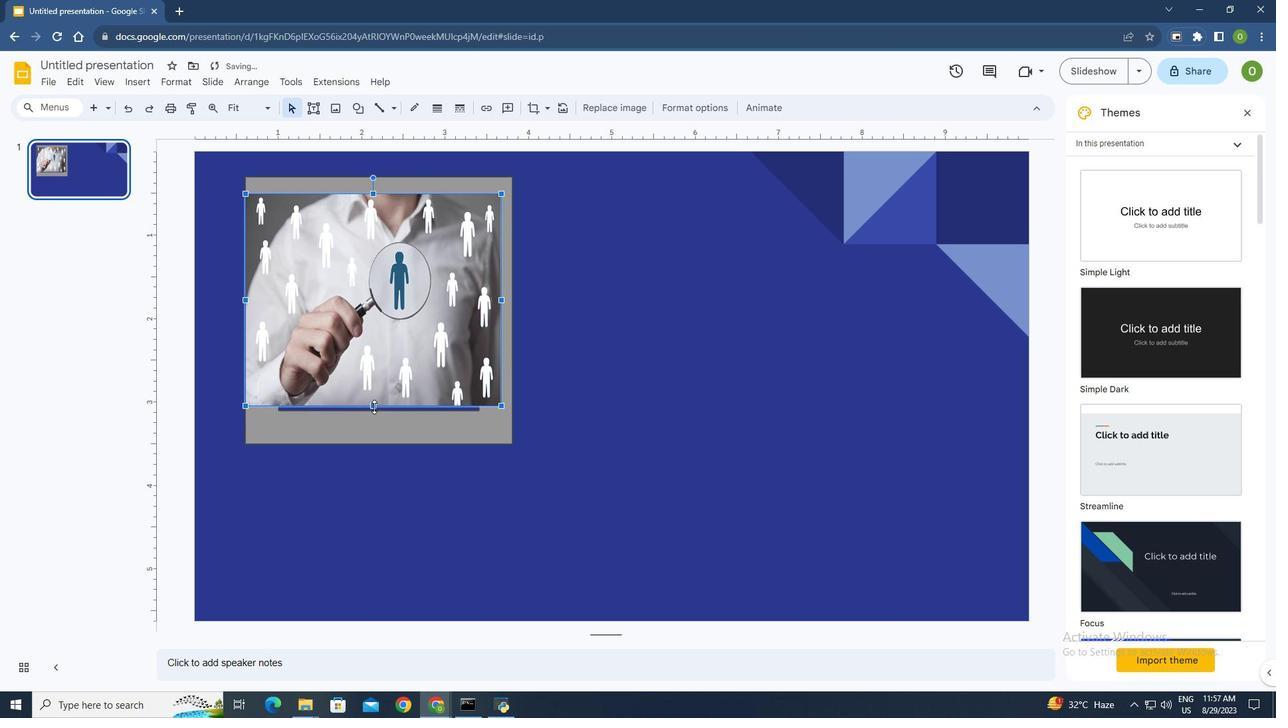 
Action: Mouse pressed left at (374, 406)
Screenshot: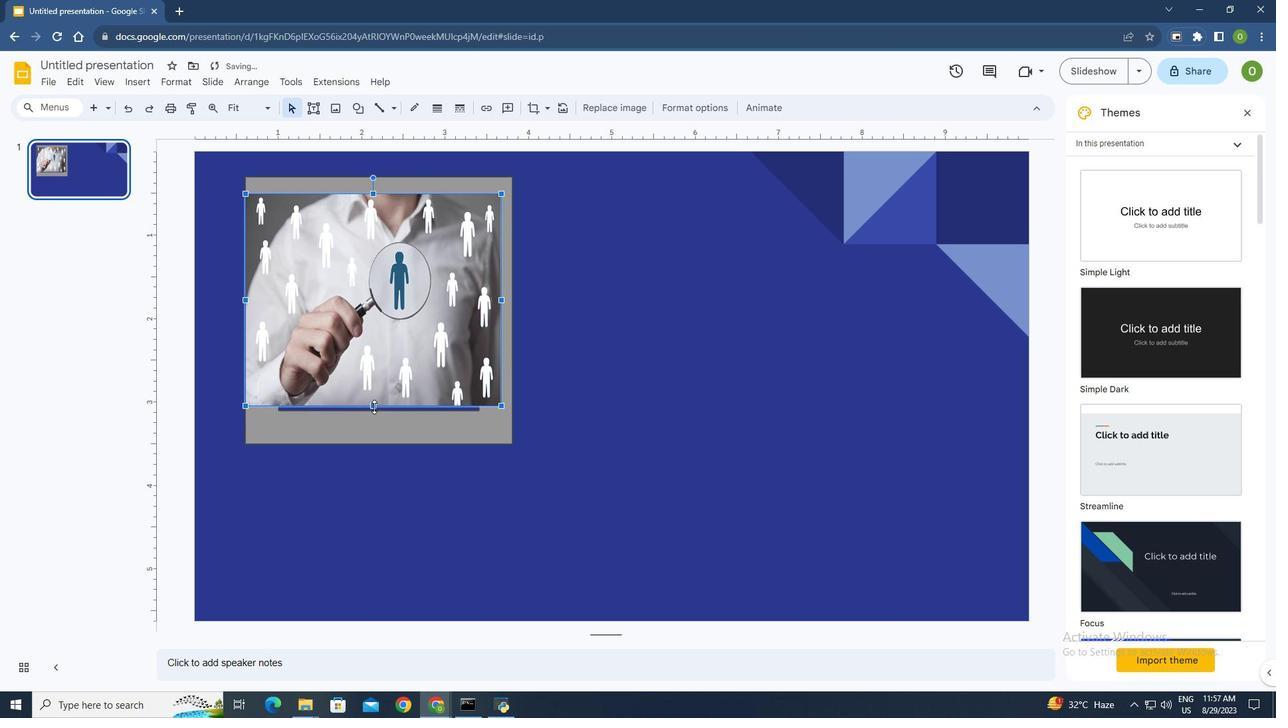 
Action: Mouse moved to (243, 305)
Screenshot: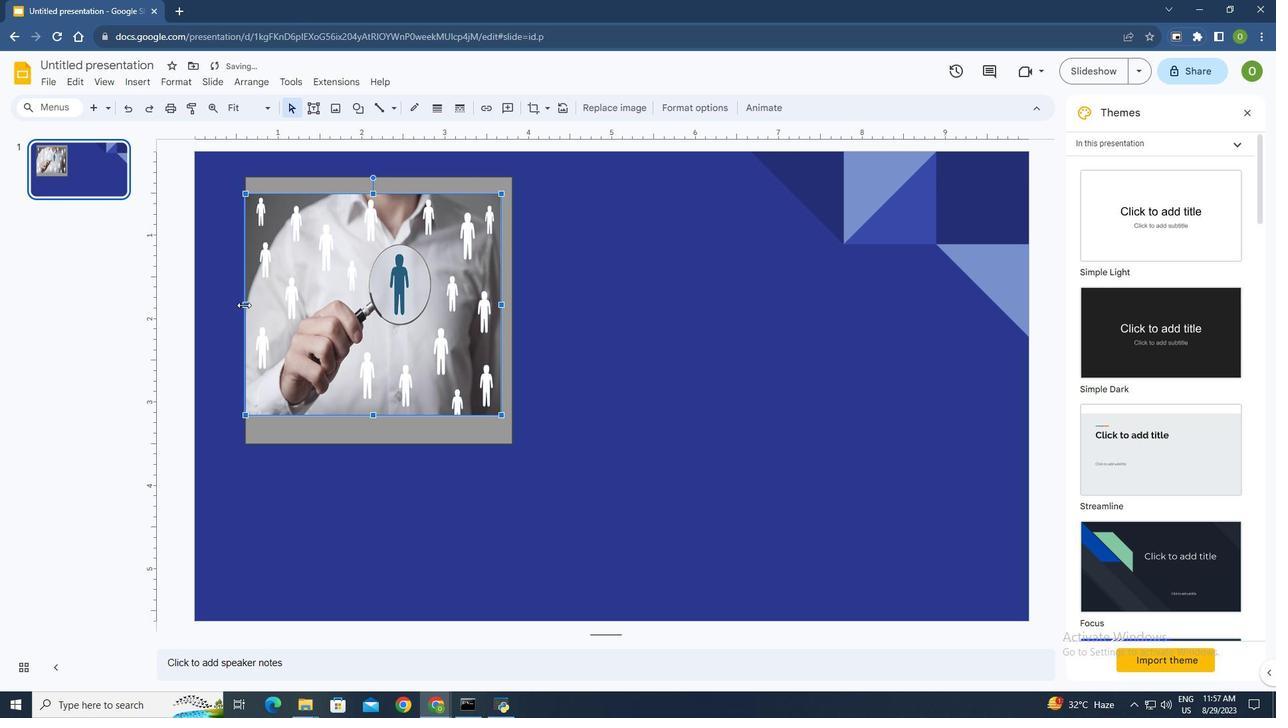
Action: Mouse pressed left at (243, 305)
Screenshot: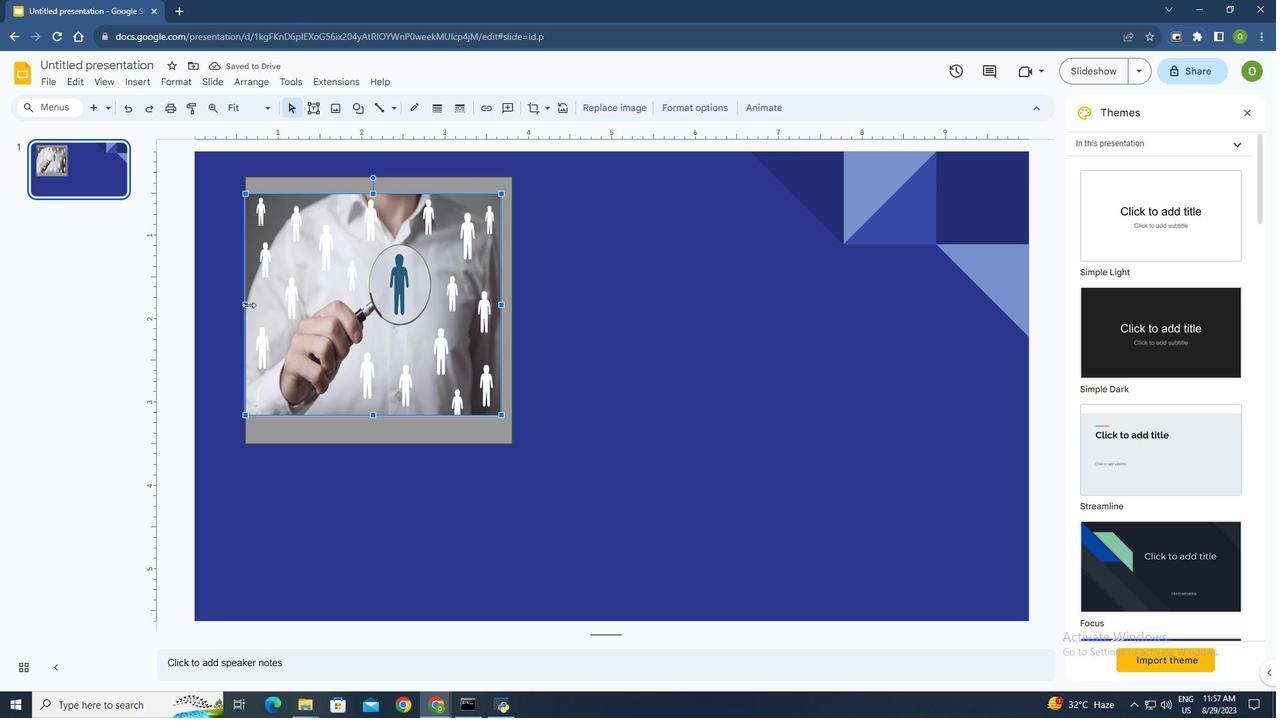 
Action: Mouse moved to (258, 306)
Screenshot: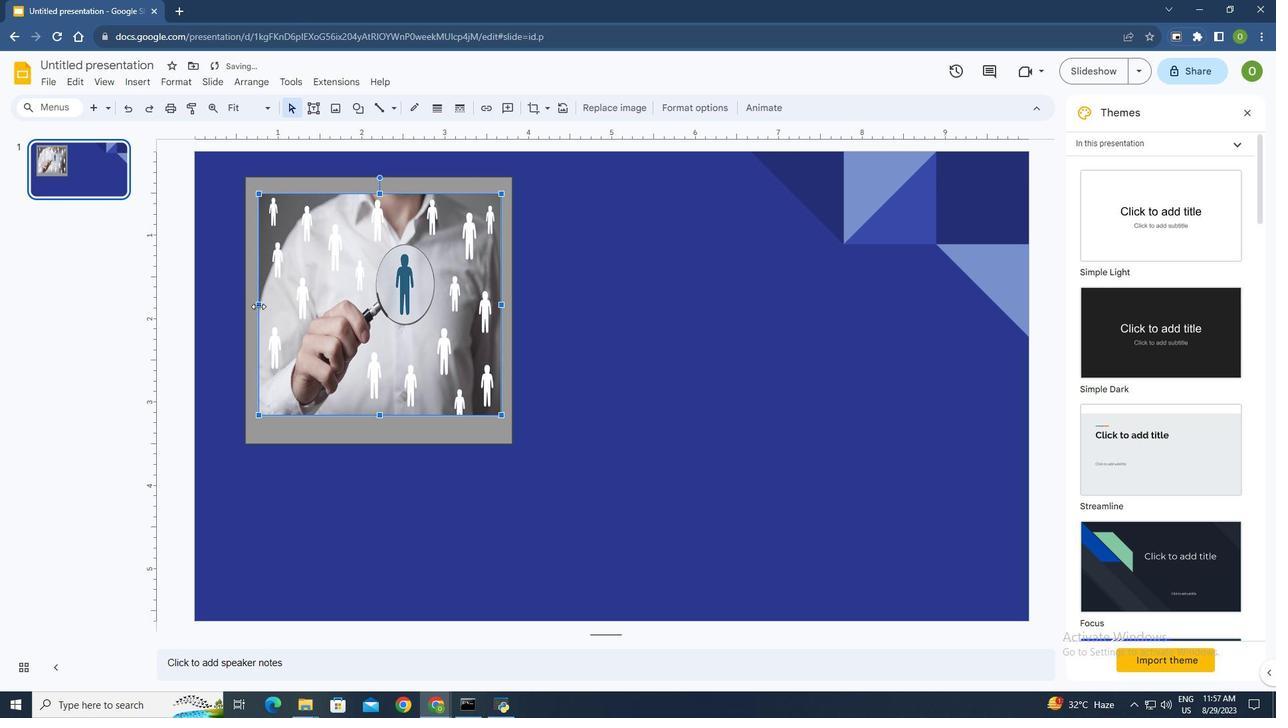 
Action: Mouse pressed left at (258, 306)
Screenshot: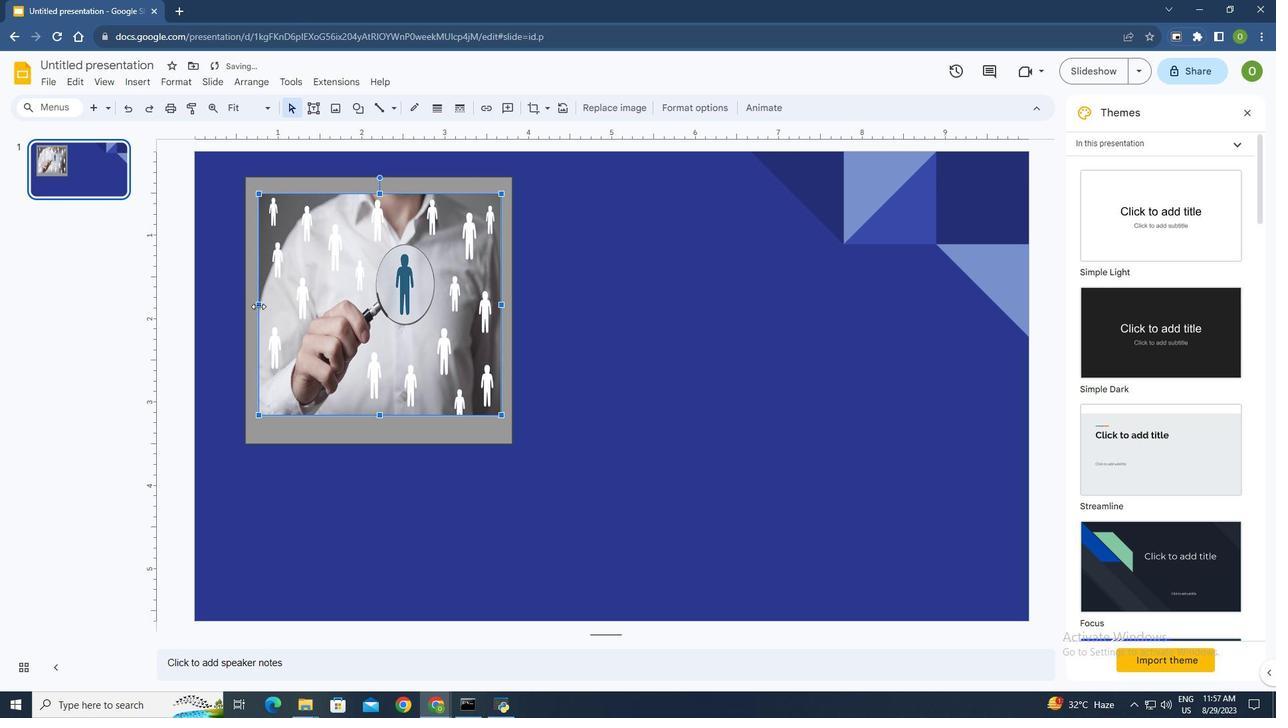 
Action: Mouse moved to (380, 416)
Screenshot: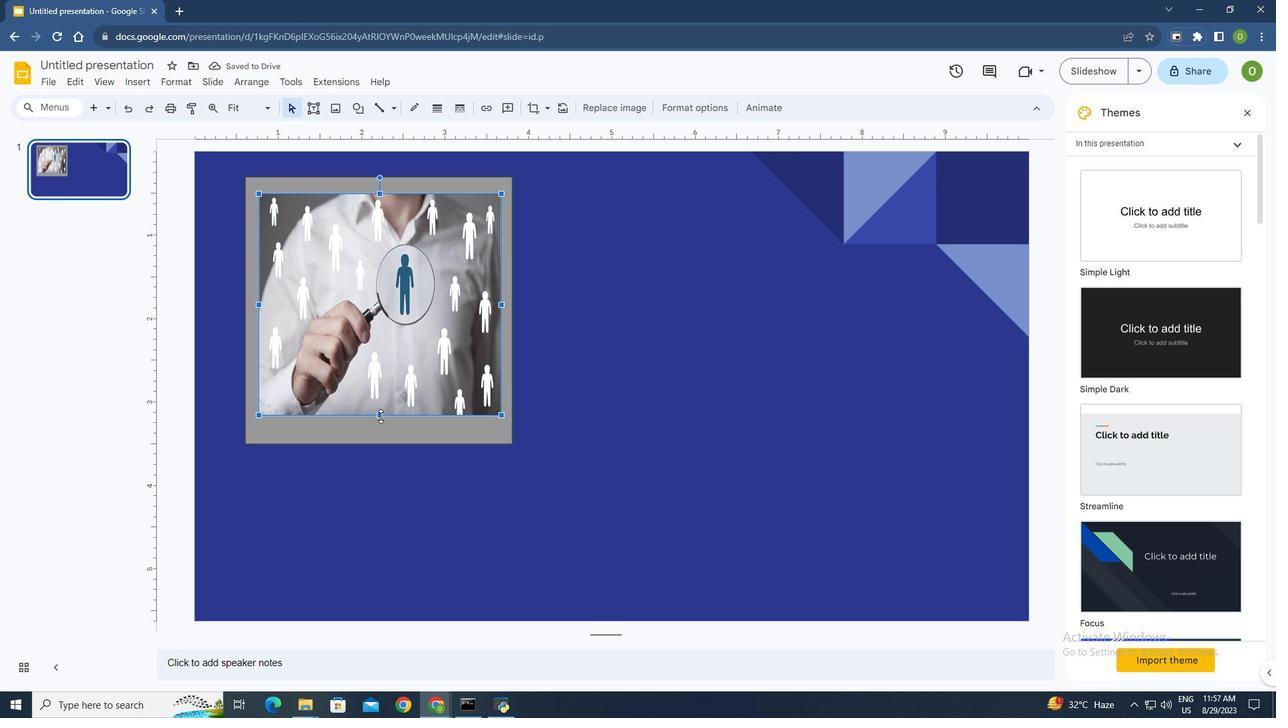 
Action: Mouse pressed left at (380, 416)
Screenshot: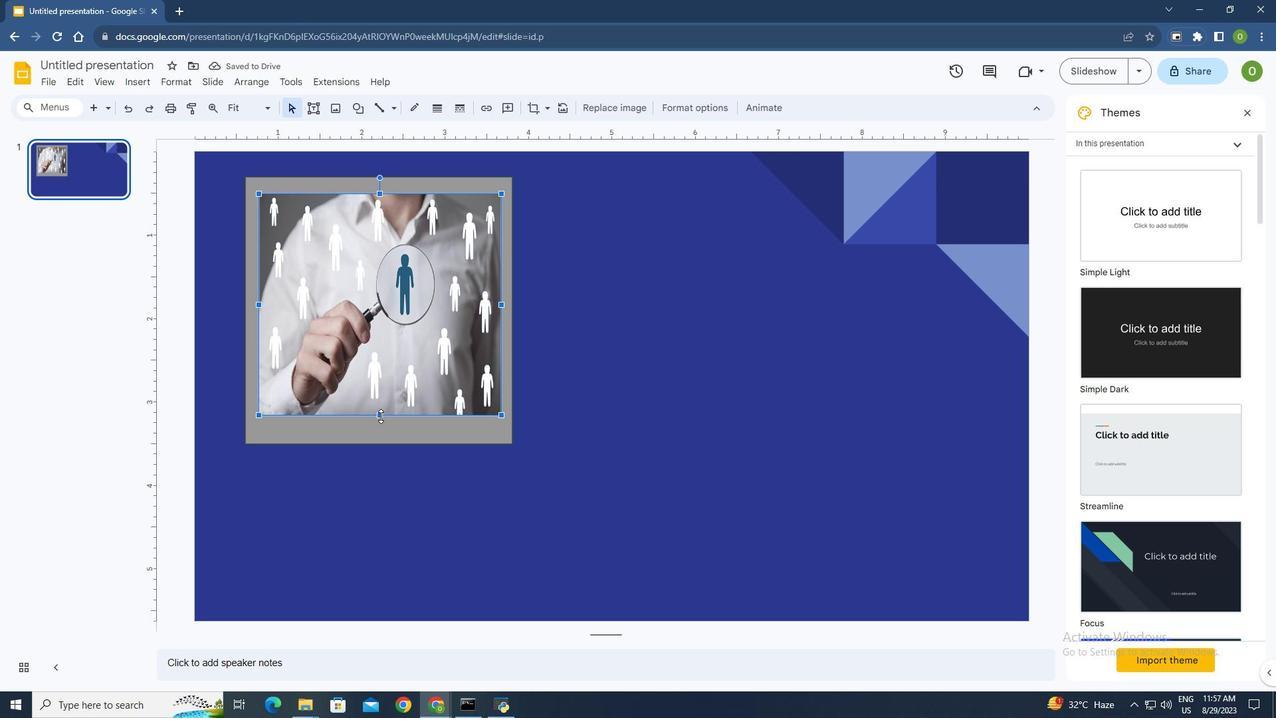 
Action: Mouse moved to (381, 362)
Screenshot: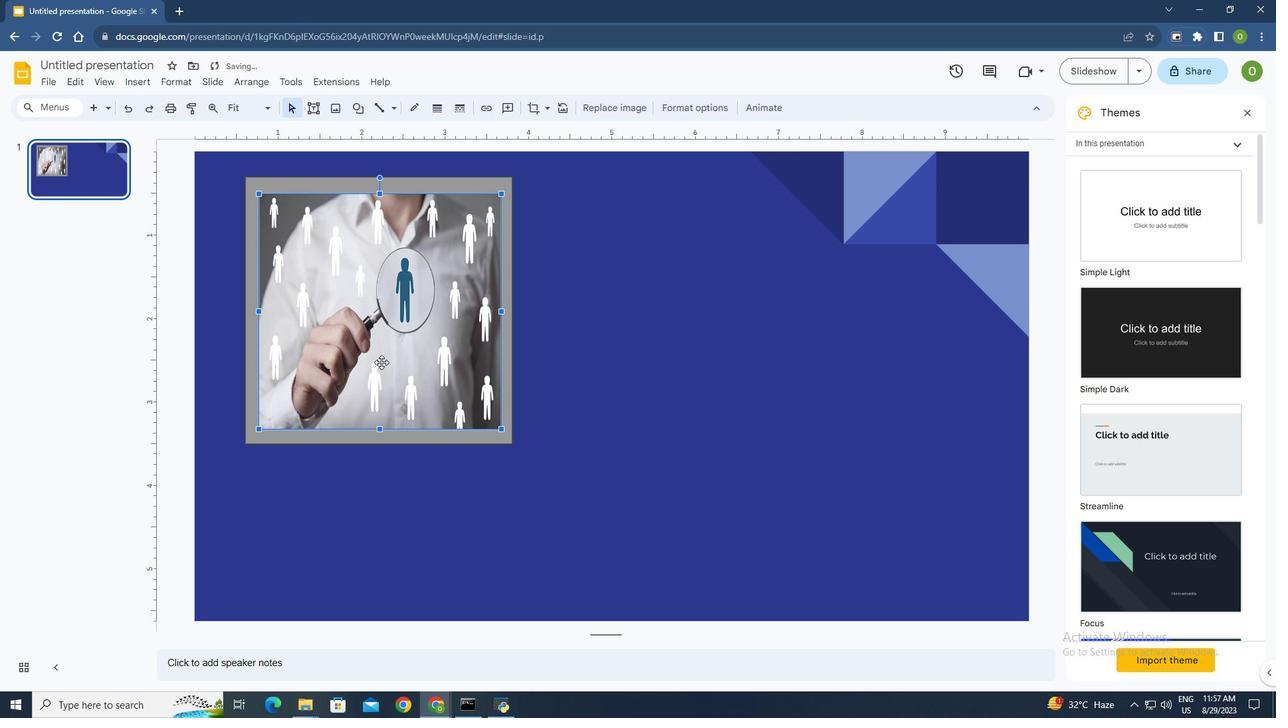 
Action: Mouse pressed left at (381, 362)
Screenshot: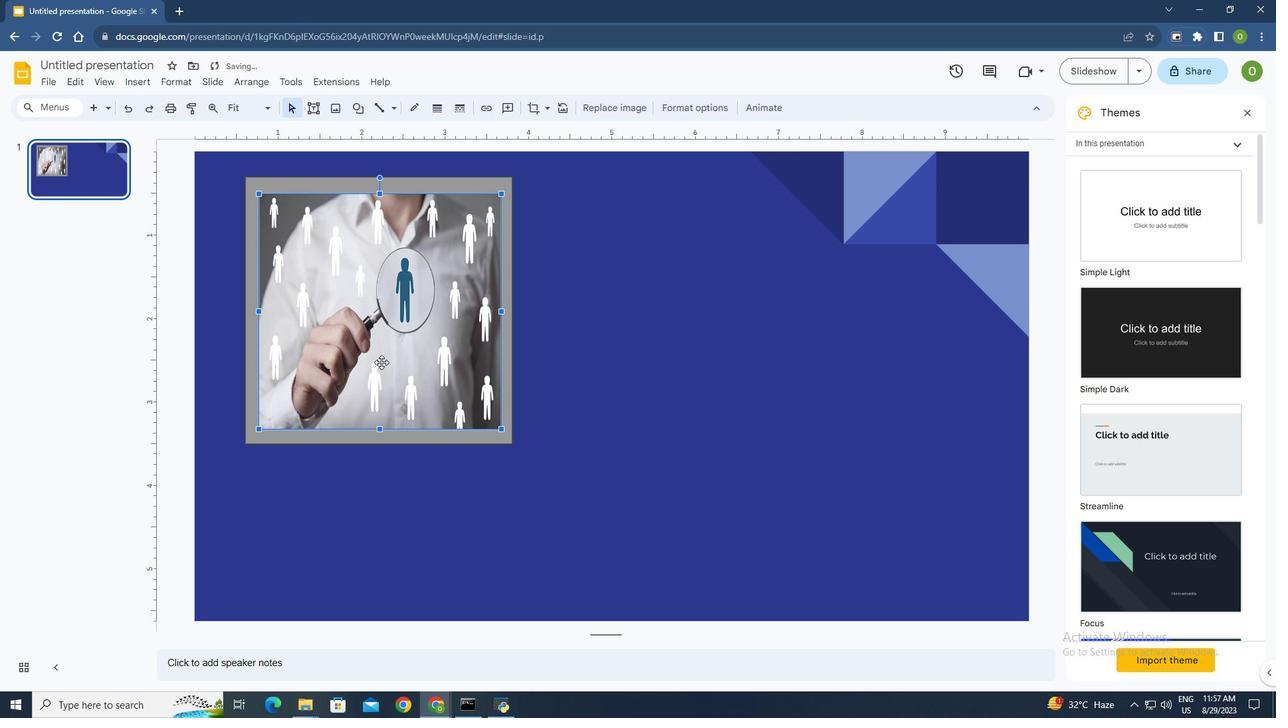 
Action: Mouse moved to (380, 339)
Screenshot: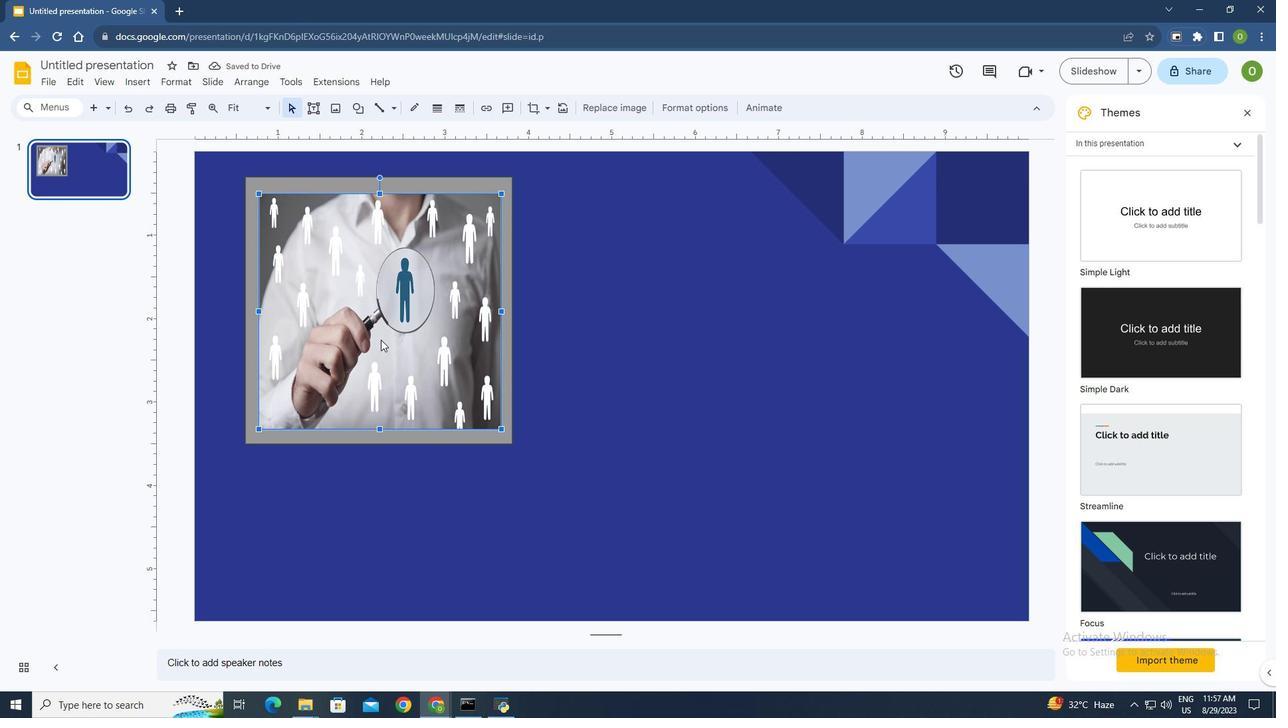 
Action: Mouse pressed right at (380, 339)
Screenshot: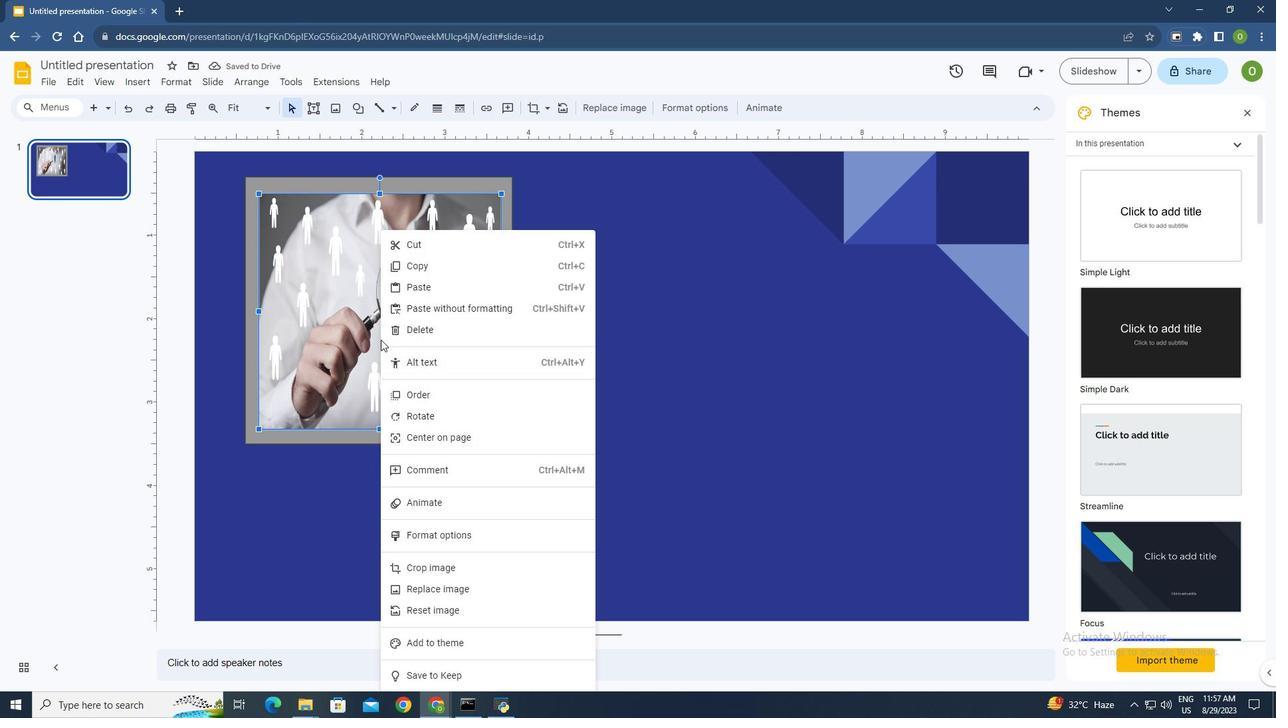 
Action: Mouse moved to (515, 392)
Screenshot: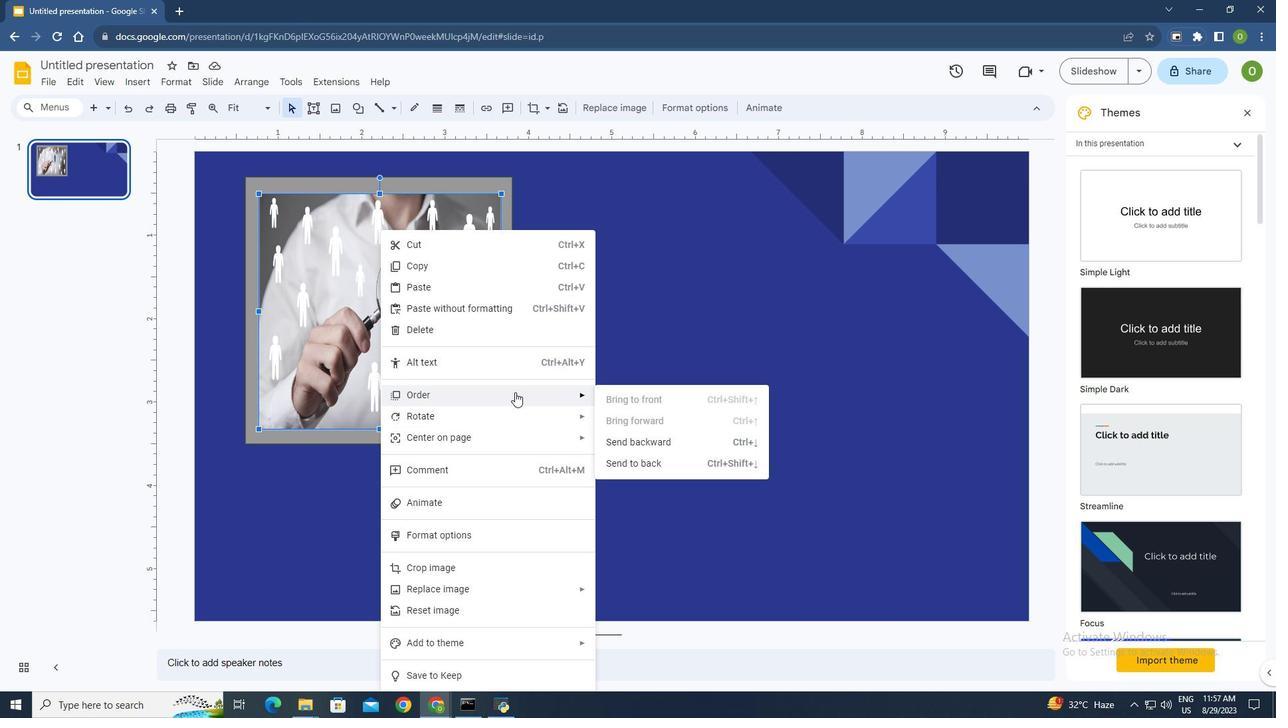 
Action: Mouse pressed left at (515, 392)
Screenshot: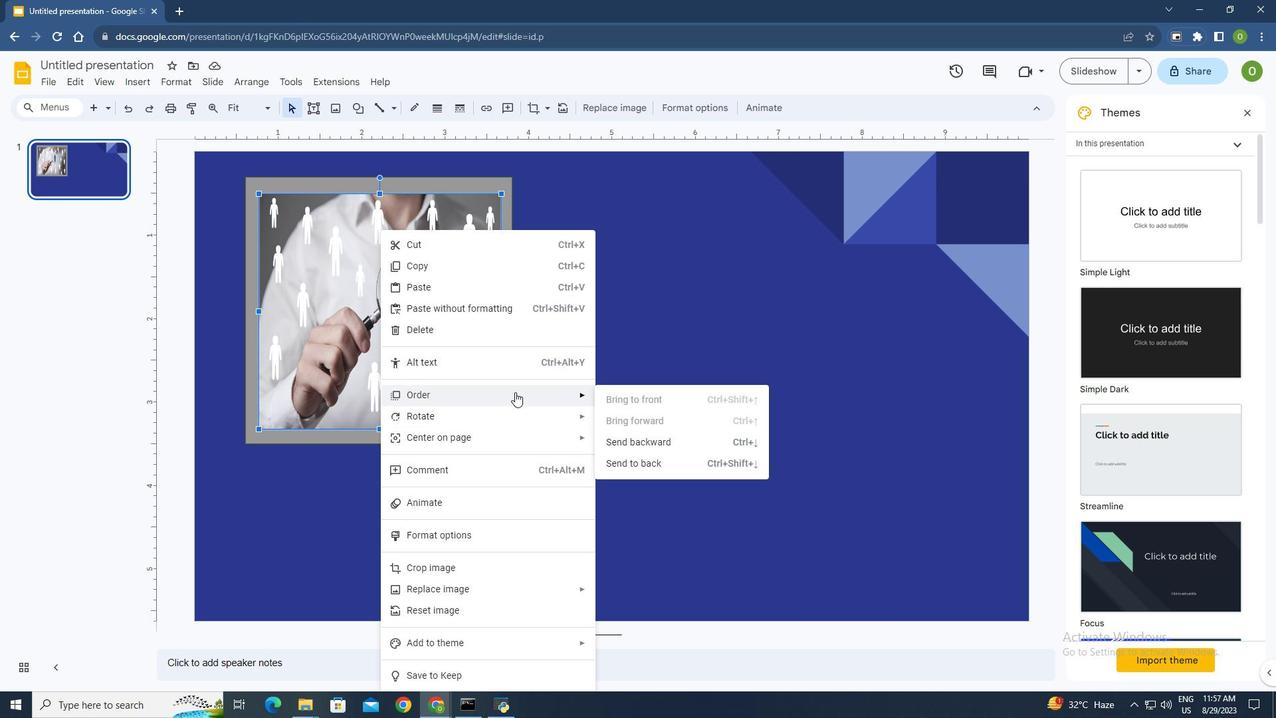 
Action: Mouse moved to (650, 463)
Screenshot: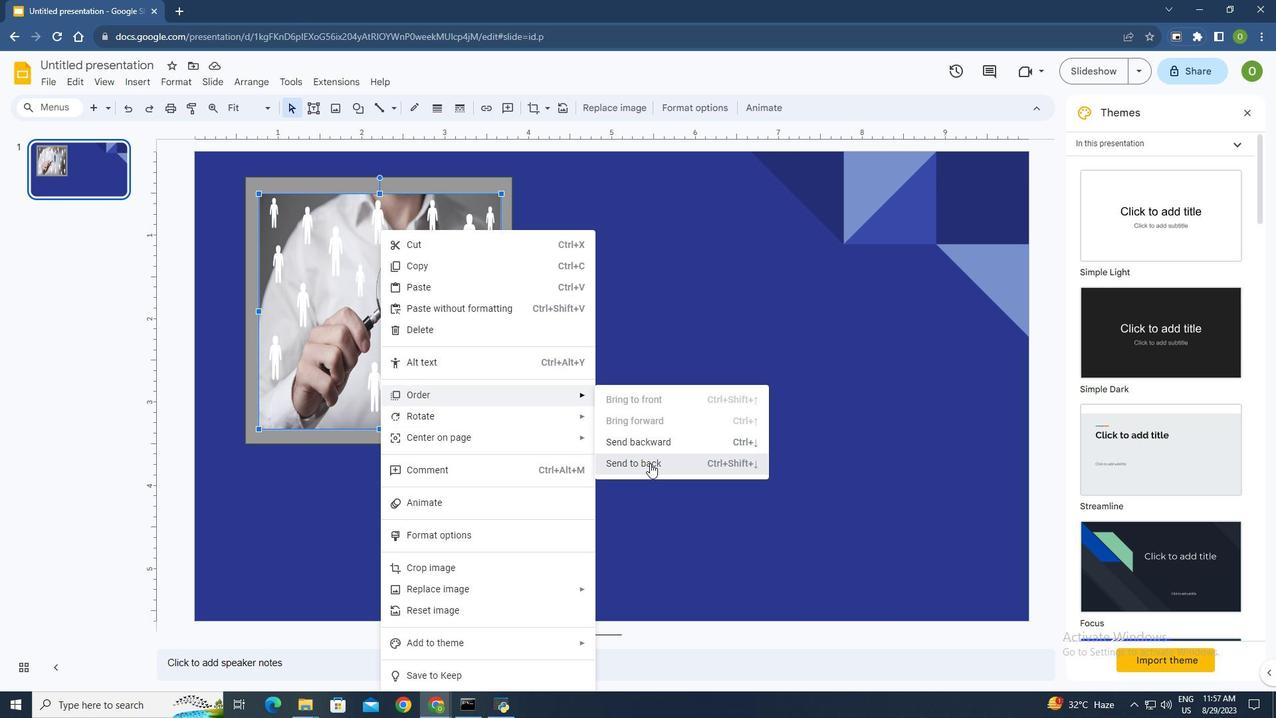 
Action: Mouse pressed left at (650, 463)
Screenshot: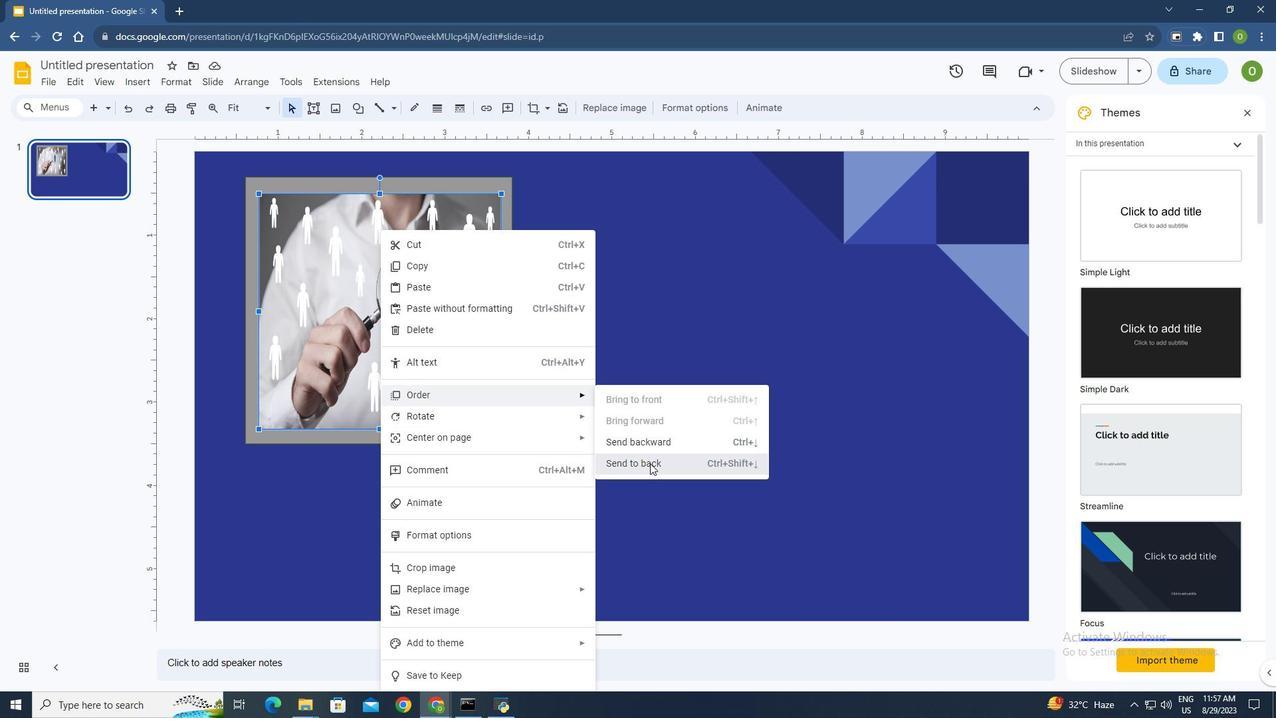 
Action: Mouse moved to (647, 368)
Screenshot: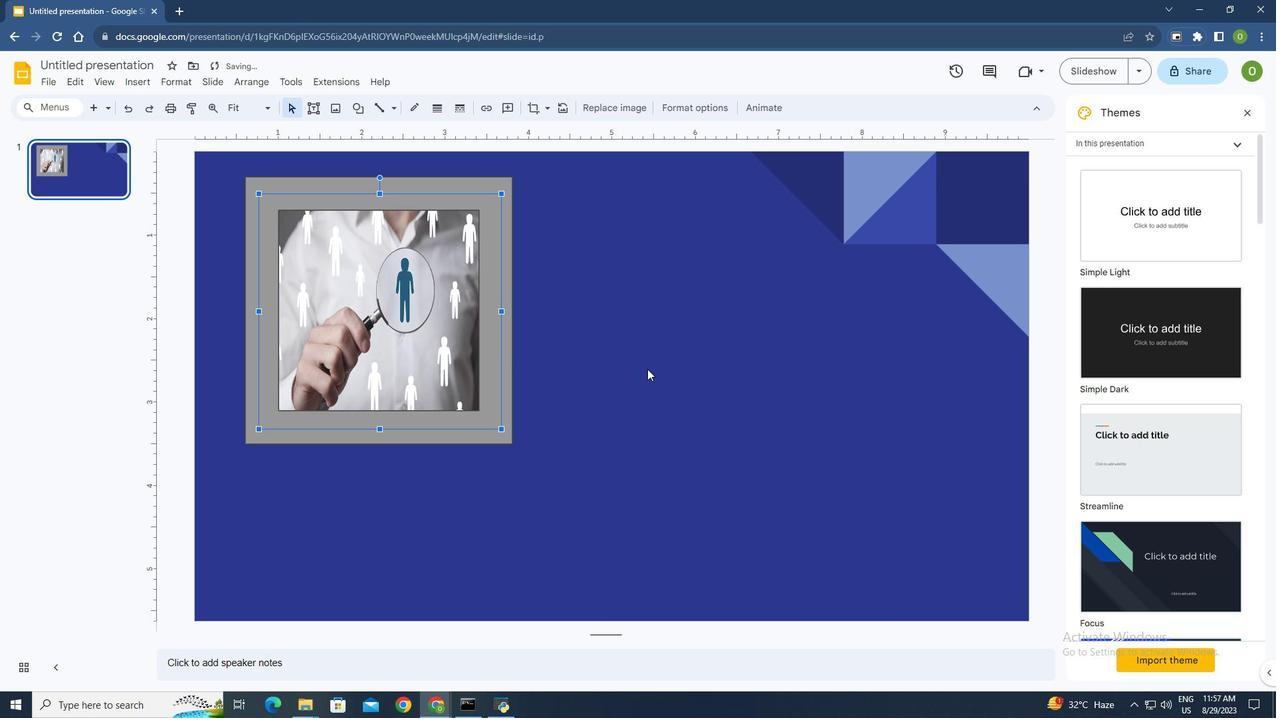 
Action: Mouse pressed left at (647, 368)
Screenshot: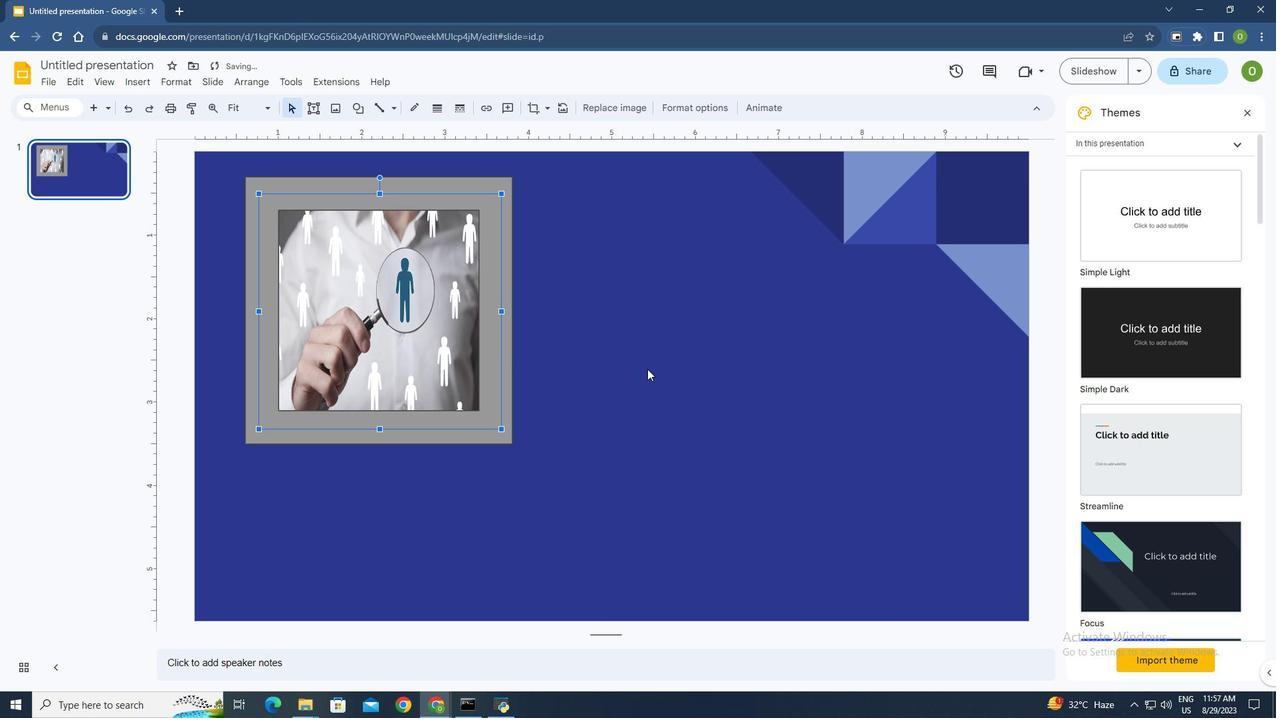 
Action: Mouse moved to (507, 250)
Screenshot: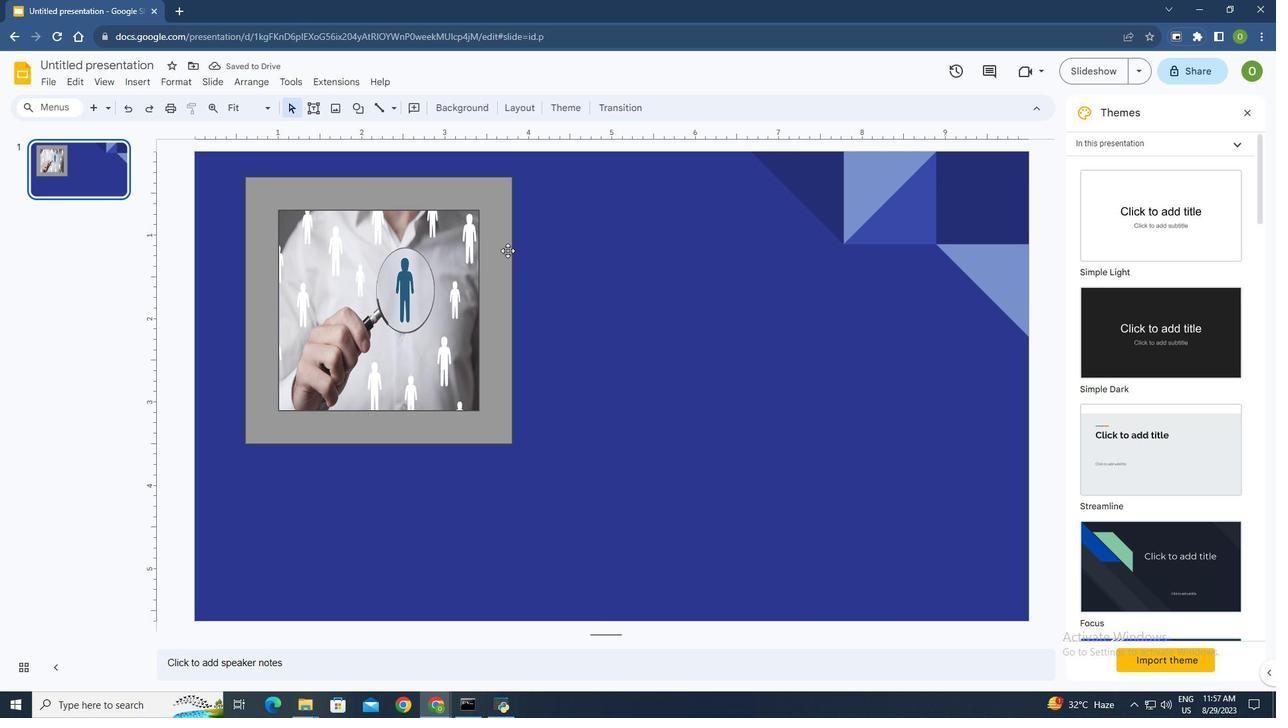 
Action: Mouse pressed left at (507, 250)
Screenshot: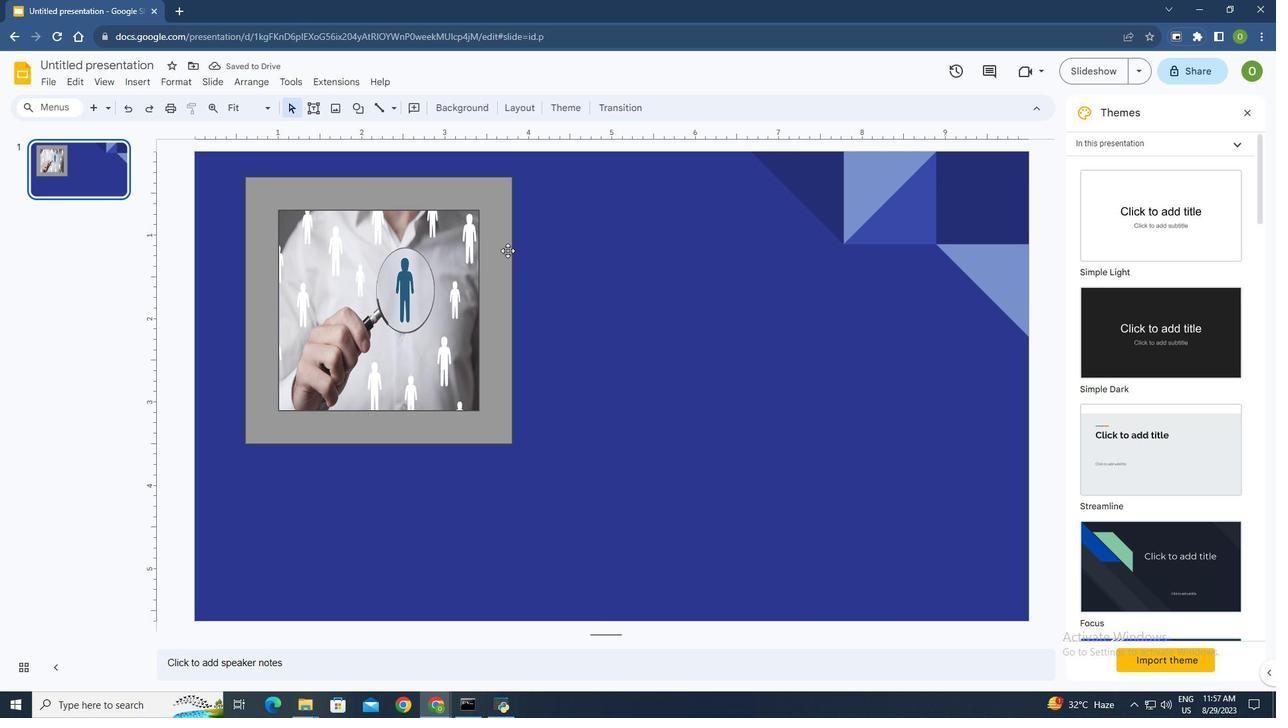 
Action: Mouse moved to (415, 106)
Screenshot: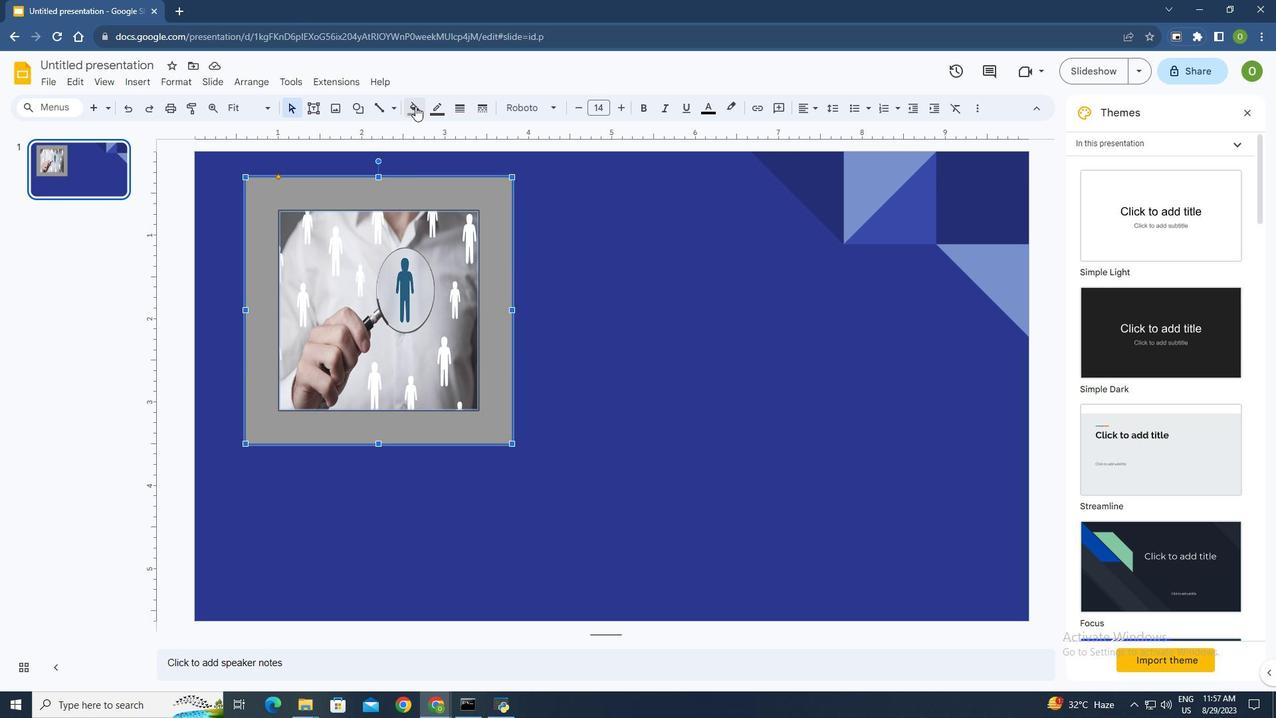 
Action: Mouse pressed left at (415, 106)
Screenshot: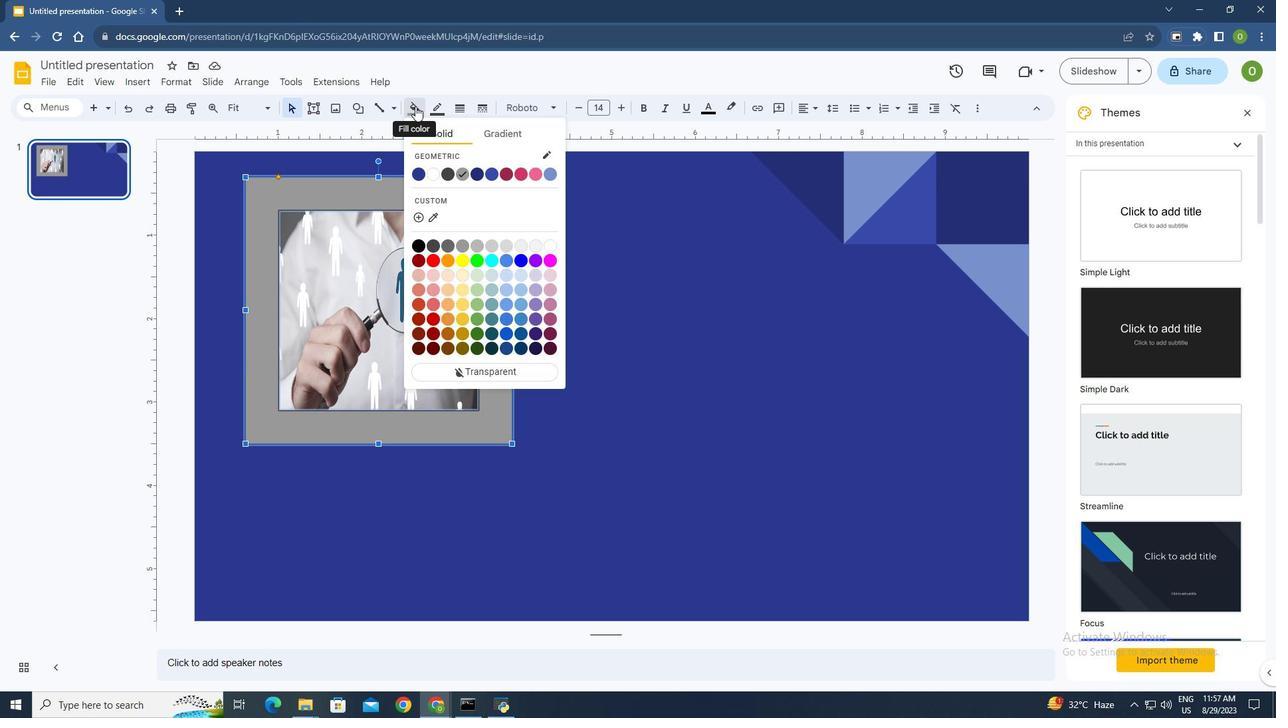 
Action: Mouse moved to (434, 299)
Screenshot: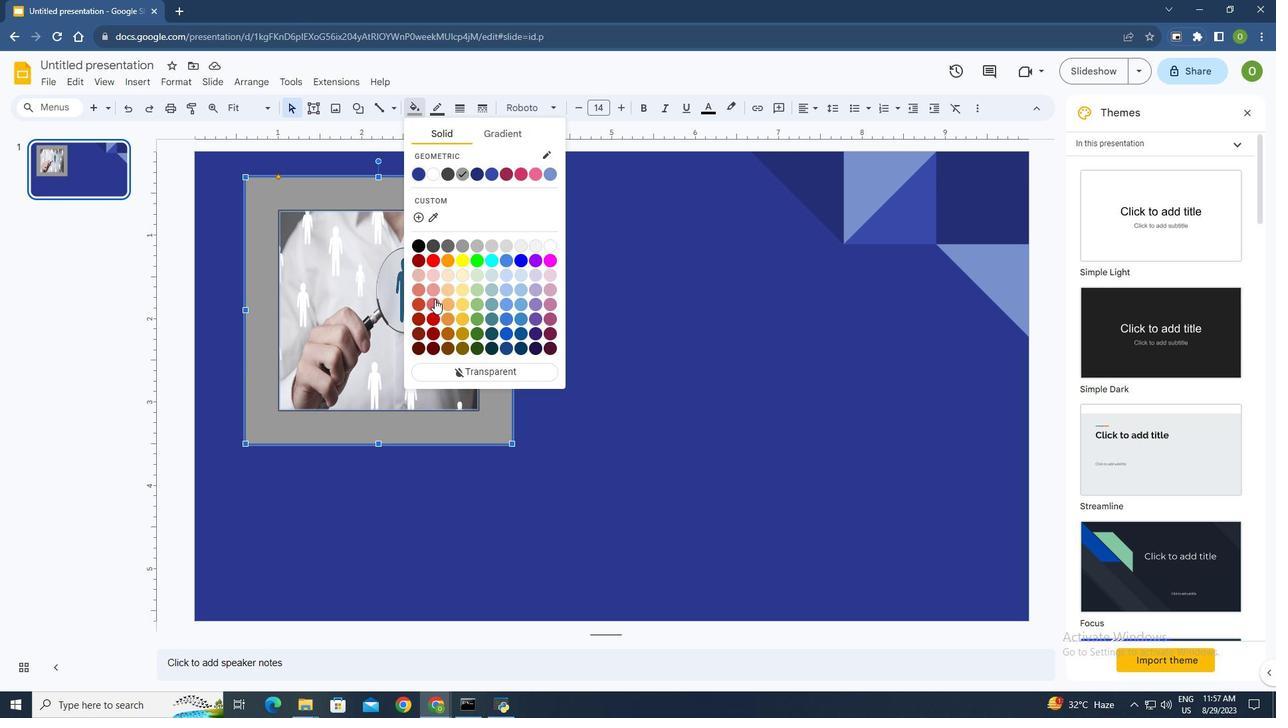 
Action: Mouse pressed left at (434, 299)
Screenshot: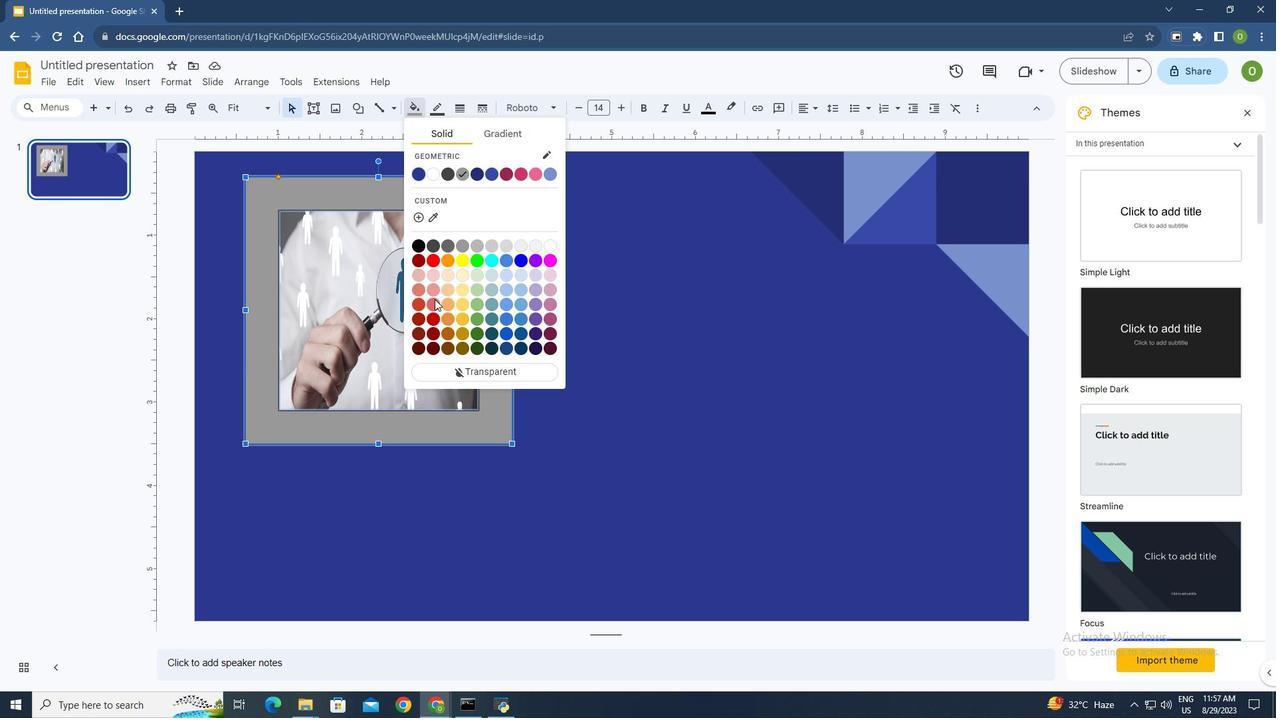 
Action: Mouse moved to (589, 282)
Screenshot: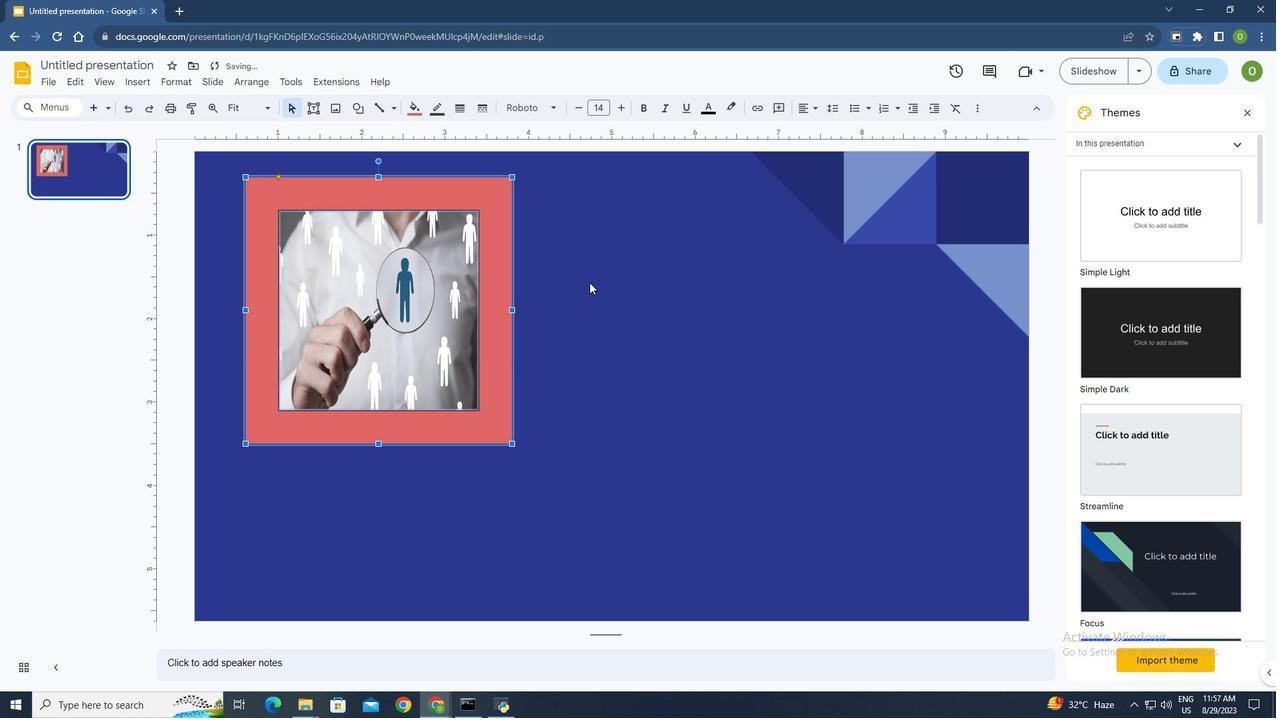 
Action: Mouse pressed left at (589, 282)
Screenshot: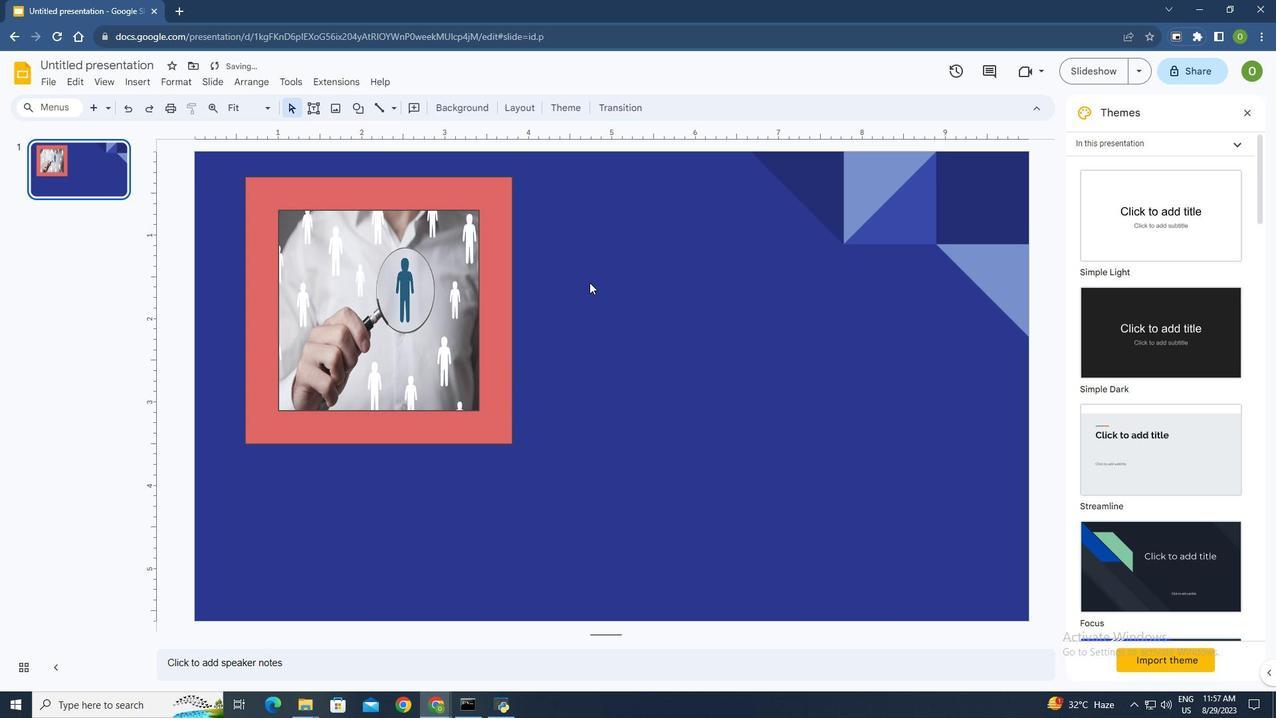 
Action: Mouse moved to (311, 107)
Screenshot: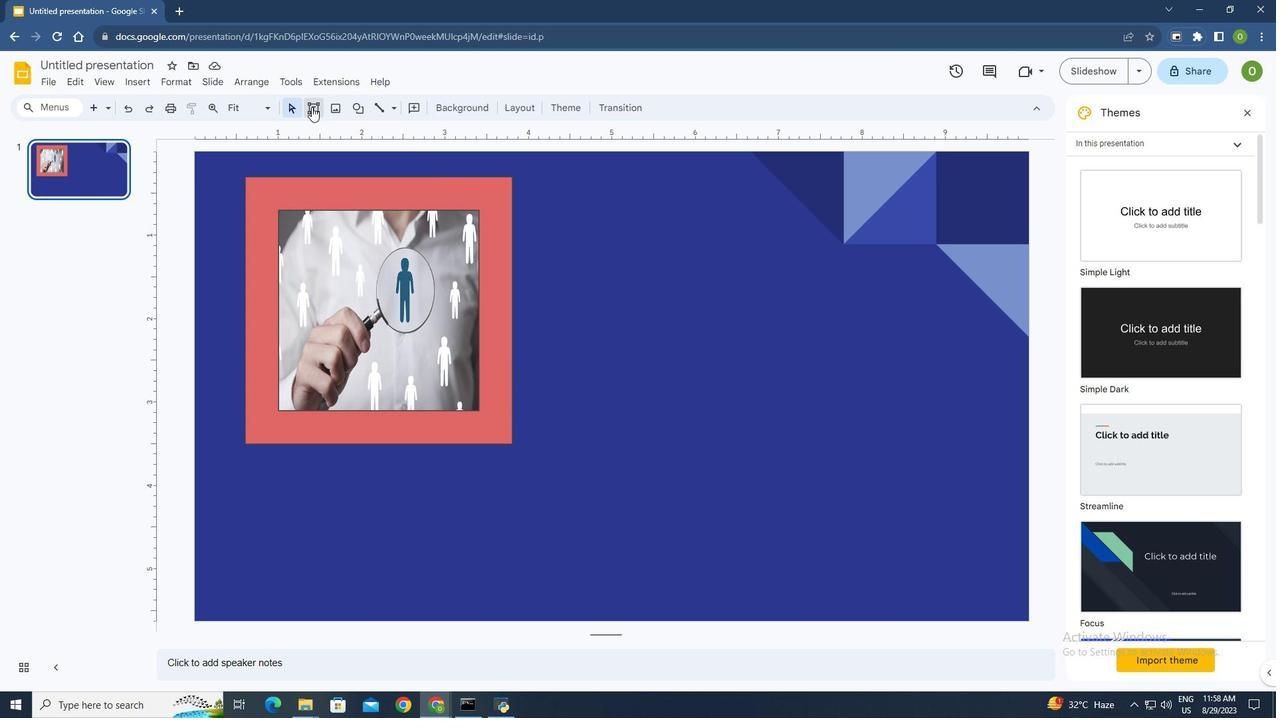 
Action: Mouse pressed left at (311, 107)
Screenshot: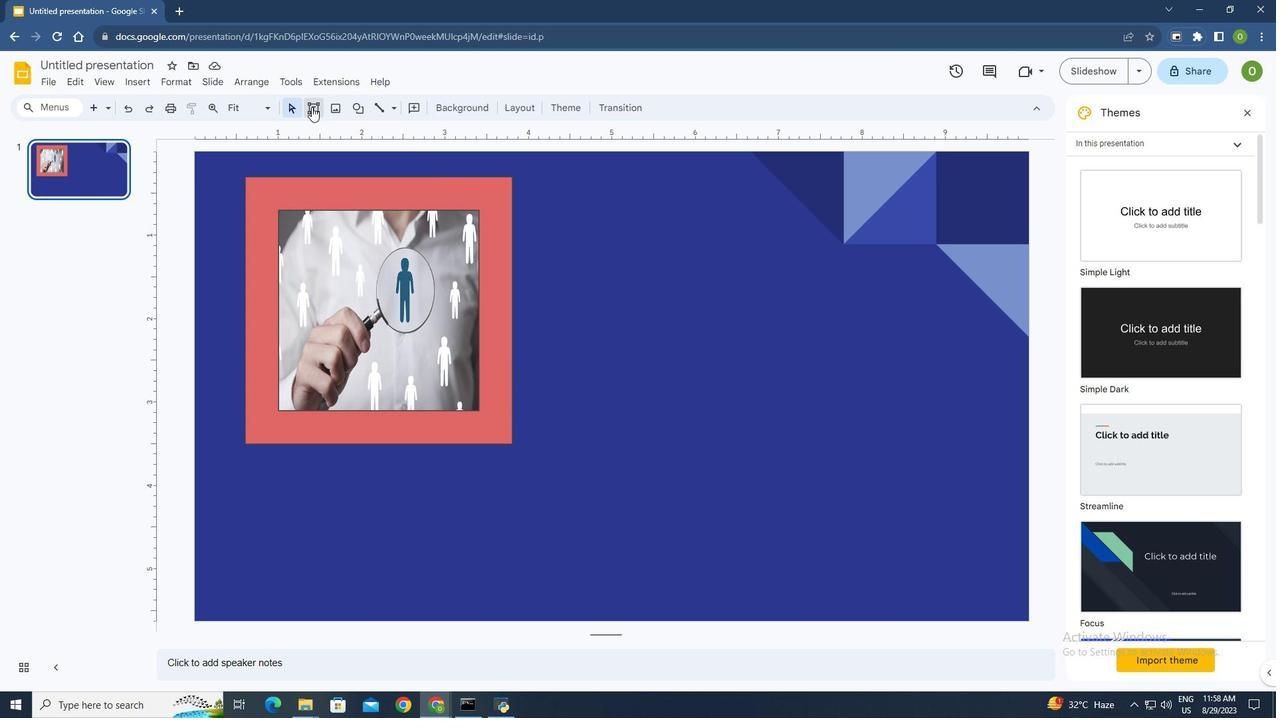 
Action: Mouse moved to (630, 382)
Screenshot: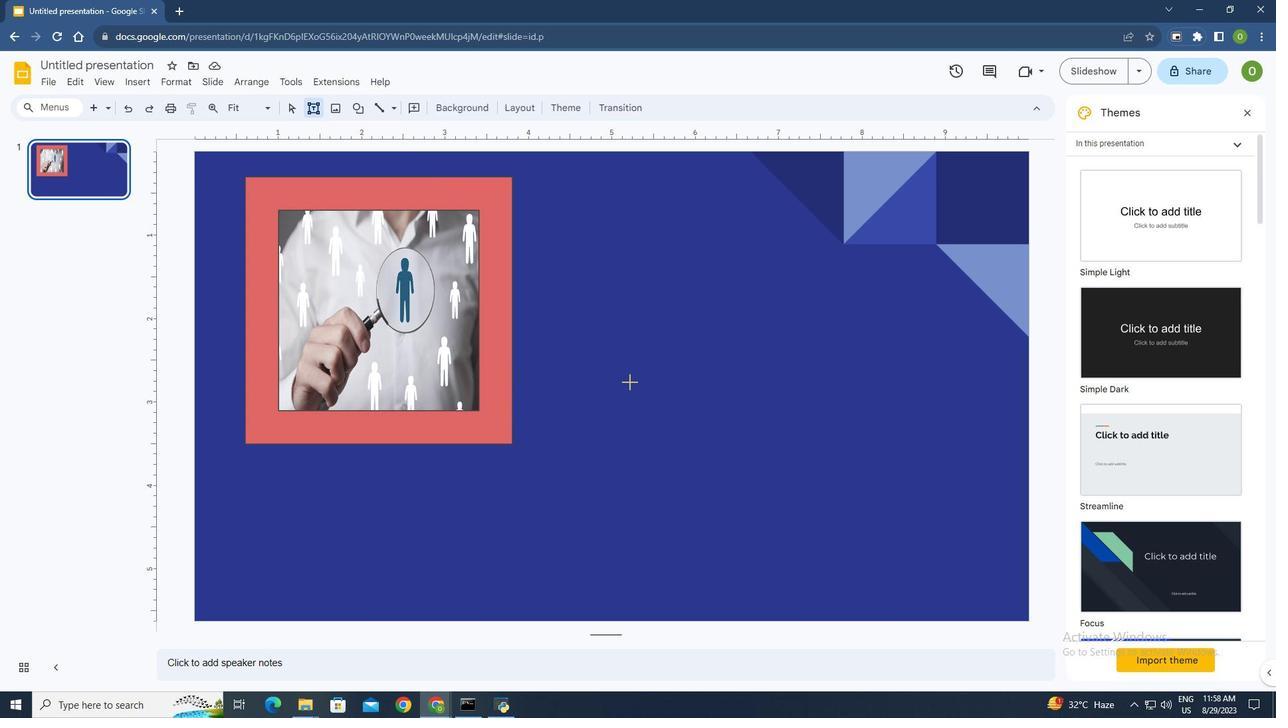
Action: Mouse pressed left at (630, 382)
Screenshot: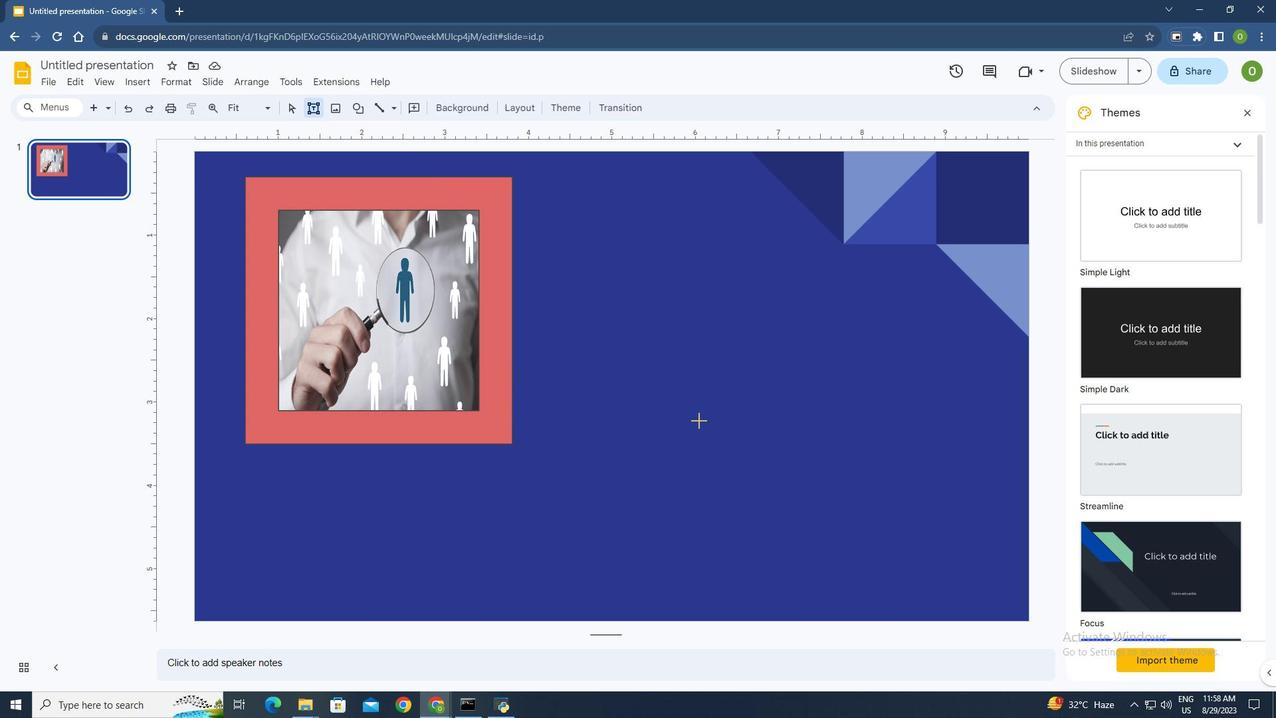 
Action: Mouse moved to (720, 432)
Screenshot: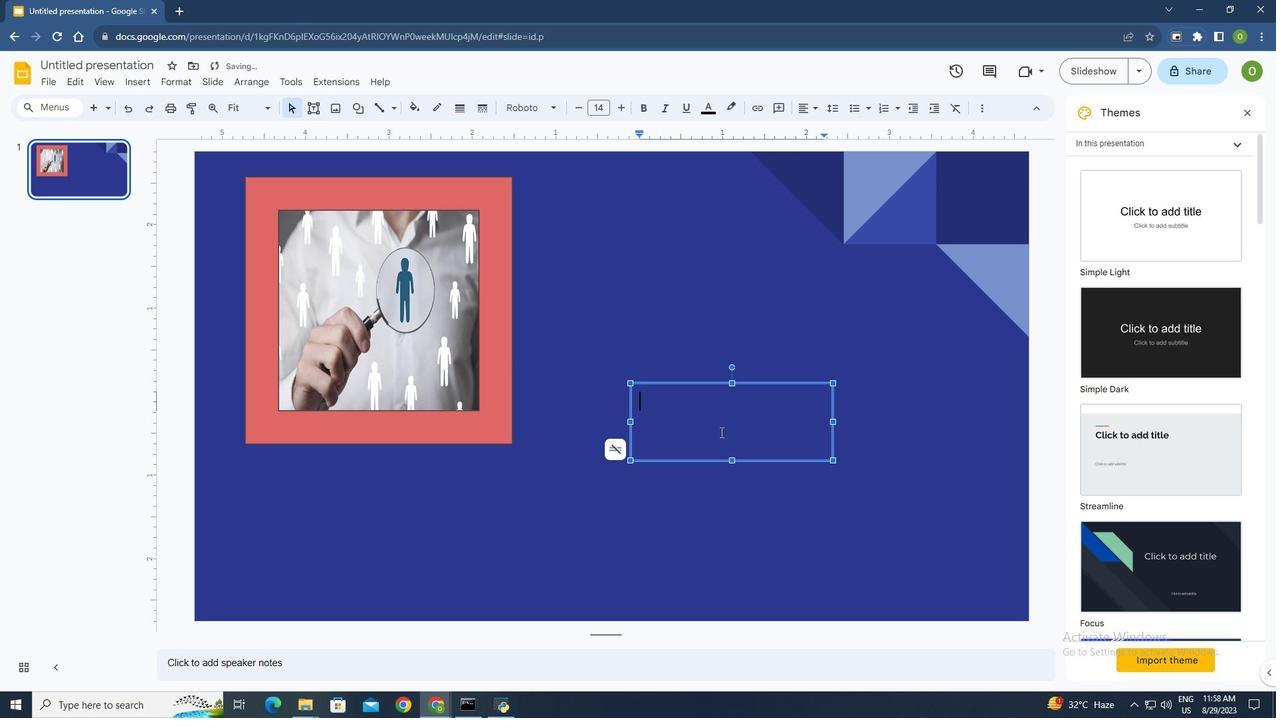 
Action: Key pressed <Key.shift>Business<Key.space><Key.shift>Plan
Screenshot: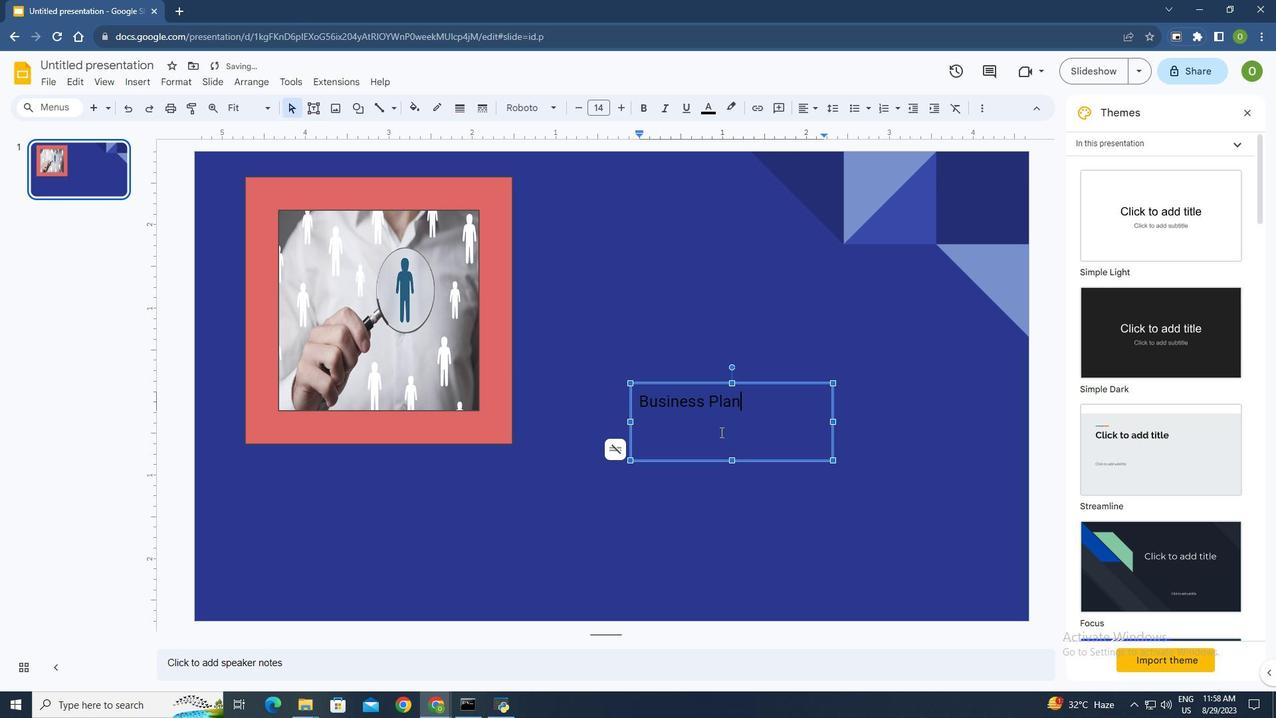 
Action: Mouse moved to (755, 399)
Screenshot: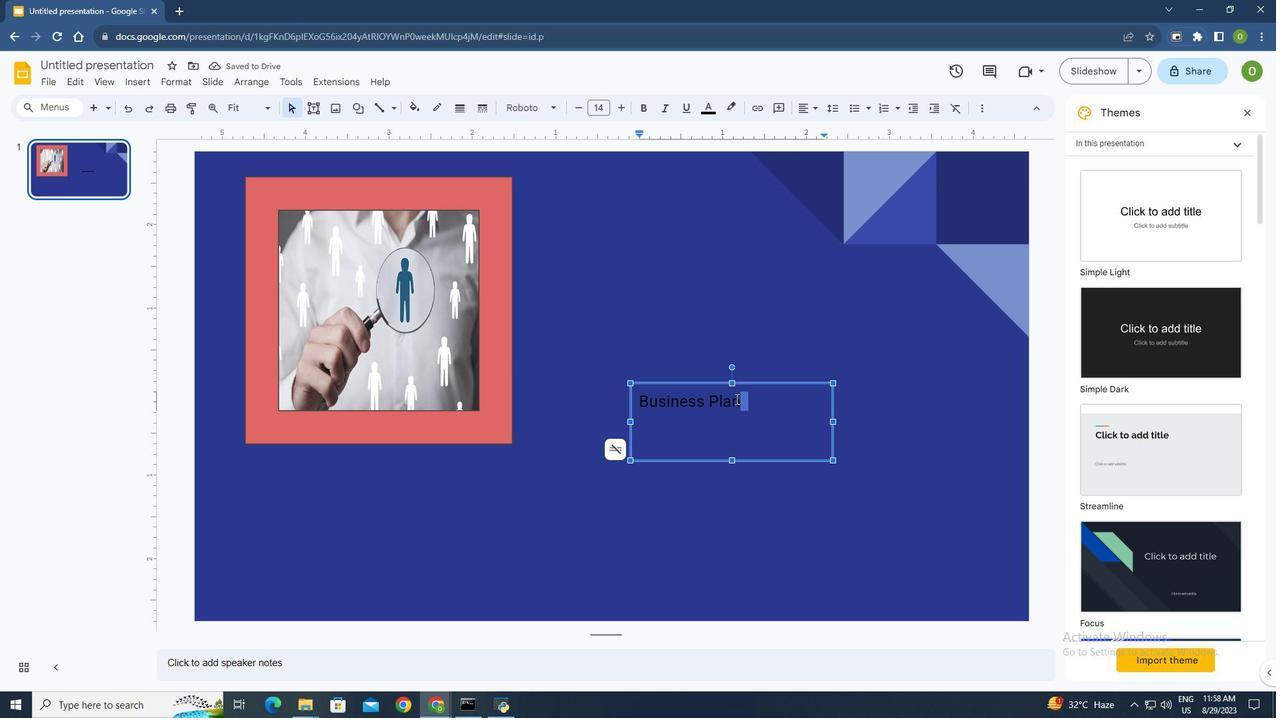 
Action: Mouse pressed left at (755, 399)
Screenshot: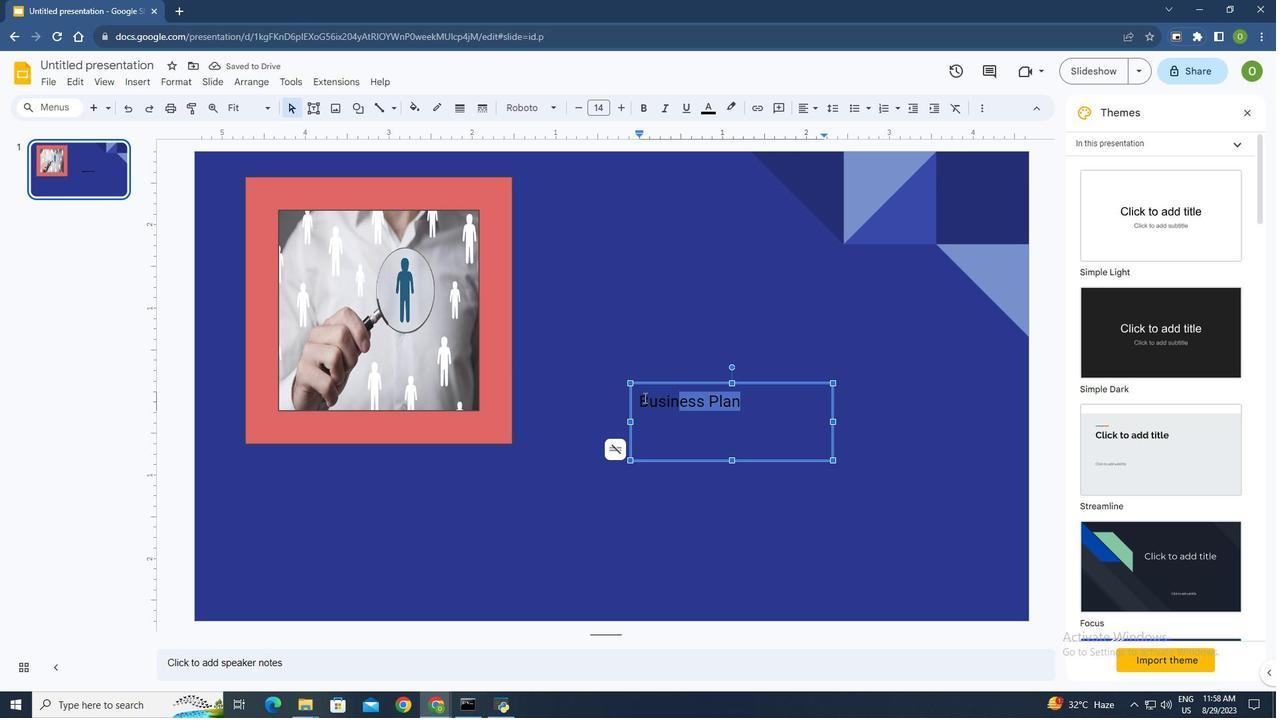 
Action: Mouse moved to (169, 82)
Screenshot: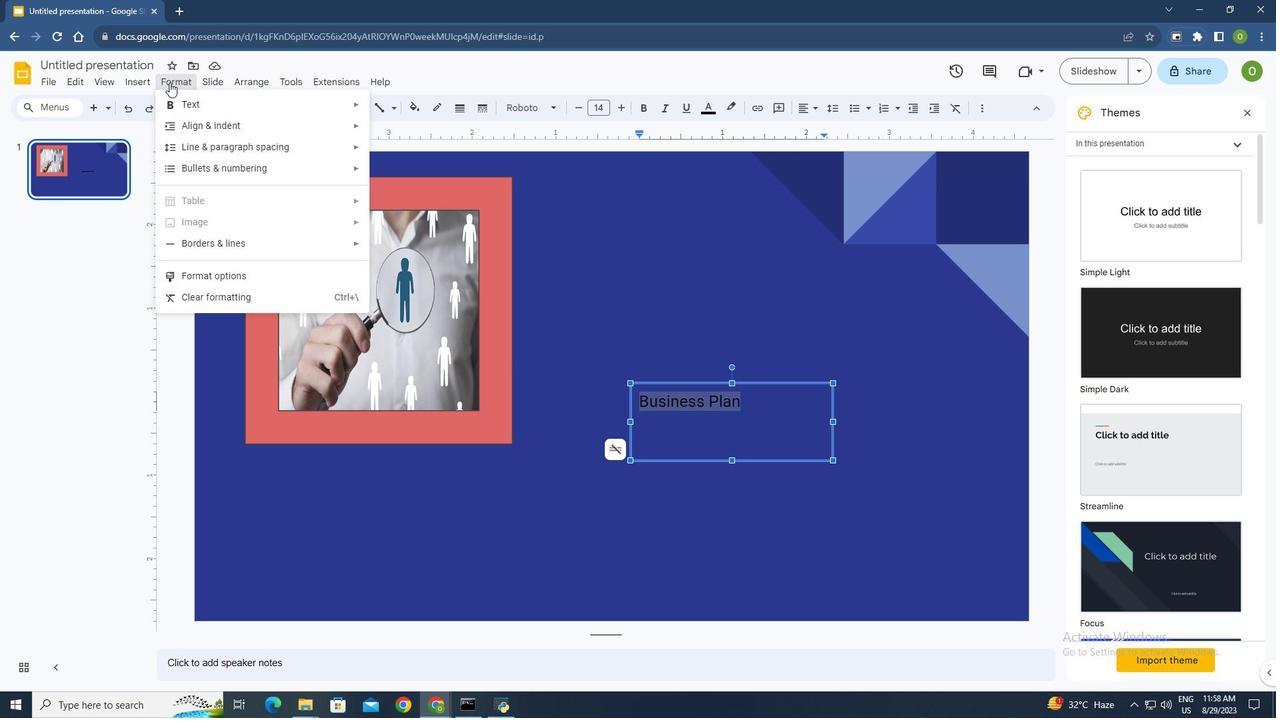 
Action: Mouse pressed left at (169, 82)
Screenshot: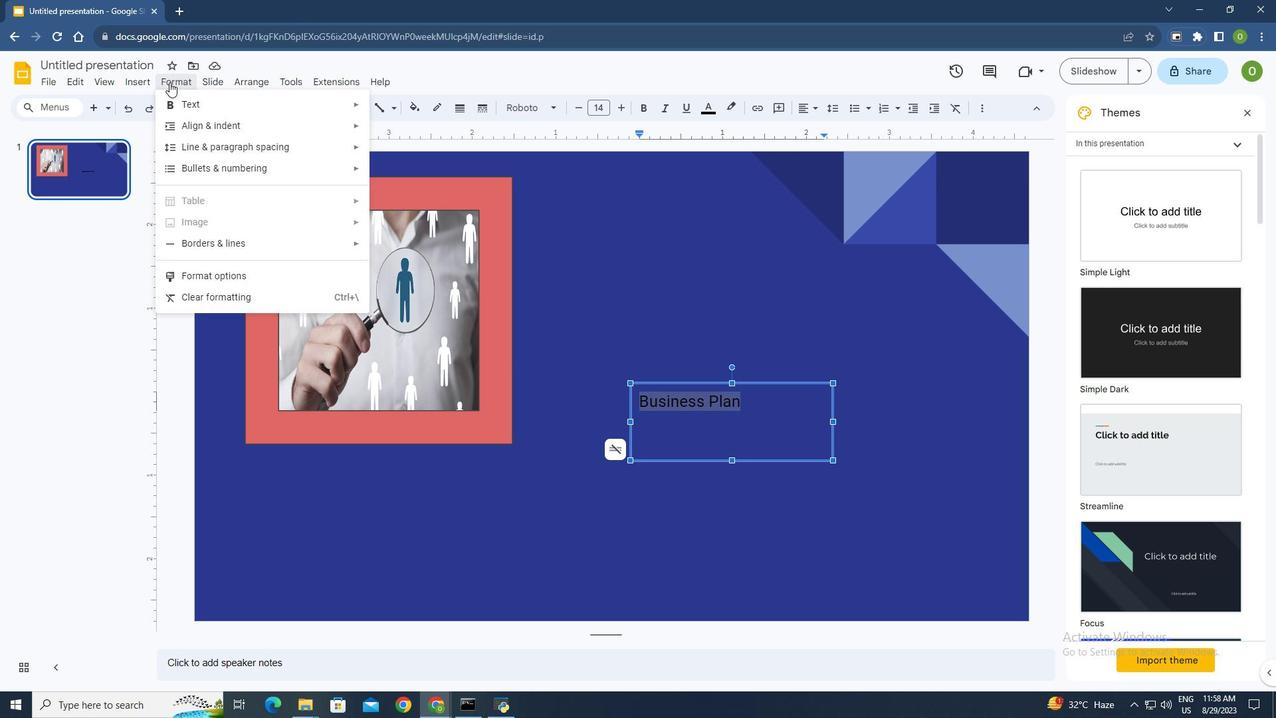
Action: Mouse moved to (204, 101)
Screenshot: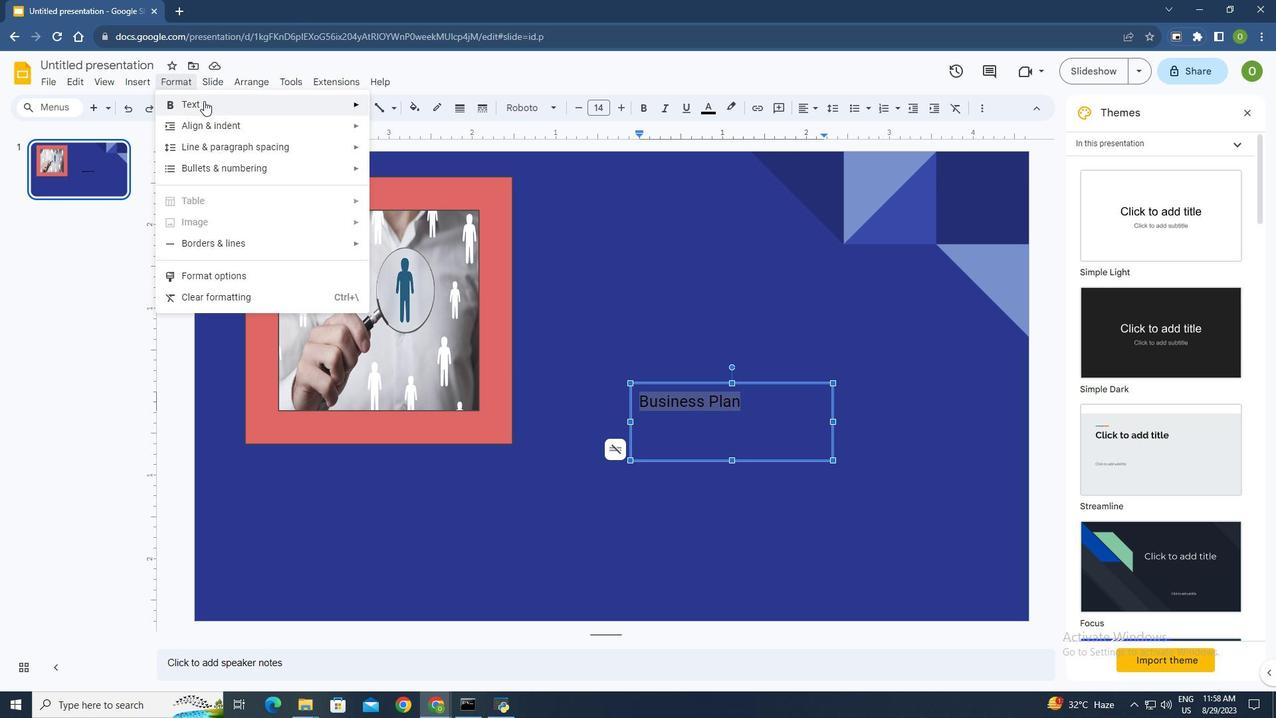 
Action: Mouse pressed left at (204, 101)
Screenshot: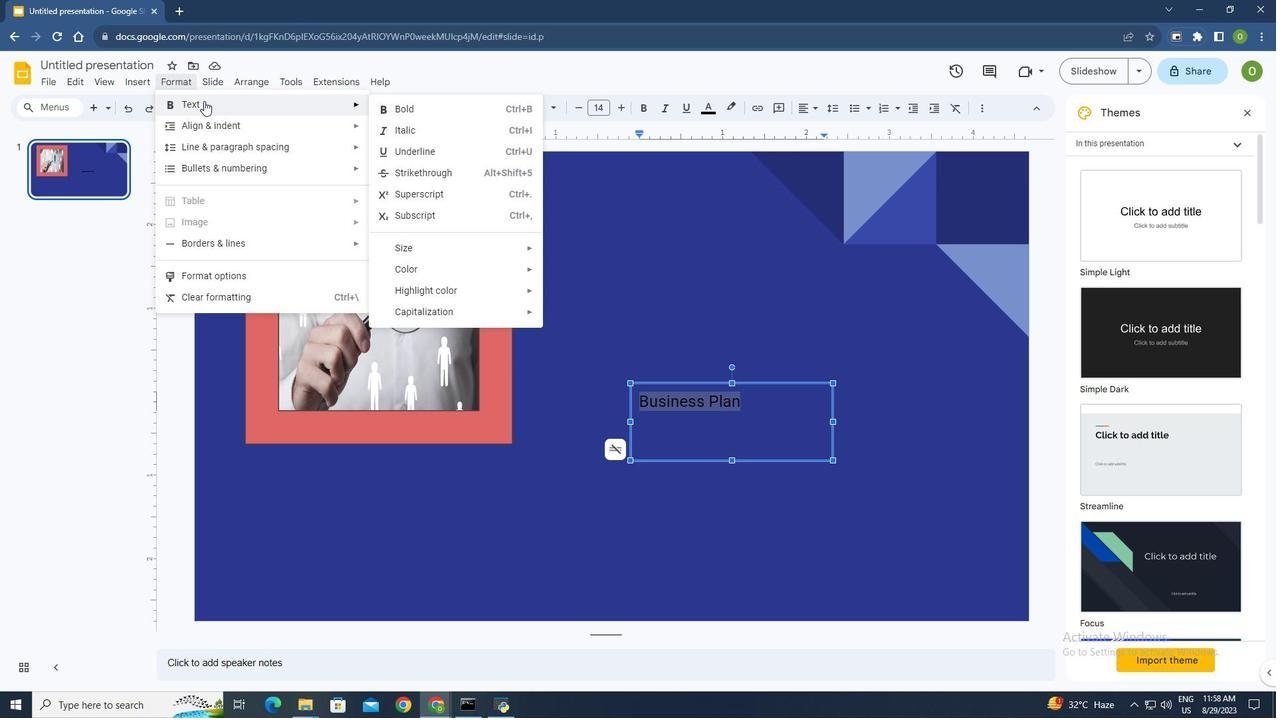 
Action: Mouse moved to (417, 307)
Screenshot: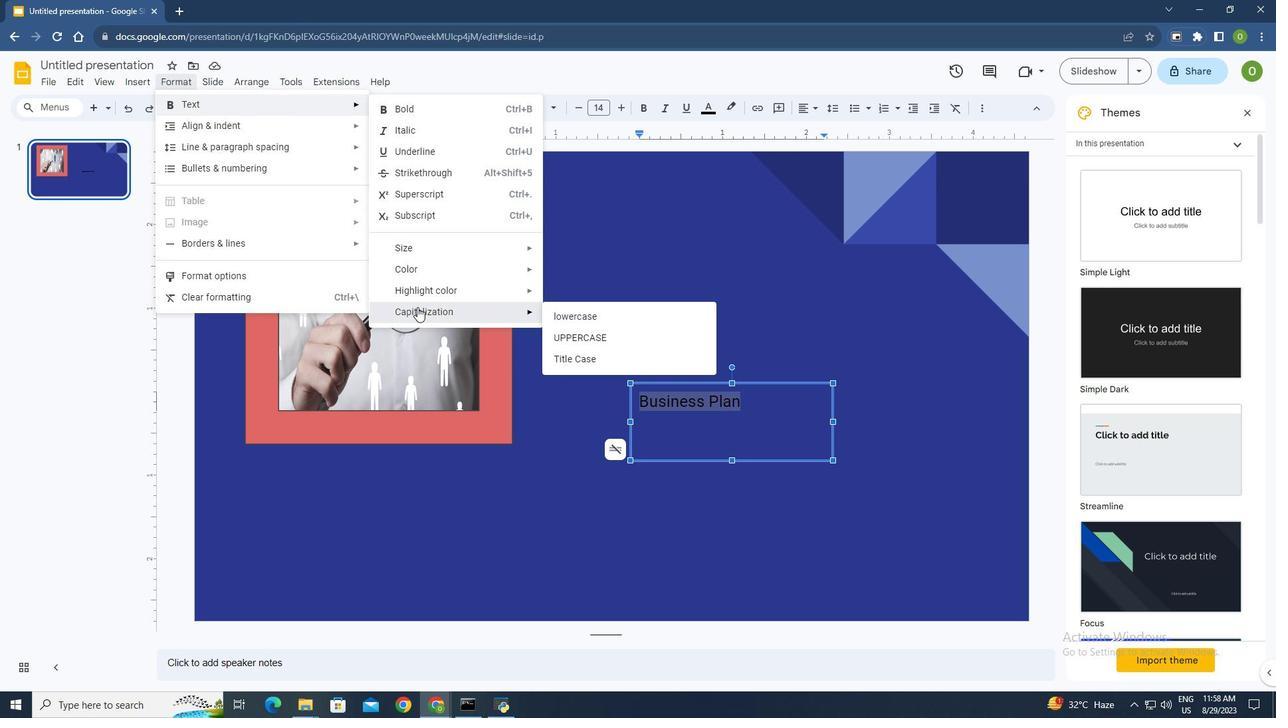 
Action: Mouse pressed left at (417, 307)
Screenshot: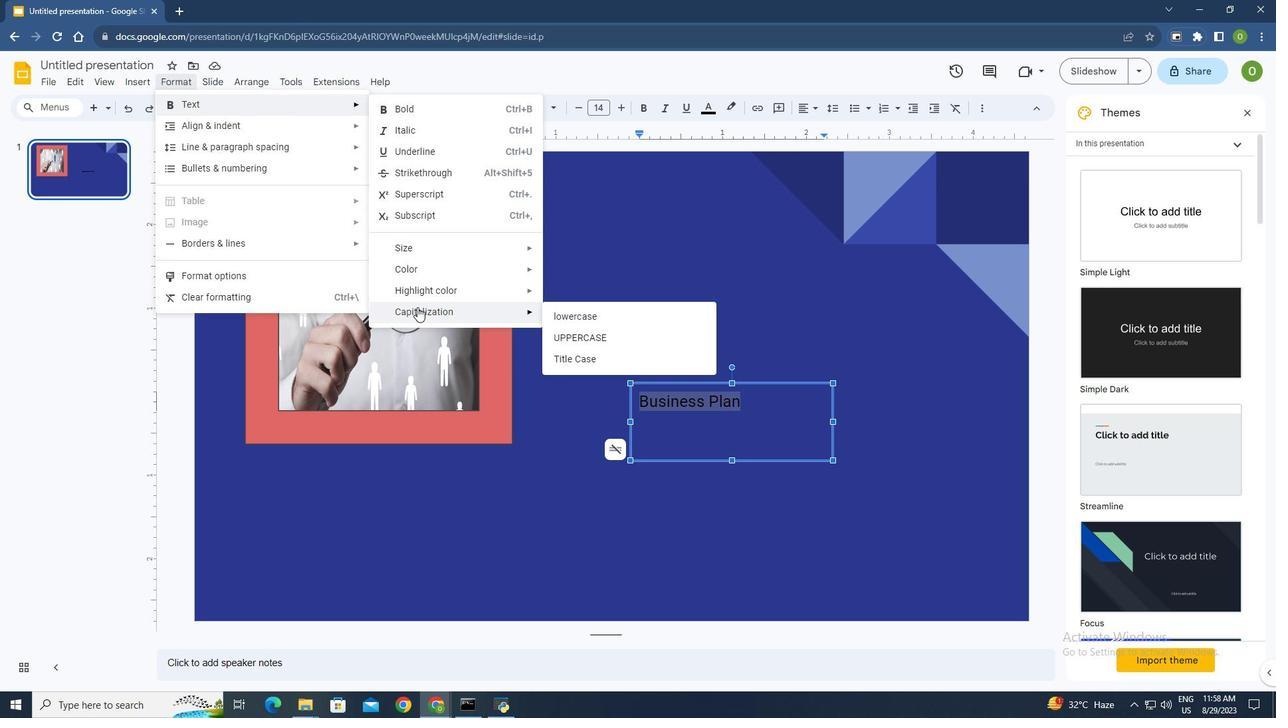 
Action: Mouse moved to (595, 341)
Screenshot: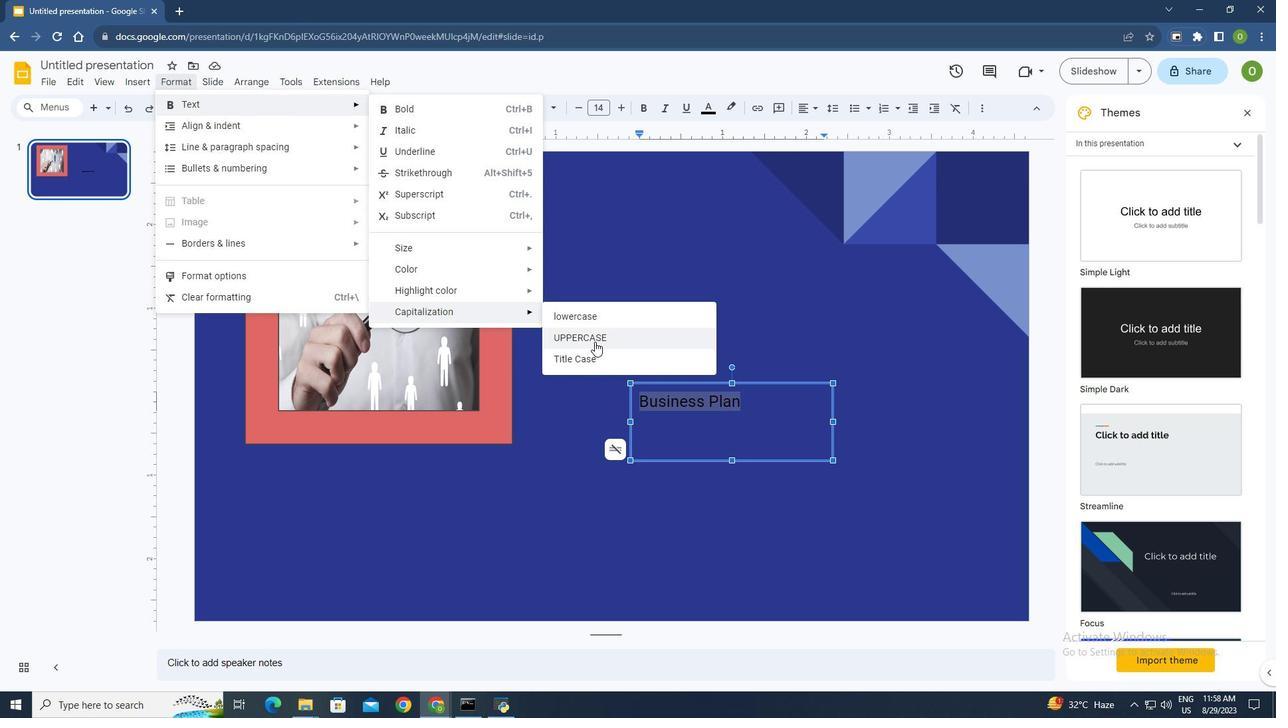
Action: Mouse pressed left at (595, 341)
Screenshot: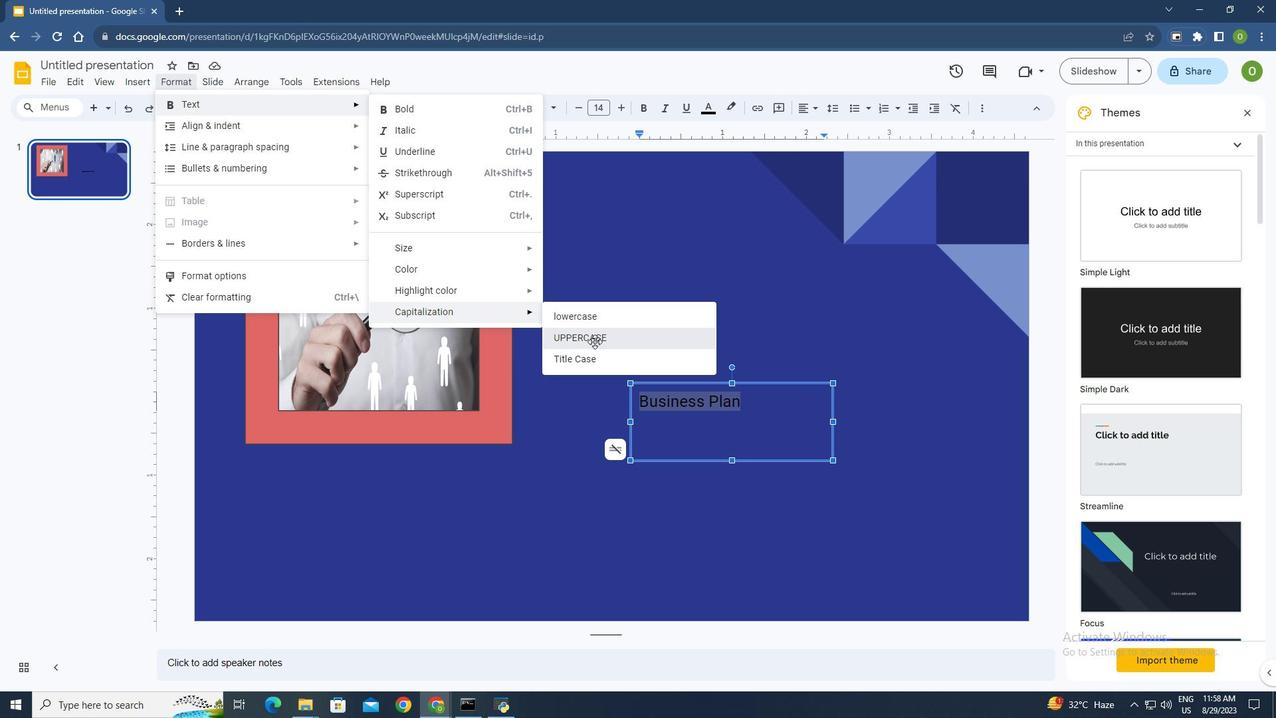 
Action: Mouse moved to (641, 106)
Screenshot: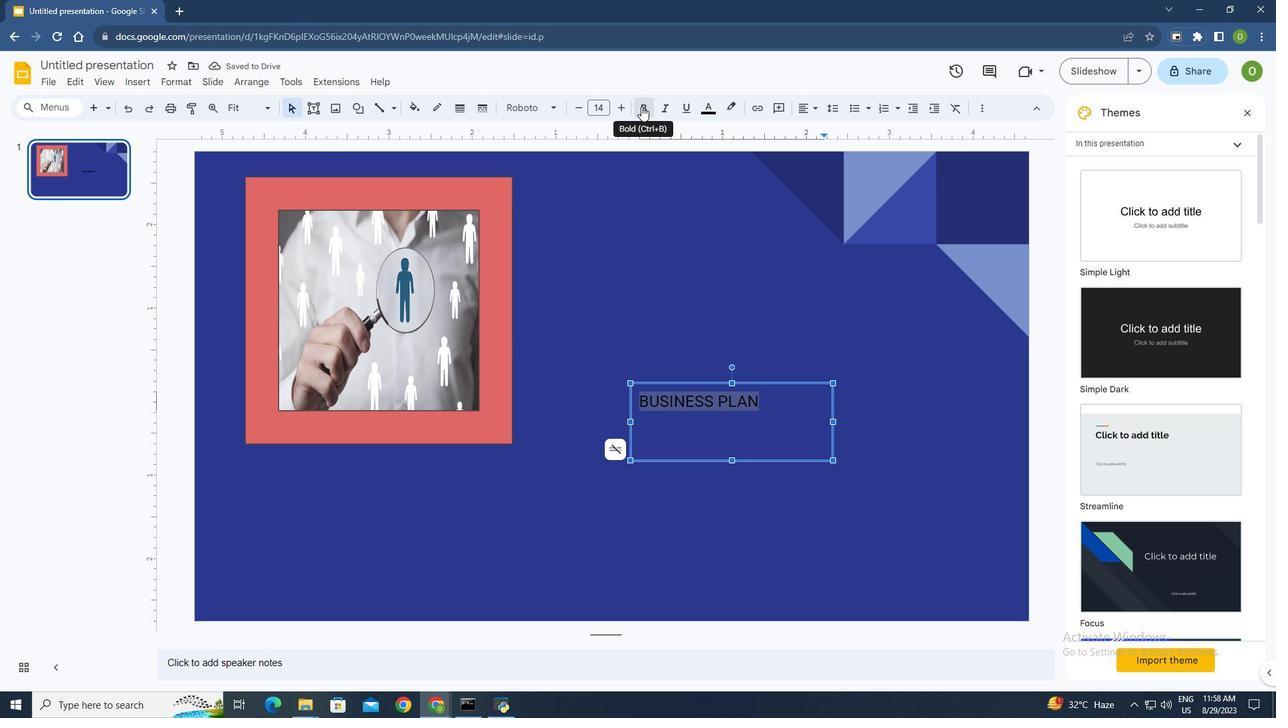 
Action: Mouse pressed left at (641, 106)
Screenshot: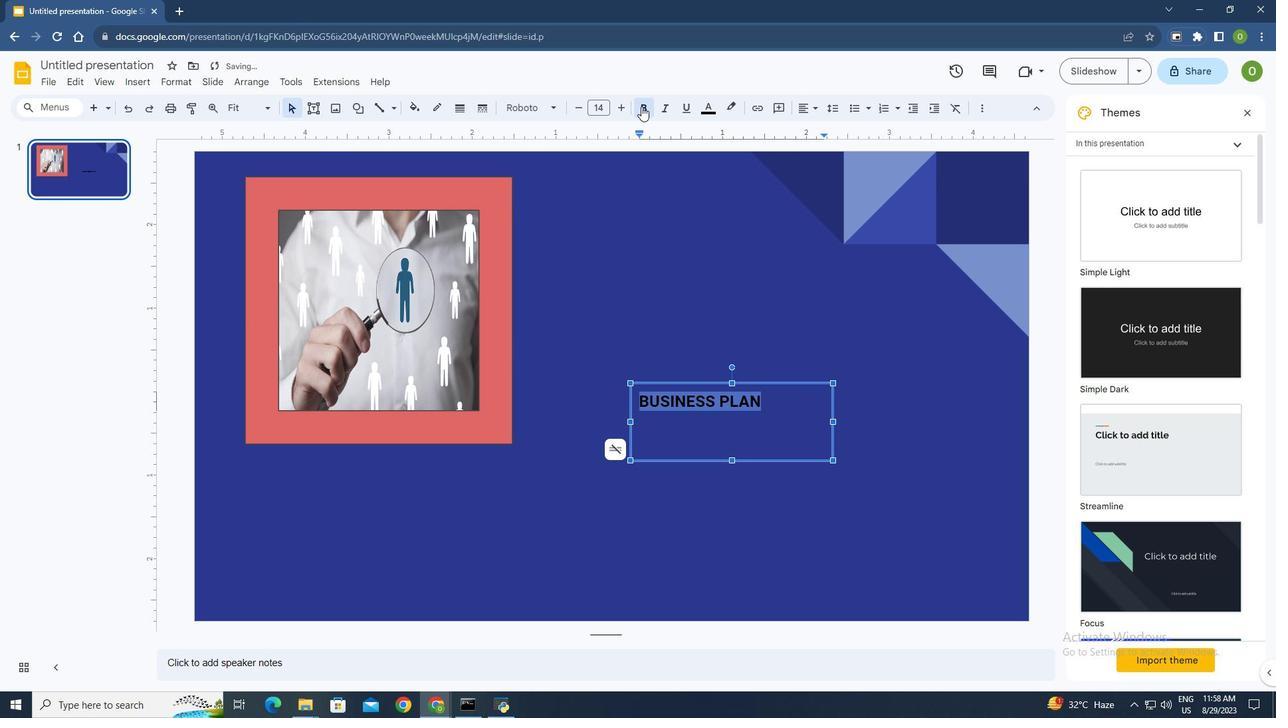 
Action: Mouse moved to (619, 109)
Screenshot: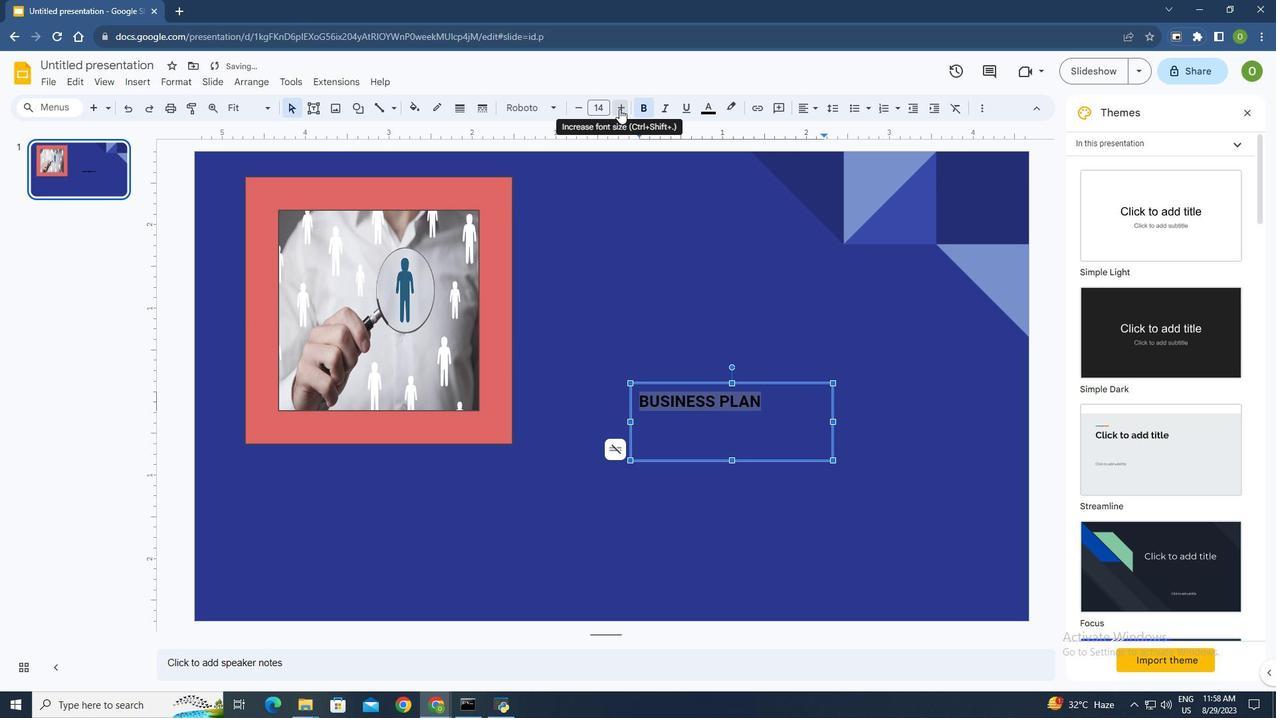 
Action: Mouse pressed left at (619, 109)
Screenshot: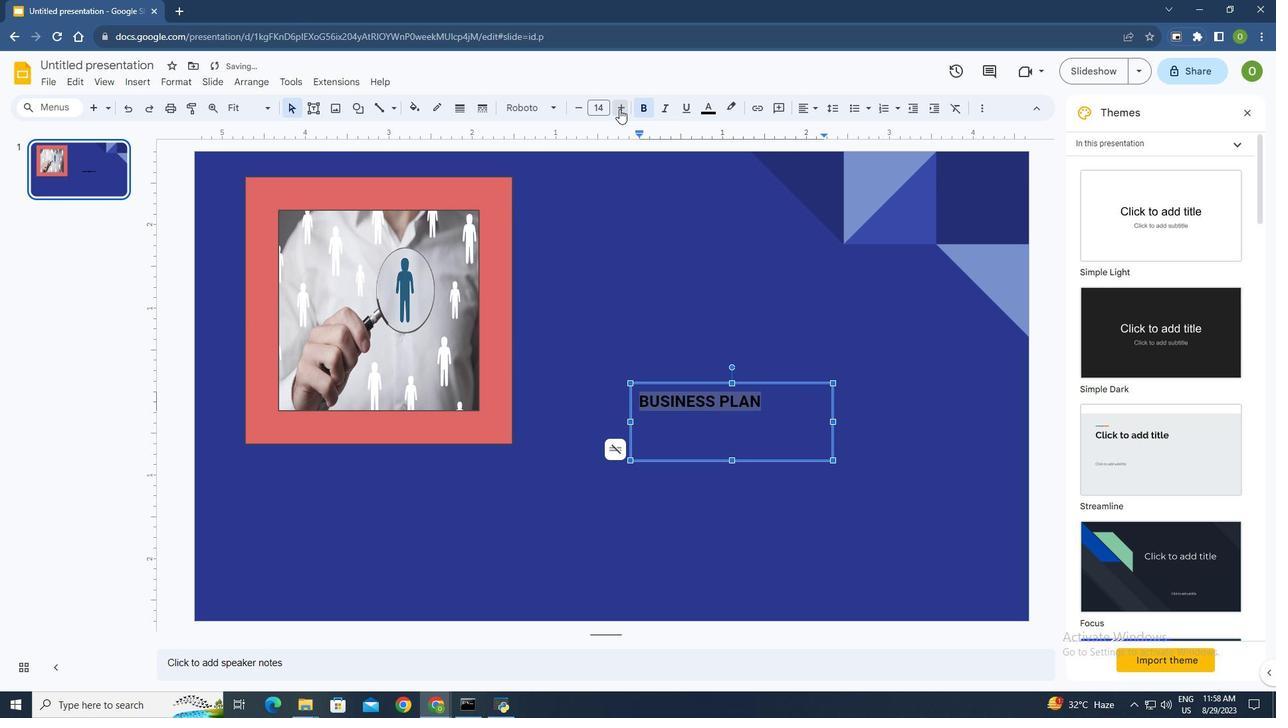 
Action: Mouse pressed left at (619, 109)
Screenshot: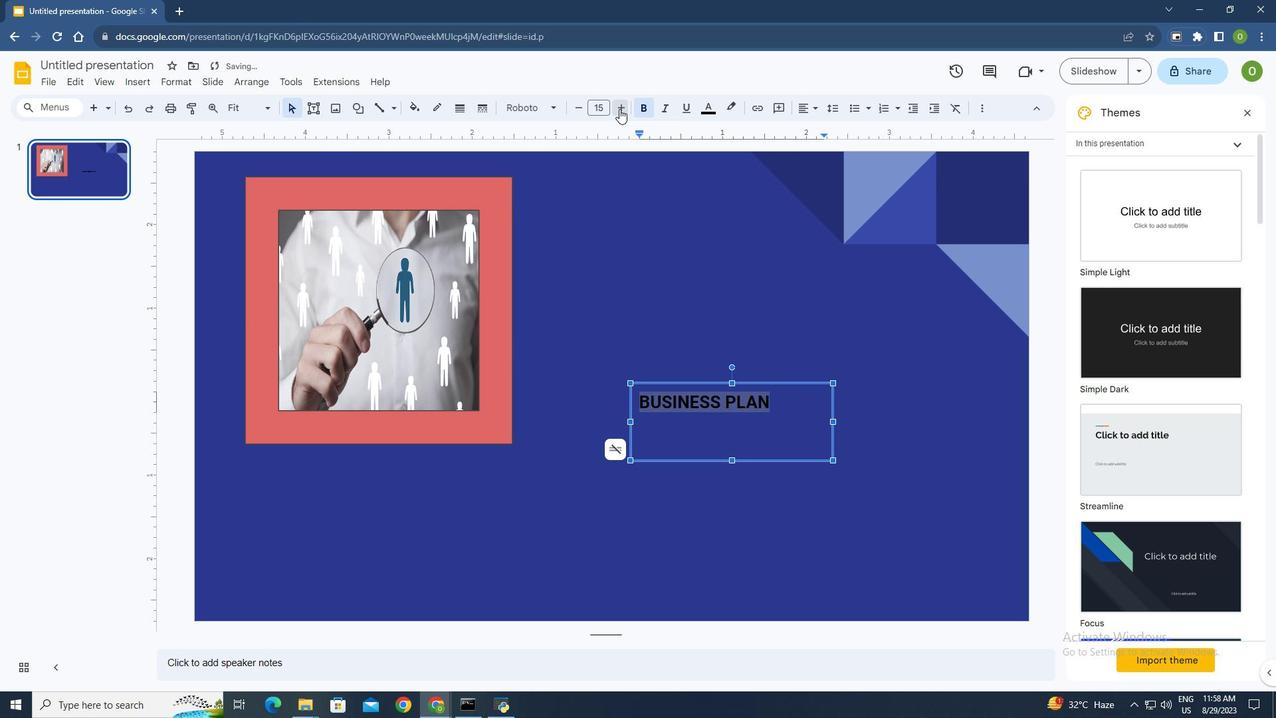
Action: Mouse pressed left at (619, 109)
Screenshot: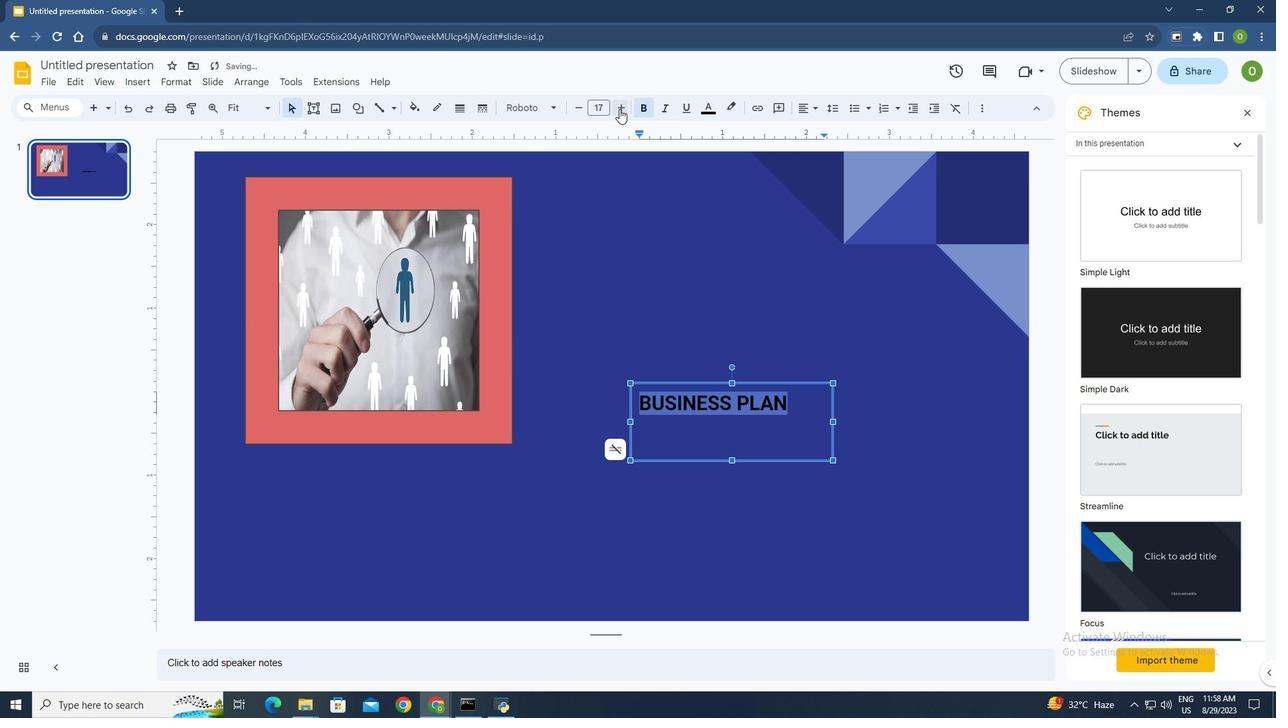 
Action: Mouse pressed left at (619, 109)
Screenshot: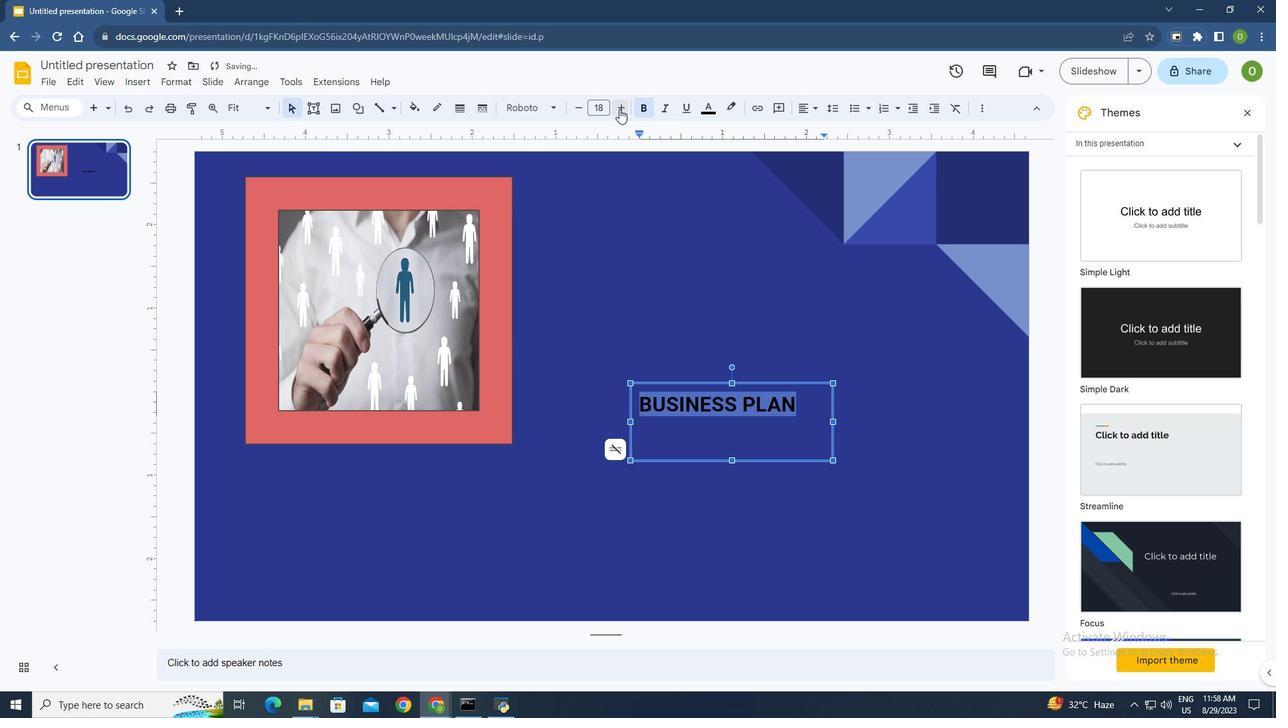 
Action: Mouse pressed left at (619, 109)
Screenshot: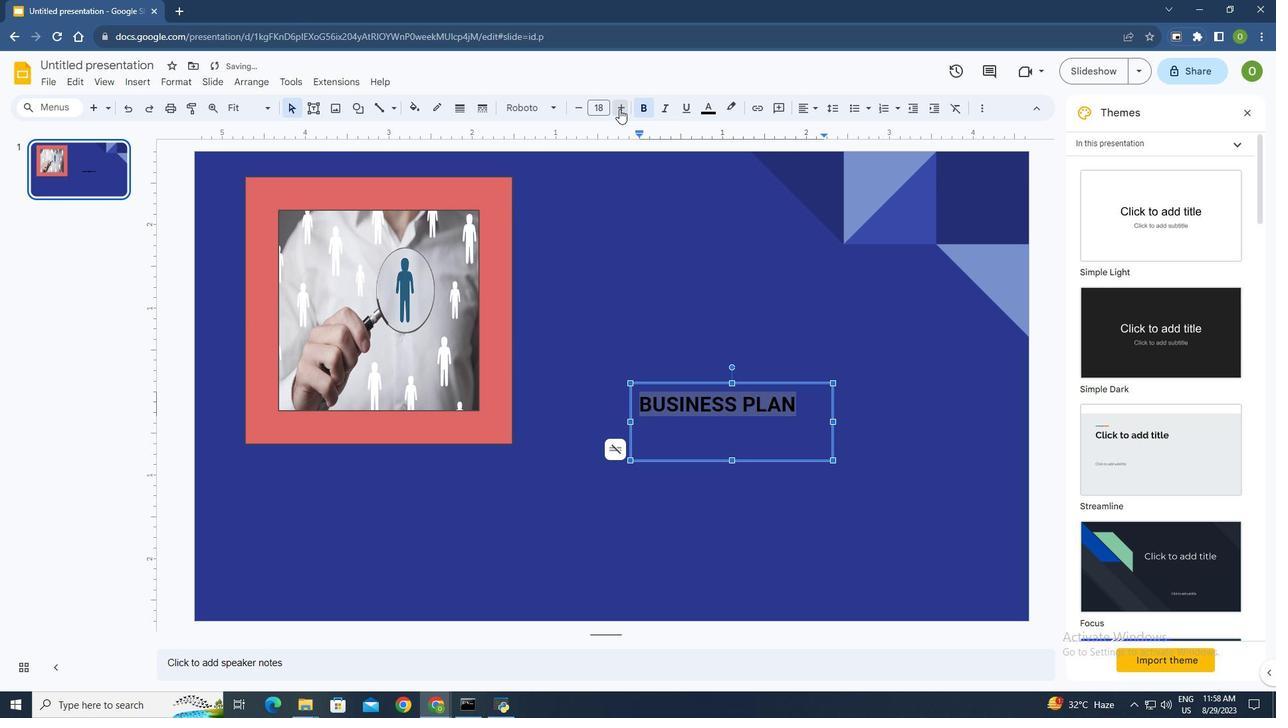 
Action: Mouse moved to (706, 108)
Screenshot: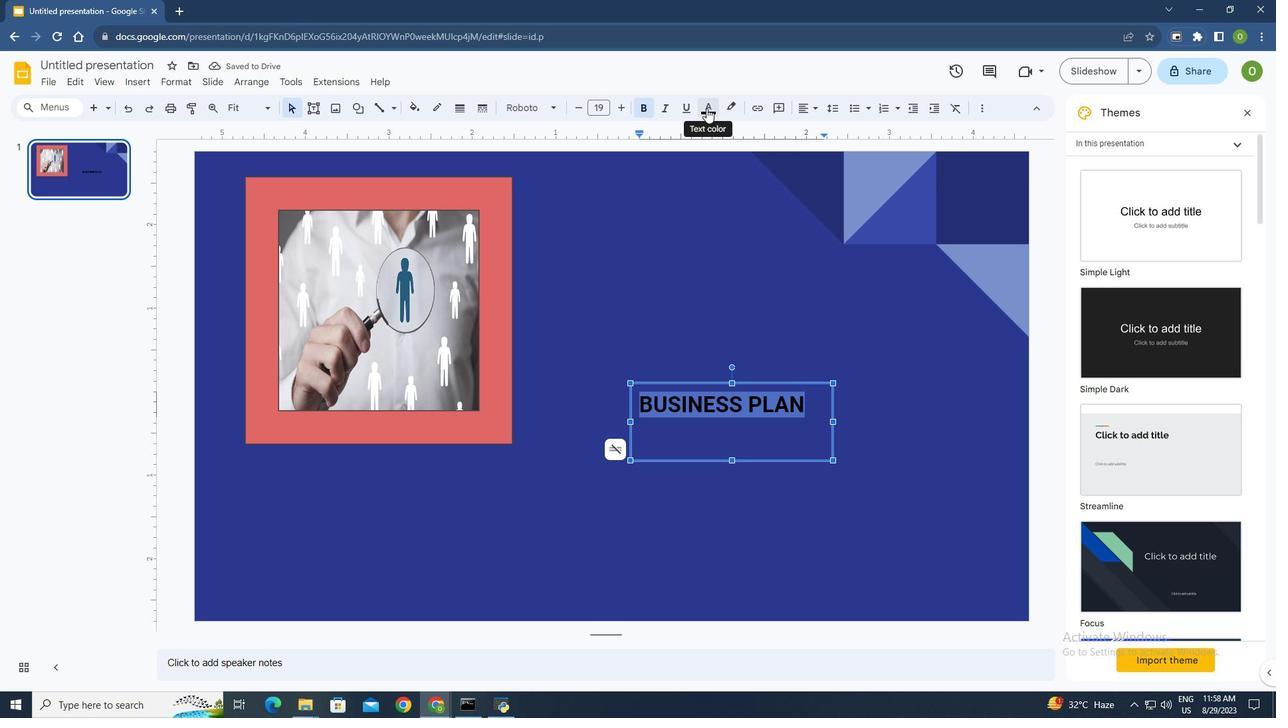 
Action: Mouse pressed left at (706, 108)
Screenshot: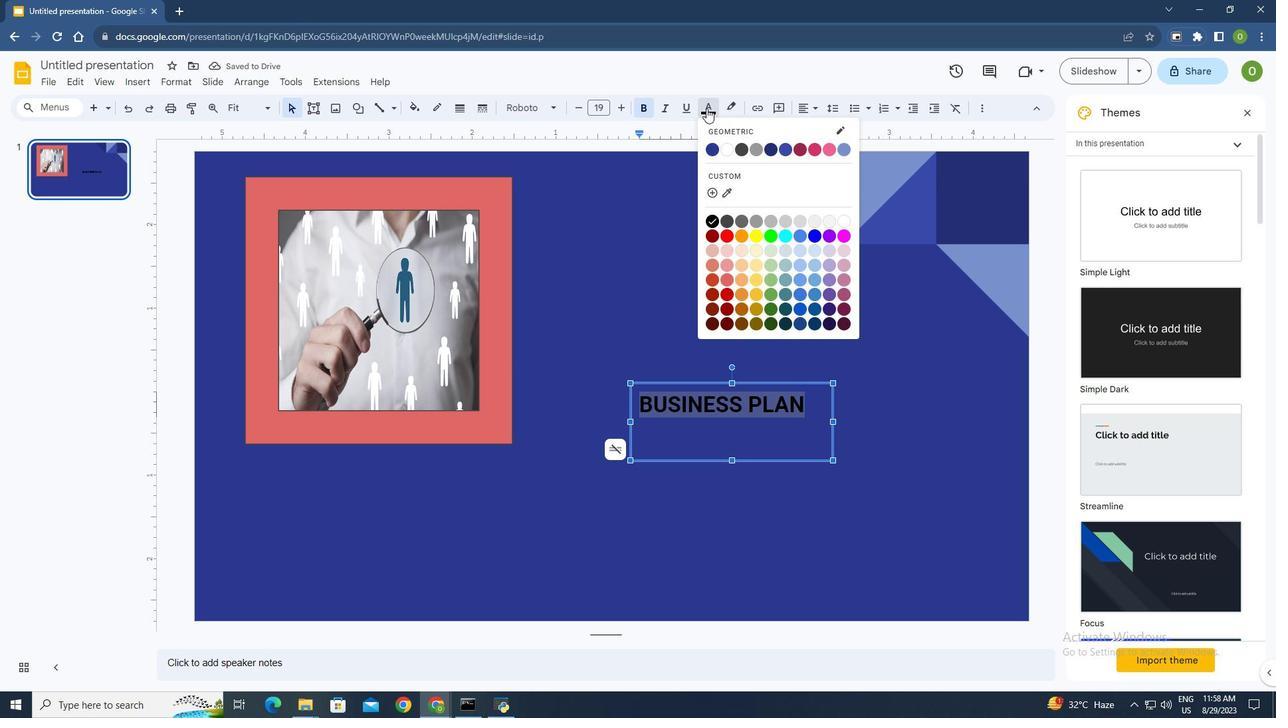 
Action: Mouse moved to (727, 150)
Screenshot: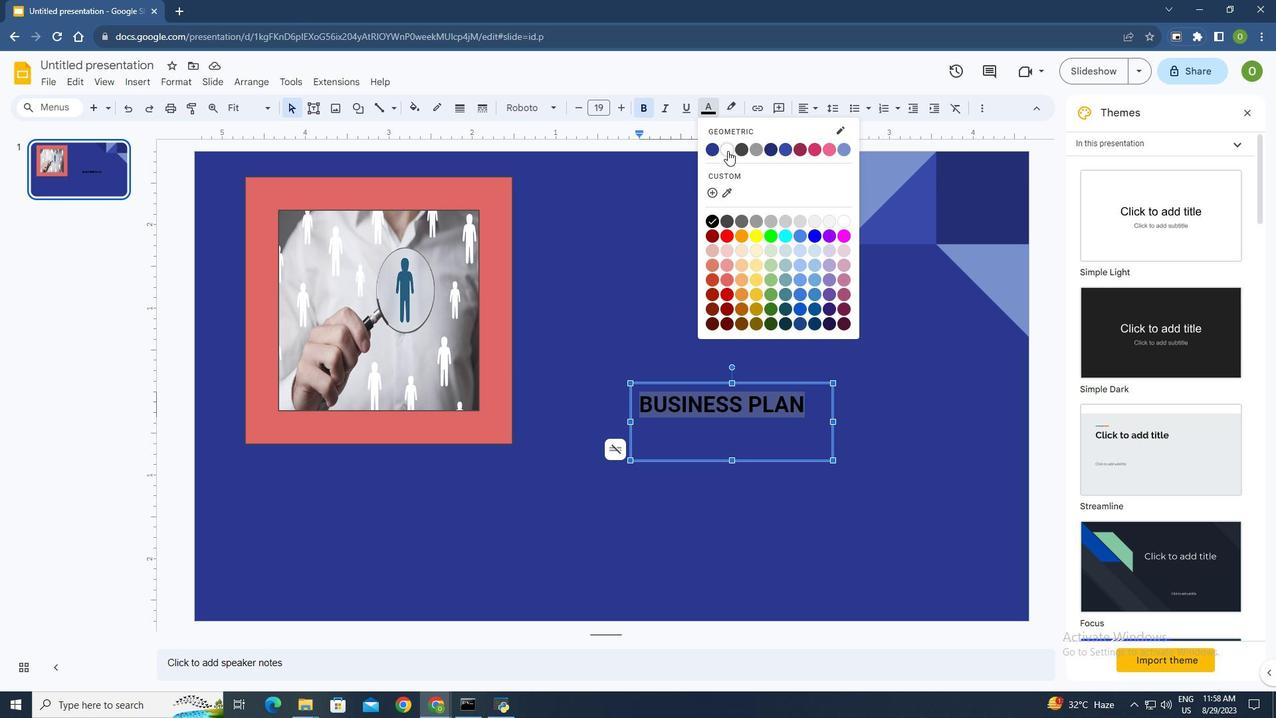 
Action: Mouse pressed left at (727, 150)
Screenshot: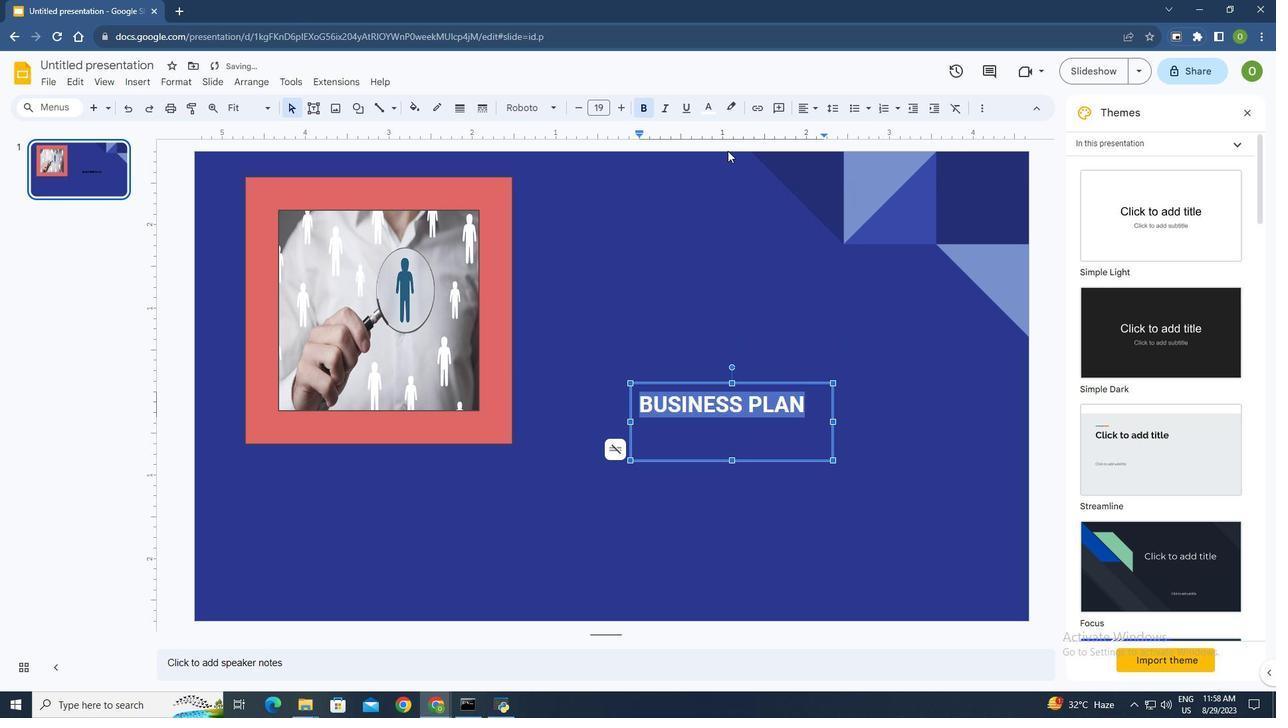 
Action: Mouse moved to (724, 273)
Screenshot: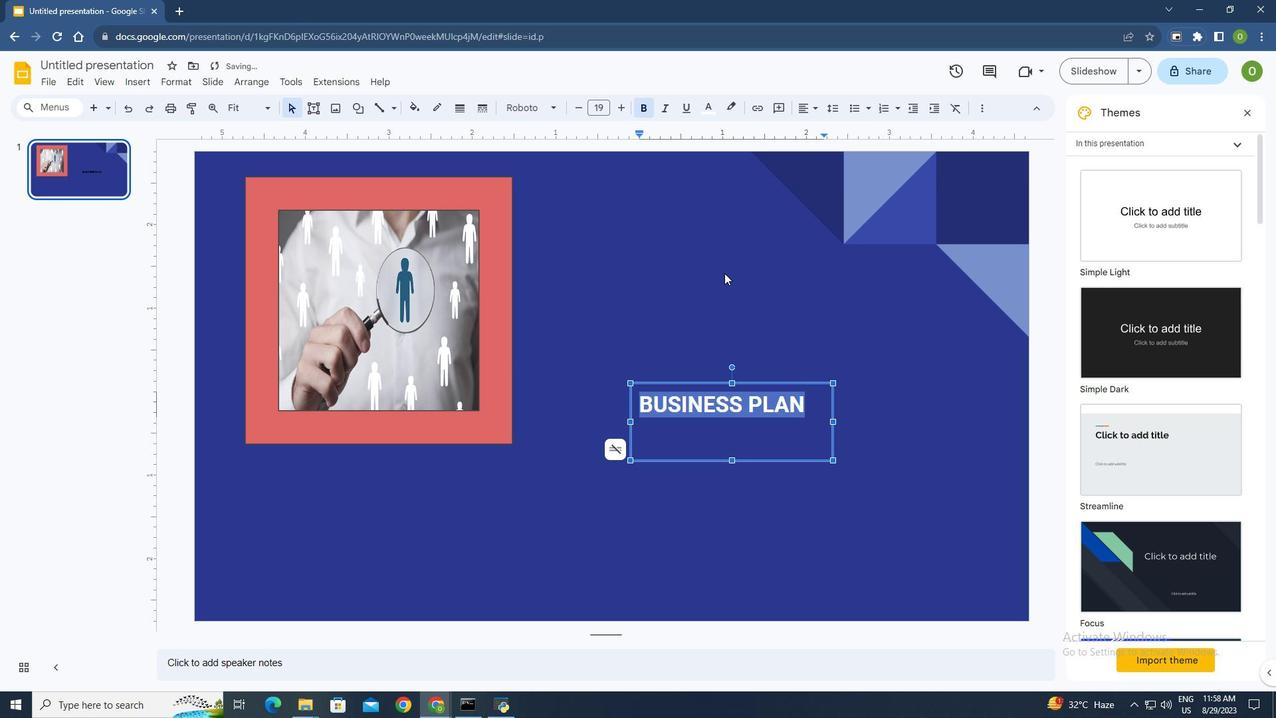
Action: Mouse pressed left at (724, 273)
Screenshot: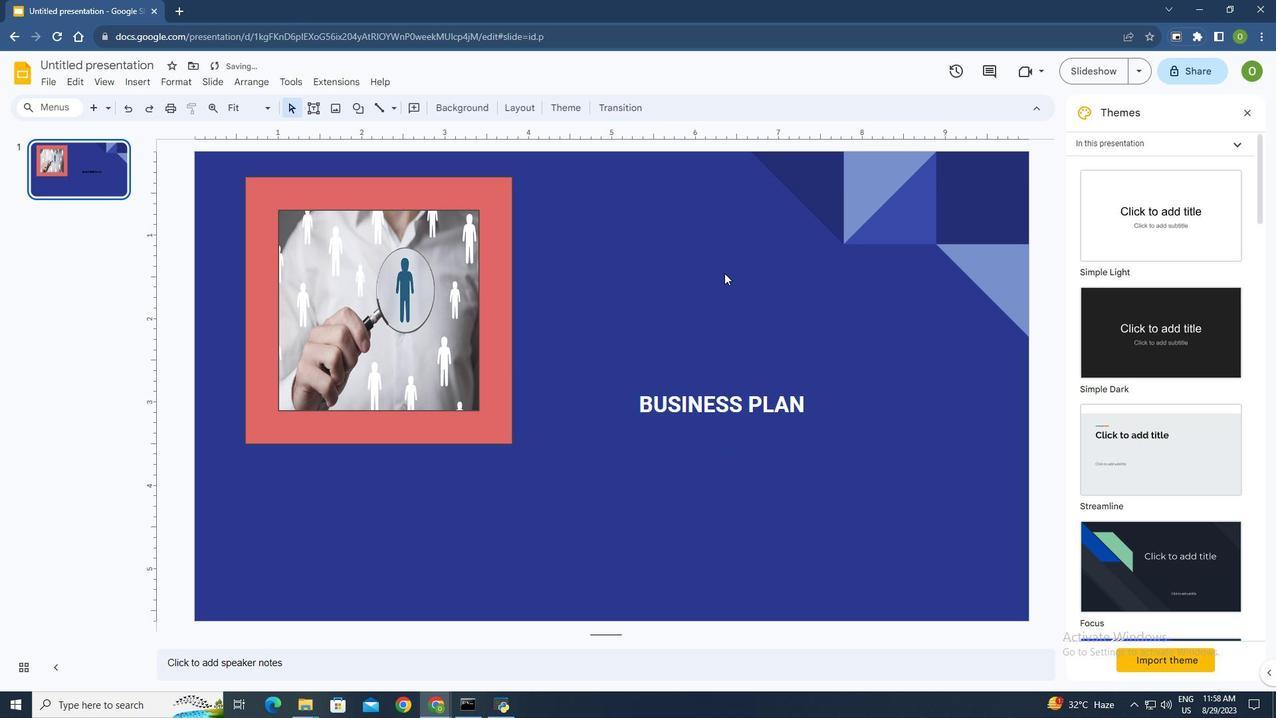 
Action: Mouse moved to (749, 425)
Screenshot: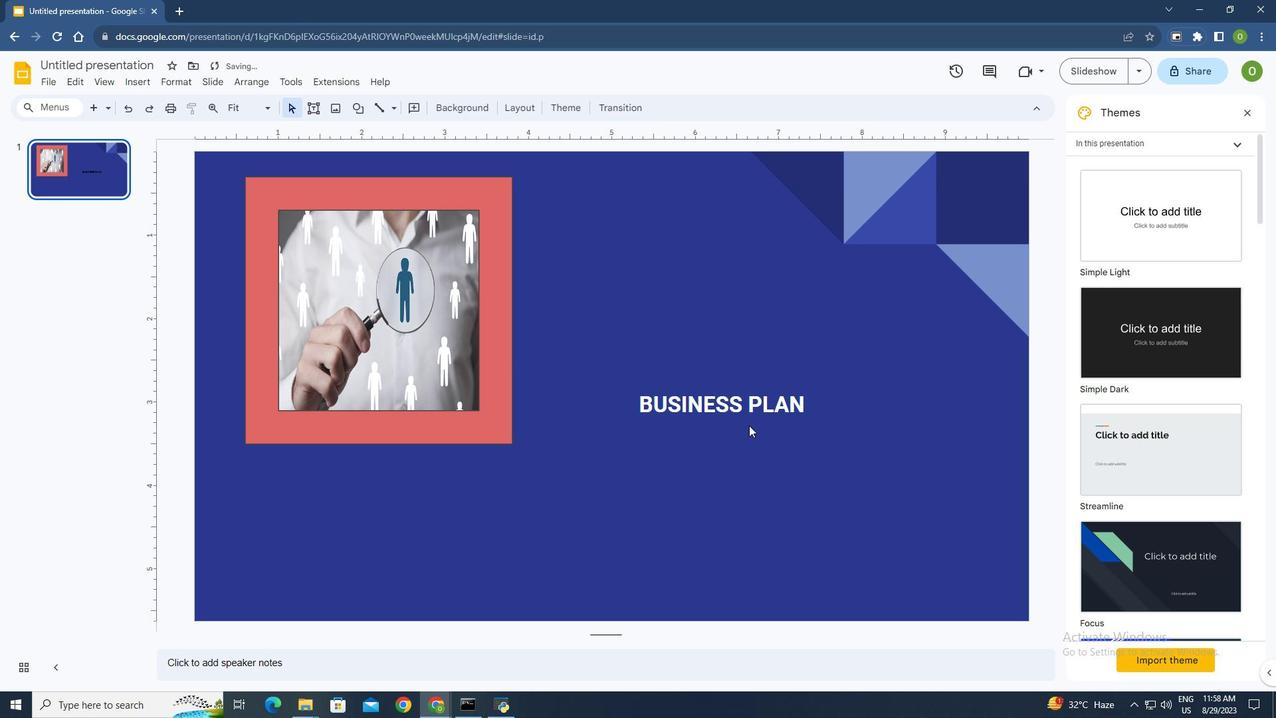 
Action: Mouse pressed left at (749, 425)
Screenshot: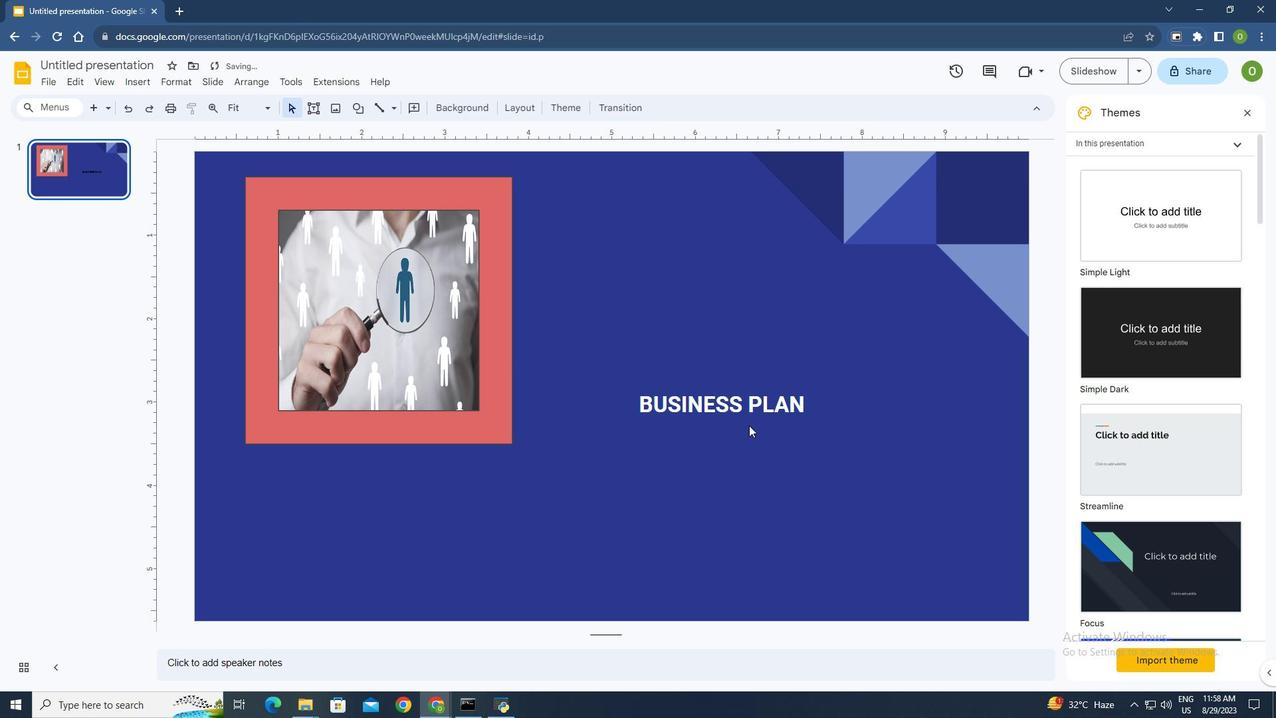 
Action: Mouse moved to (738, 383)
Screenshot: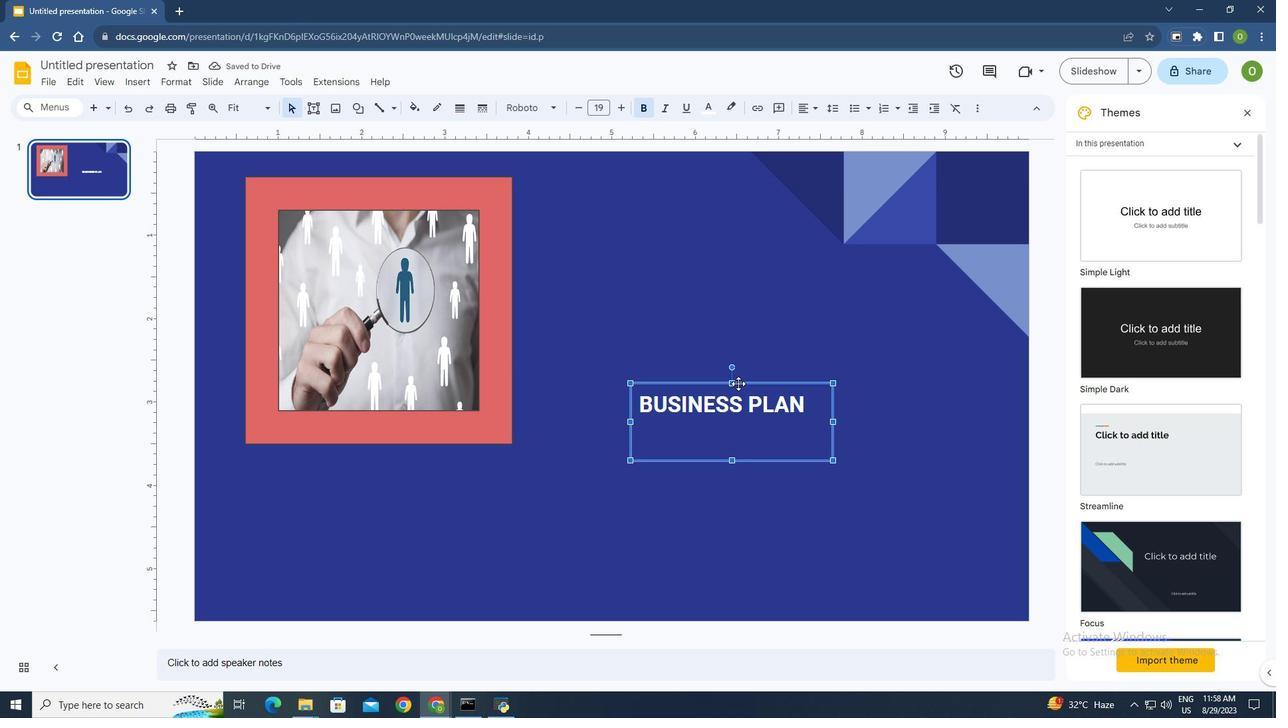 
Action: Mouse pressed left at (738, 383)
Screenshot: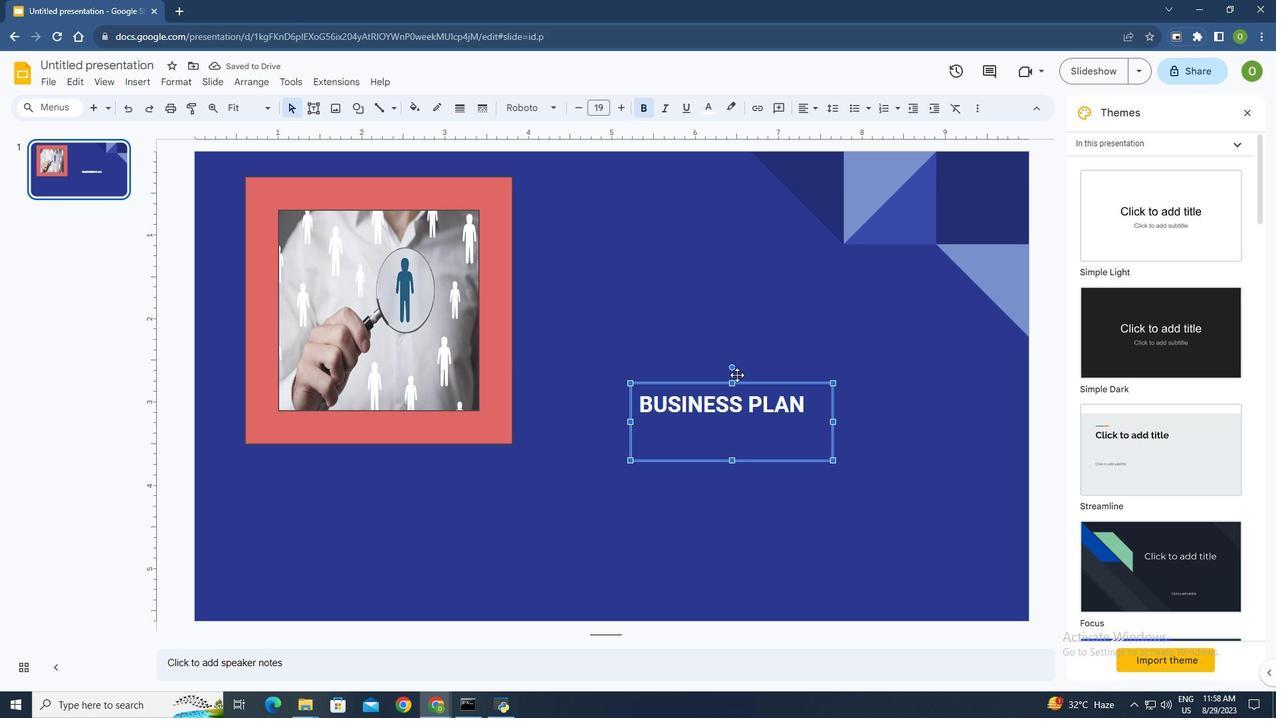 
Action: Mouse moved to (759, 423)
Screenshot: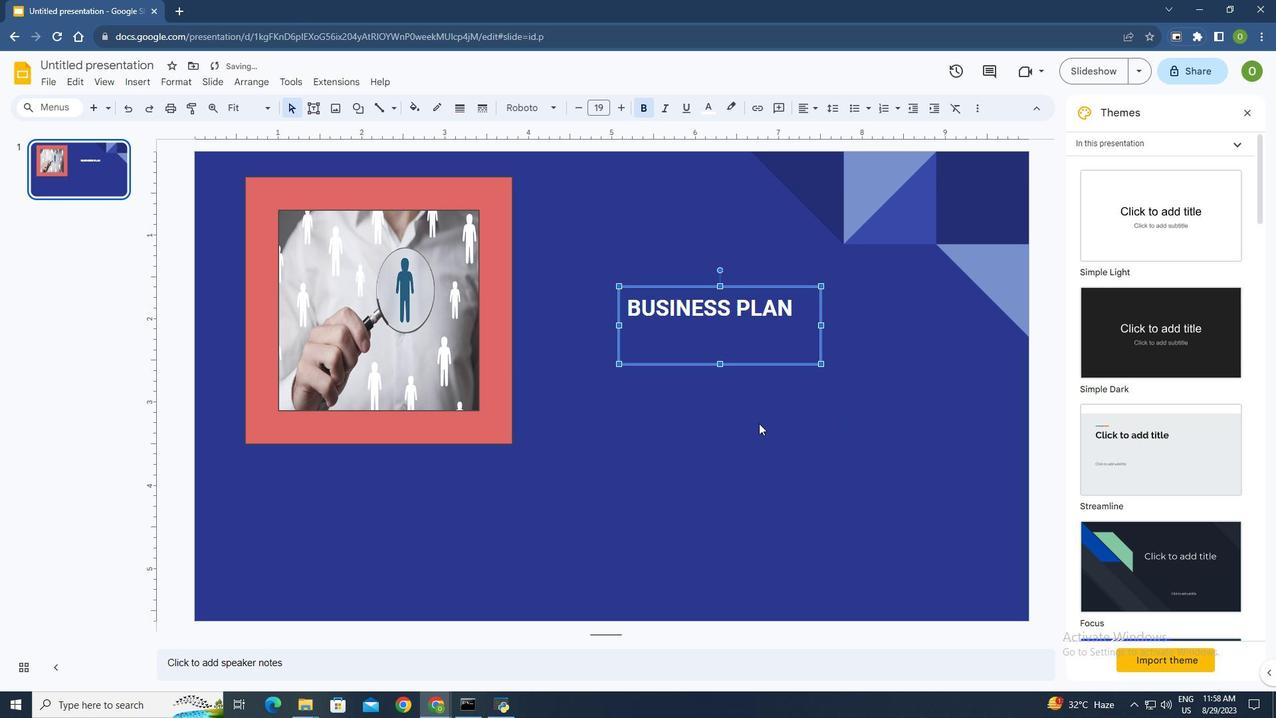 
Action: Mouse pressed left at (759, 423)
Screenshot: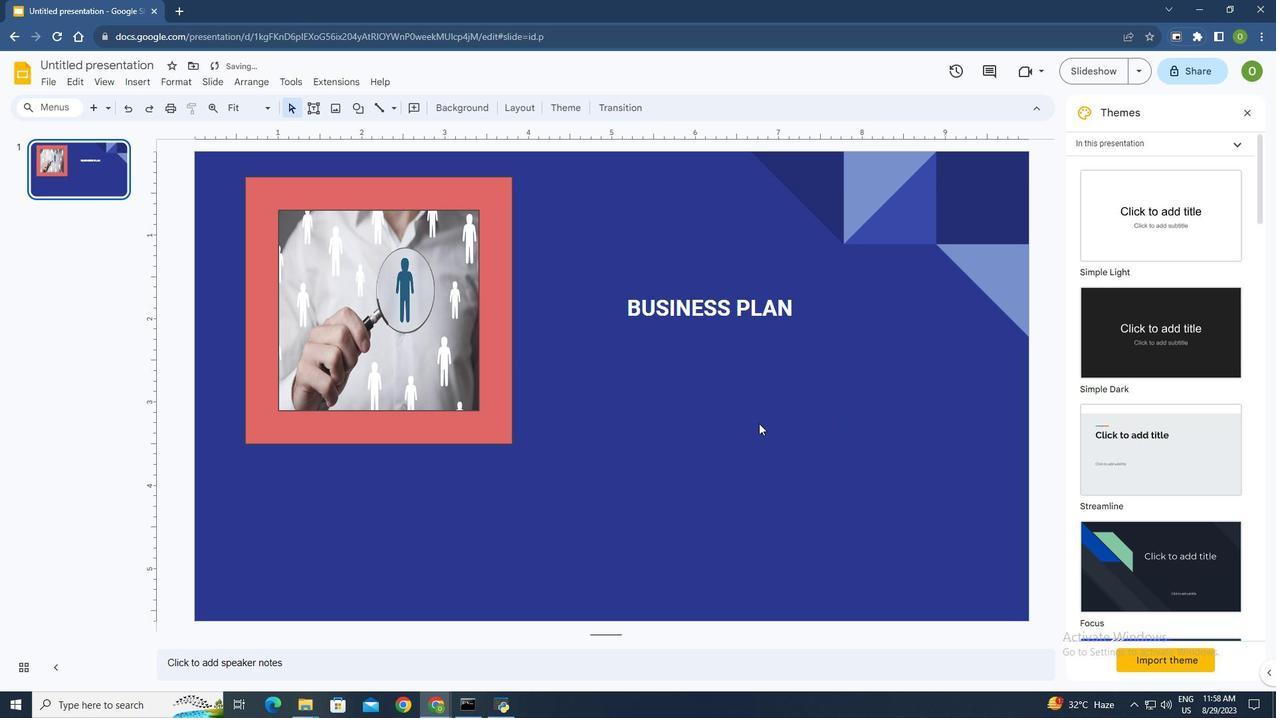 
Action: Mouse moved to (672, 309)
Screenshot: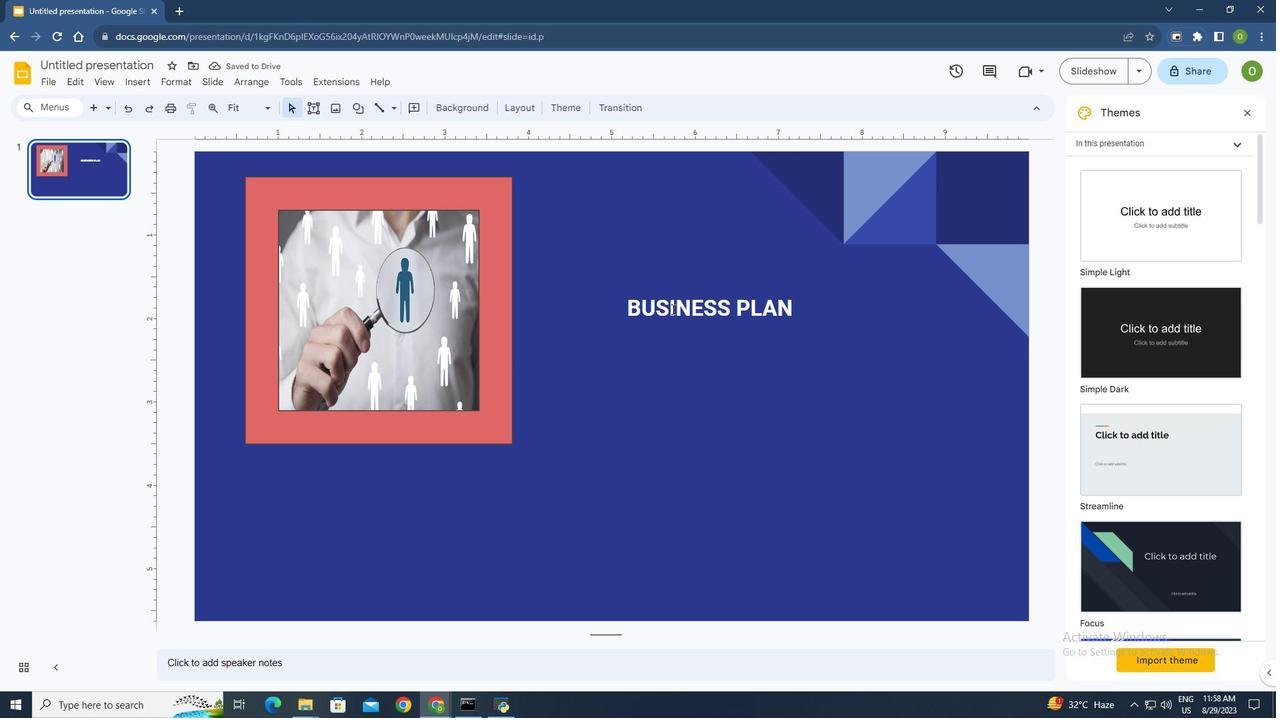
Action: Mouse pressed left at (672, 309)
Screenshot: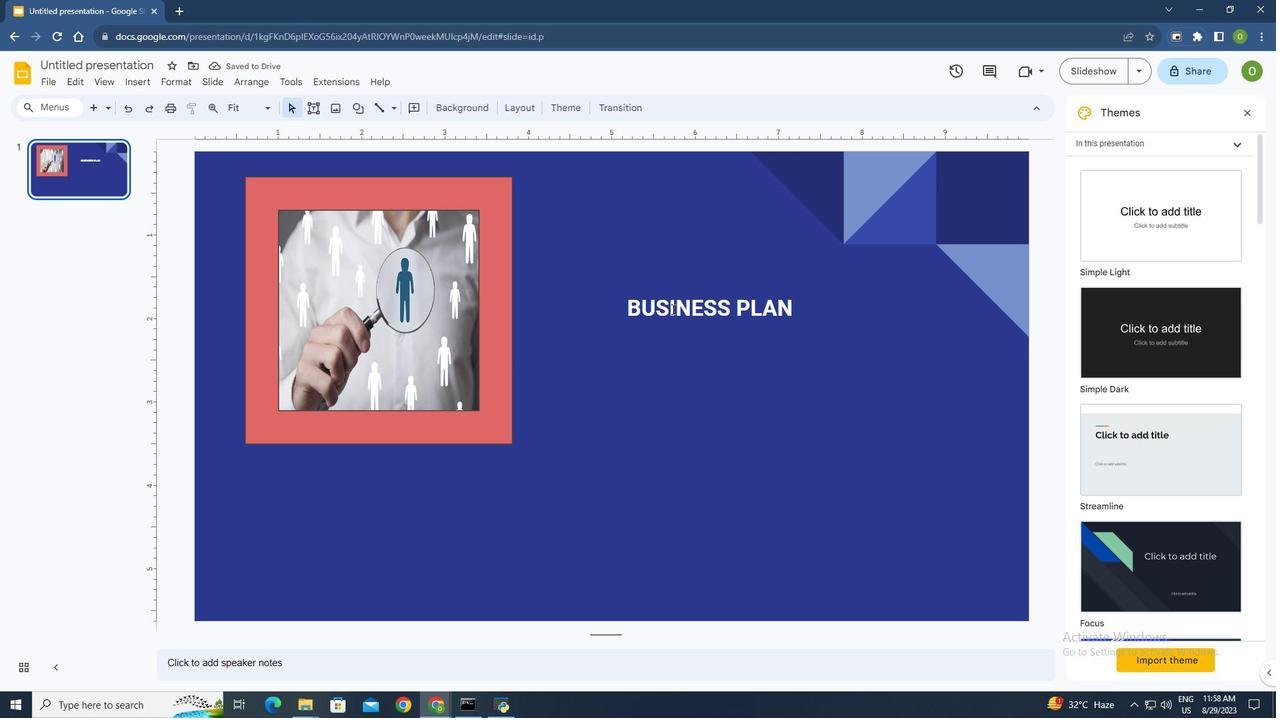 
Action: Mouse moved to (356, 108)
Screenshot: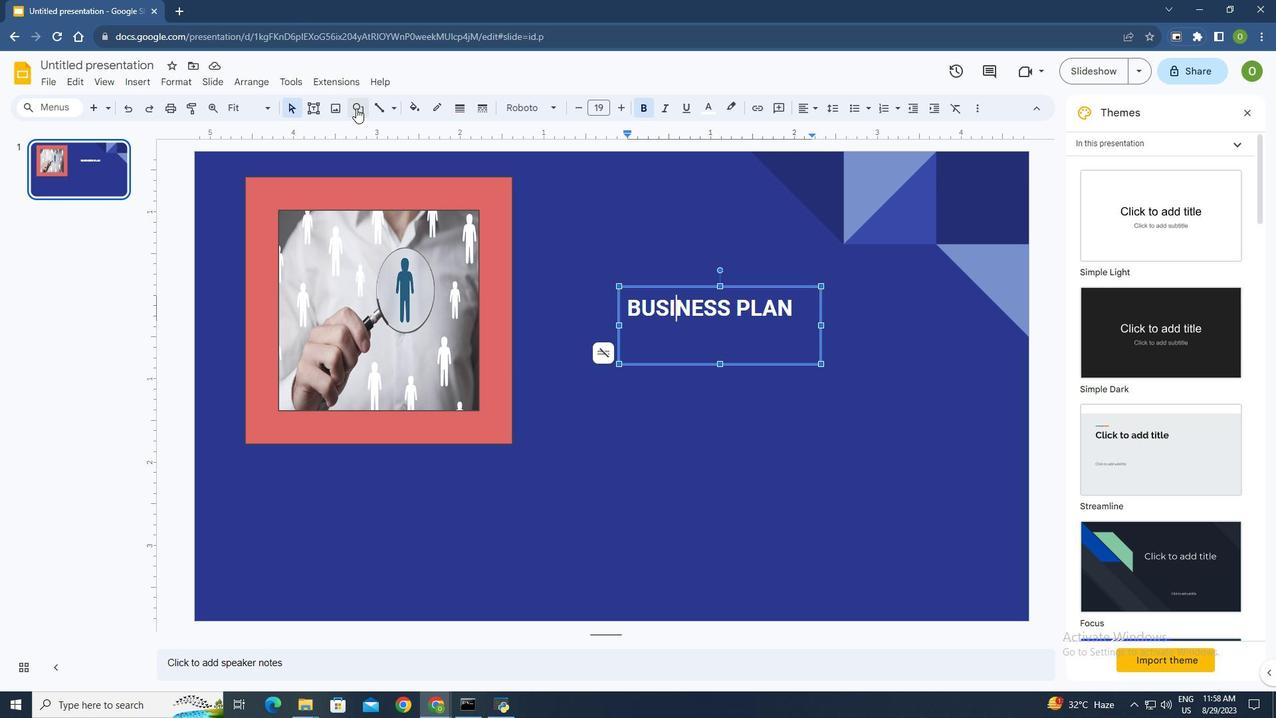 
Action: Mouse pressed left at (356, 108)
Screenshot: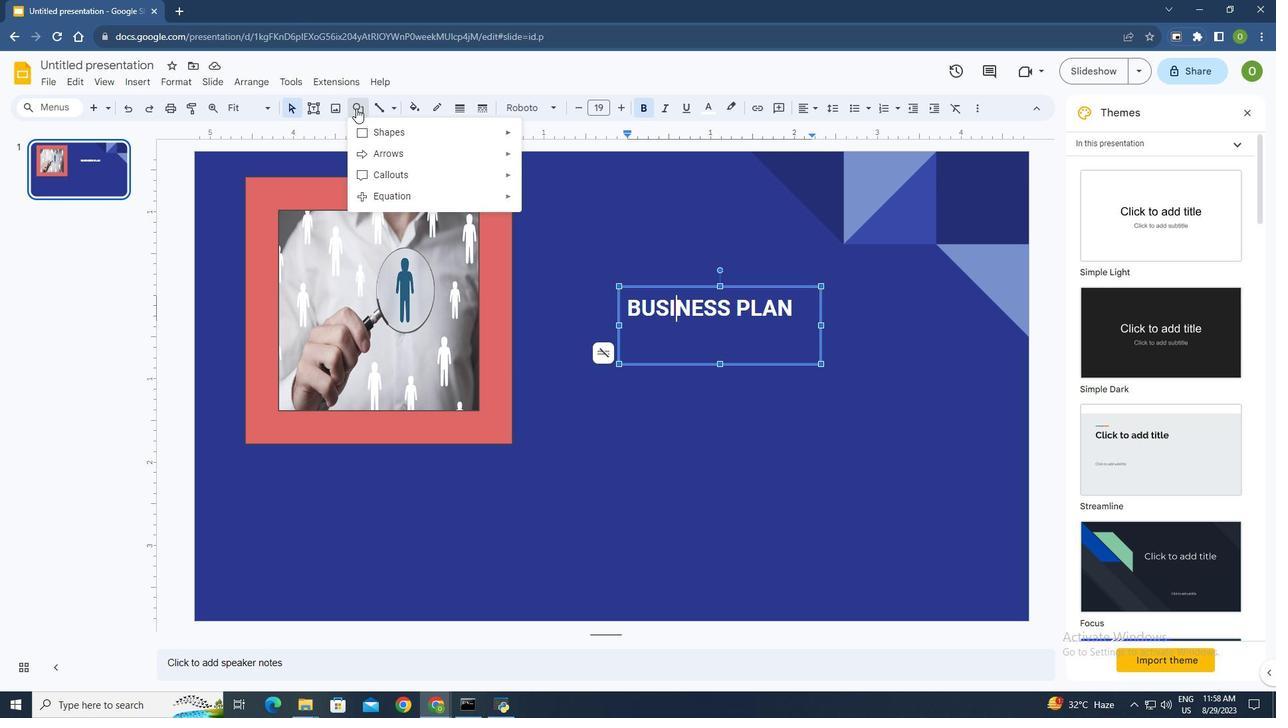 
Action: Mouse moved to (404, 130)
Screenshot: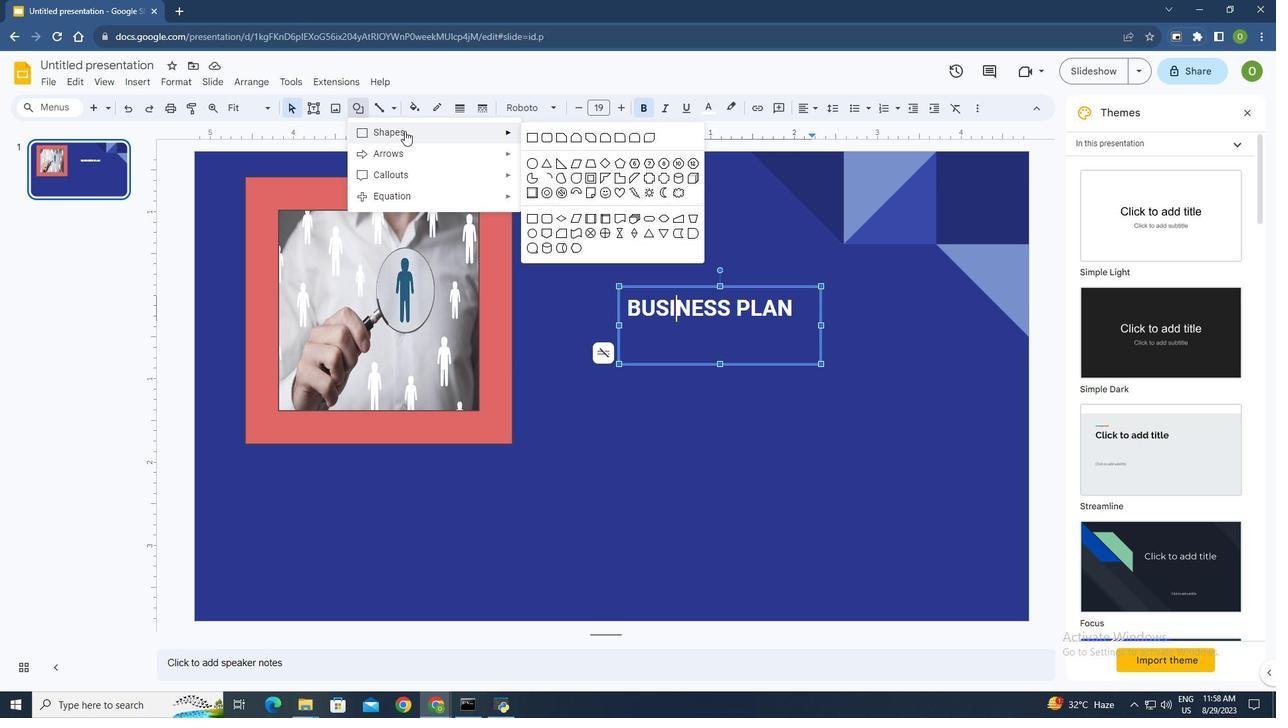 
Action: Mouse pressed left at (404, 130)
Screenshot: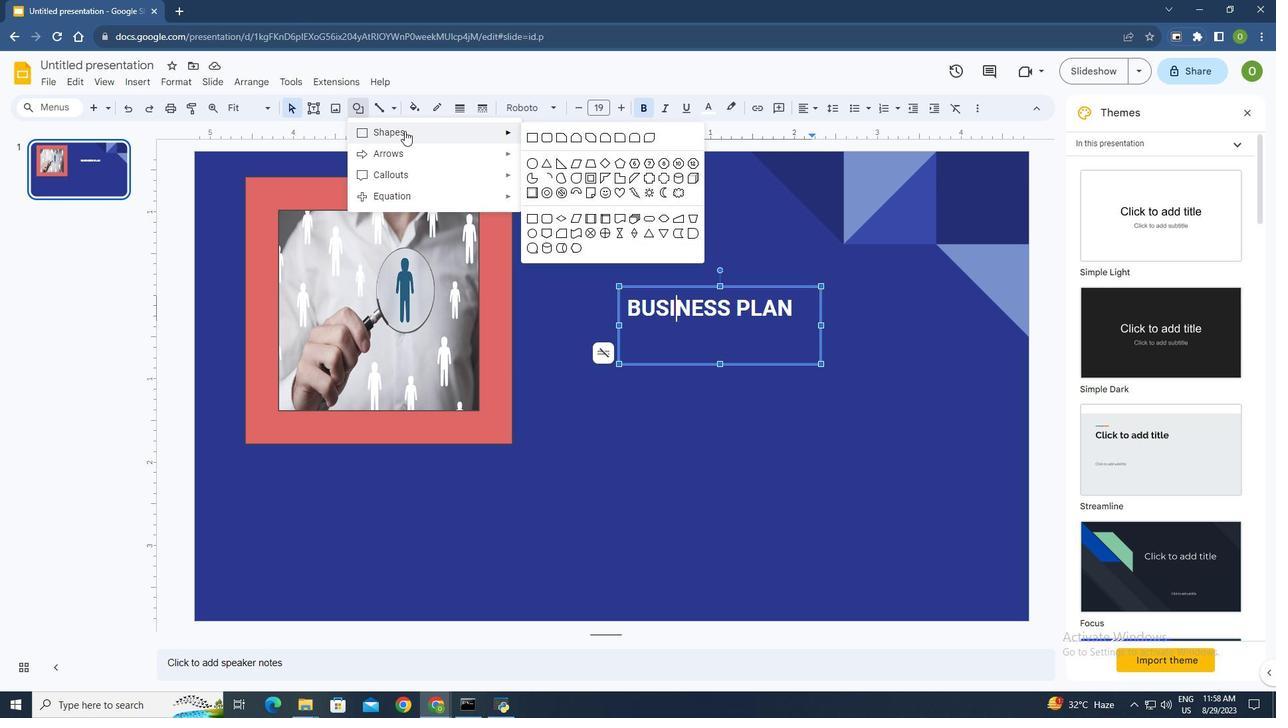 
Action: Mouse moved to (600, 218)
Screenshot: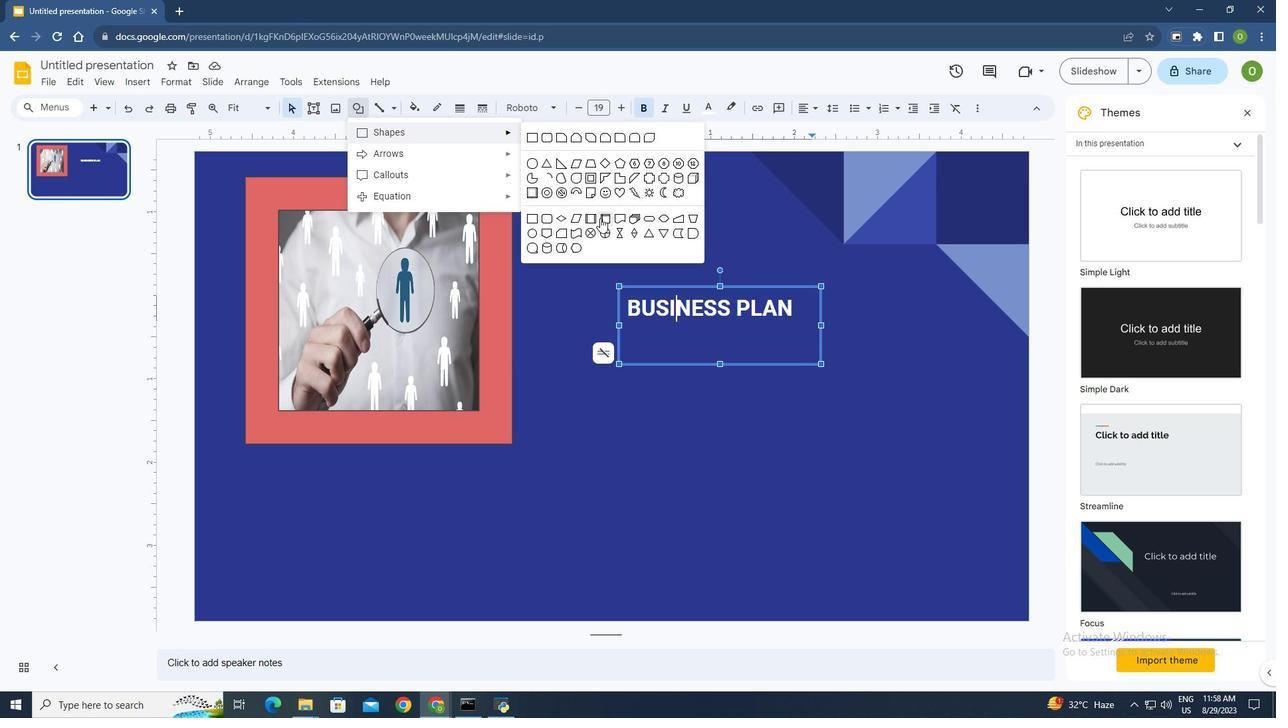 
Action: Mouse pressed left at (600, 218)
Screenshot: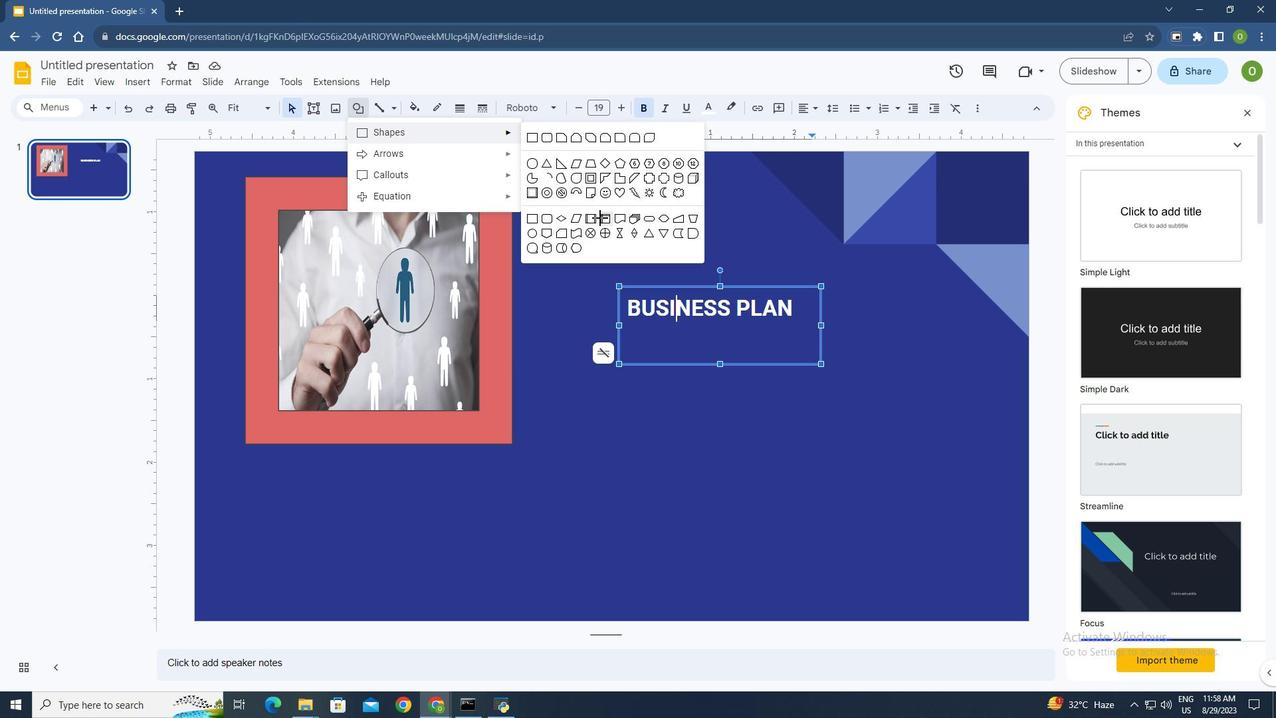
Action: Mouse moved to (627, 338)
Screenshot: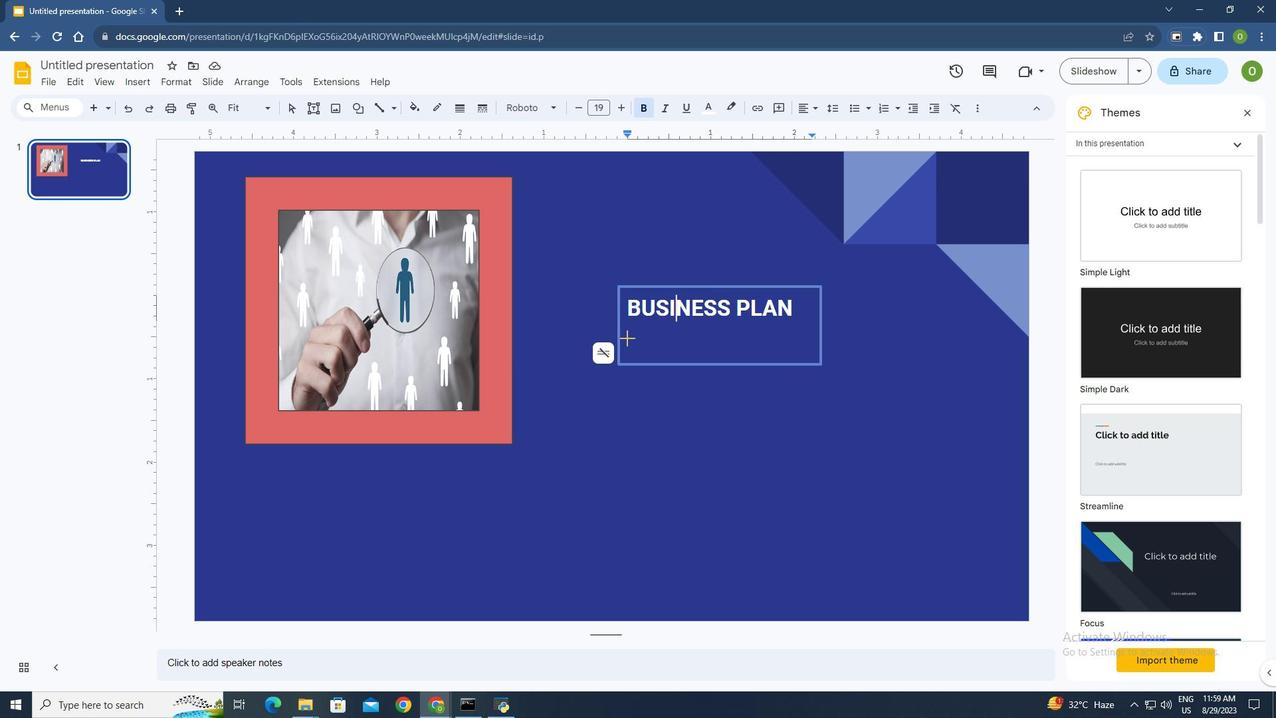 
Action: Mouse pressed left at (627, 338)
Screenshot: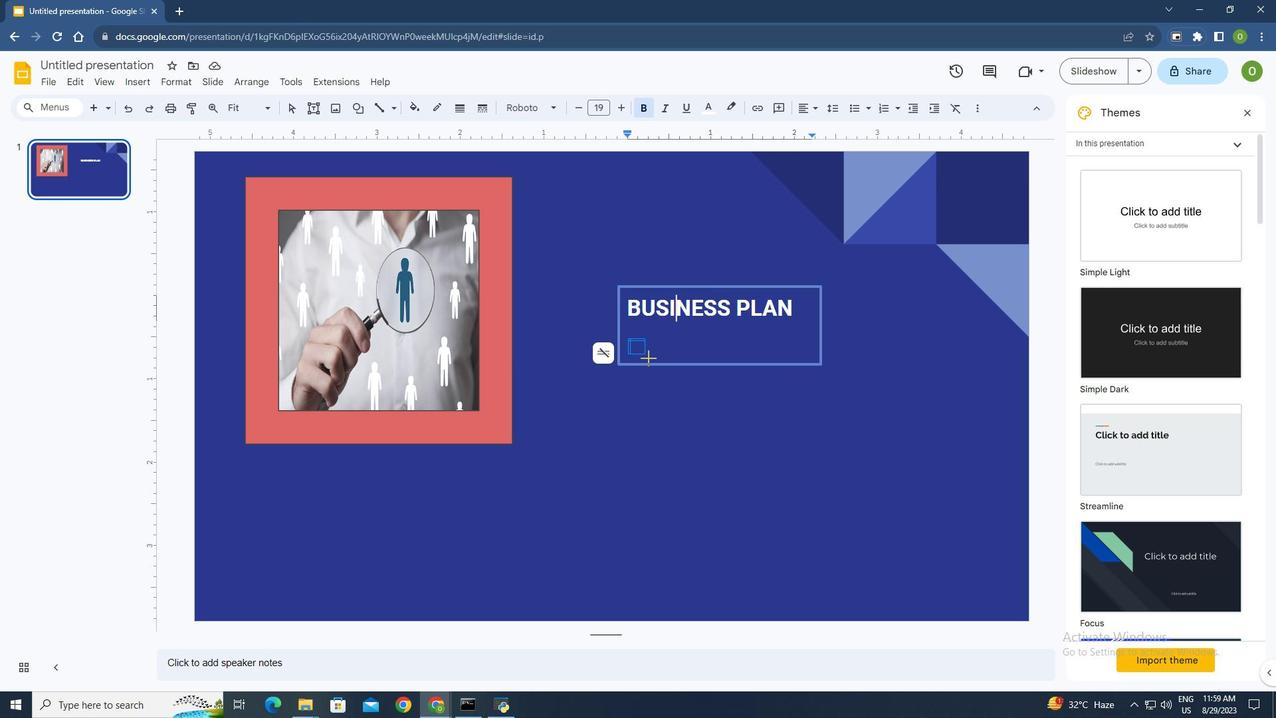 
Action: Mouse moved to (739, 407)
Screenshot: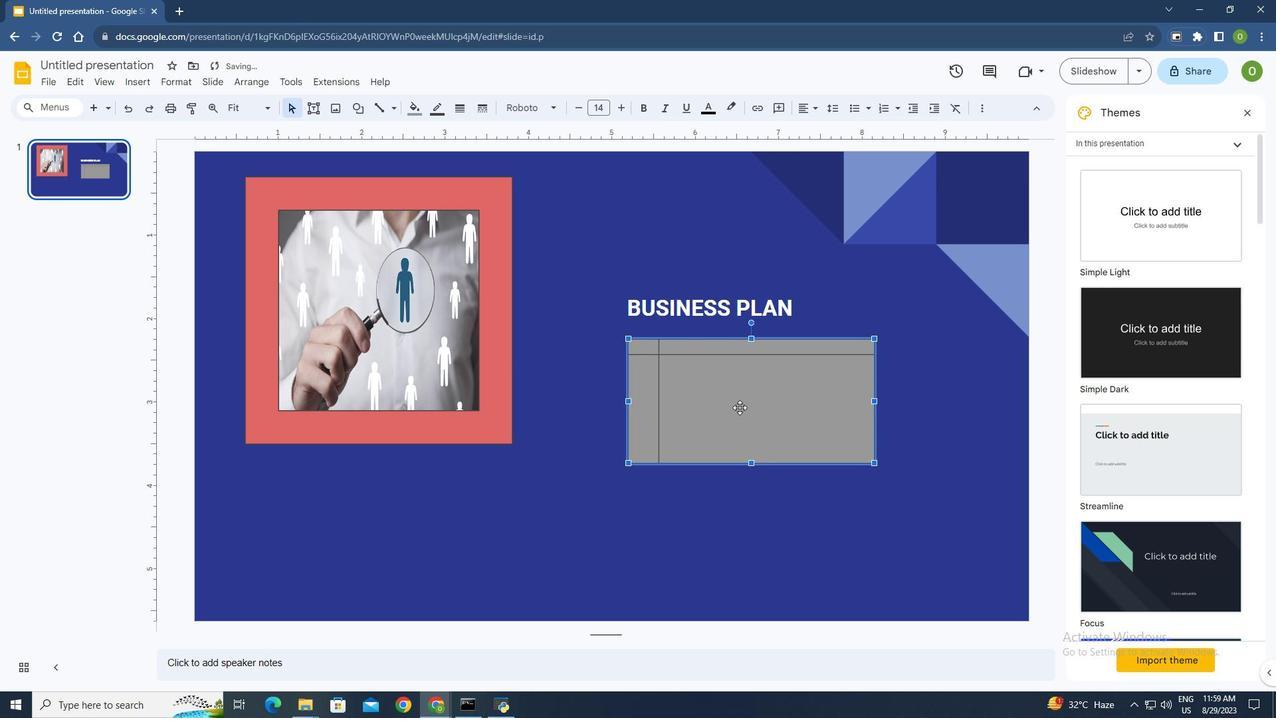 
Action: Mouse pressed left at (739, 407)
Screenshot: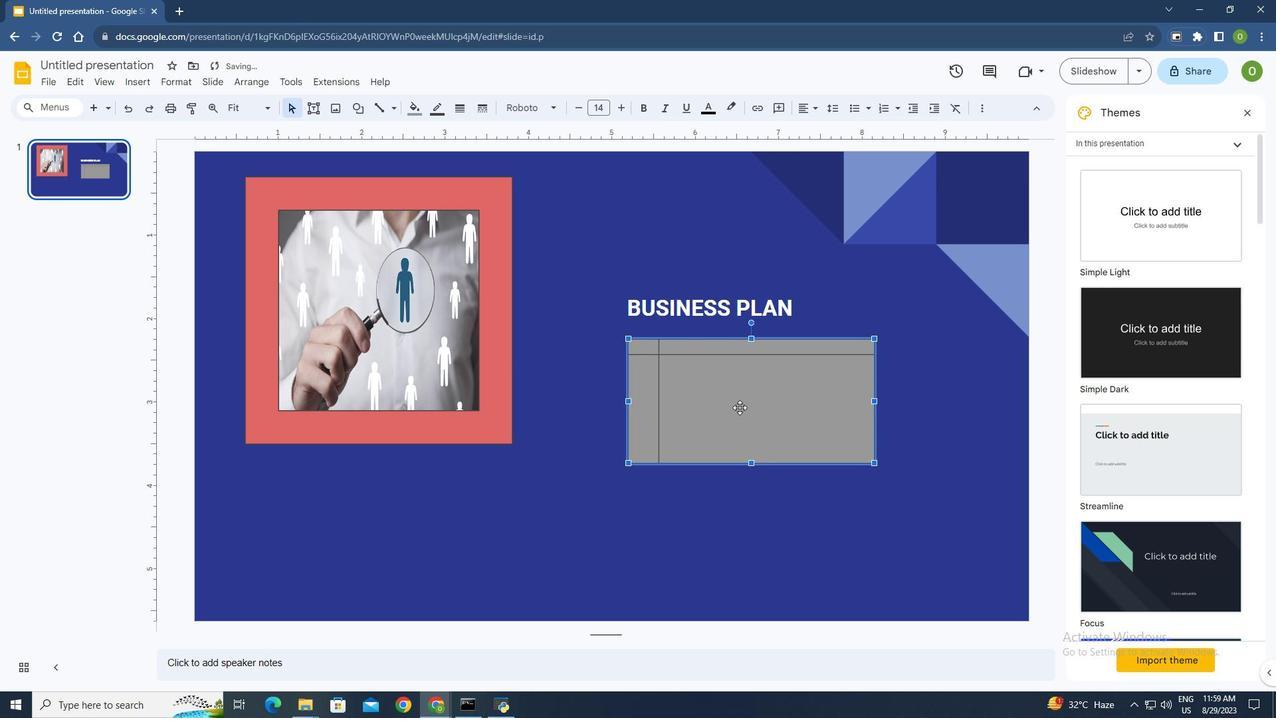 
Action: Mouse moved to (703, 333)
Screenshot: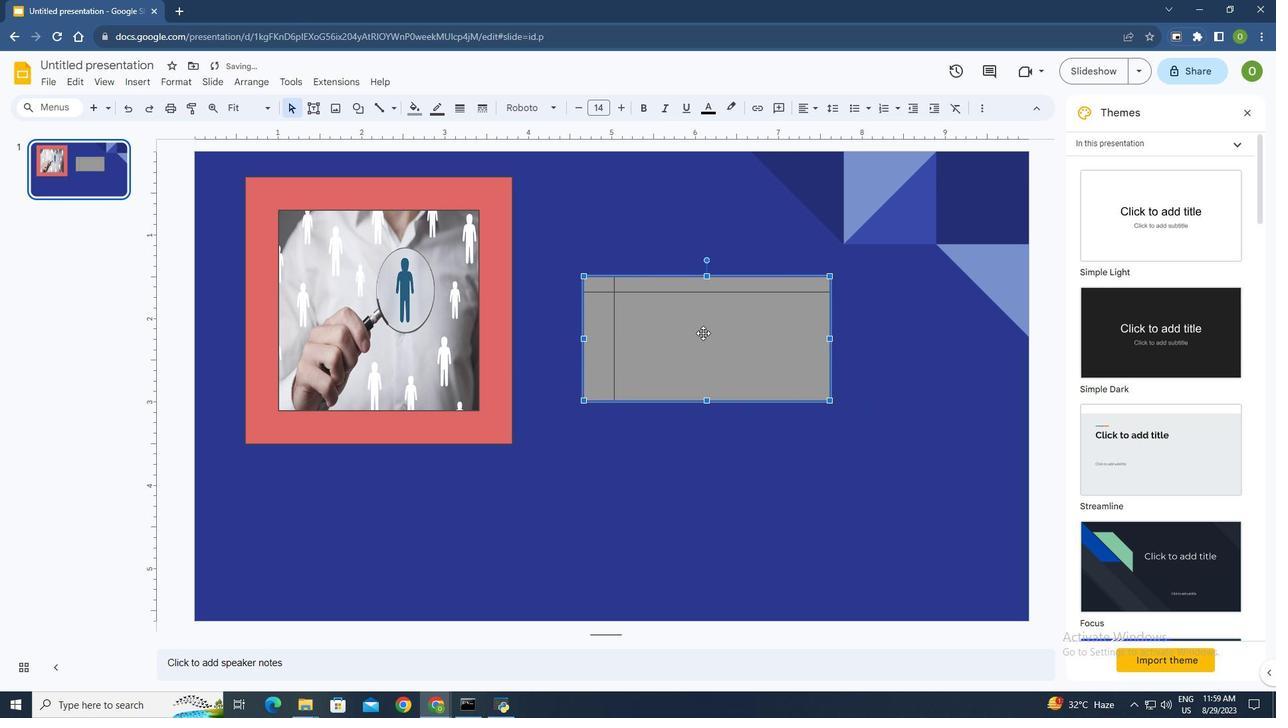 
Action: Mouse pressed right at (703, 333)
Screenshot: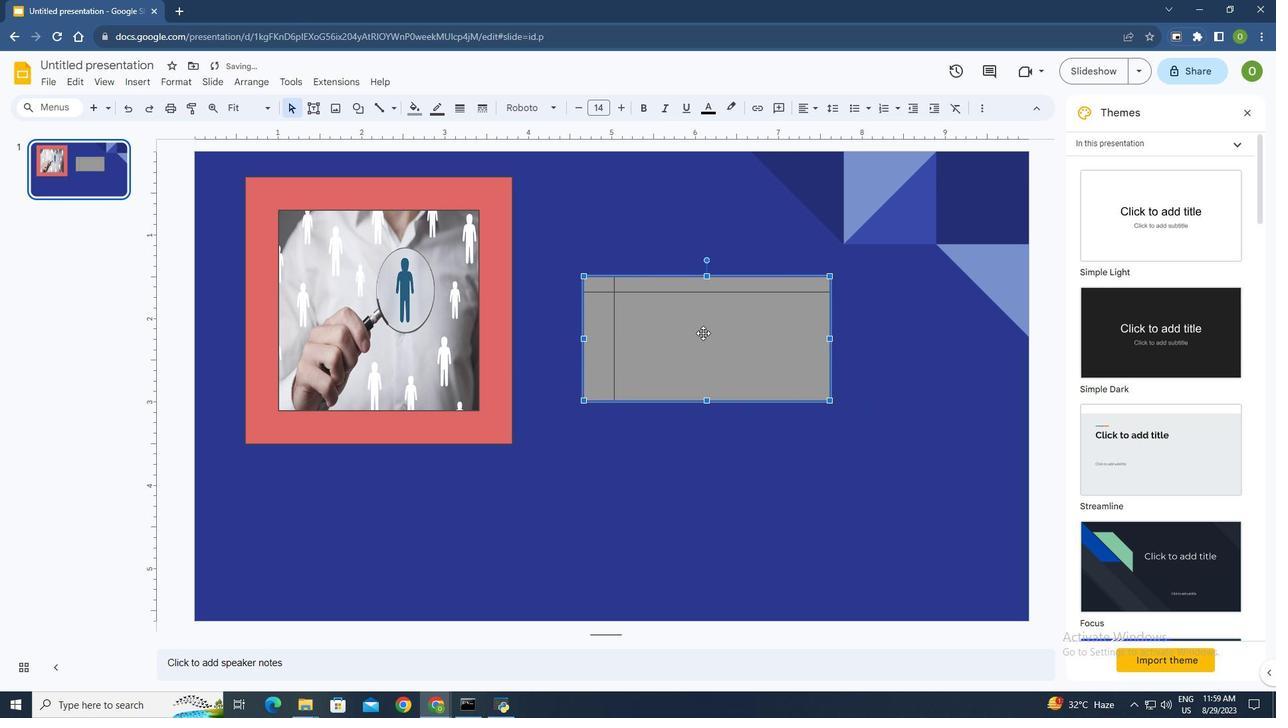 
Action: Mouse moved to (876, 474)
Screenshot: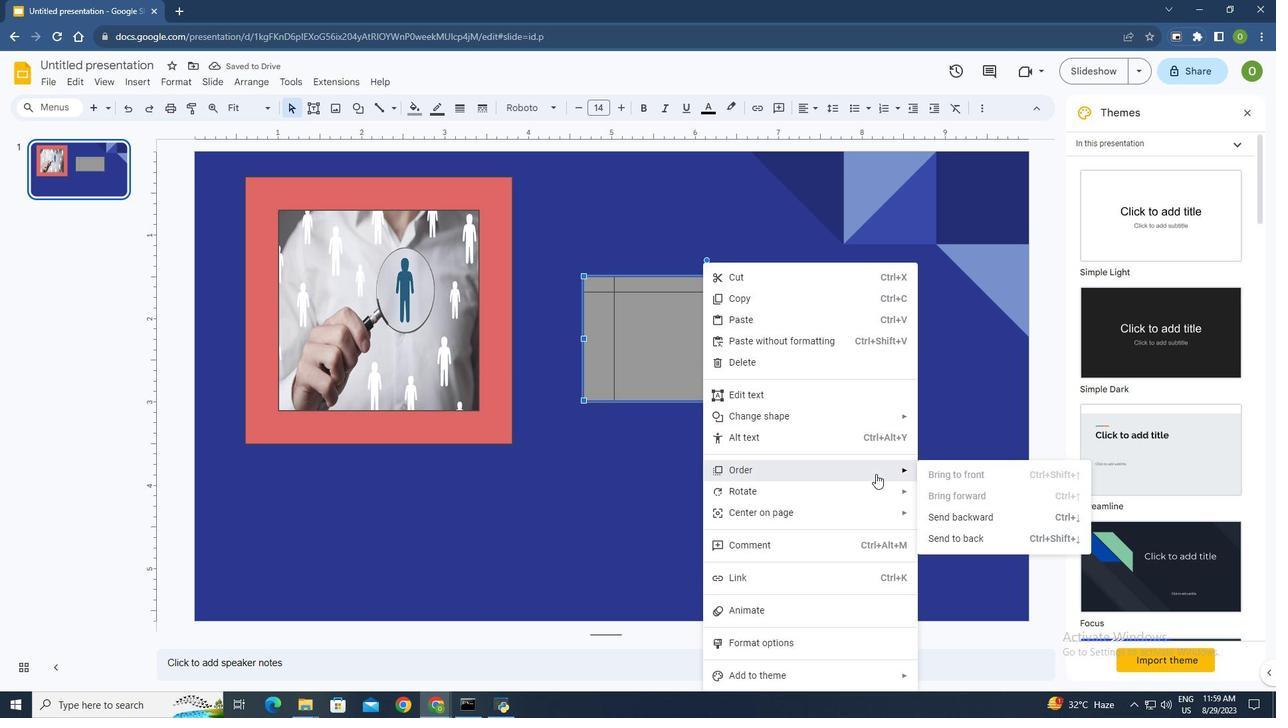 
Action: Mouse pressed left at (876, 474)
Screenshot: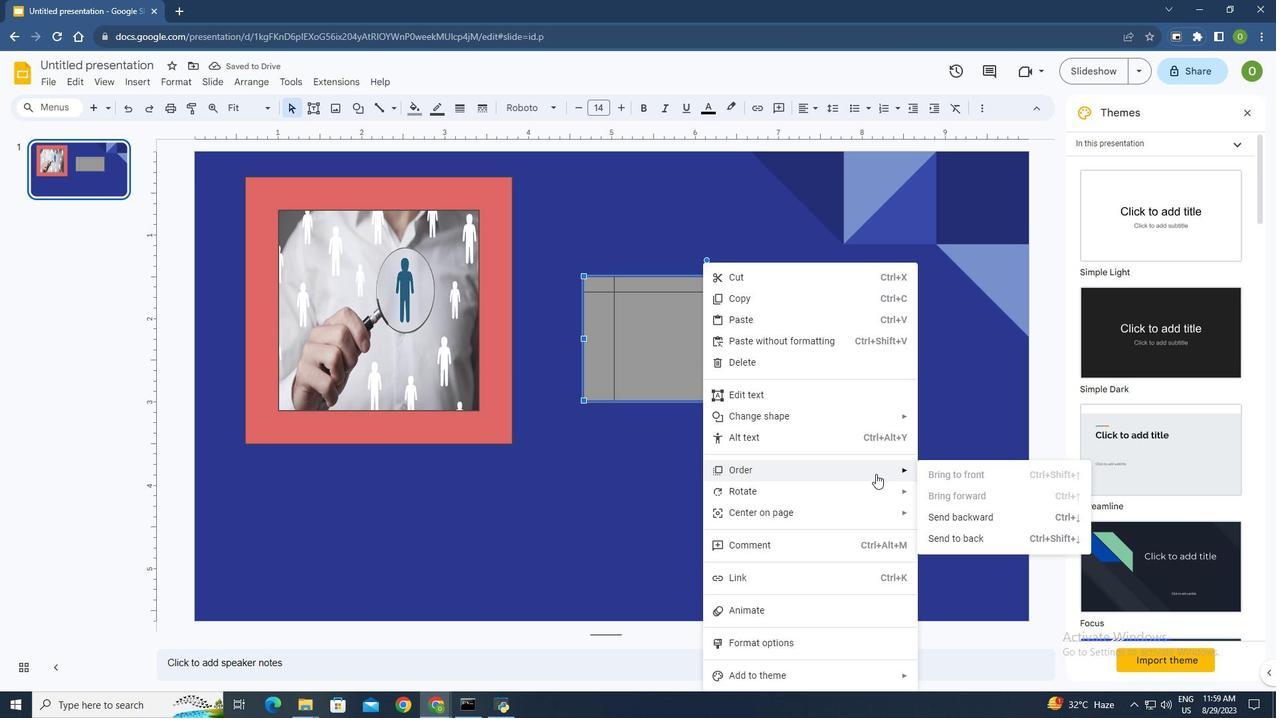 
Action: Mouse moved to (959, 542)
Screenshot: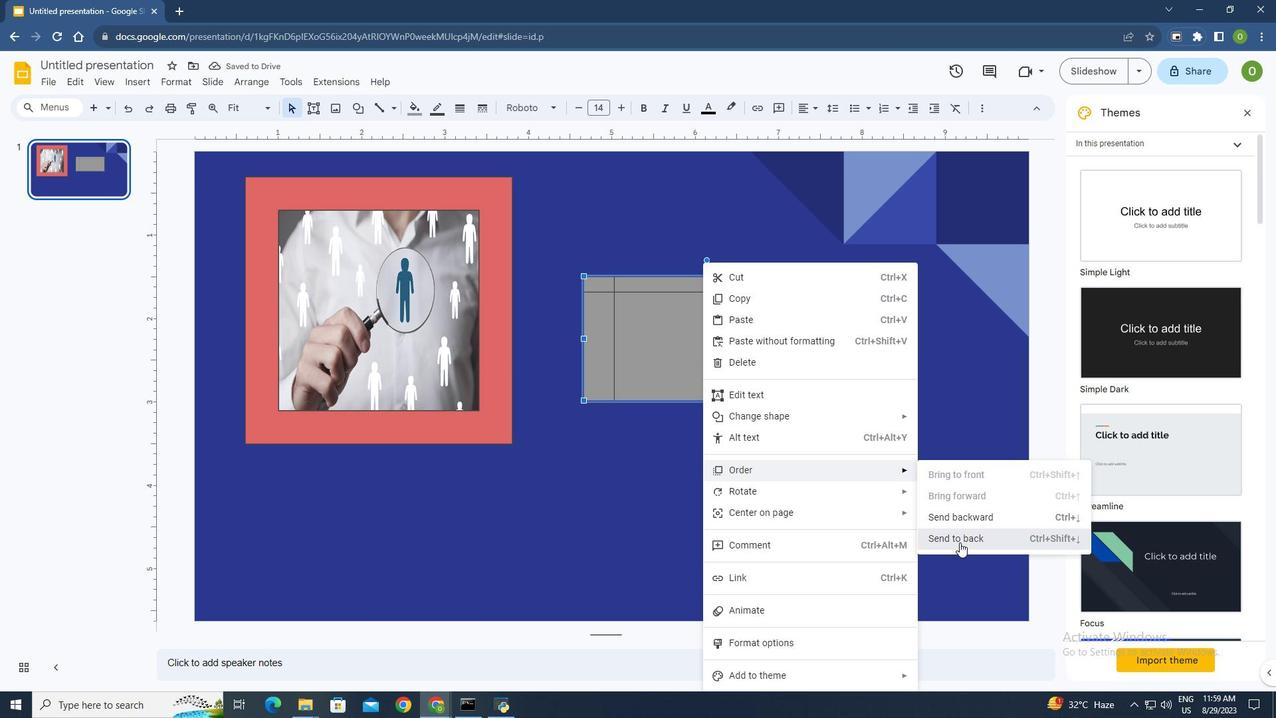 
Action: Mouse pressed left at (959, 542)
Screenshot: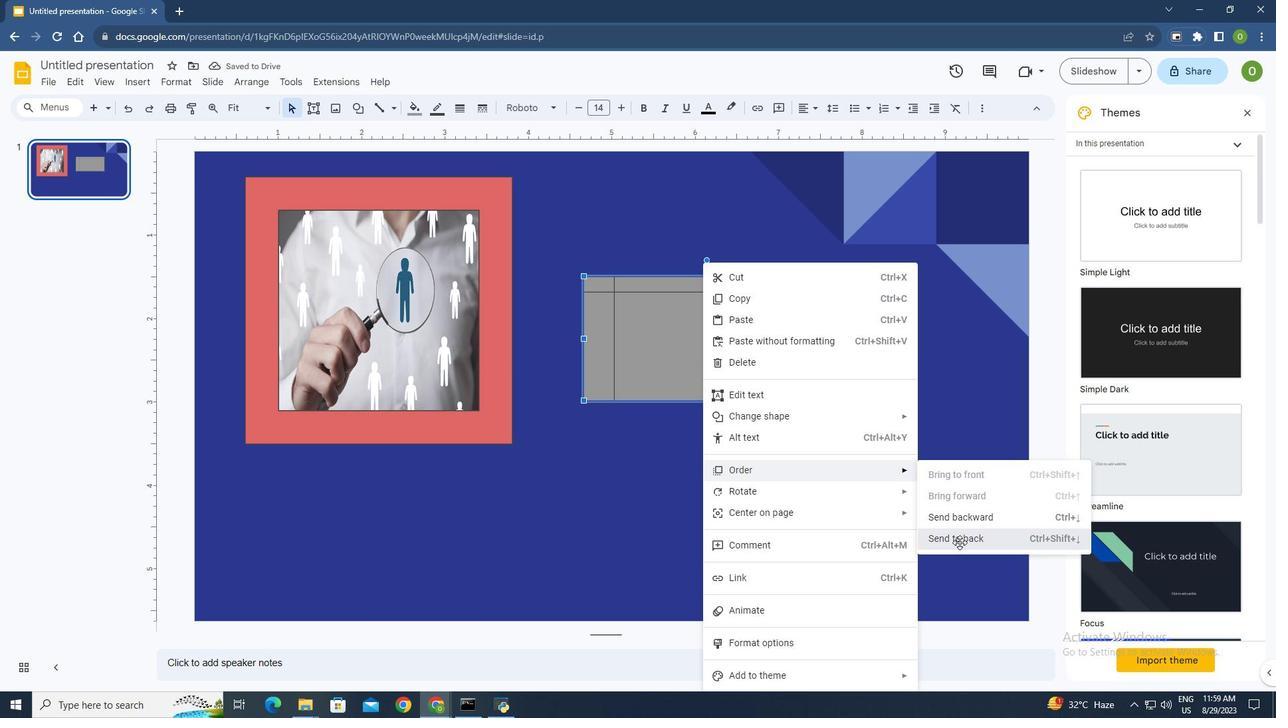 
Action: Mouse moved to (725, 357)
Screenshot: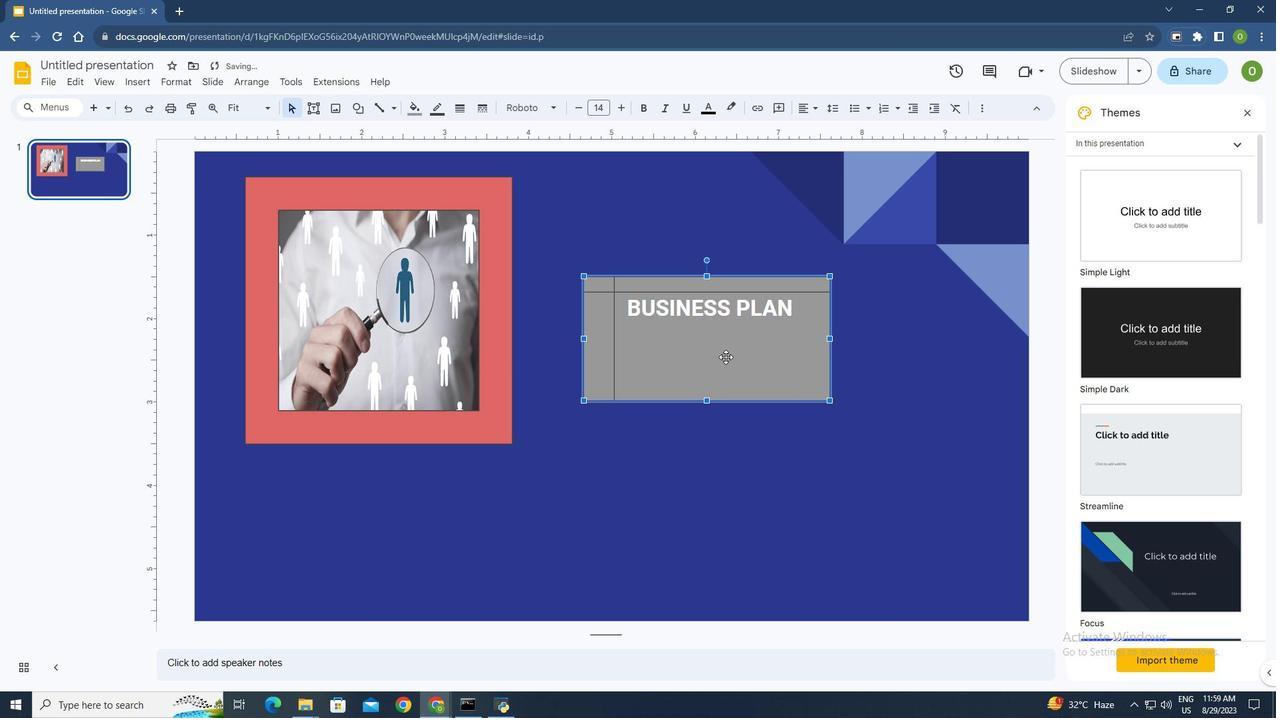 
Action: Mouse pressed left at (725, 357)
Screenshot: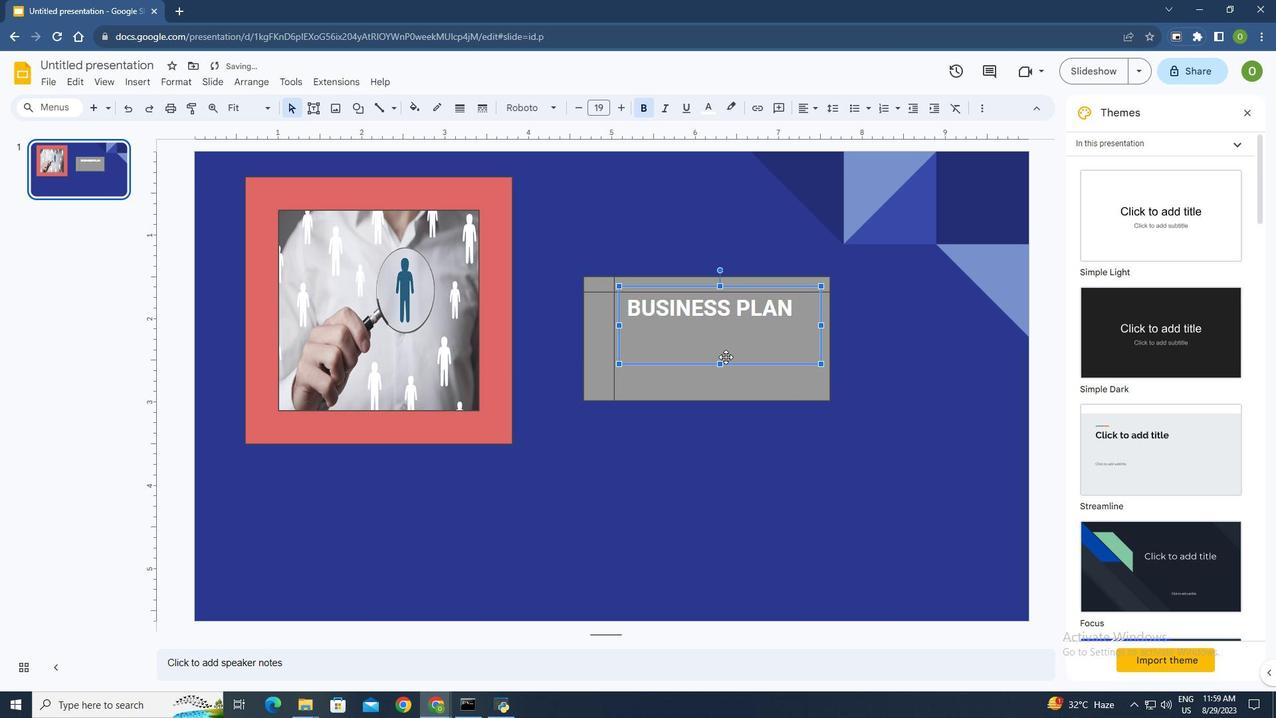 
Action: Mouse moved to (721, 364)
Screenshot: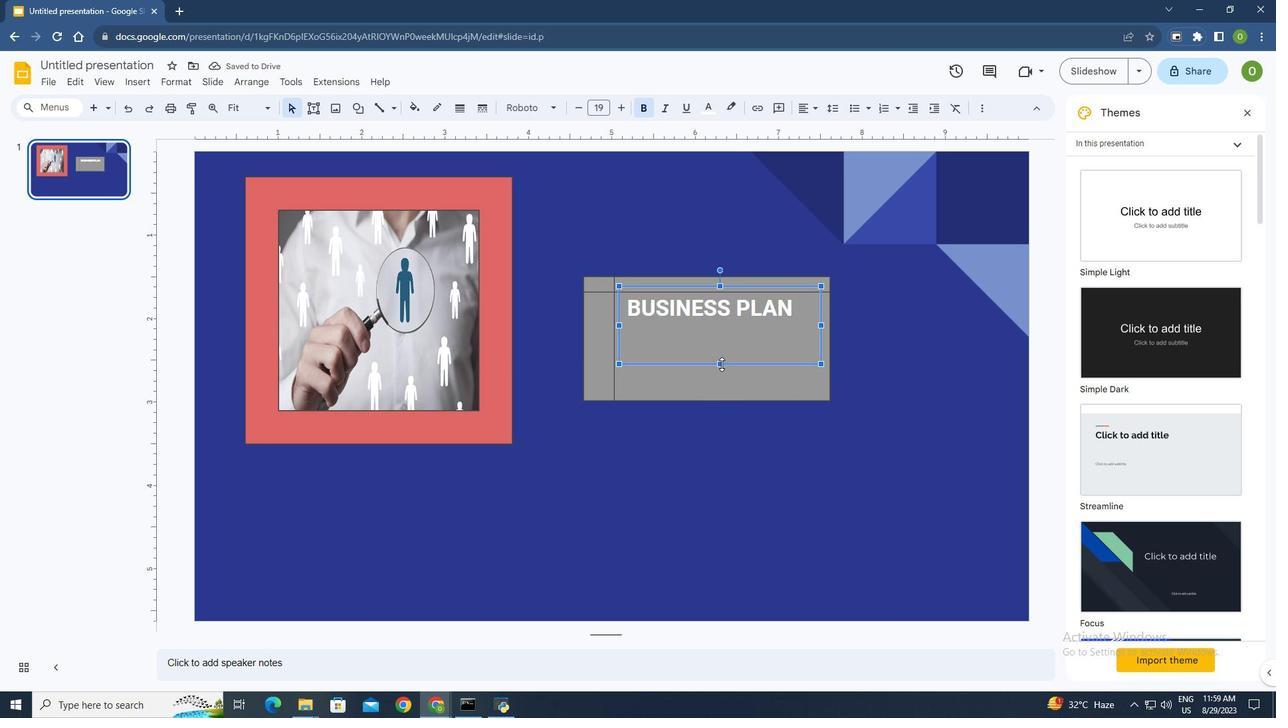 
Action: Mouse pressed left at (721, 364)
Screenshot: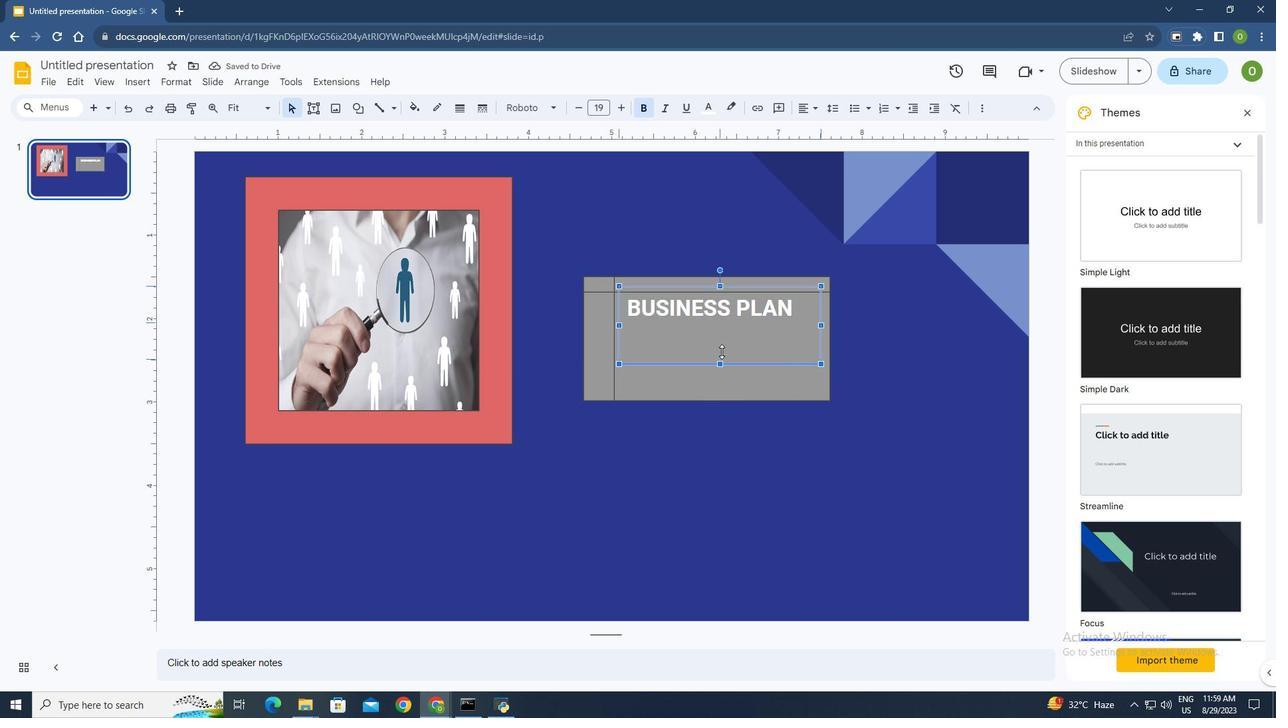 
Action: Mouse moved to (716, 368)
Screenshot: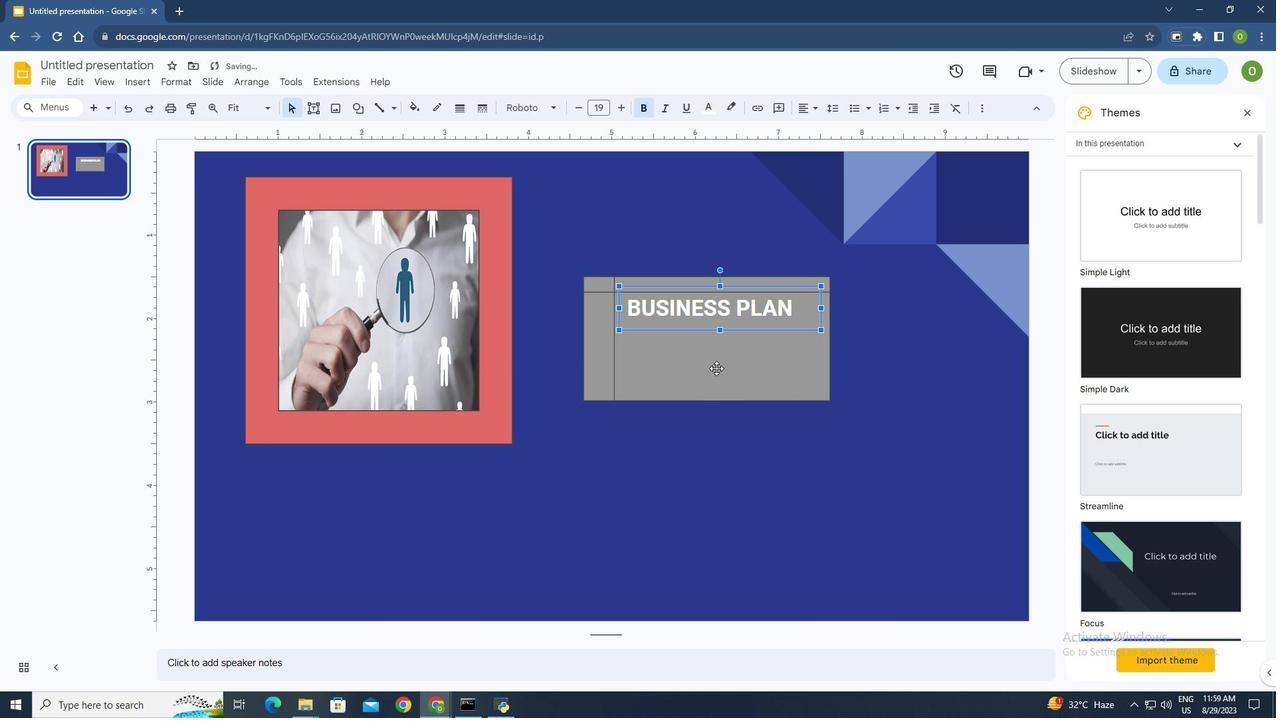 
Action: Mouse pressed left at (716, 368)
Screenshot: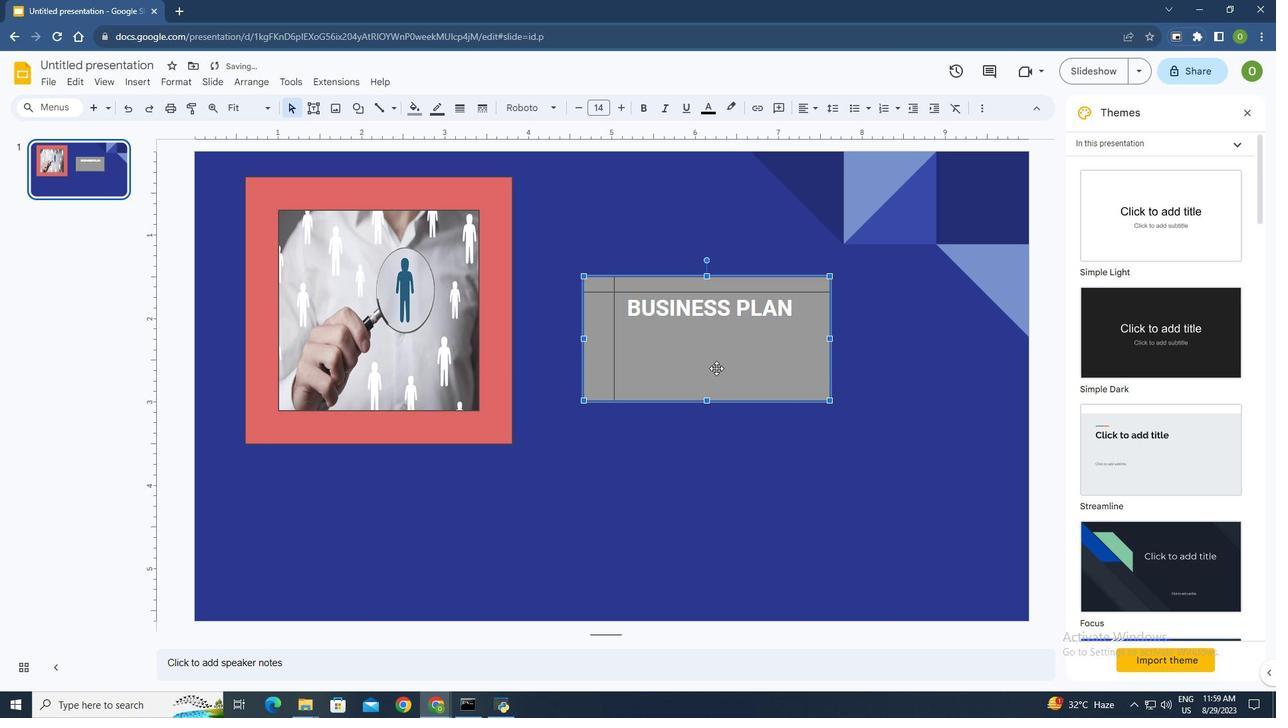 
Action: Mouse moved to (702, 376)
Screenshot: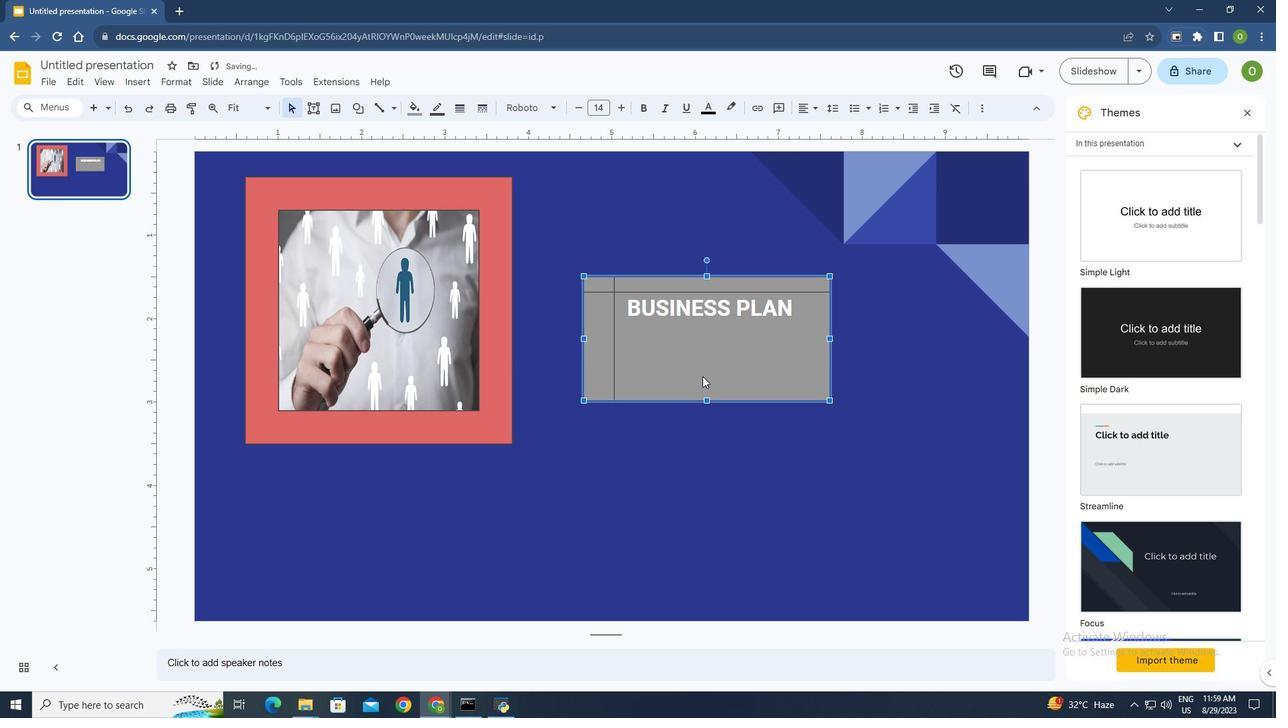 
Action: Mouse pressed left at (702, 376)
Screenshot: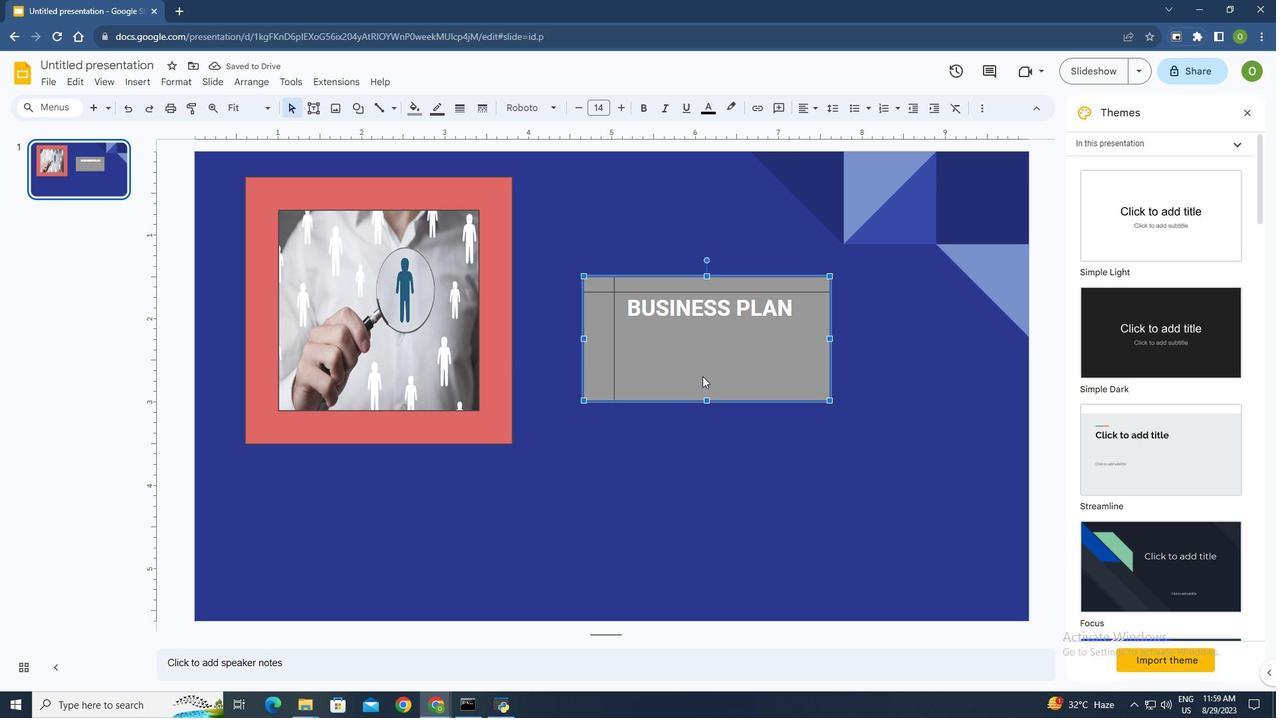 
Action: Mouse moved to (700, 374)
Screenshot: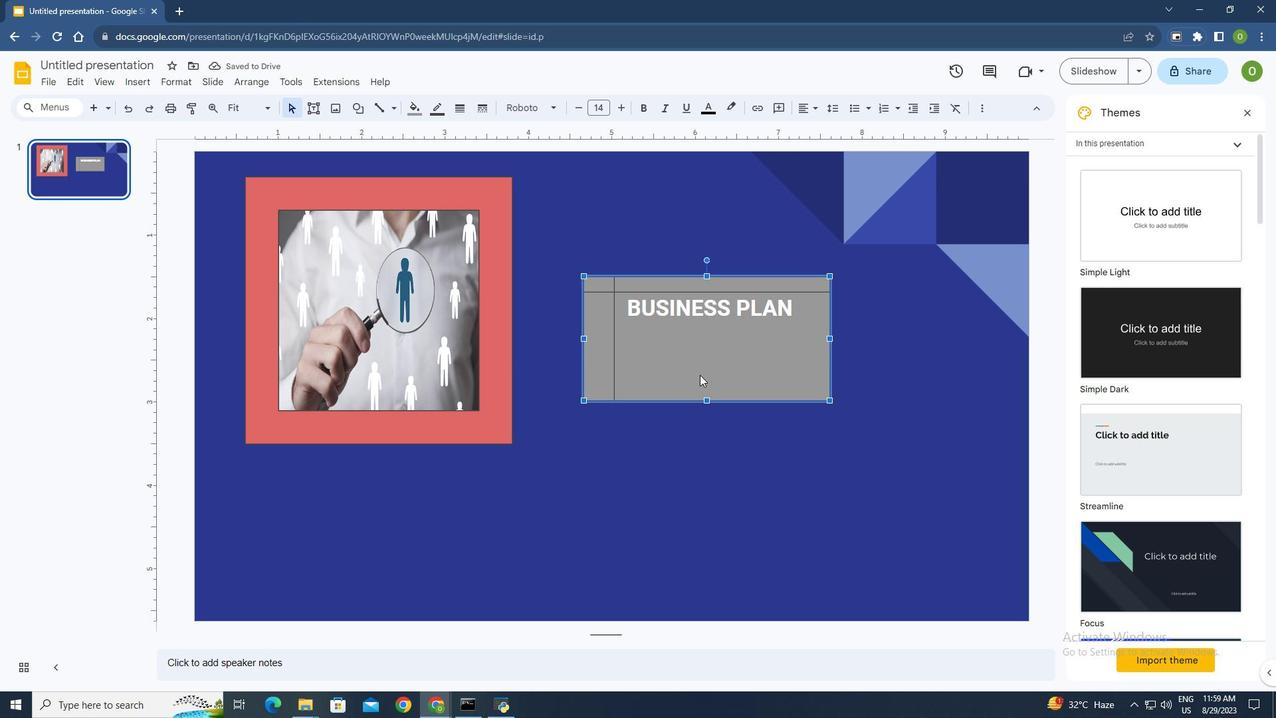 
Action: Key pressed <Key.shift>Lo<Key.backspace><Key.backspace>
Screenshot: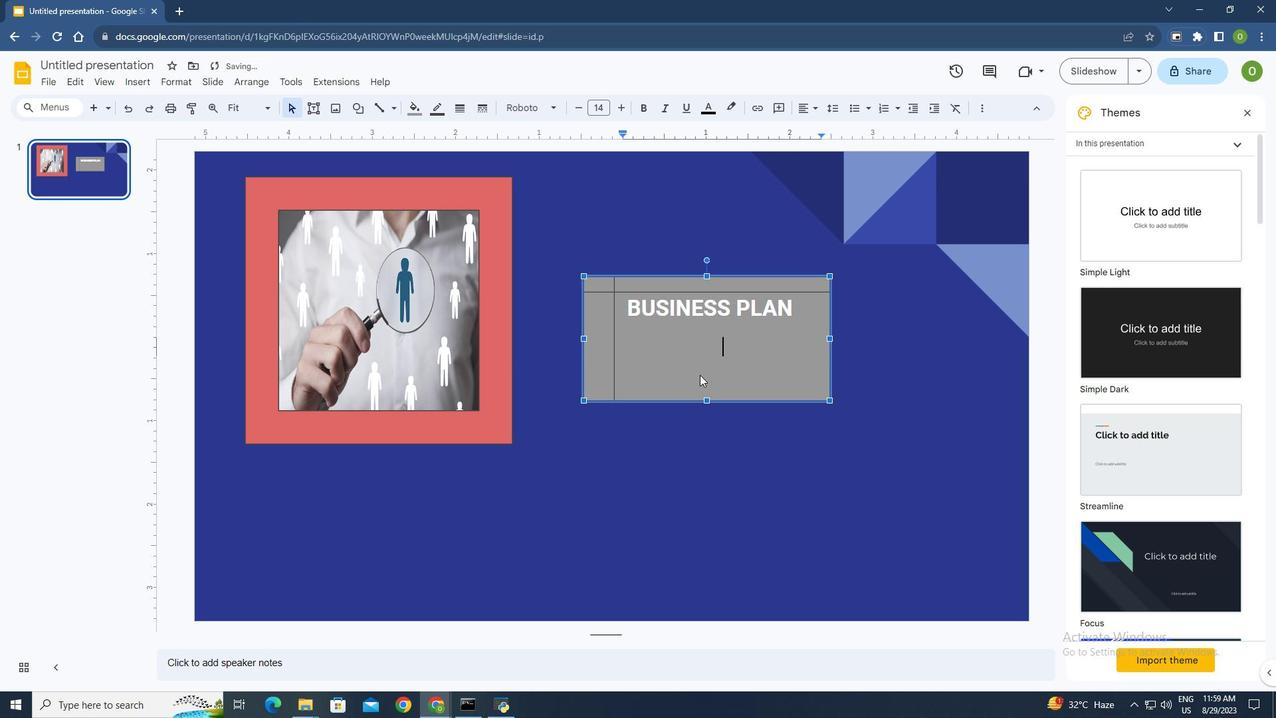 
Action: Mouse moved to (708, 447)
Screenshot: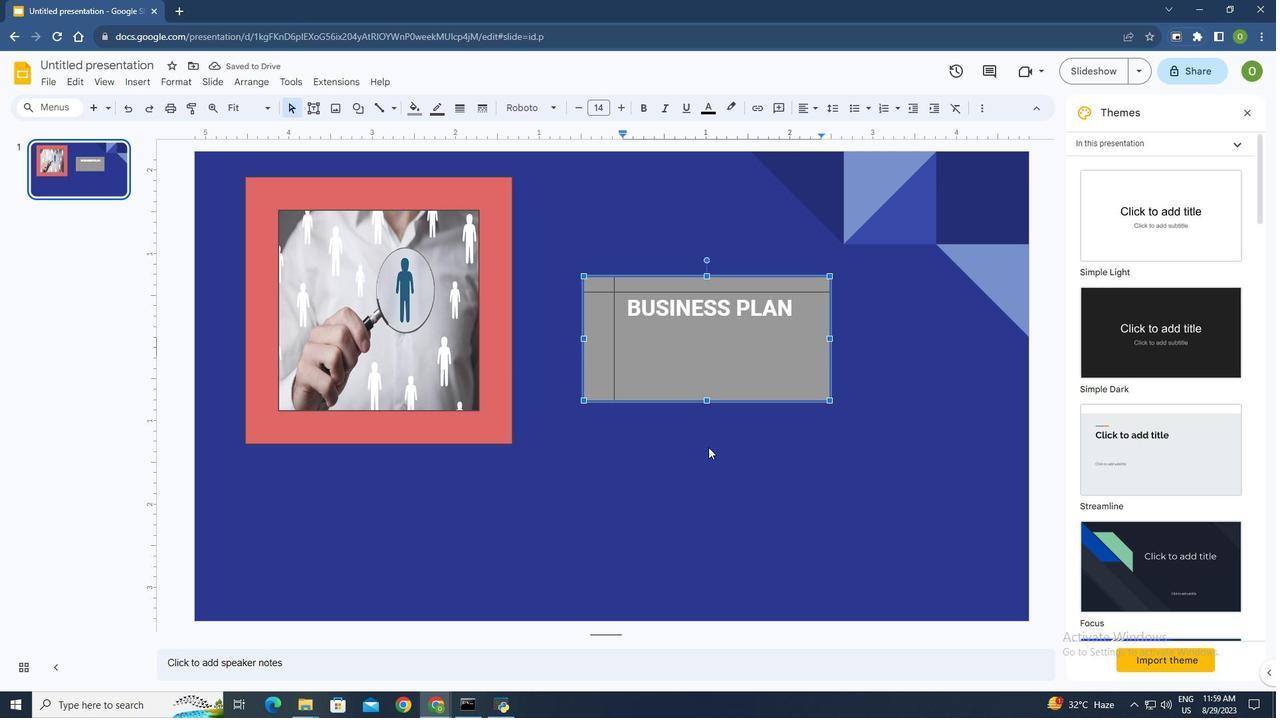 
Action: Mouse pressed left at (708, 447)
